 Task: Photo resume pink moder geometric.
Action: Mouse moved to (326, 179)
Screenshot: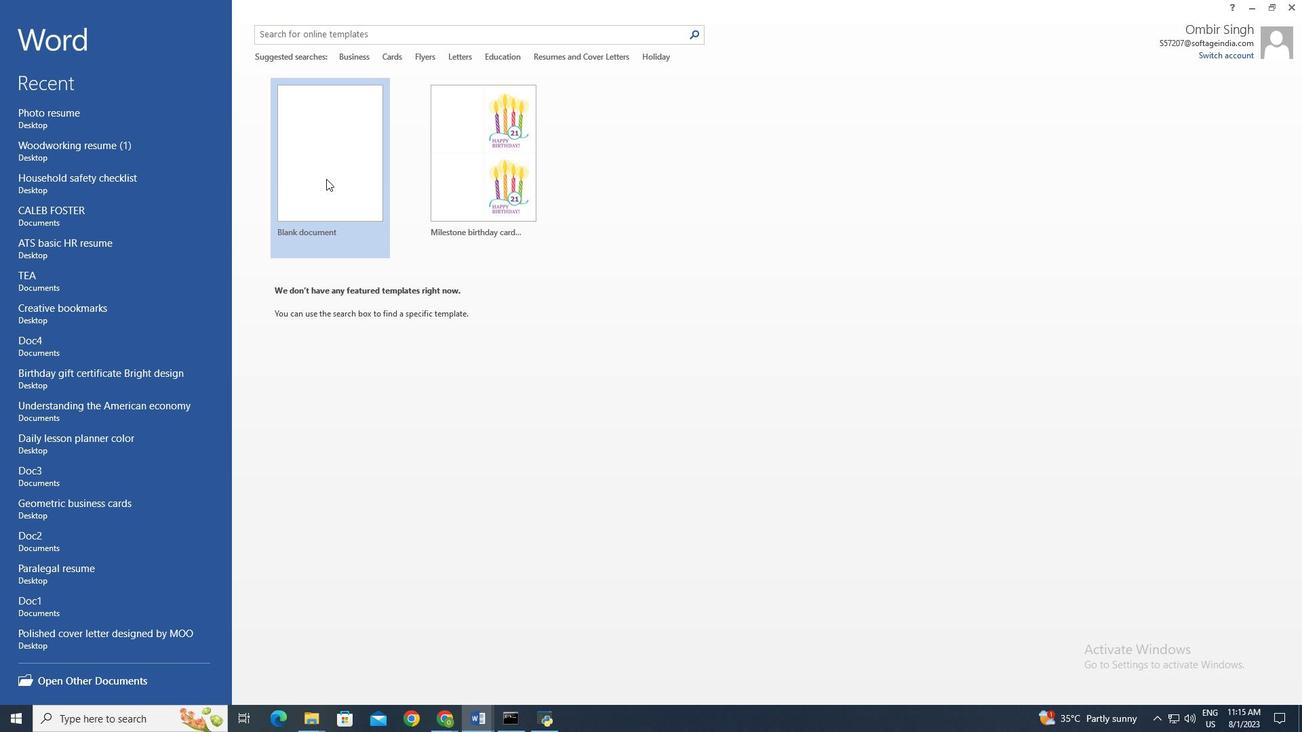 
Action: Mouse pressed left at (326, 179)
Screenshot: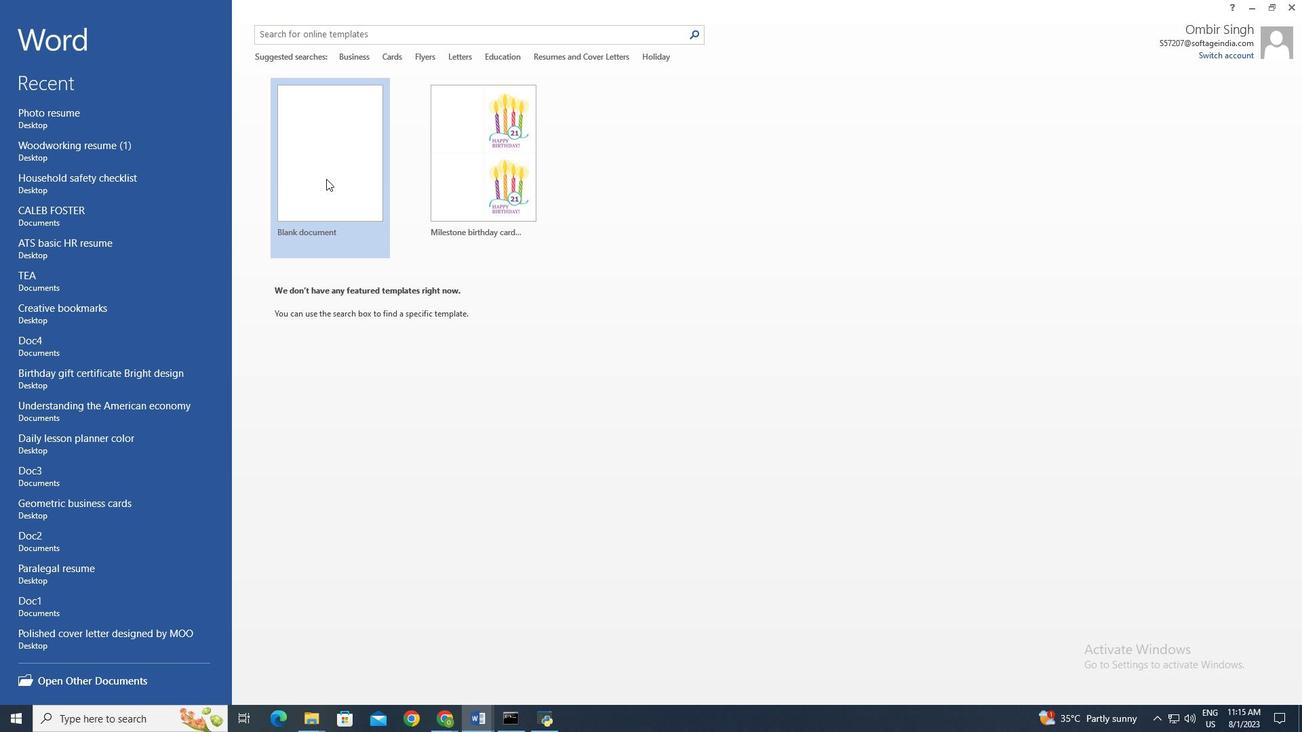 
Action: Mouse pressed left at (326, 179)
Screenshot: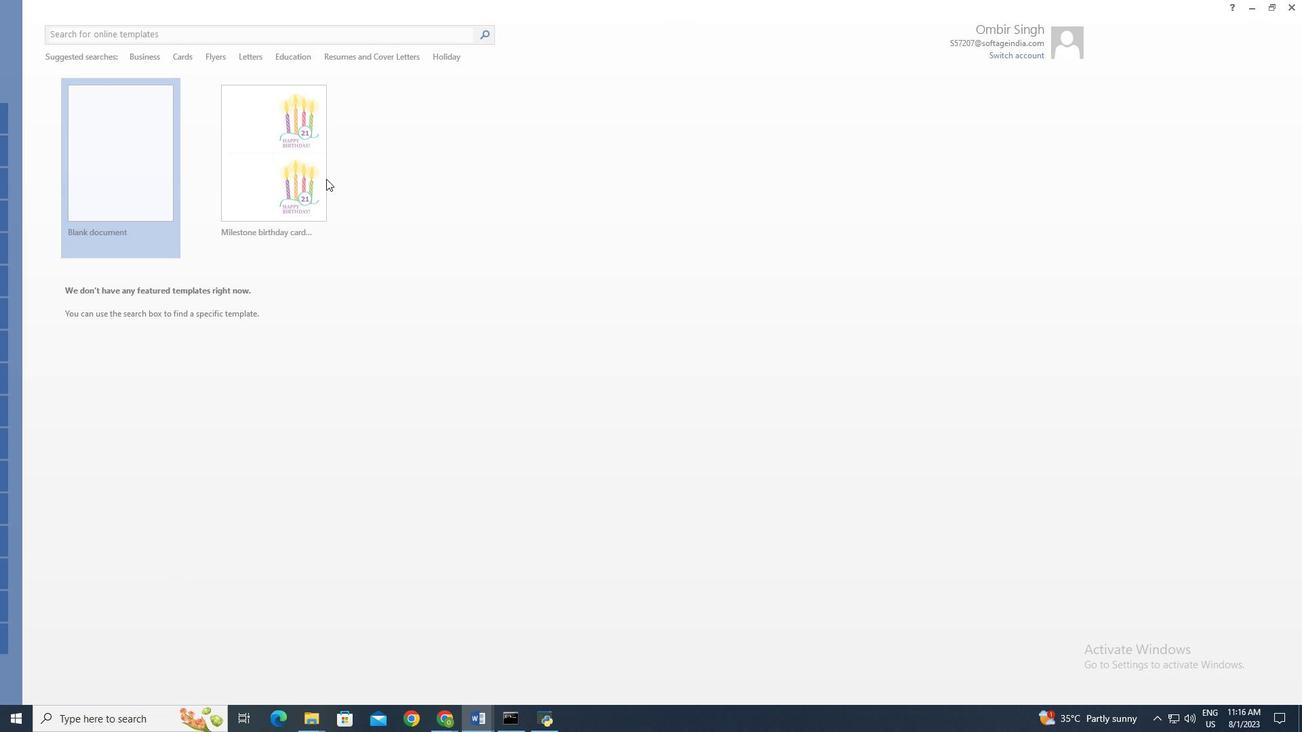 
Action: Mouse moved to (206, 21)
Screenshot: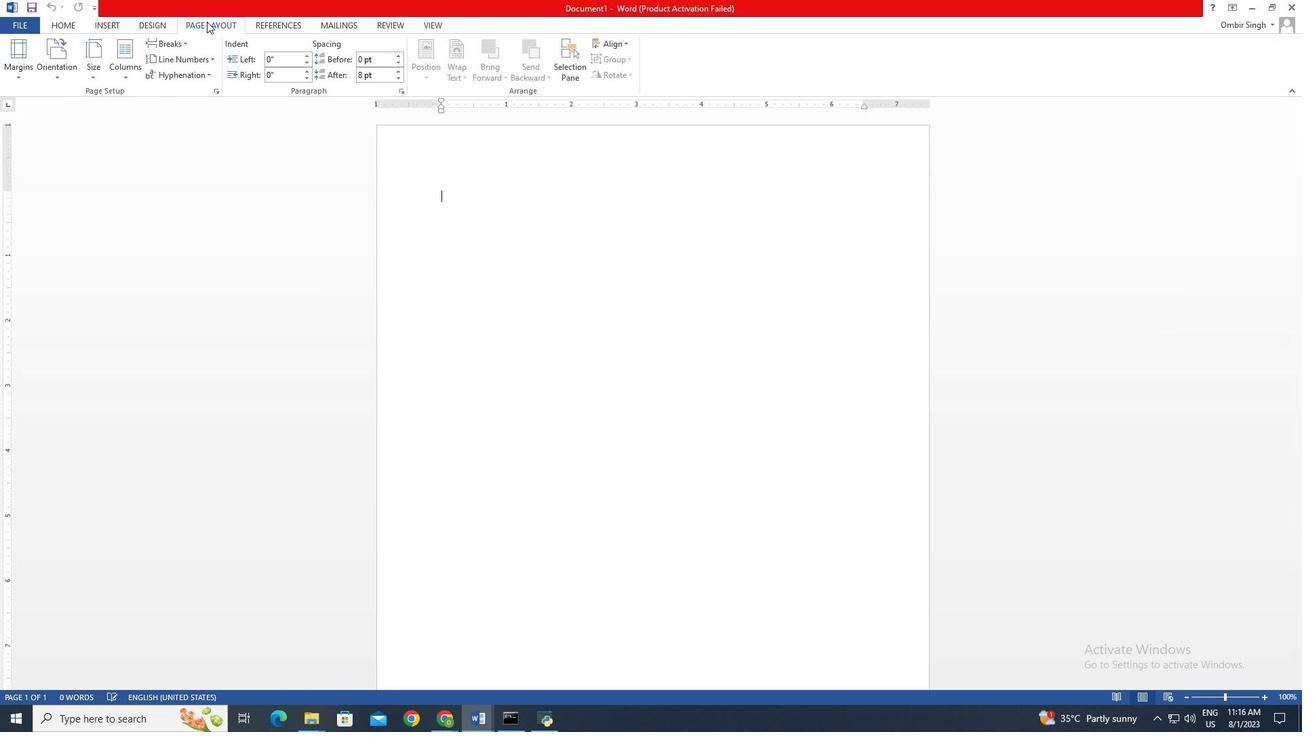 
Action: Mouse pressed left at (206, 21)
Screenshot: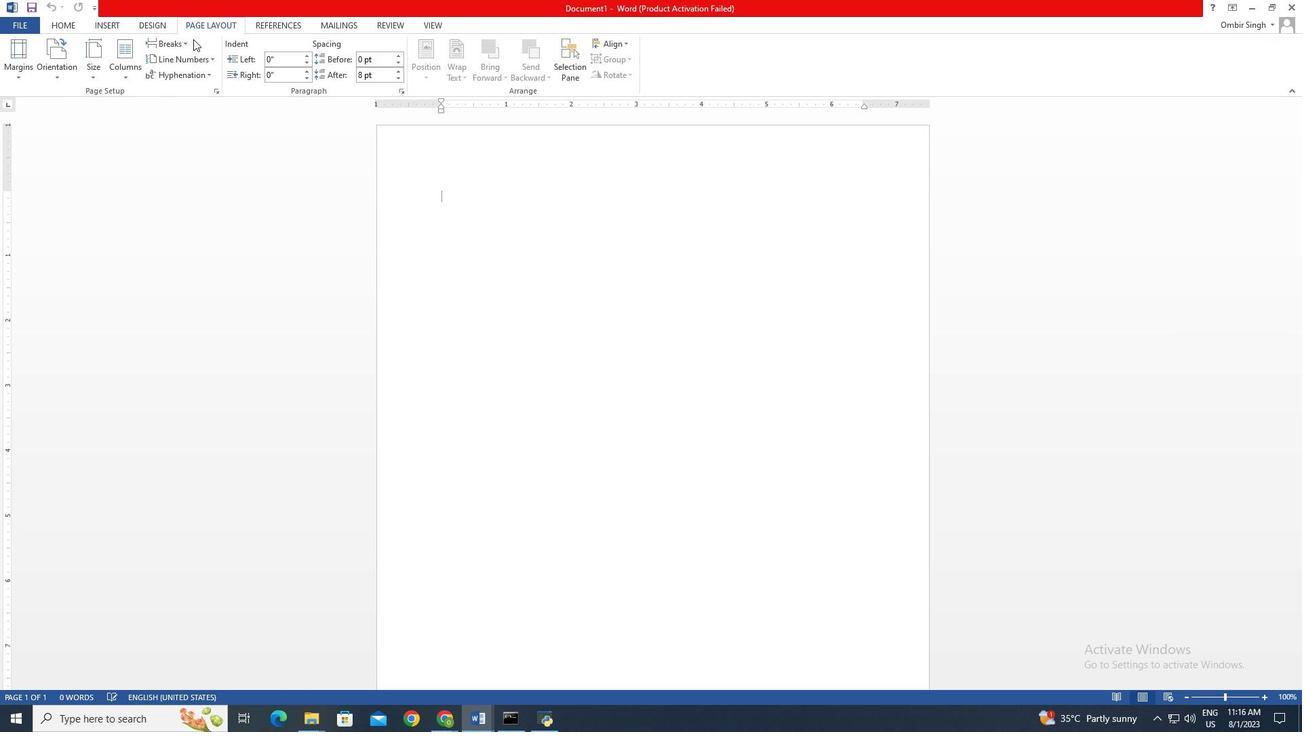 
Action: Mouse moved to (88, 72)
Screenshot: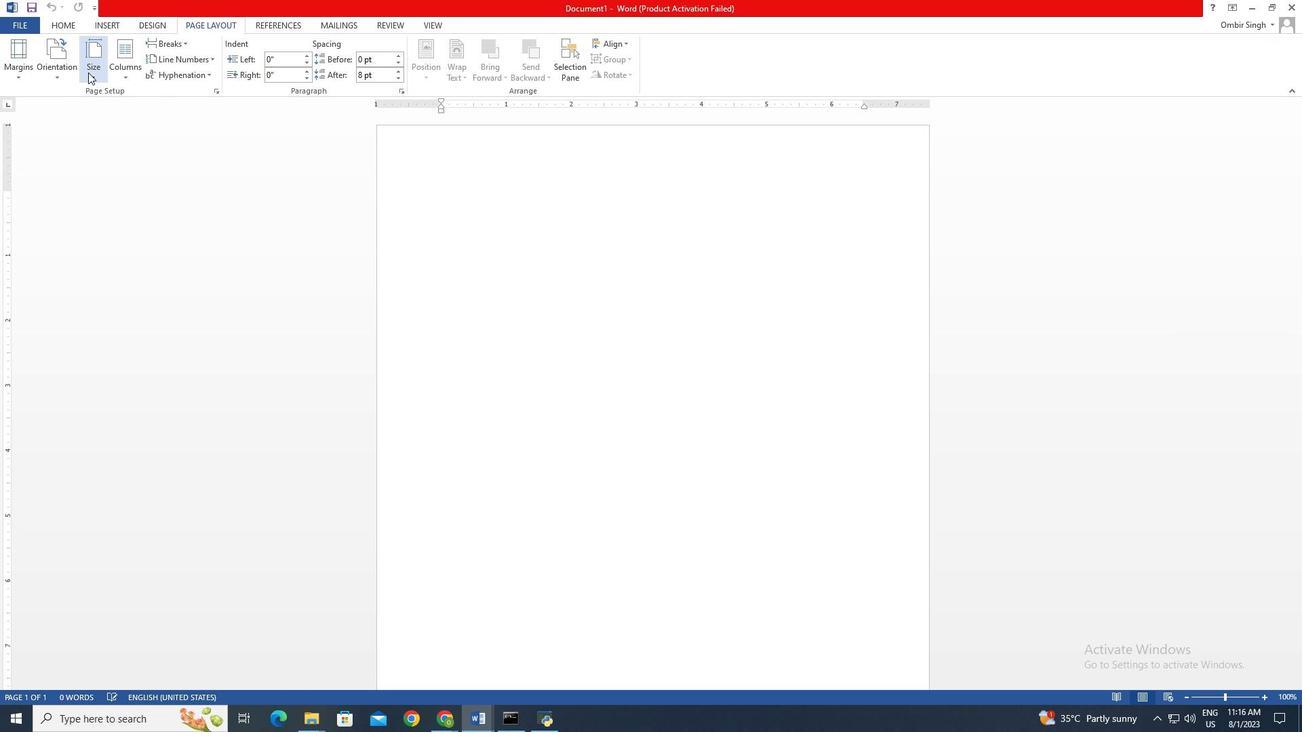 
Action: Mouse pressed left at (88, 72)
Screenshot: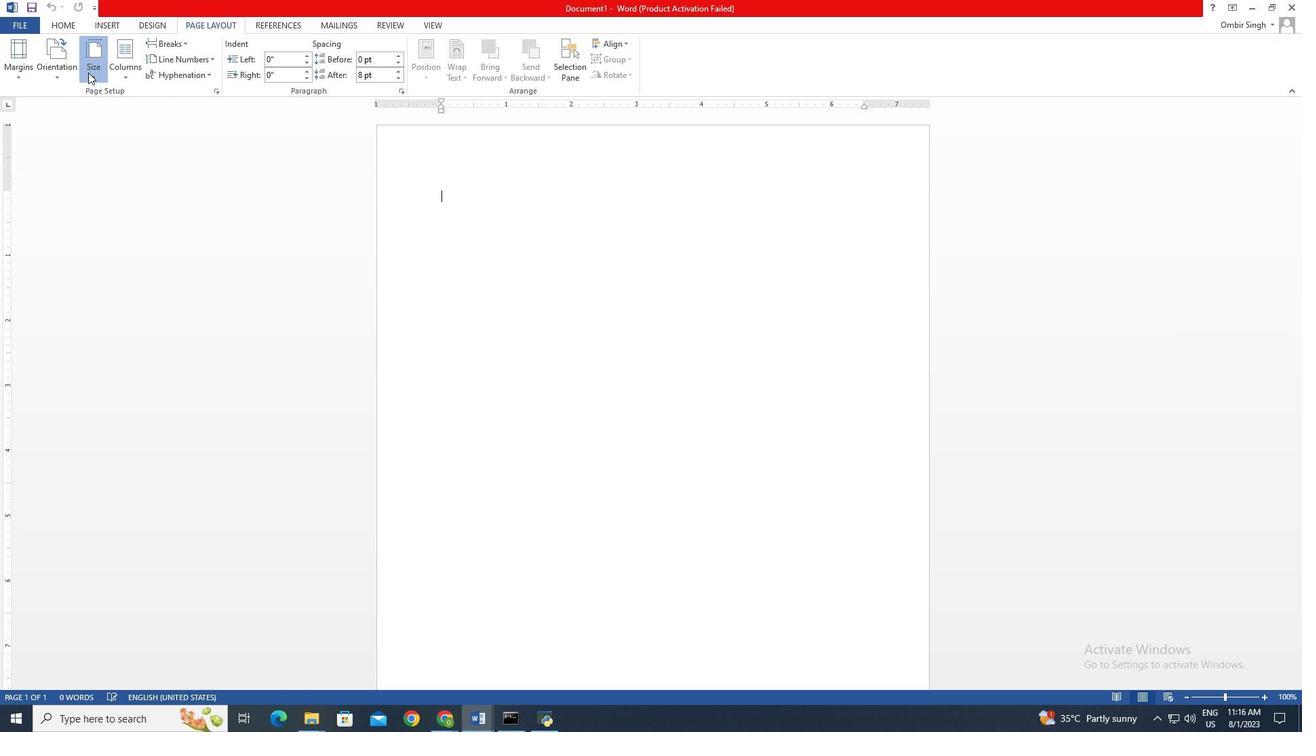 
Action: Mouse moved to (138, 244)
Screenshot: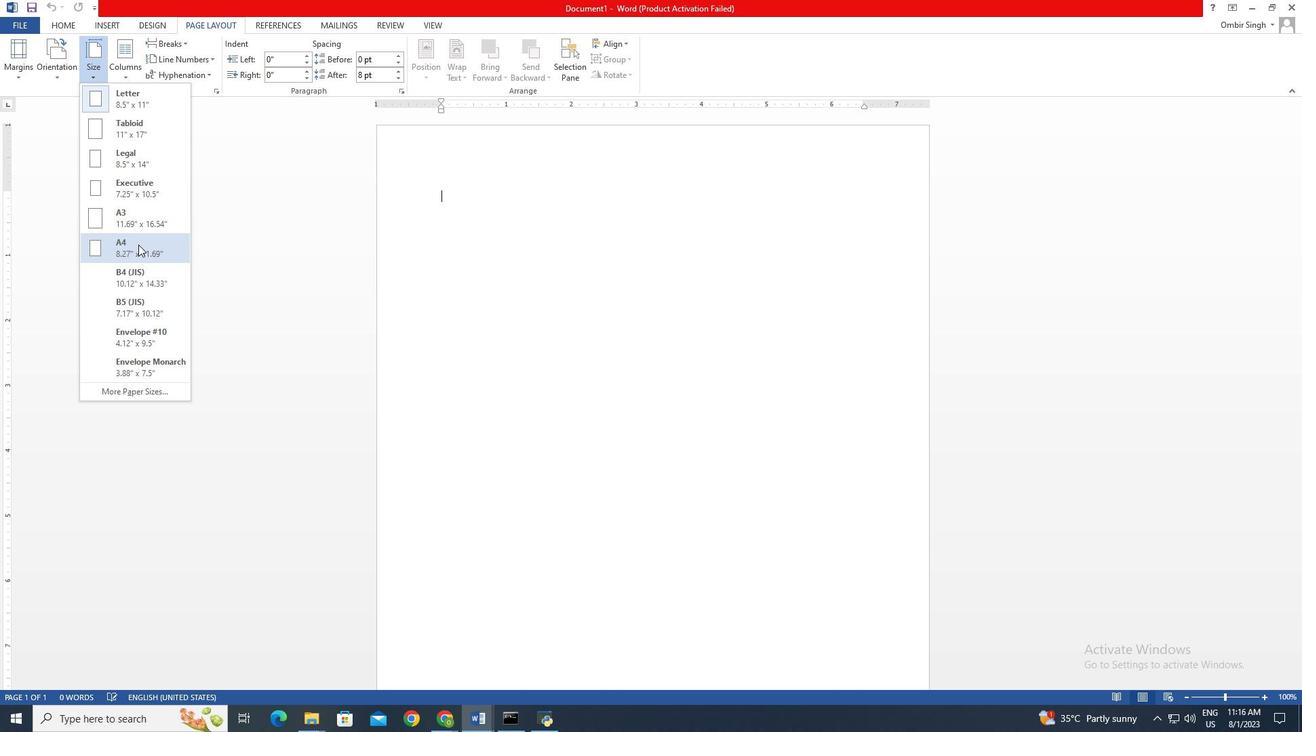 
Action: Mouse pressed left at (138, 244)
Screenshot: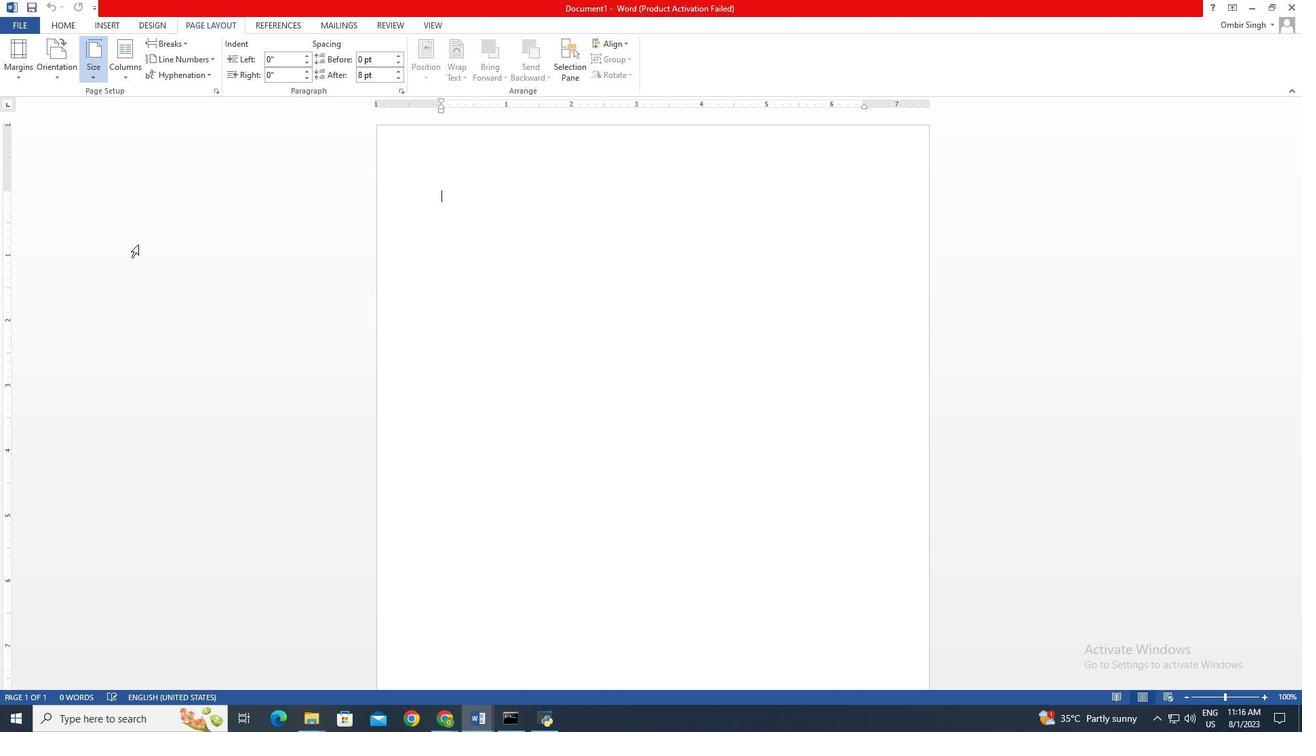 
Action: Mouse moved to (94, 69)
Screenshot: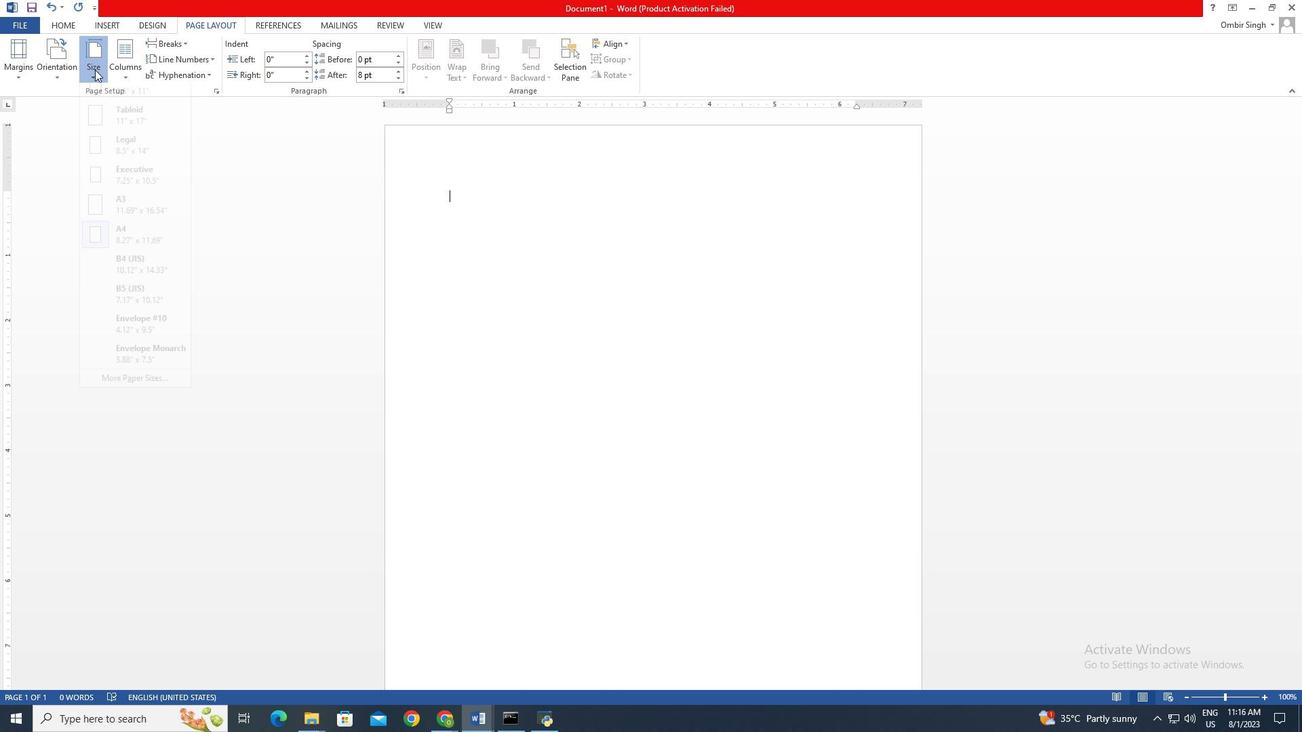 
Action: Mouse pressed left at (94, 69)
Screenshot: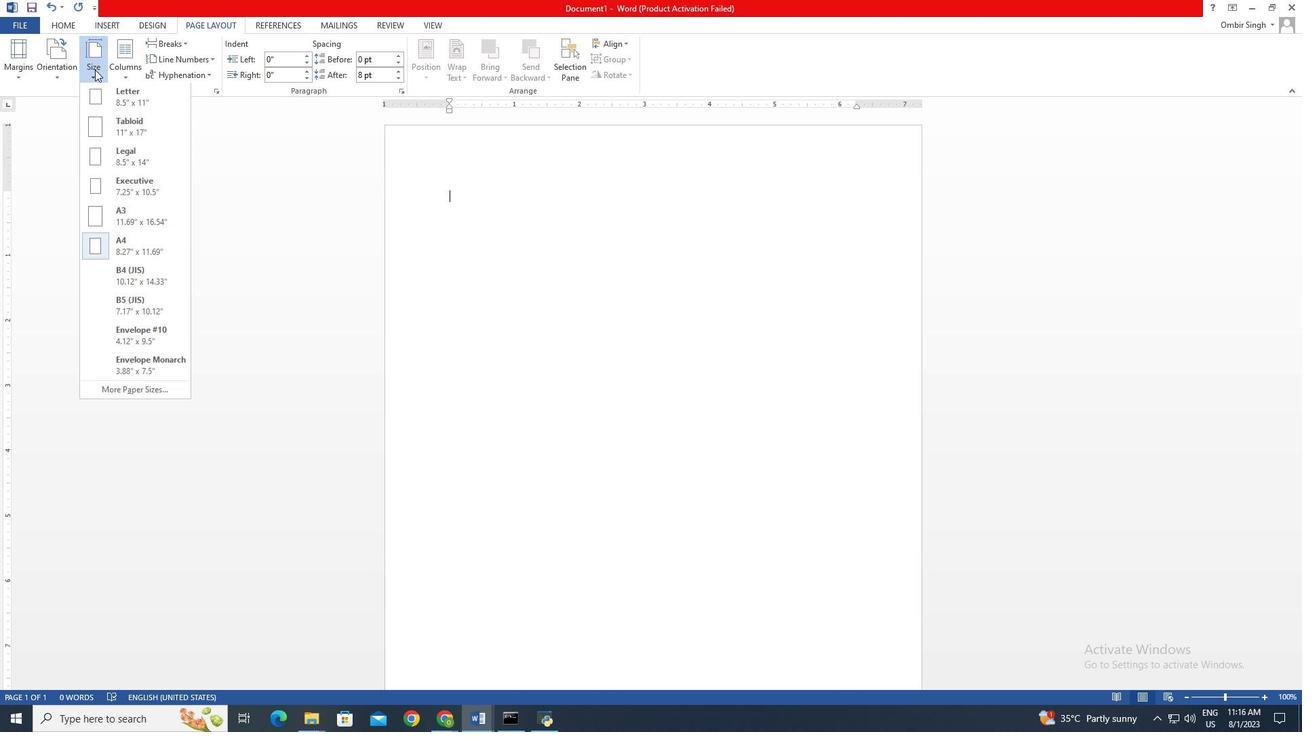
Action: Mouse pressed left at (94, 69)
Screenshot: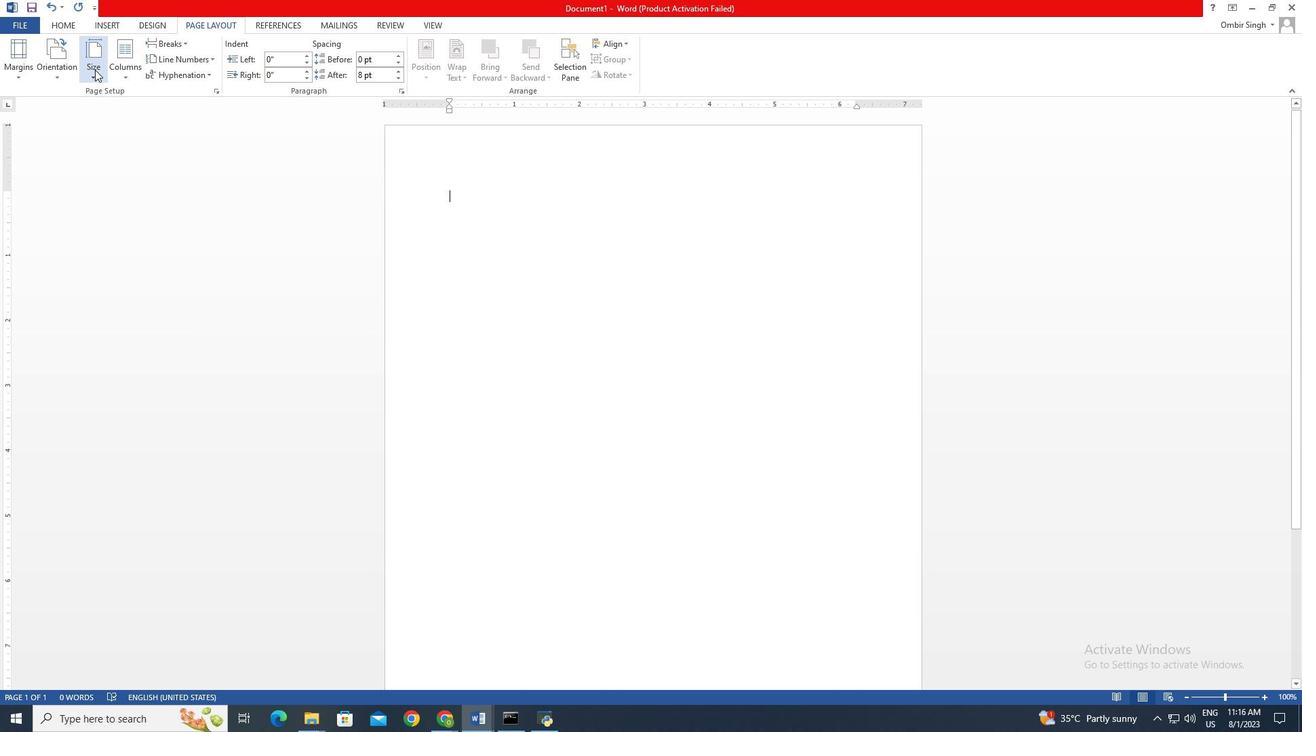
Action: Mouse moved to (19, 70)
Screenshot: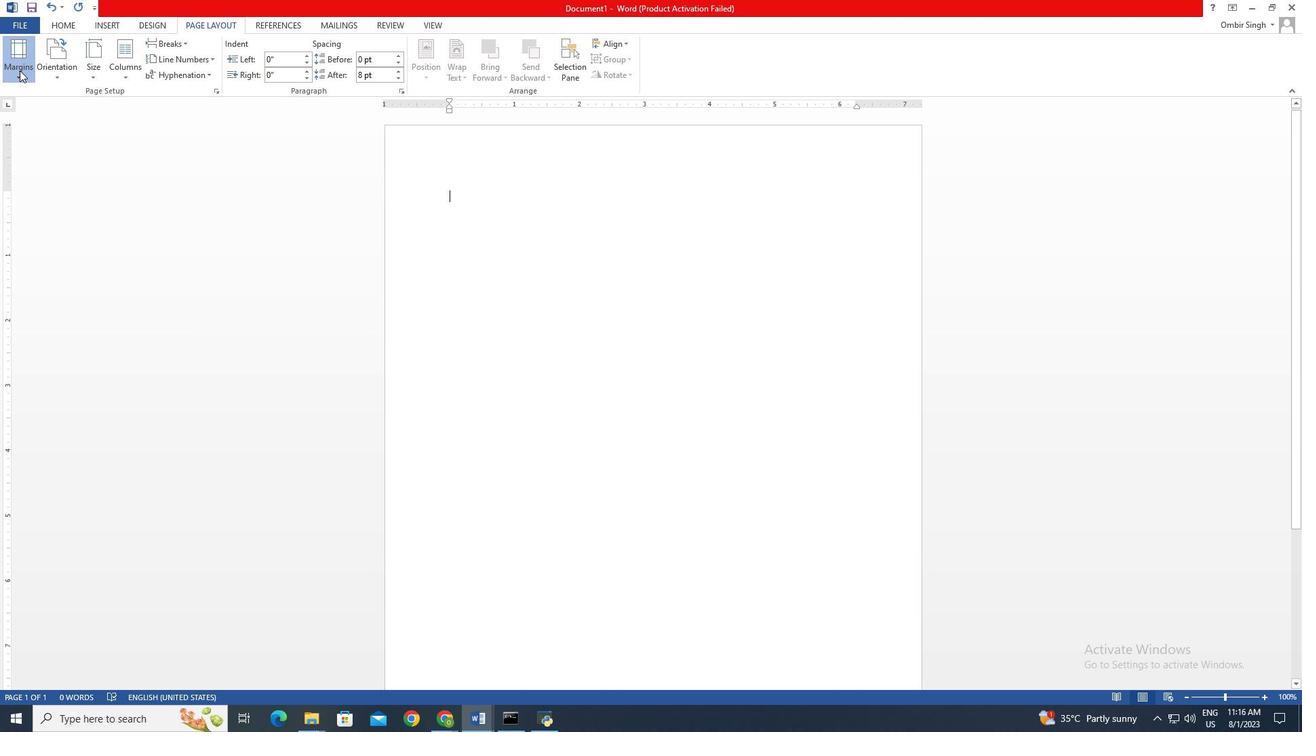 
Action: Mouse pressed left at (19, 70)
Screenshot: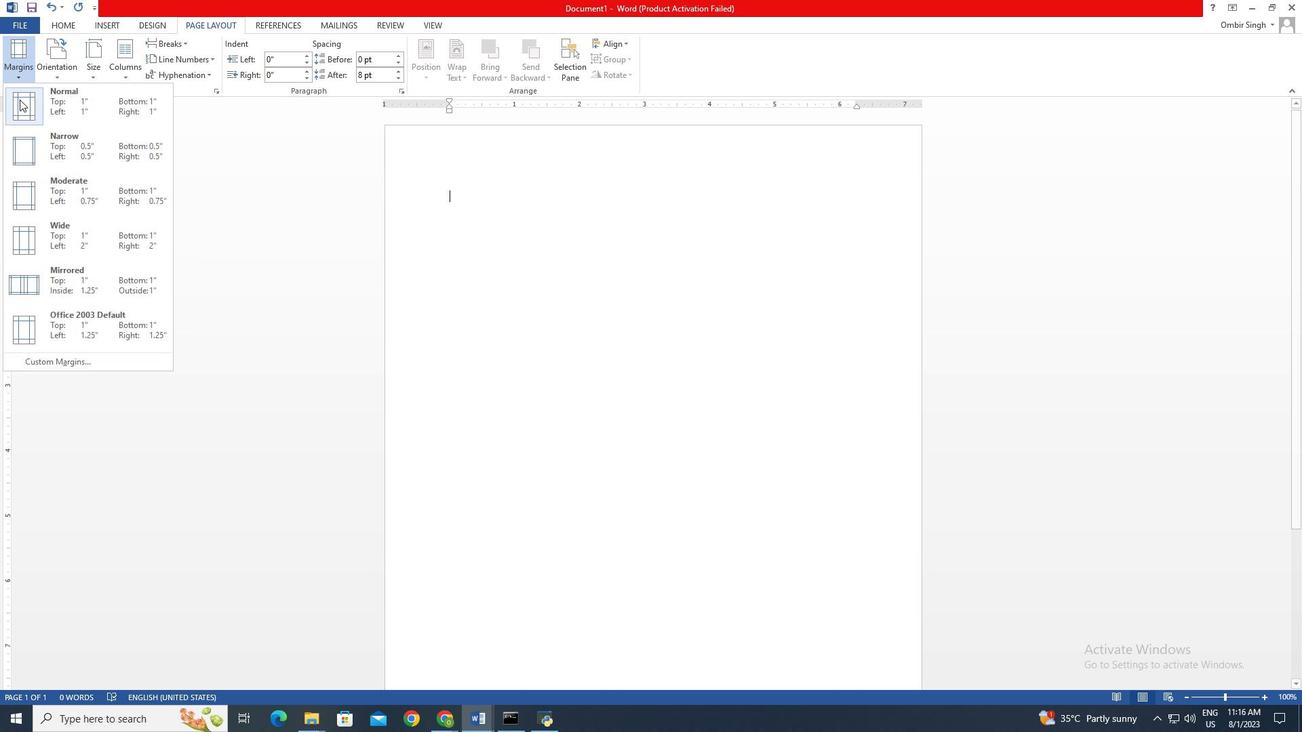 
Action: Mouse moved to (96, 145)
Screenshot: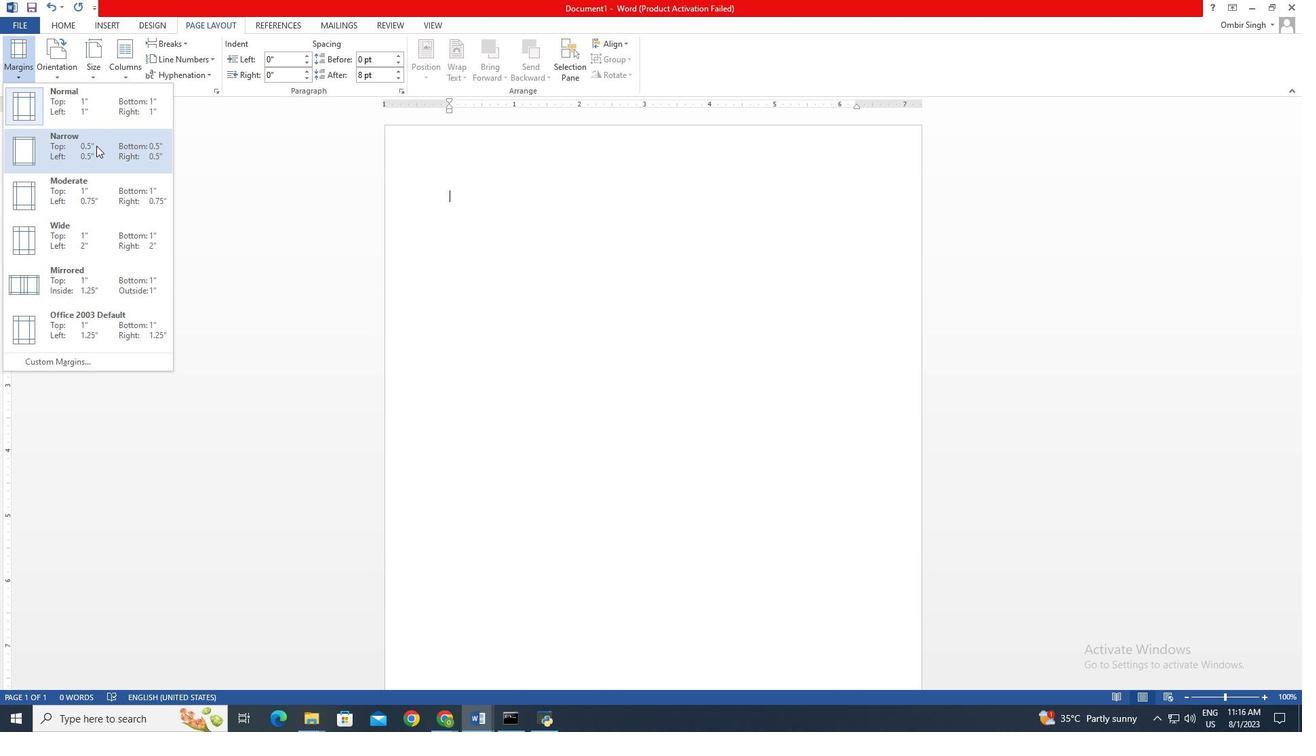 
Action: Mouse pressed left at (96, 145)
Screenshot: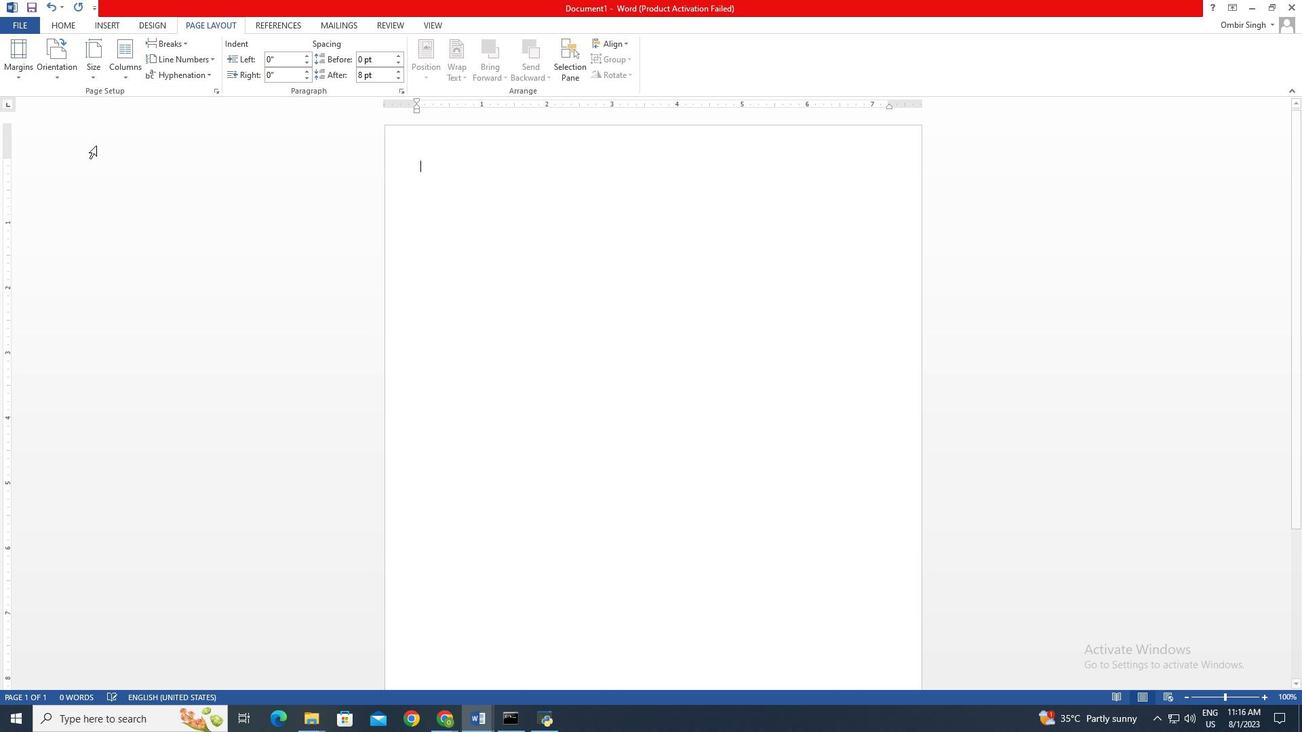 
Action: Mouse moved to (532, 191)
Screenshot: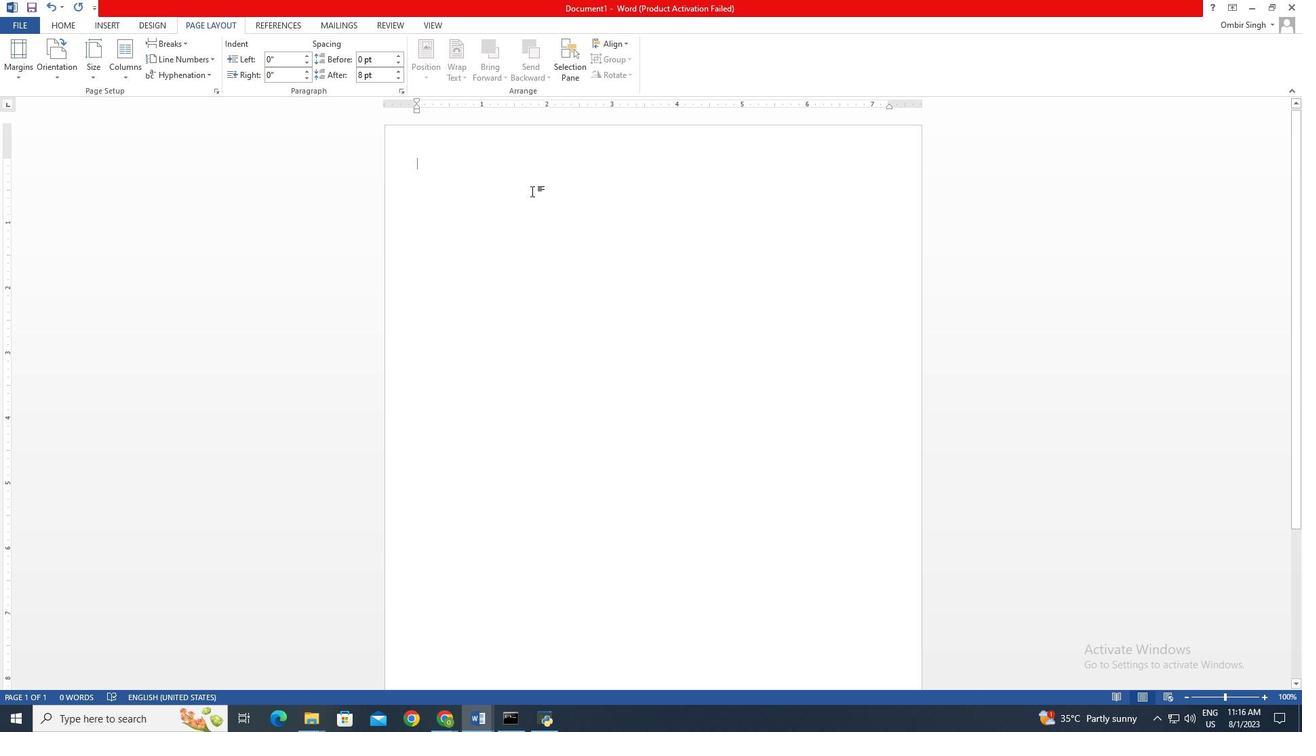
Action: Mouse pressed left at (532, 191)
Screenshot: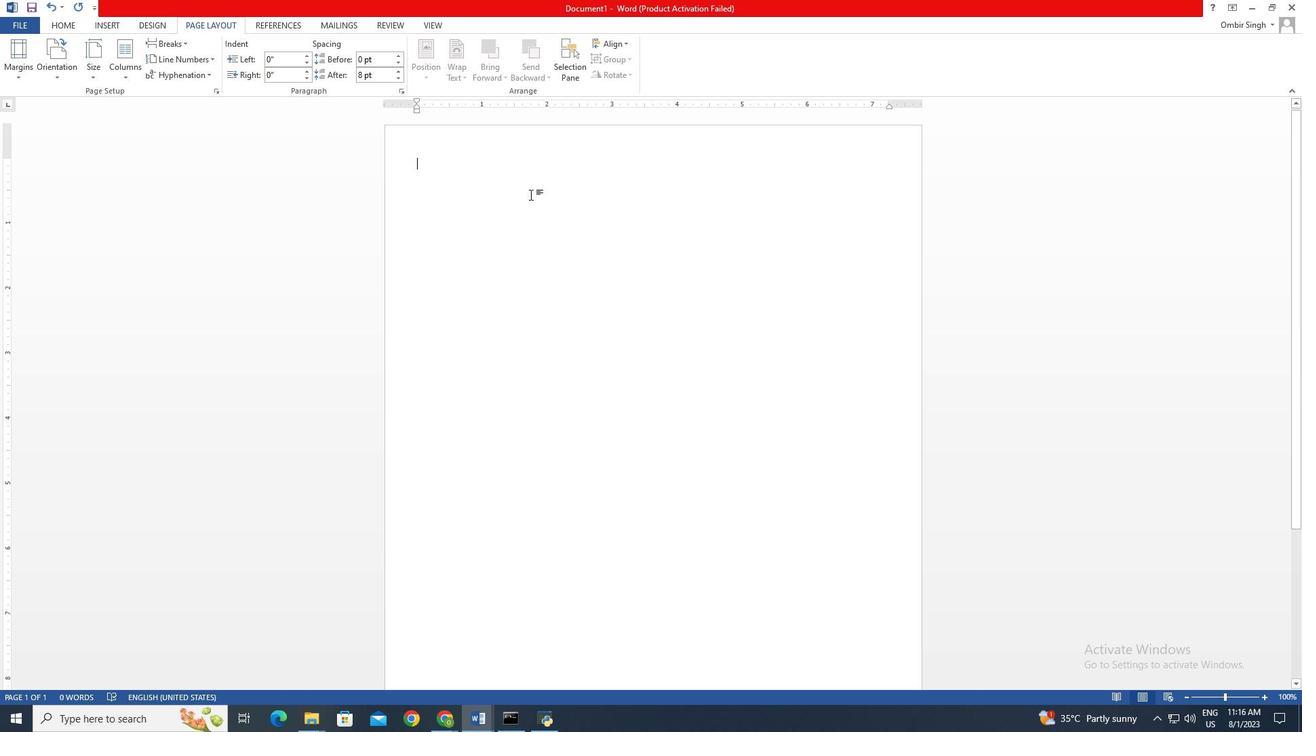 
Action: Mouse moved to (107, 21)
Screenshot: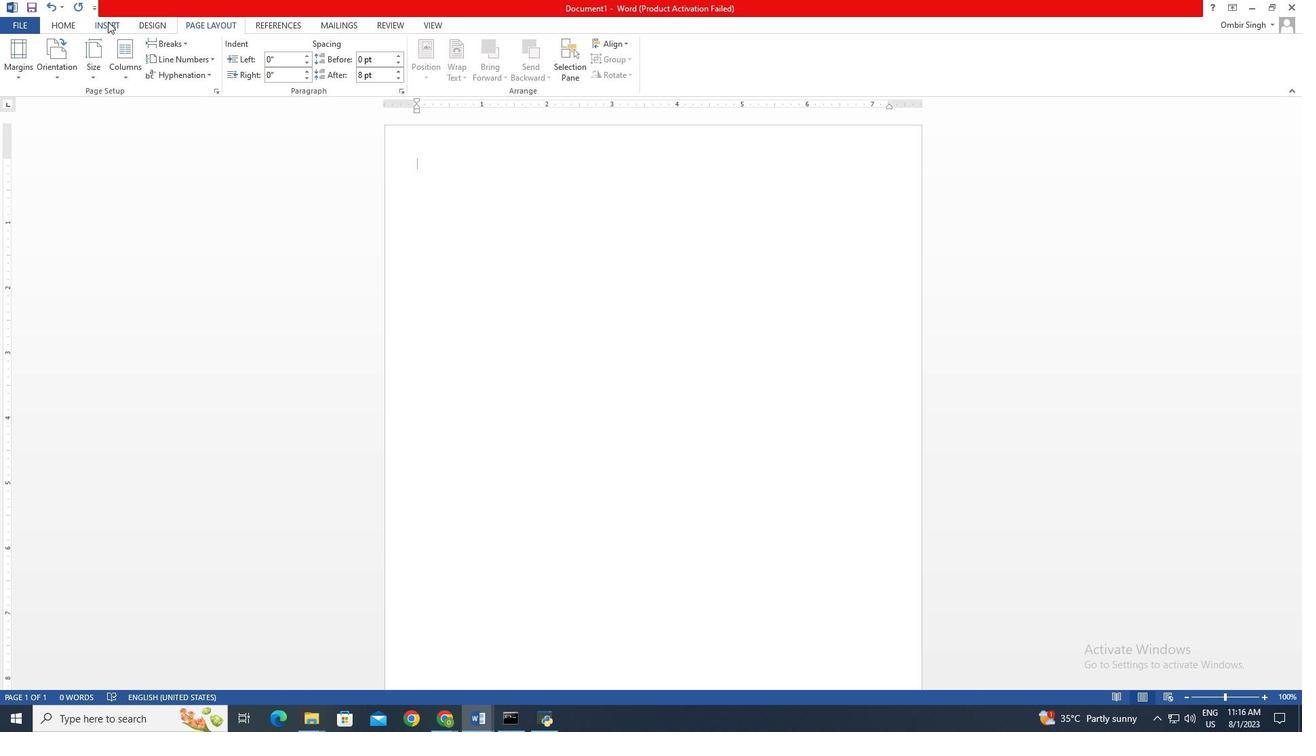 
Action: Mouse pressed left at (107, 21)
Screenshot: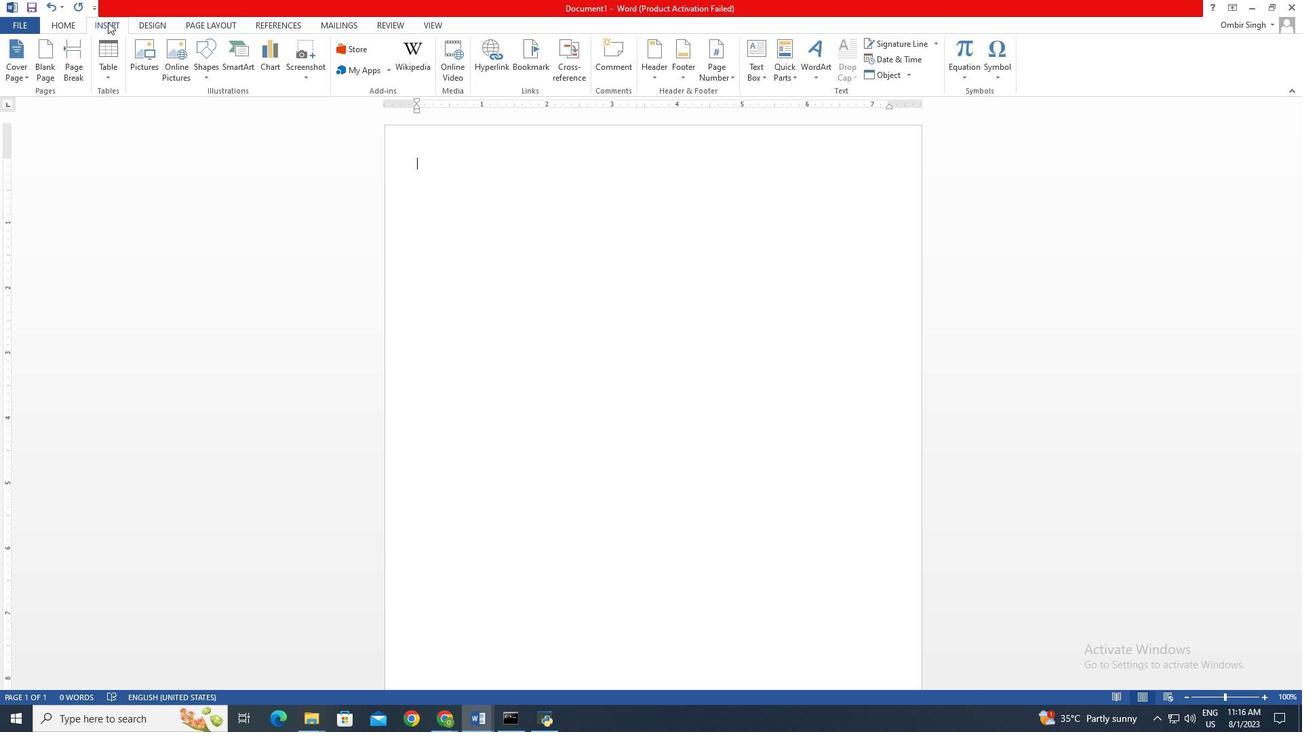
Action: Mouse moved to (203, 75)
Screenshot: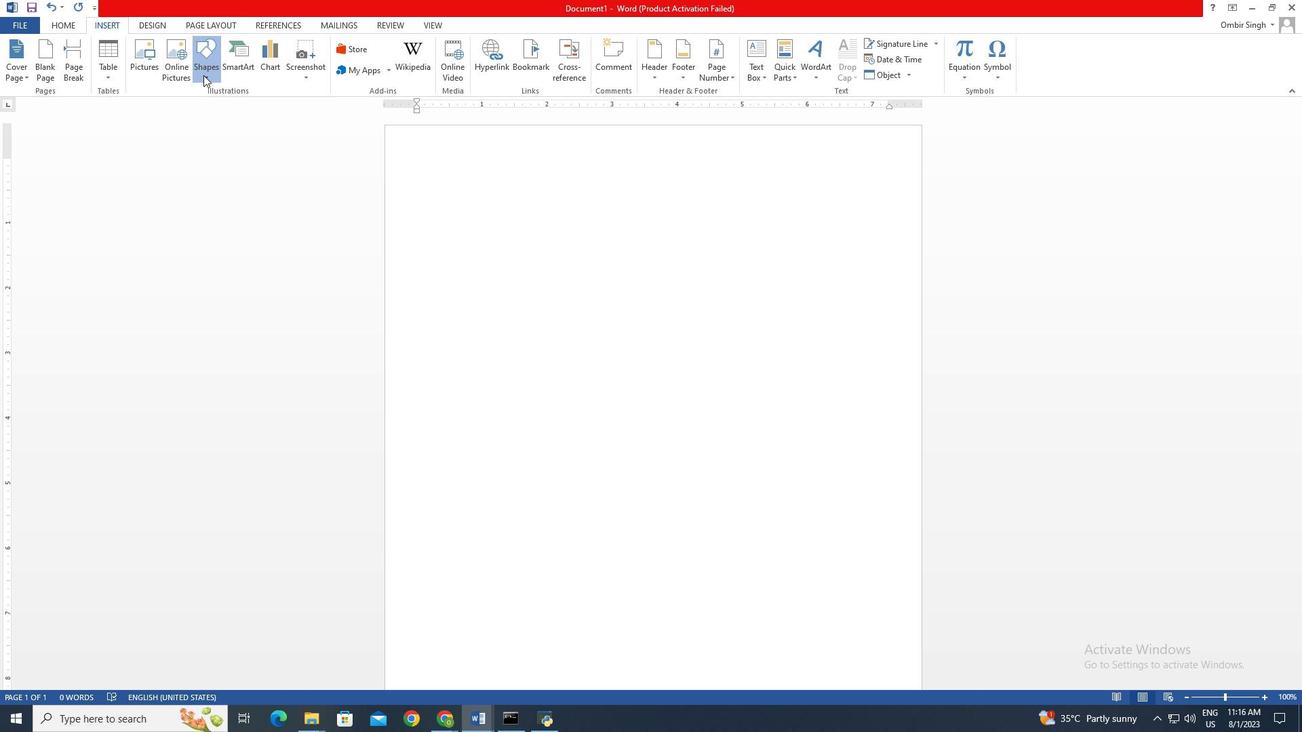 
Action: Mouse pressed left at (203, 75)
Screenshot: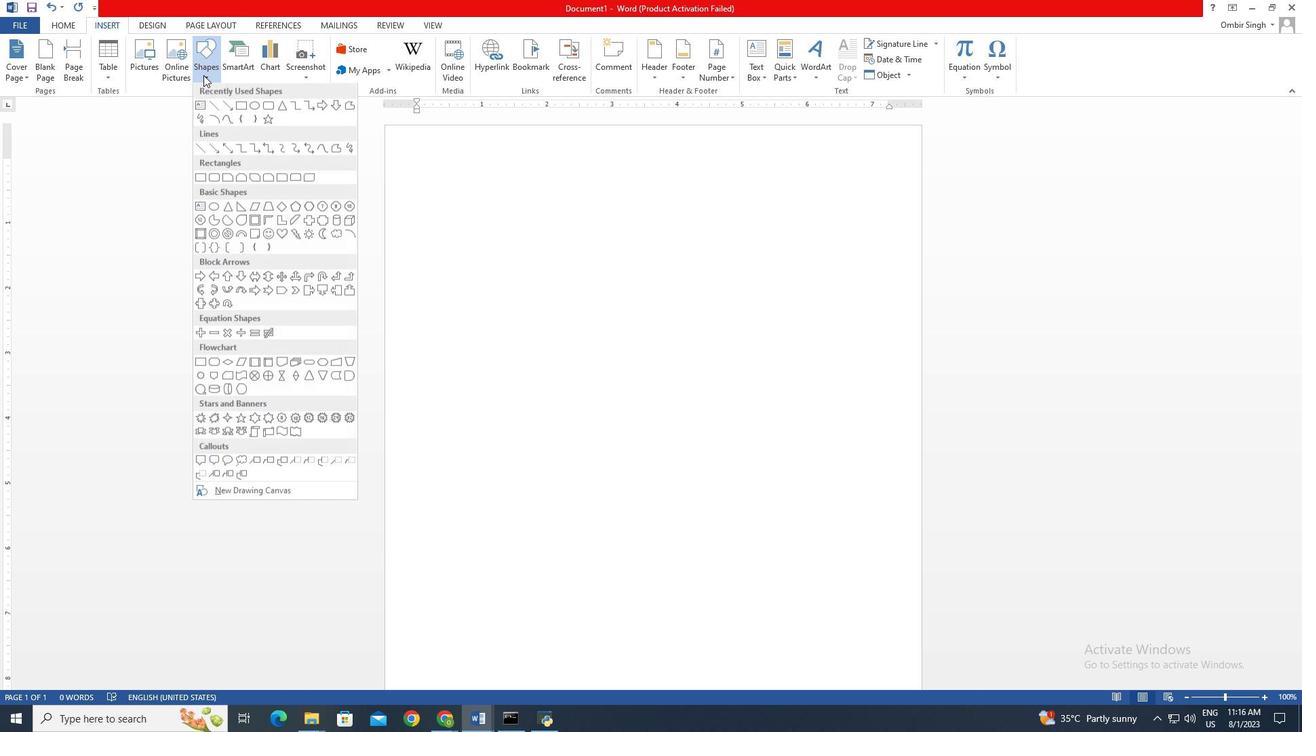 
Action: Mouse moved to (241, 107)
Screenshot: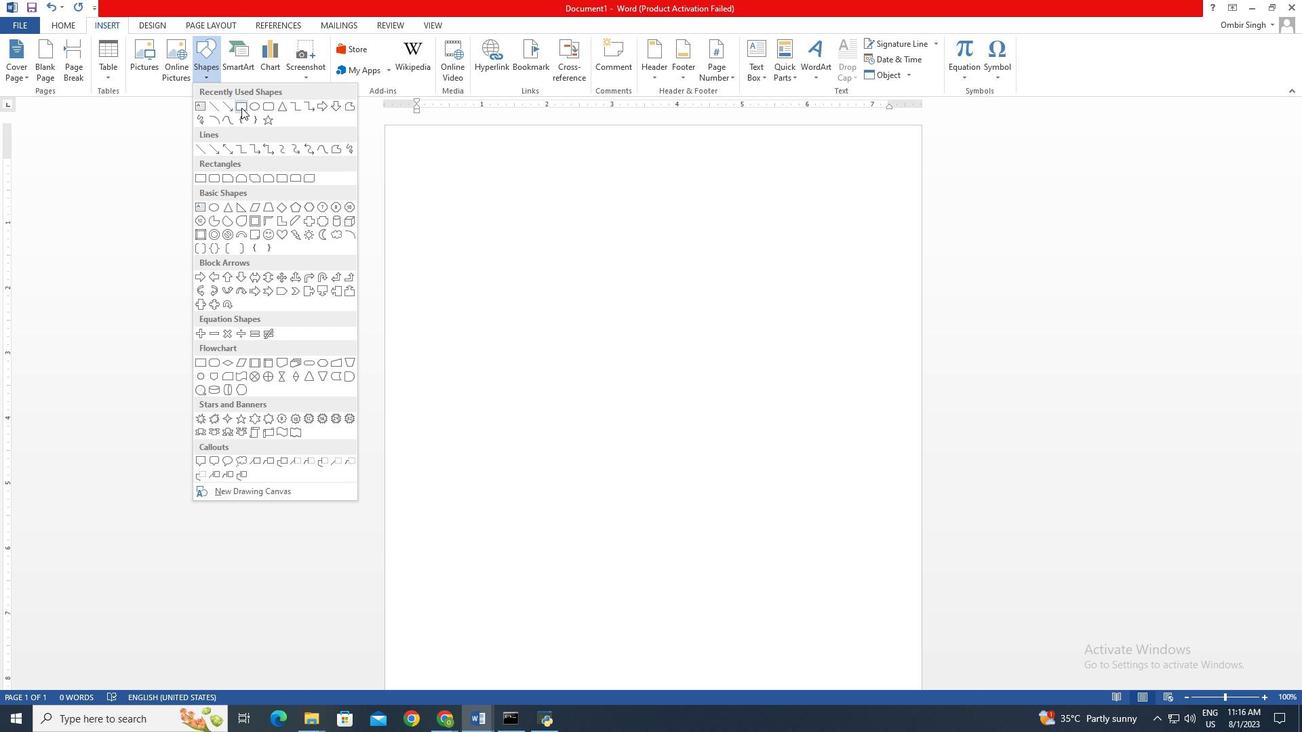 
Action: Mouse pressed left at (241, 107)
Screenshot: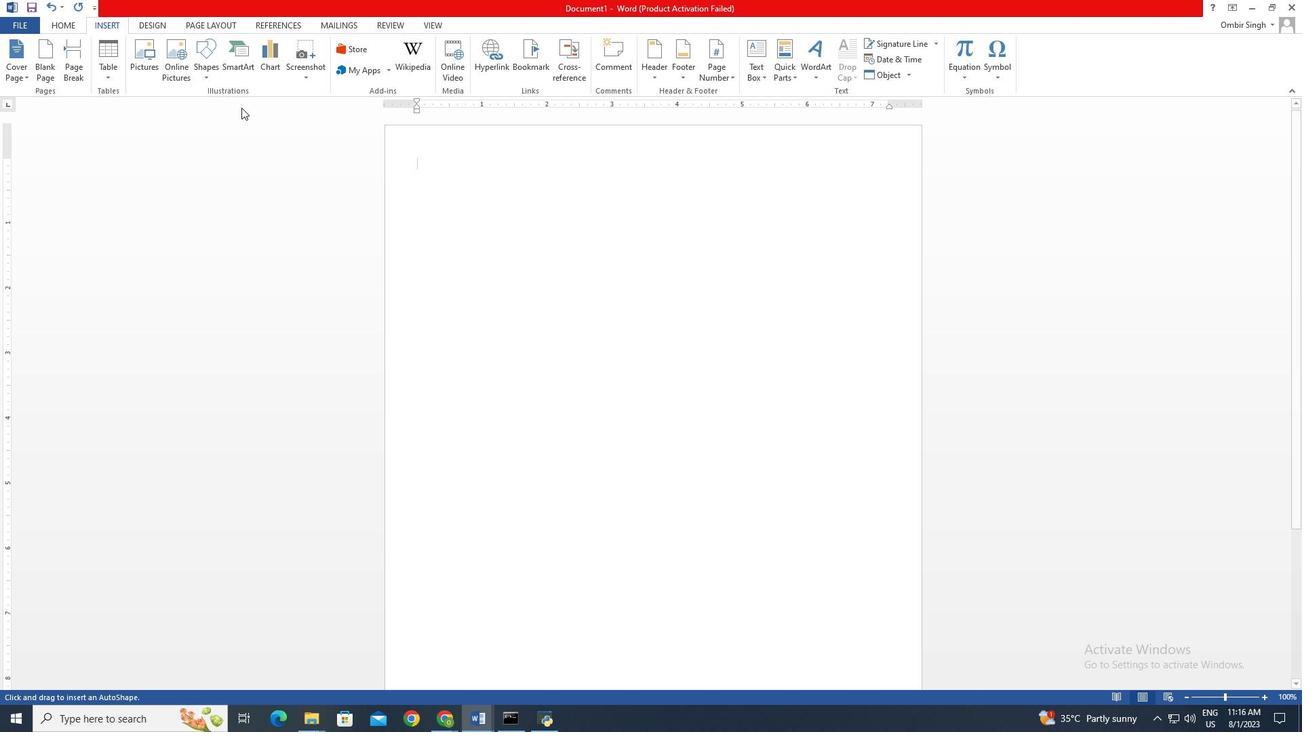 
Action: Mouse moved to (489, 124)
Screenshot: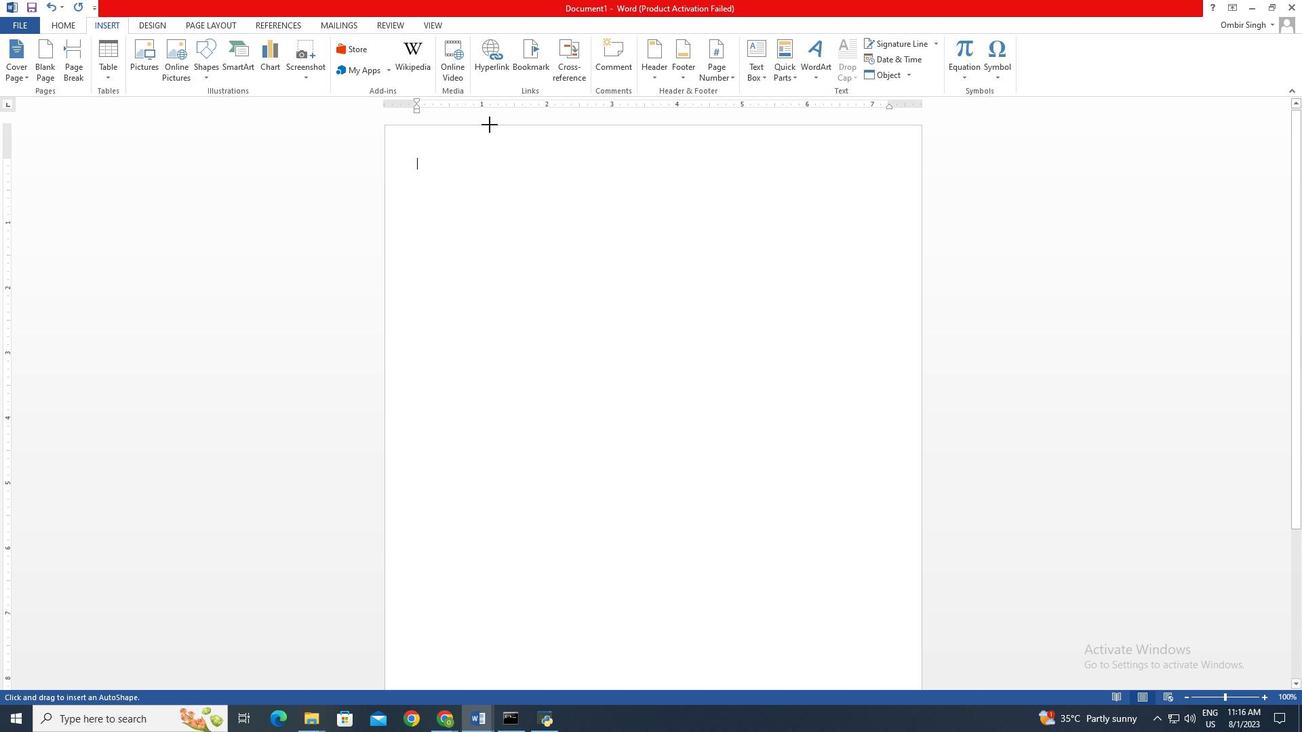
Action: Mouse pressed left at (489, 124)
Screenshot: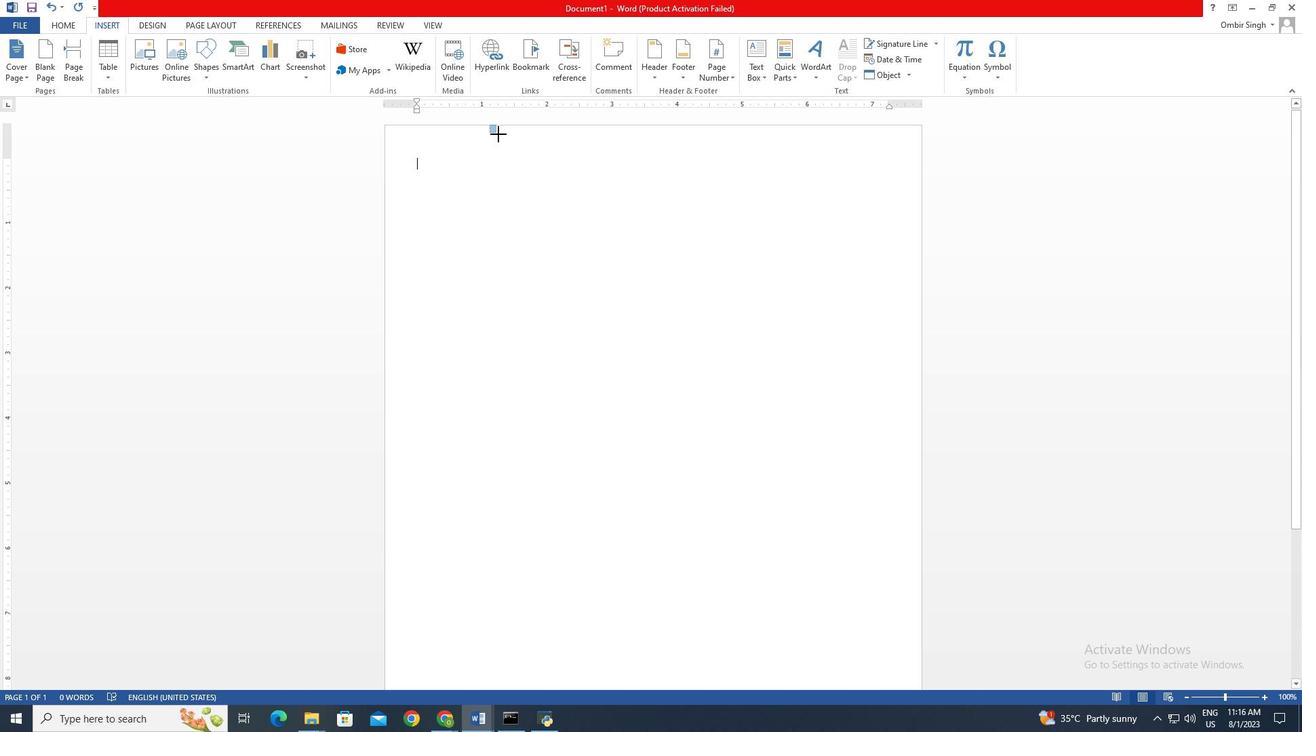 
Action: Mouse moved to (489, 38)
Screenshot: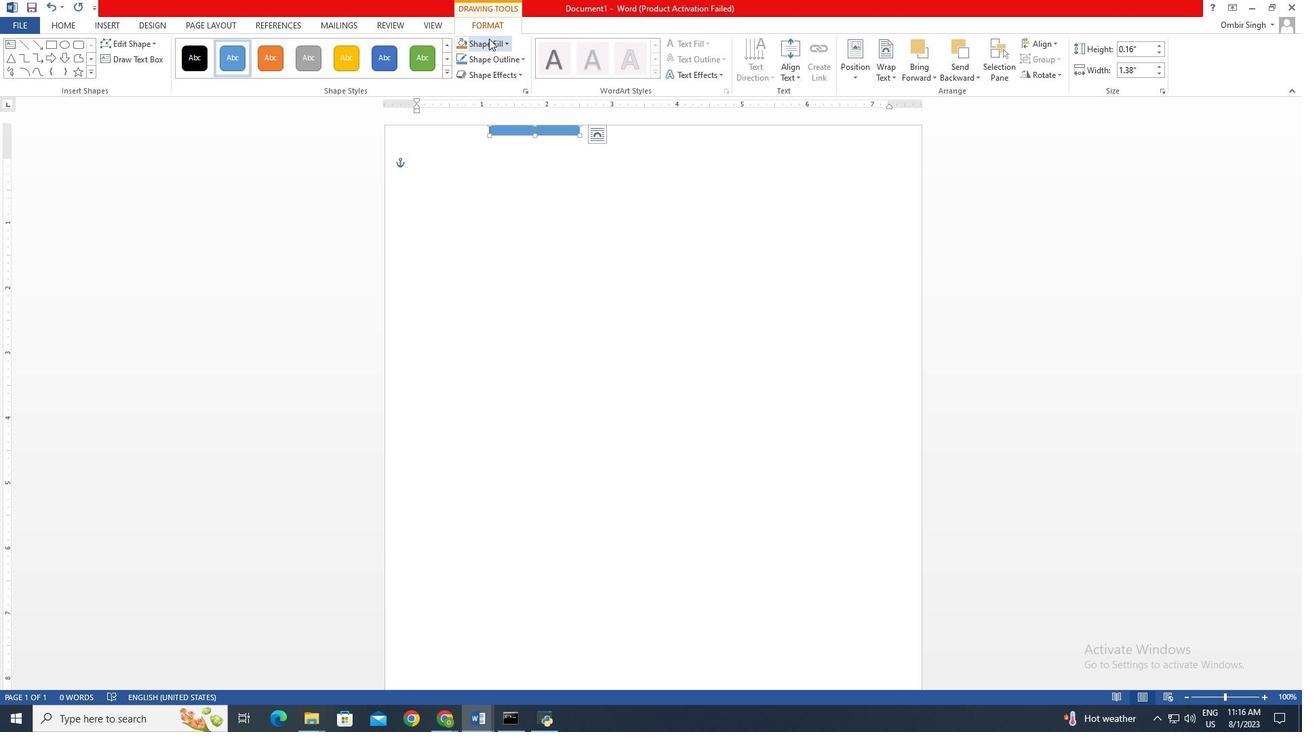 
Action: Mouse pressed left at (489, 38)
Screenshot: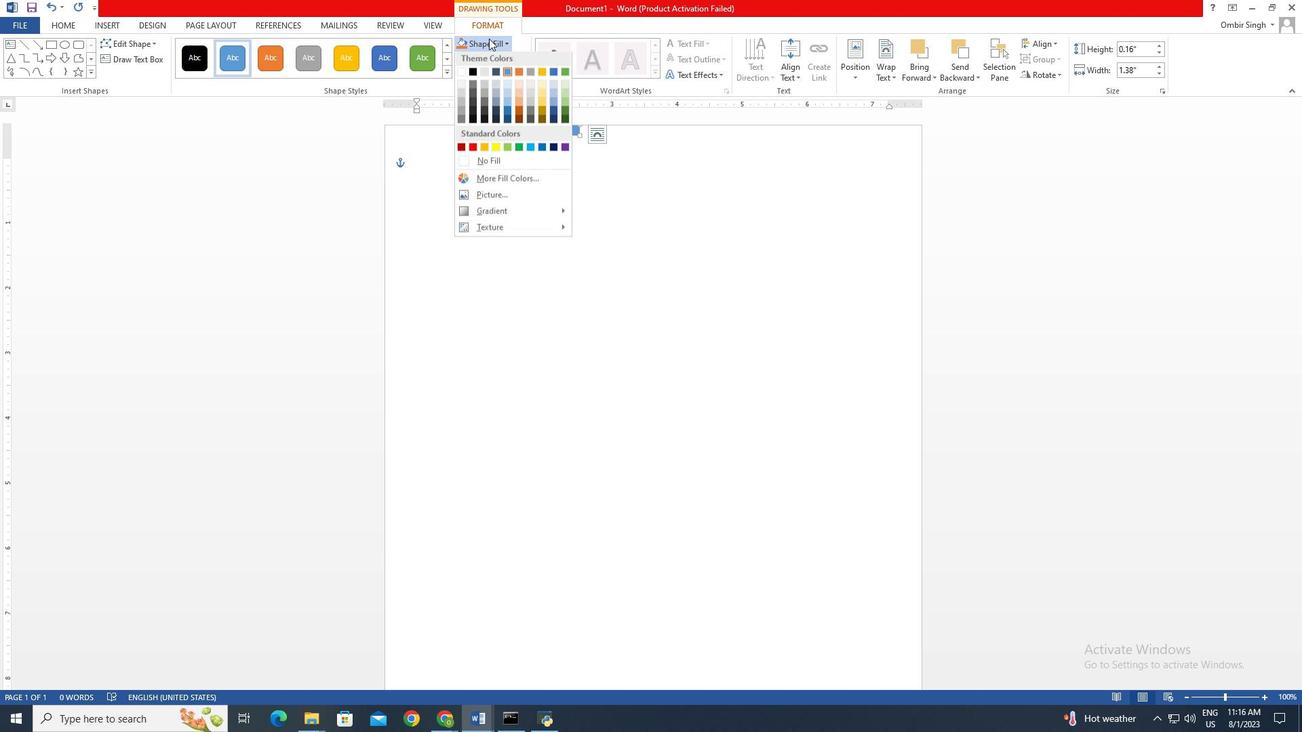 
Action: Mouse moved to (489, 180)
Screenshot: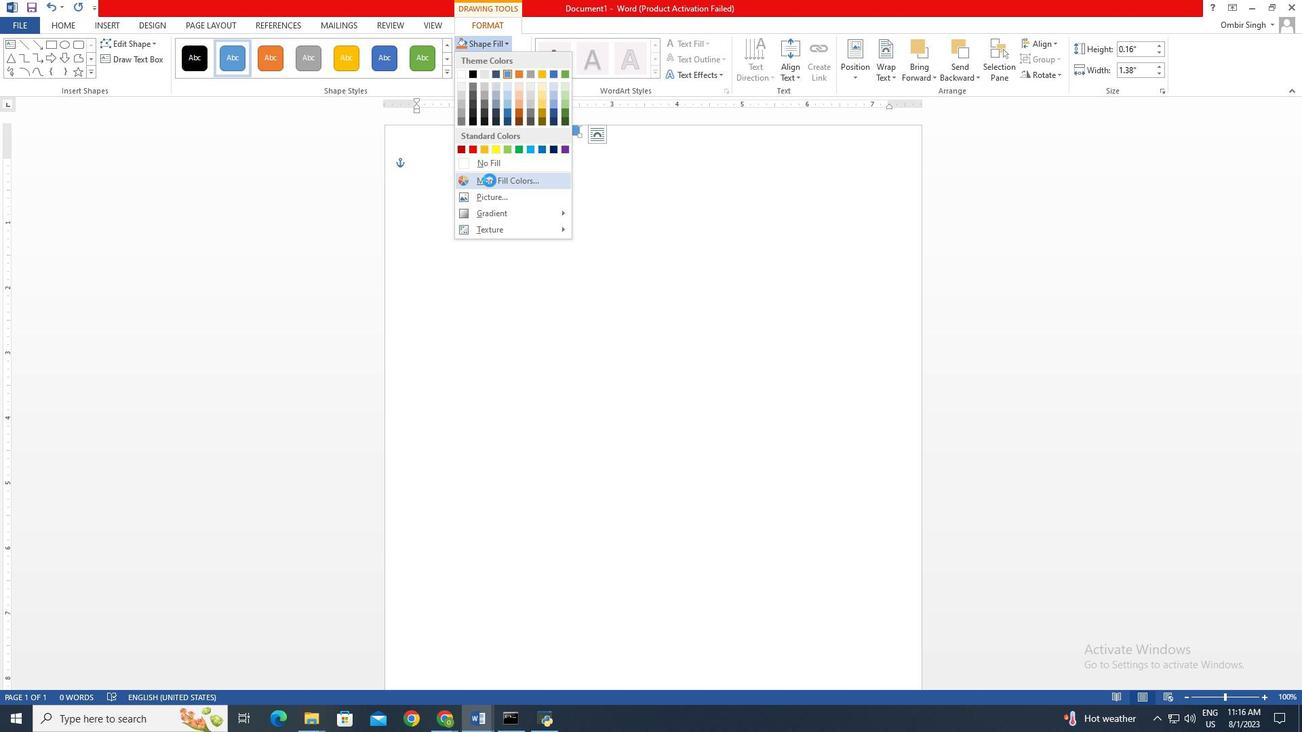 
Action: Mouse pressed left at (489, 180)
Screenshot: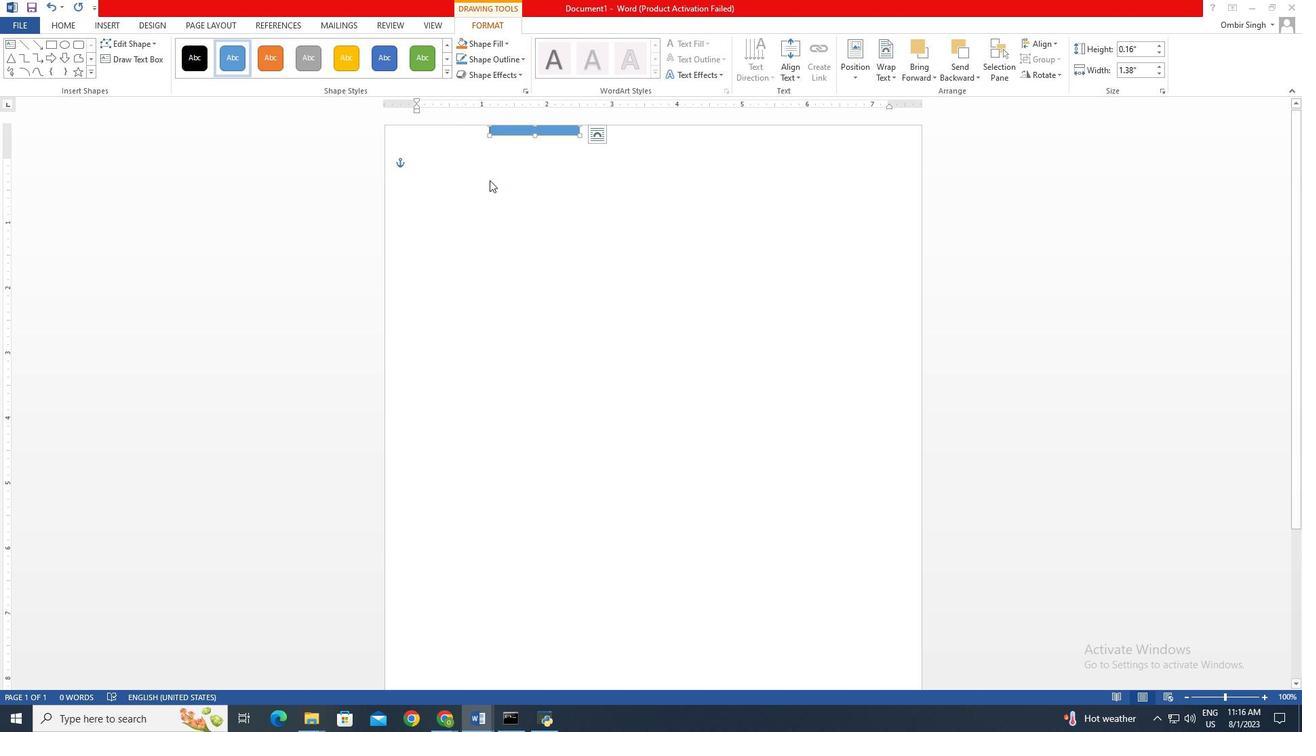 
Action: Mouse moved to (653, 298)
Screenshot: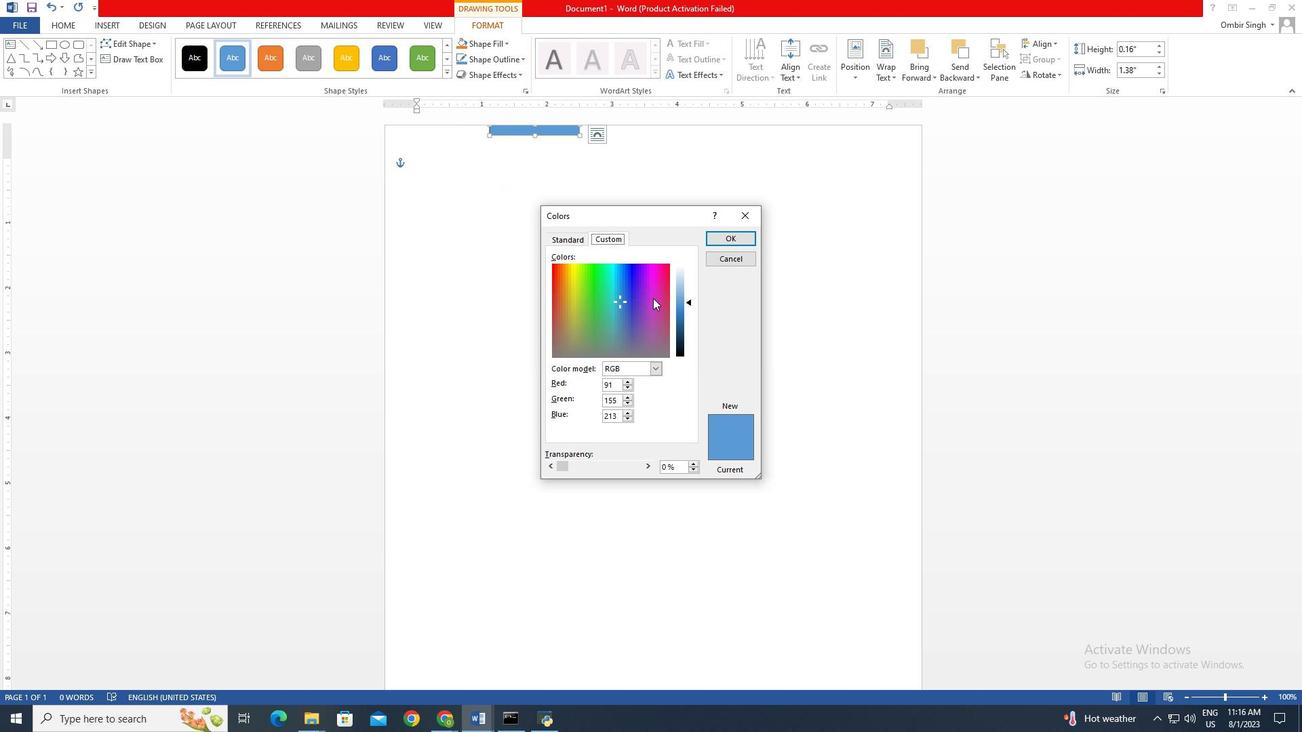 
Action: Mouse pressed left at (653, 298)
Screenshot: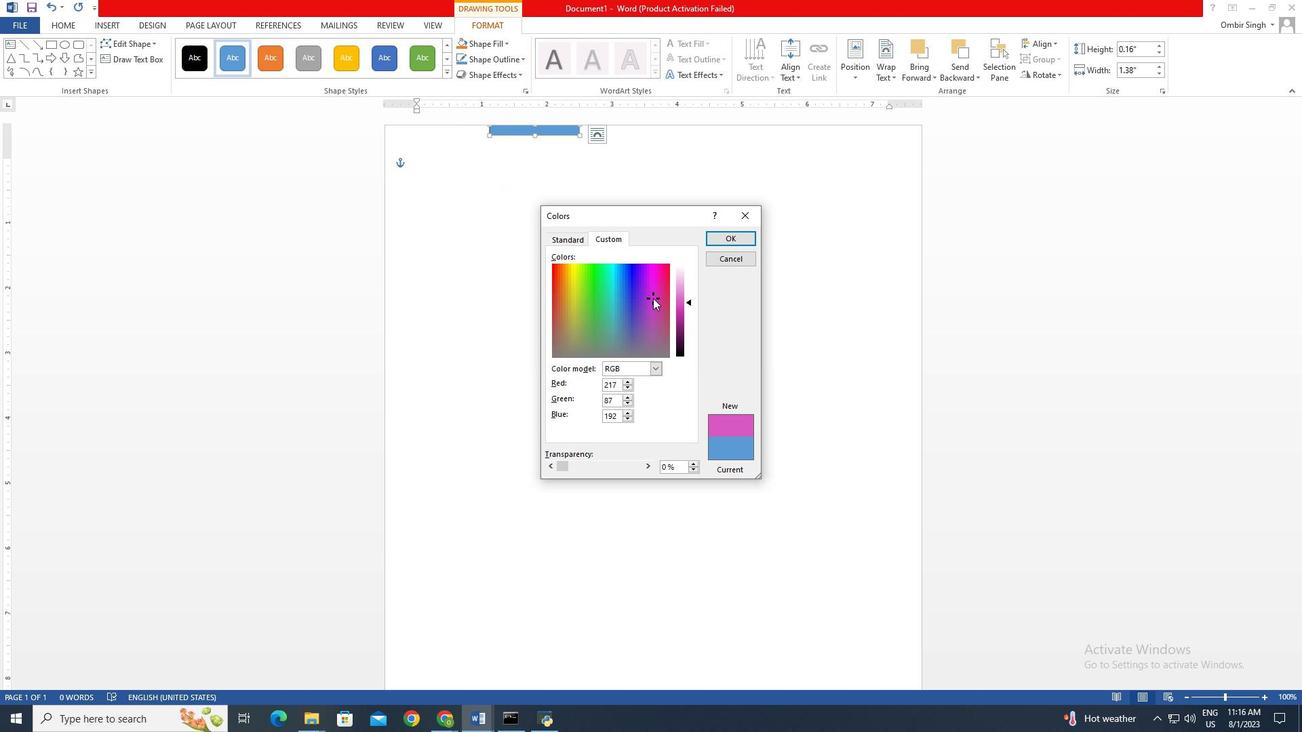 
Action: Mouse moved to (688, 300)
Screenshot: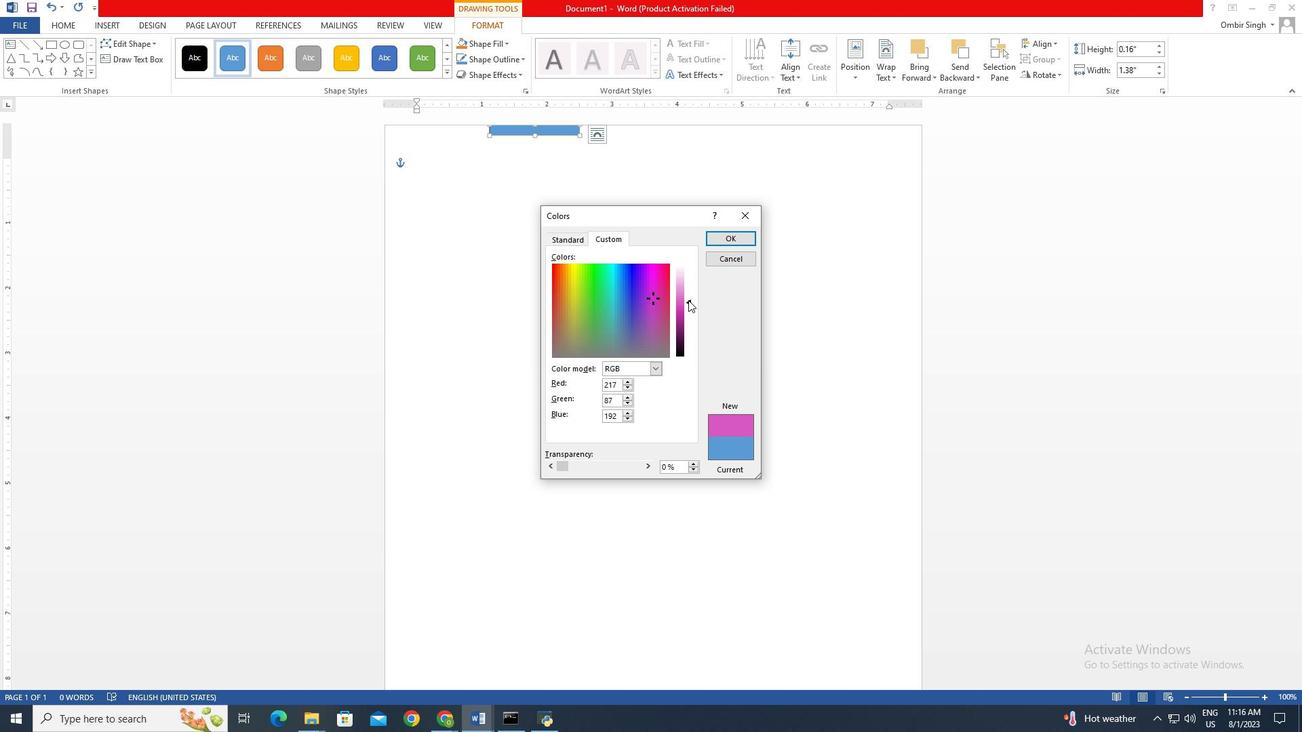 
Action: Mouse pressed left at (688, 300)
Screenshot: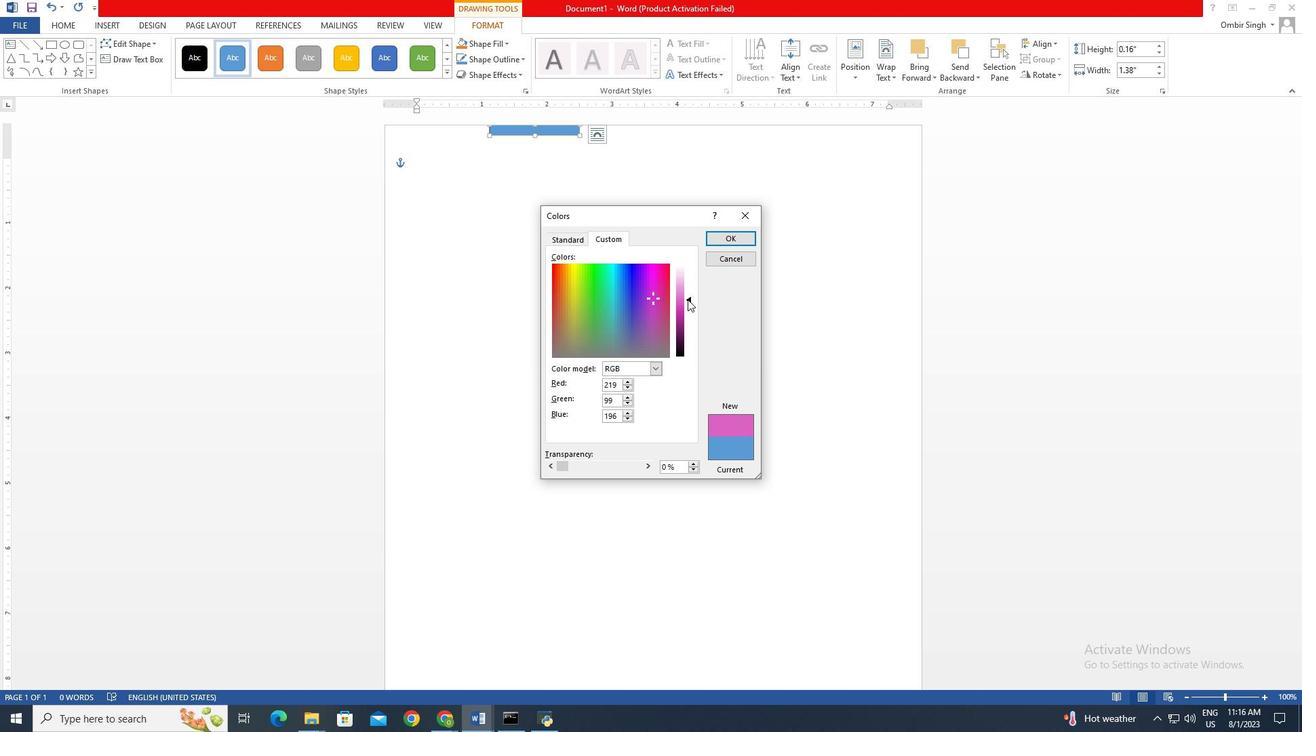 
Action: Mouse moved to (731, 238)
Screenshot: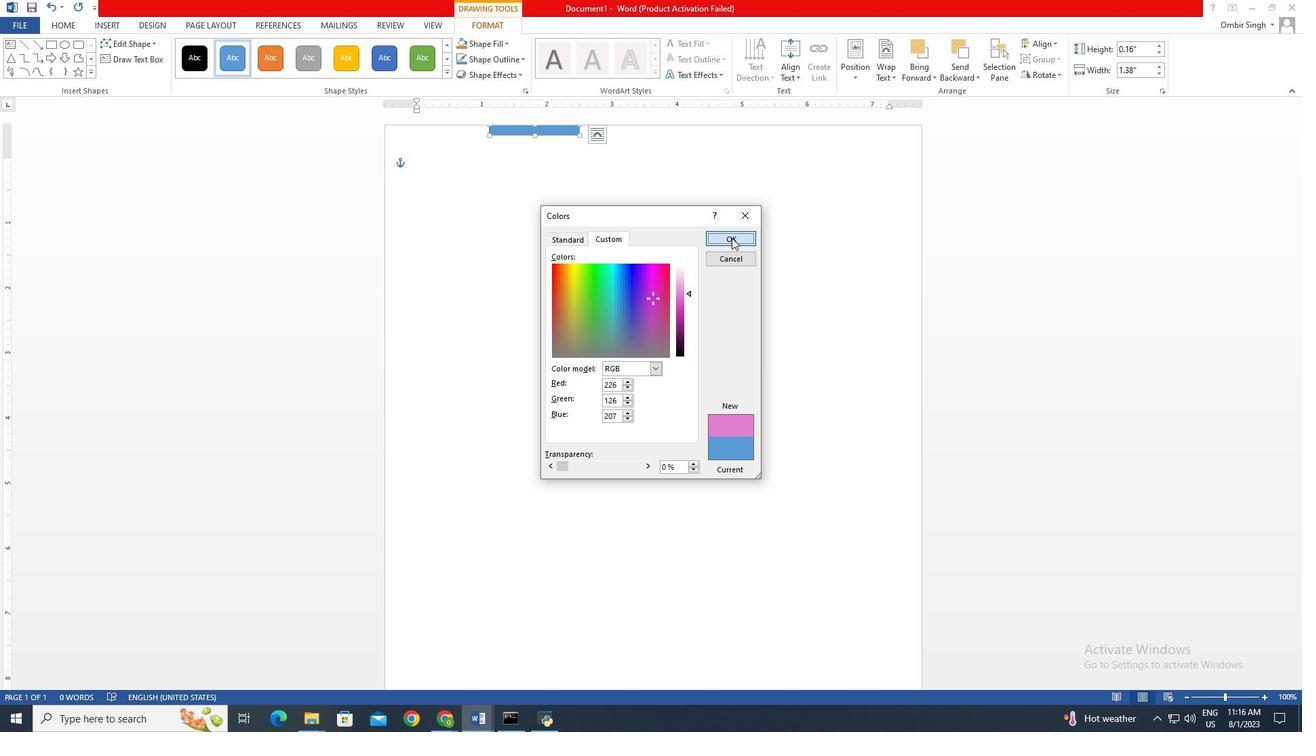 
Action: Mouse pressed left at (731, 238)
Screenshot: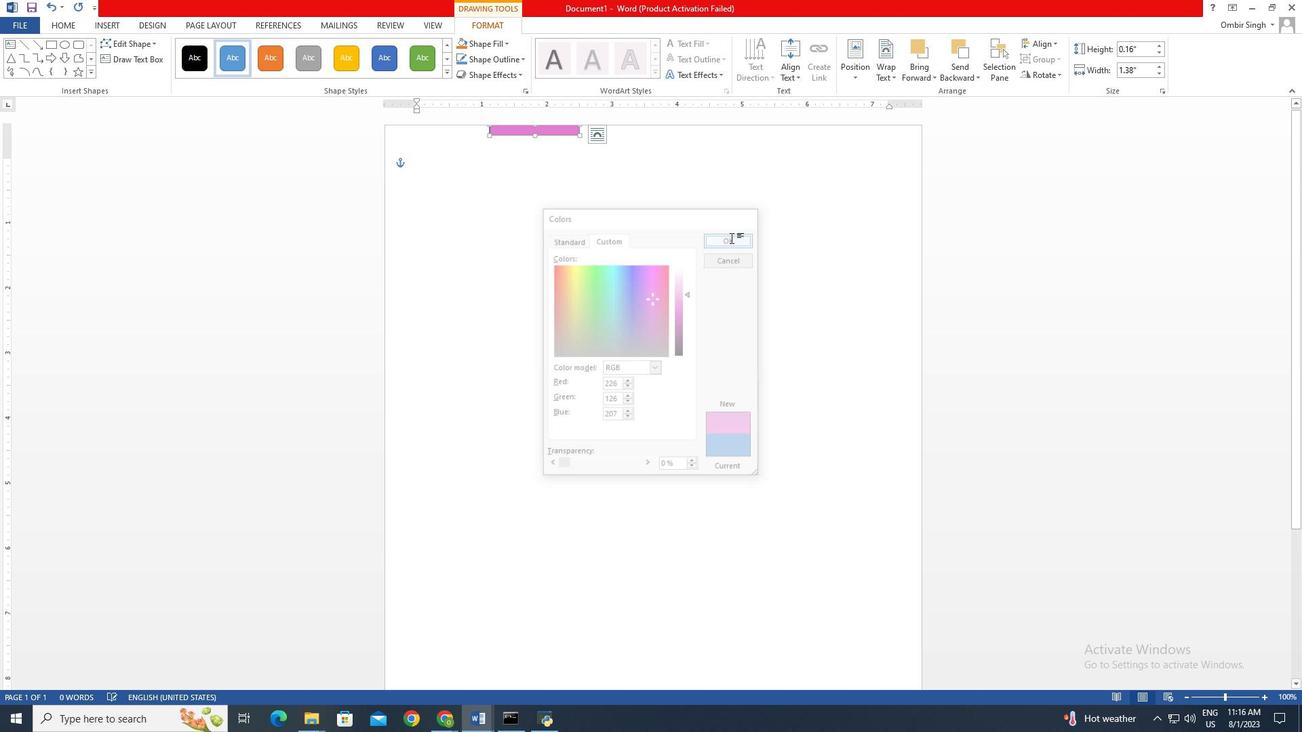 
Action: Mouse moved to (535, 176)
Screenshot: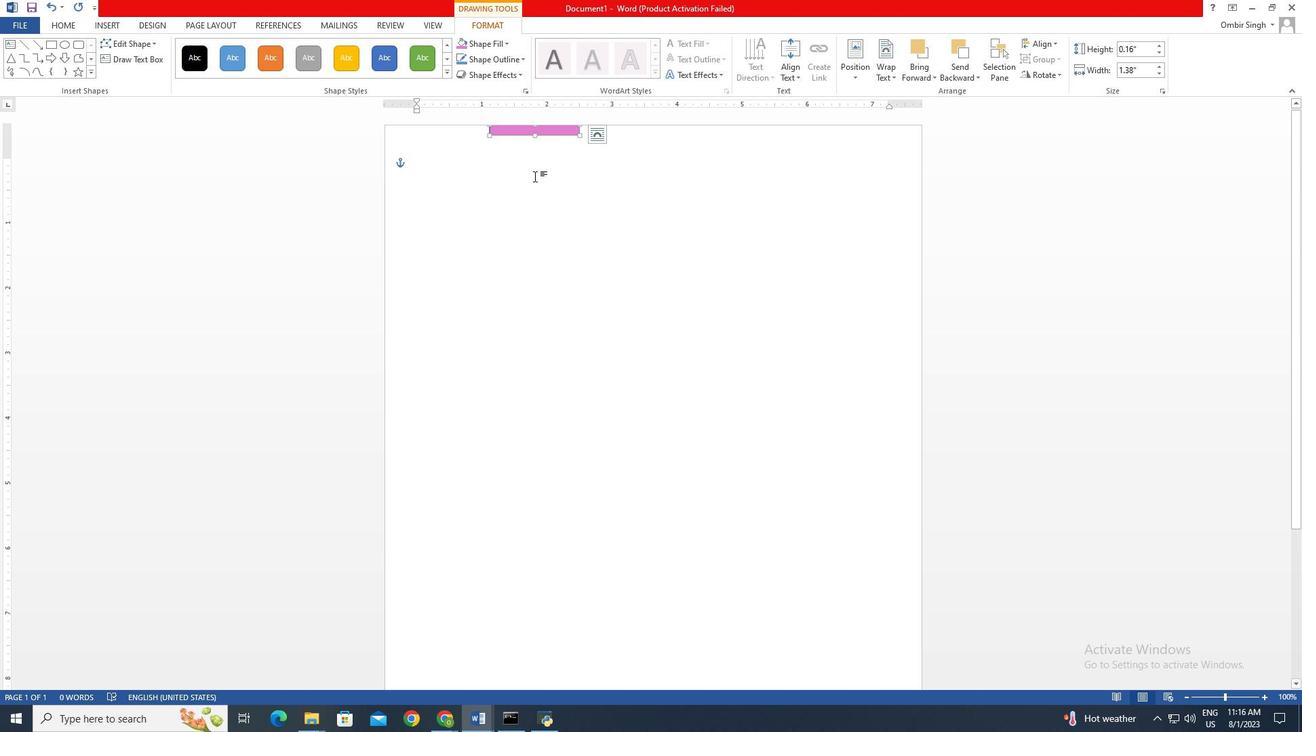 
Action: Mouse pressed left at (535, 176)
Screenshot: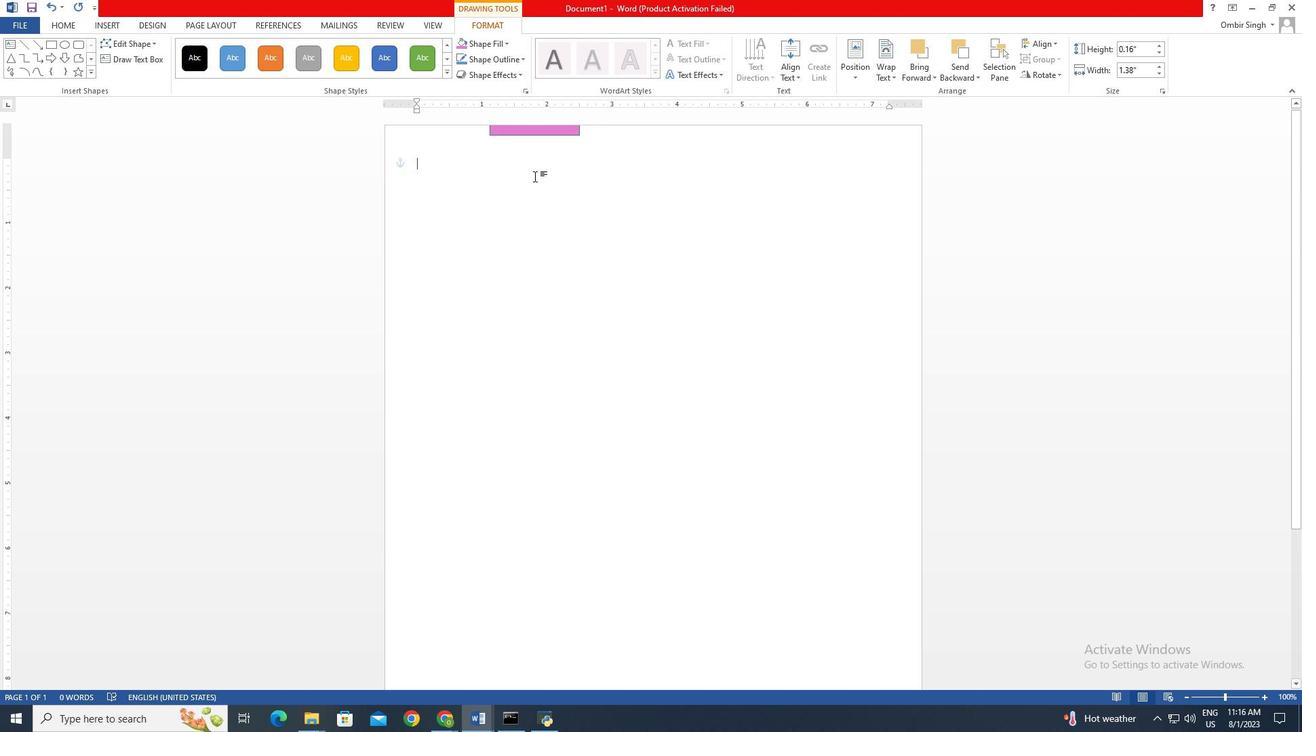
Action: Mouse moved to (559, 128)
Screenshot: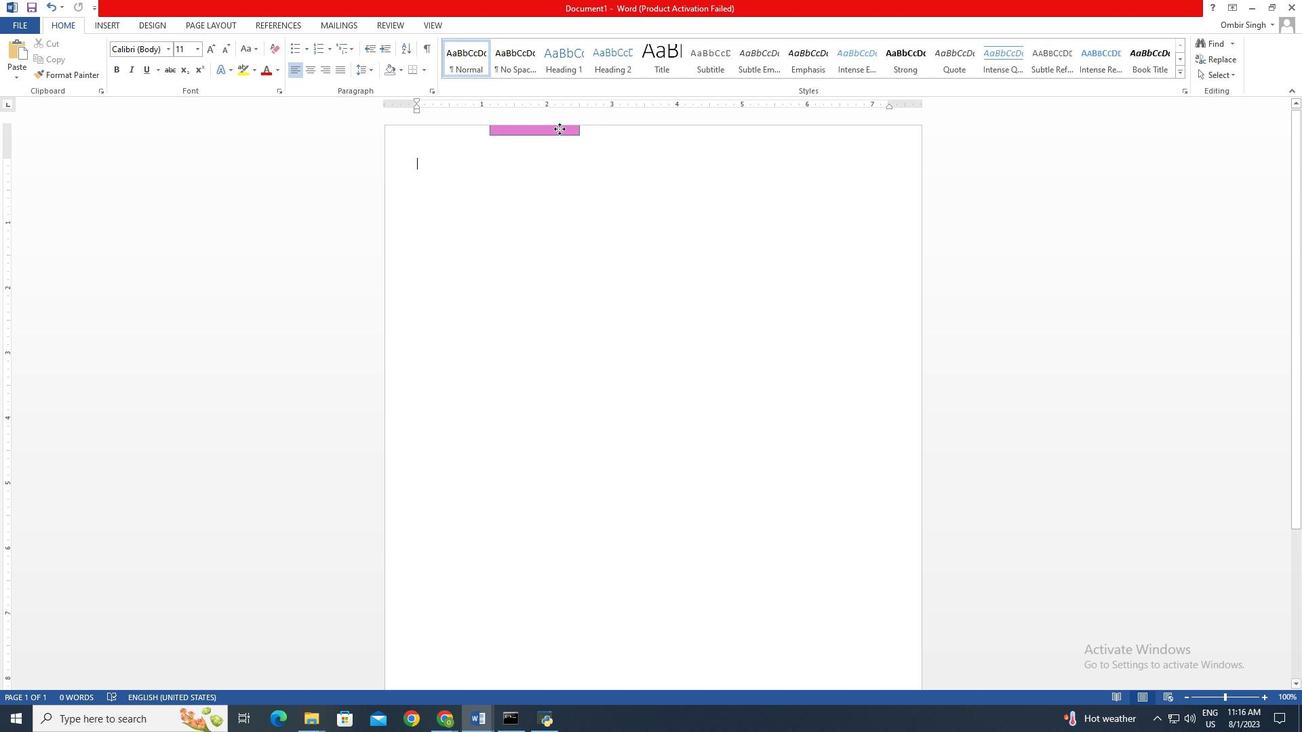
Action: Mouse pressed left at (559, 128)
Screenshot: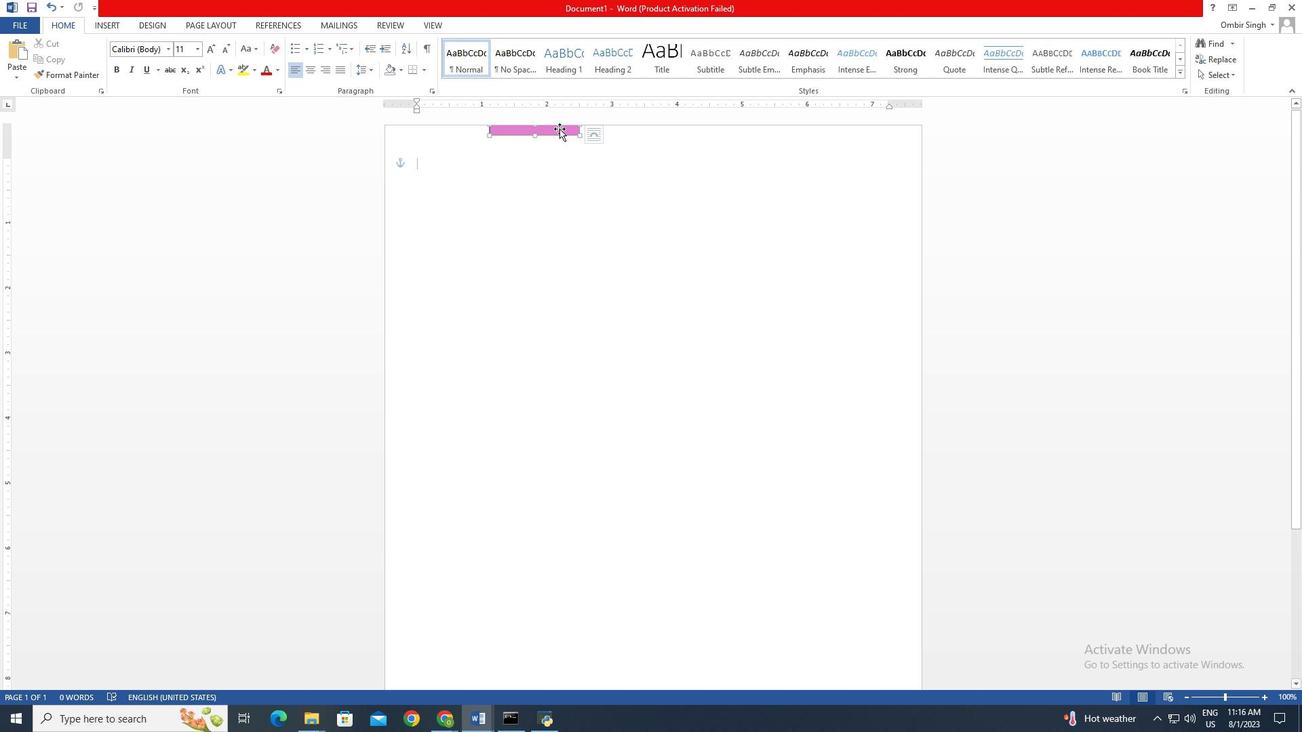 
Action: Mouse moved to (495, 55)
Screenshot: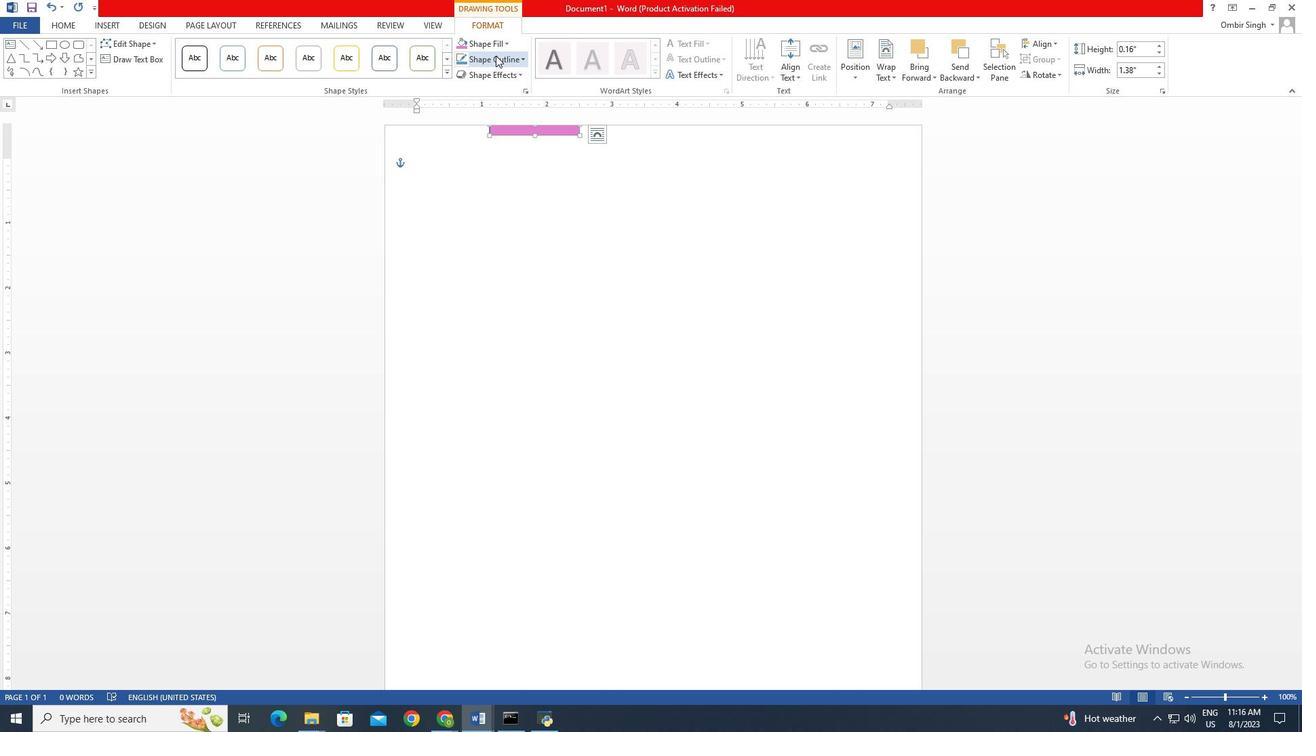 
Action: Mouse pressed left at (495, 55)
Screenshot: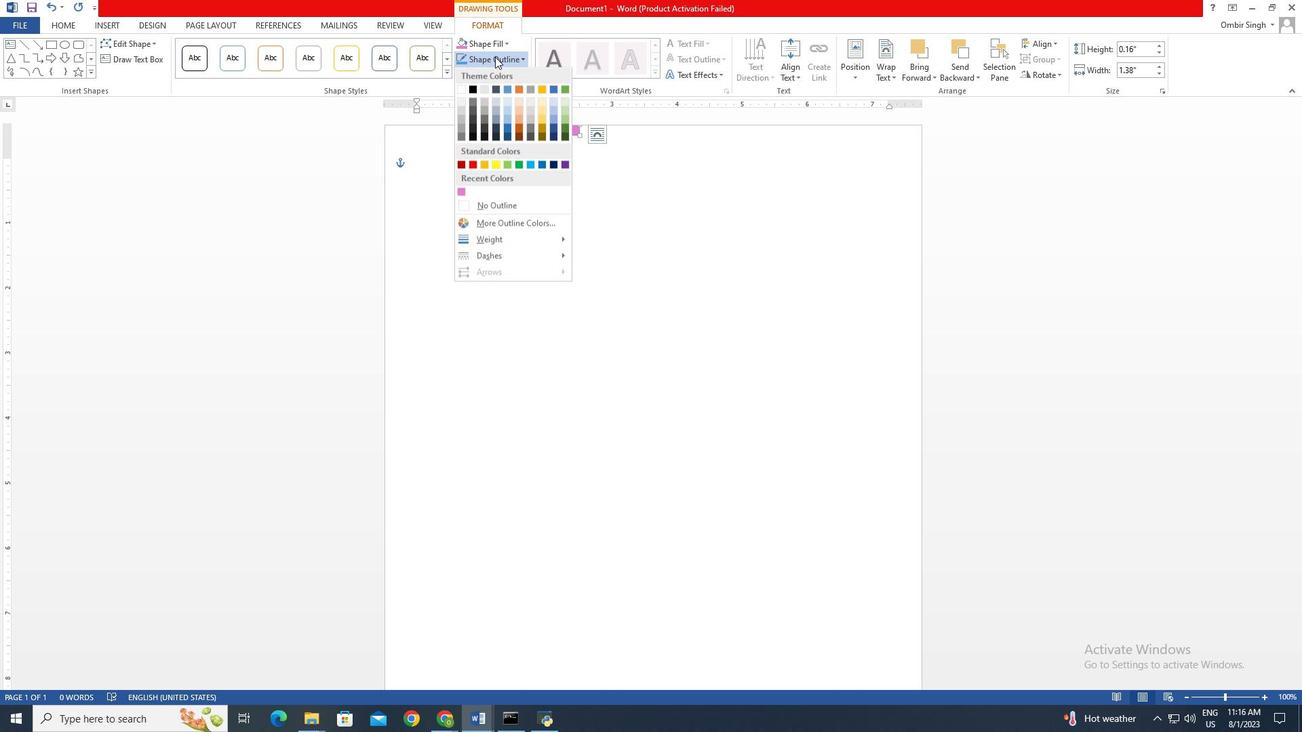 
Action: Mouse moved to (504, 205)
Screenshot: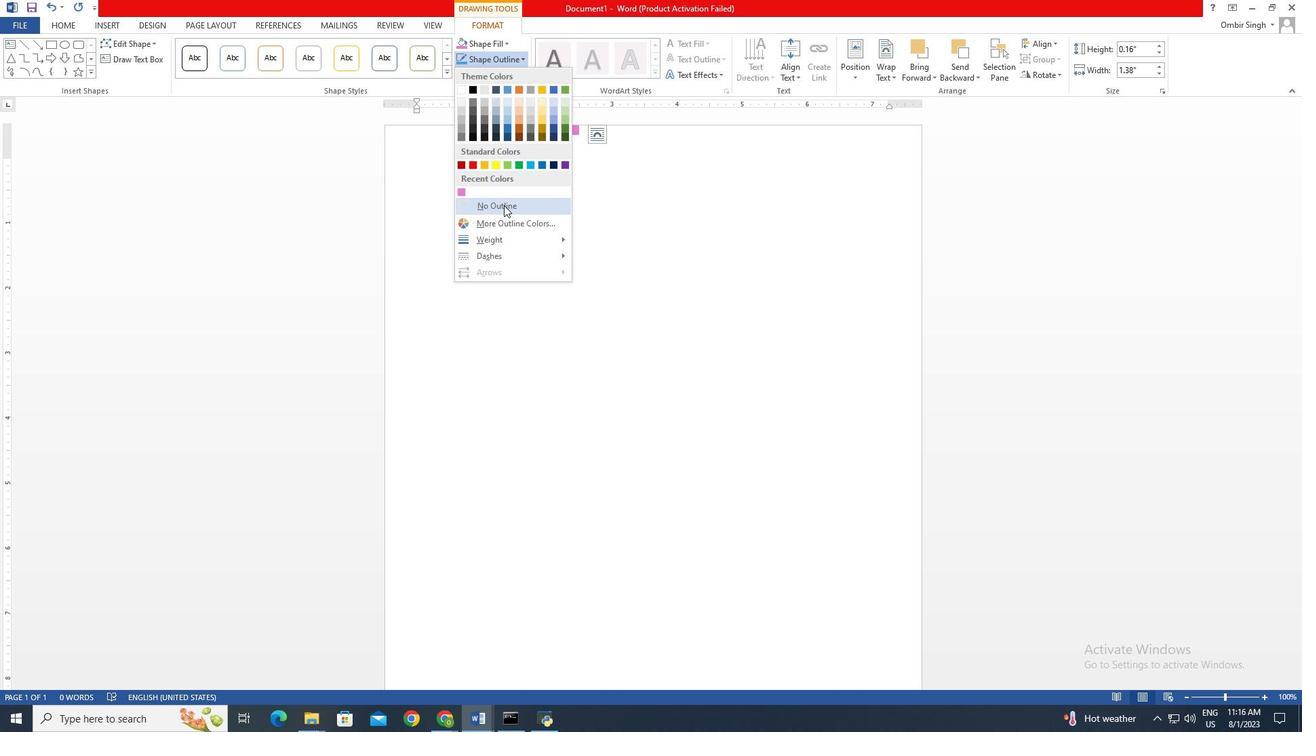 
Action: Mouse pressed left at (504, 205)
Screenshot: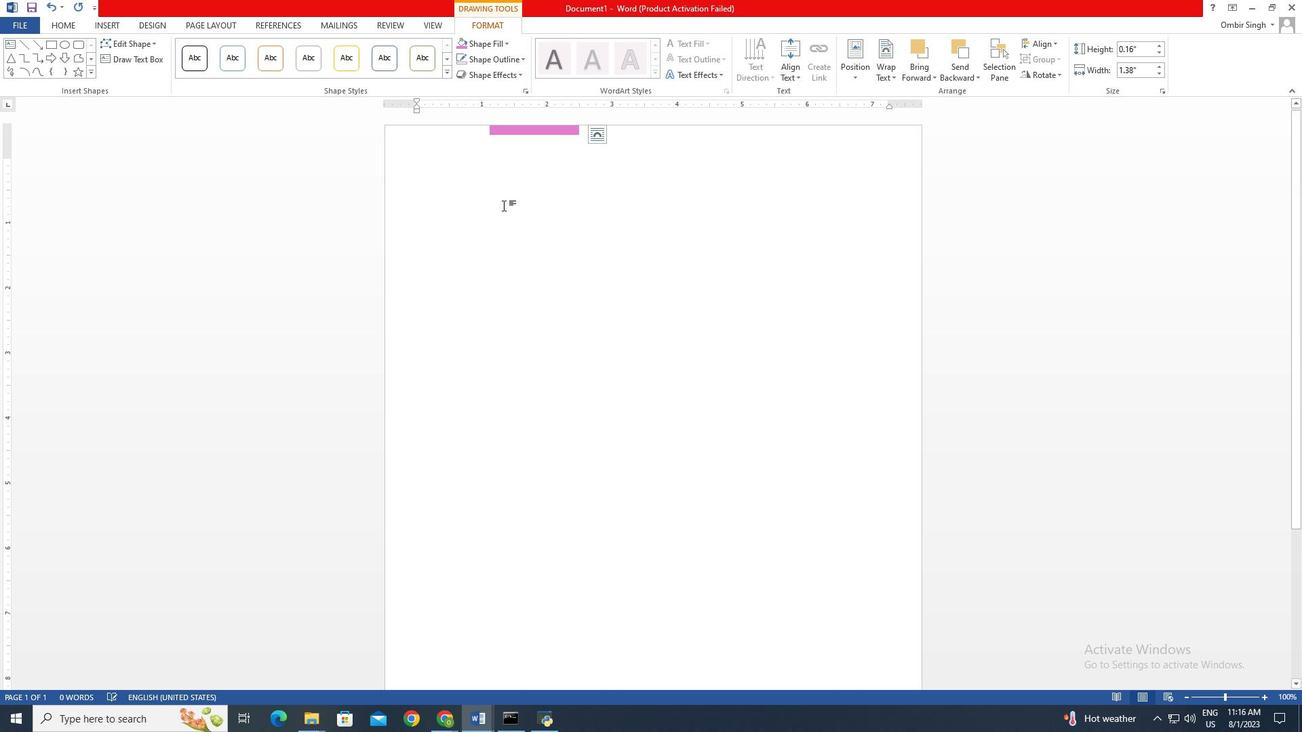 
Action: Mouse moved to (490, 44)
Screenshot: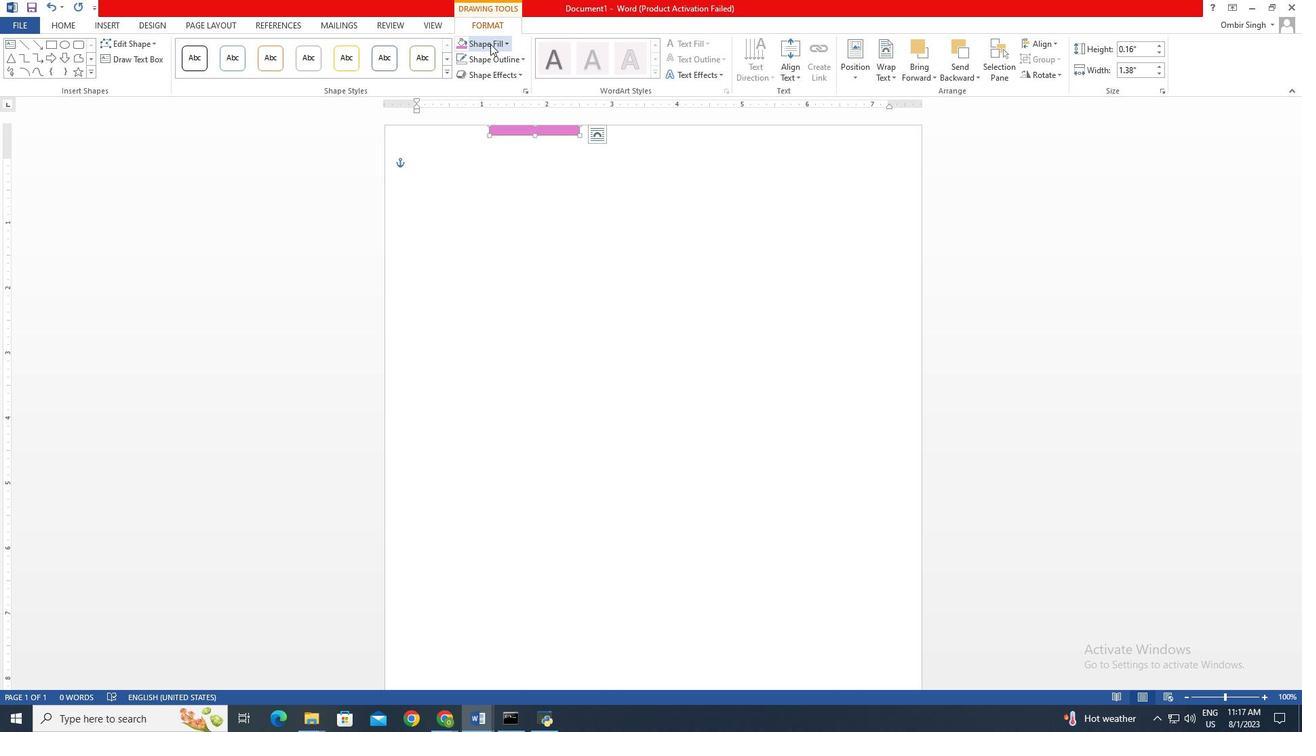 
Action: Mouse pressed left at (490, 44)
Screenshot: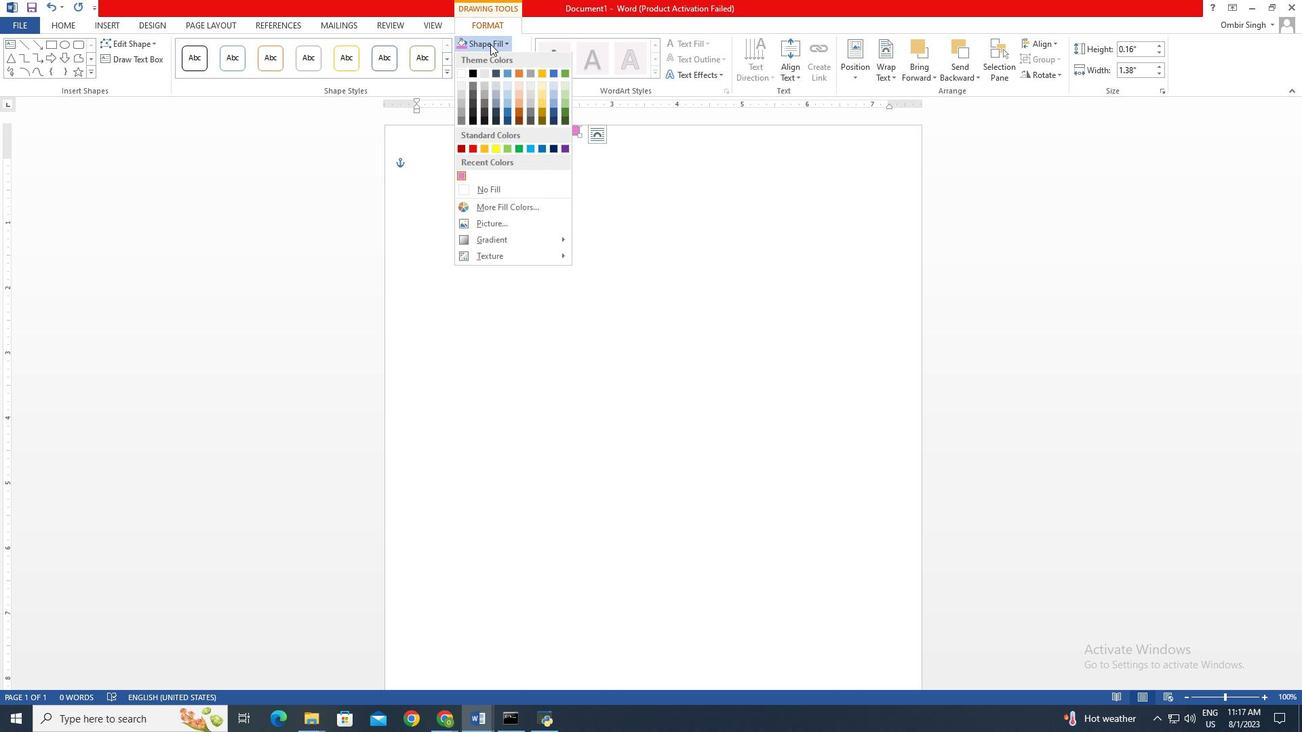 
Action: Mouse moved to (509, 206)
Screenshot: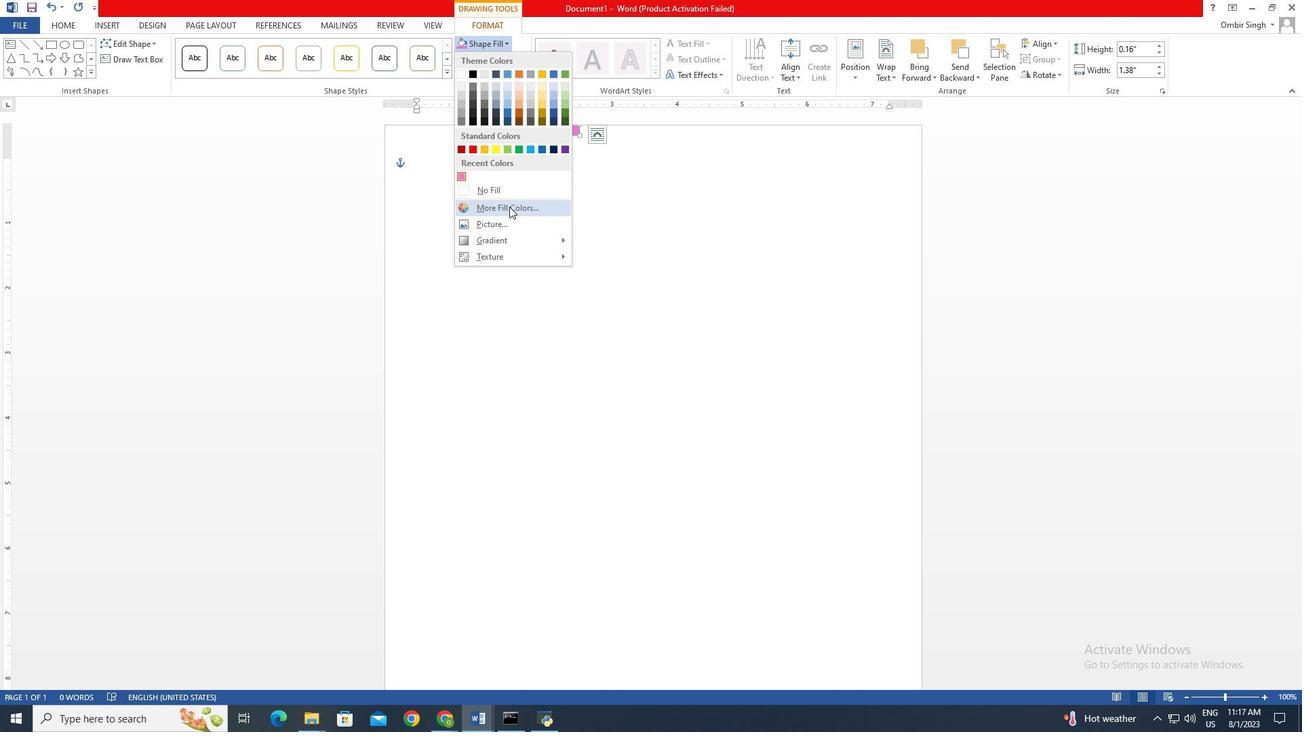 
Action: Mouse pressed left at (509, 206)
Screenshot: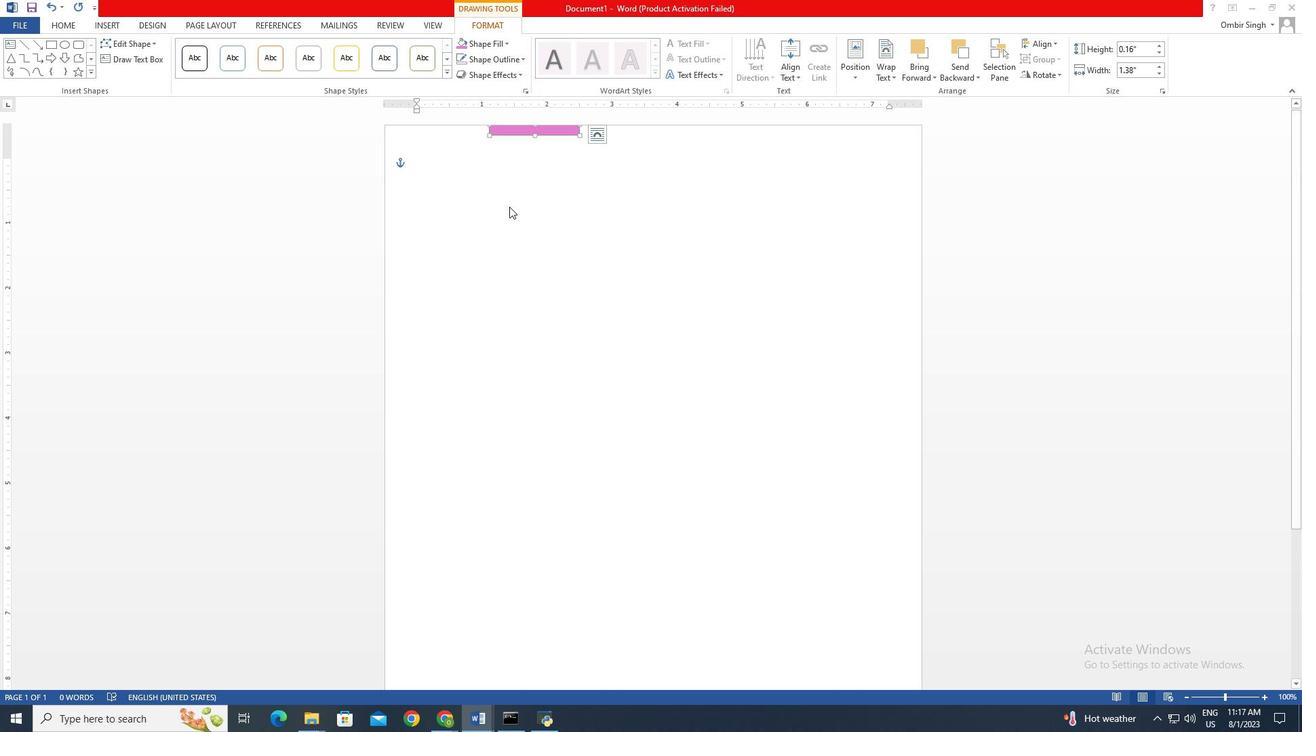 
Action: Mouse moved to (688, 294)
Screenshot: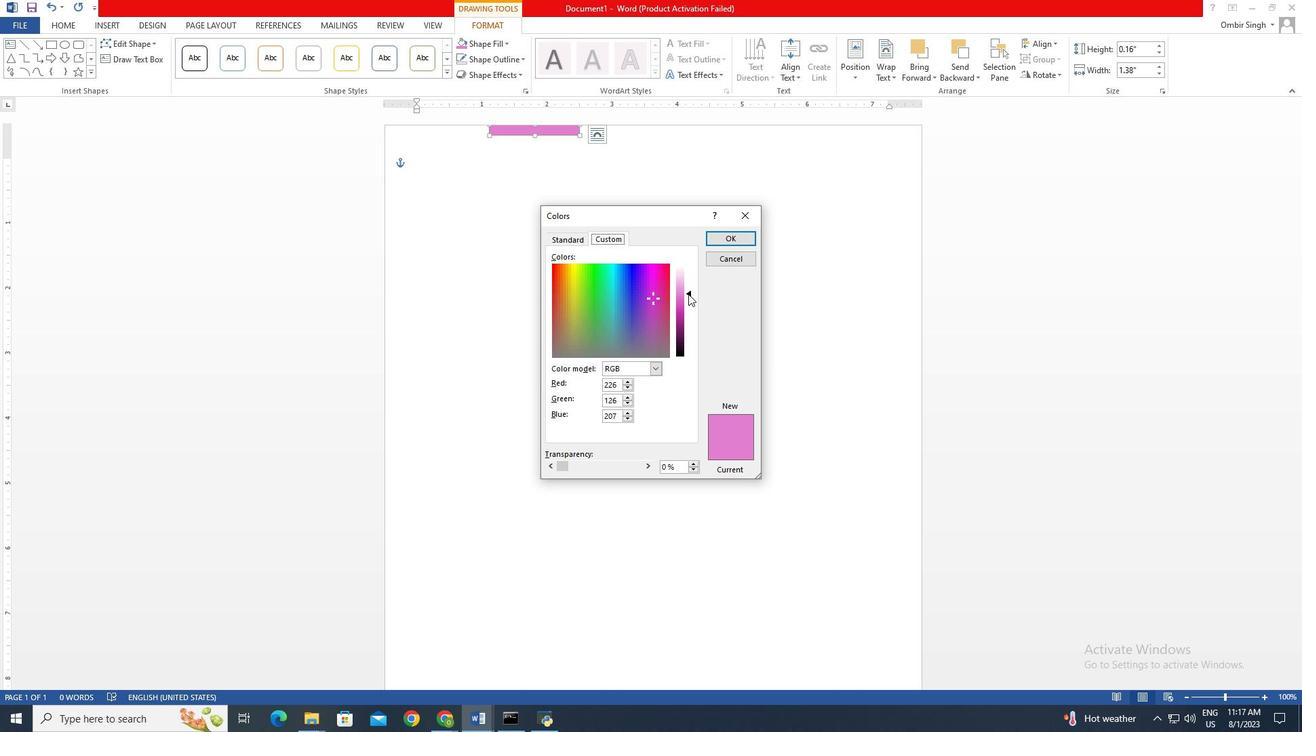 
Action: Mouse pressed left at (688, 294)
Screenshot: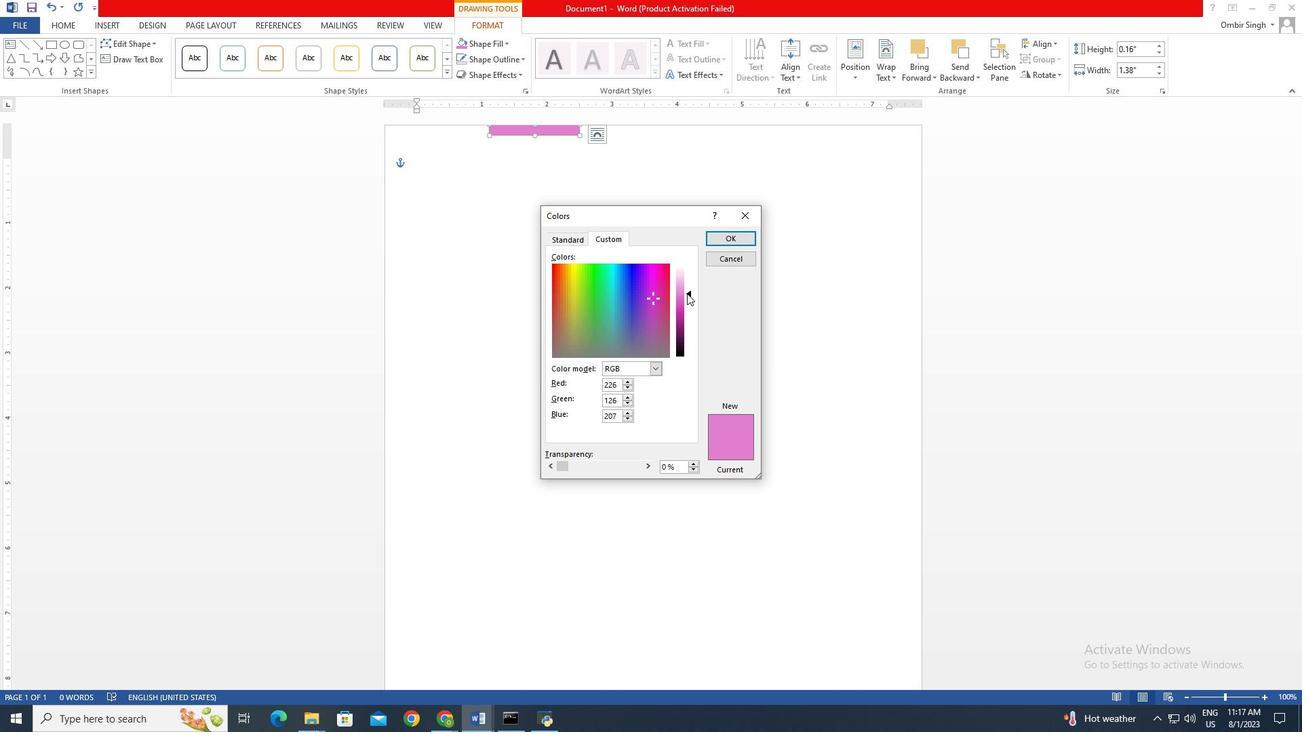 
Action: Mouse moved to (732, 233)
Screenshot: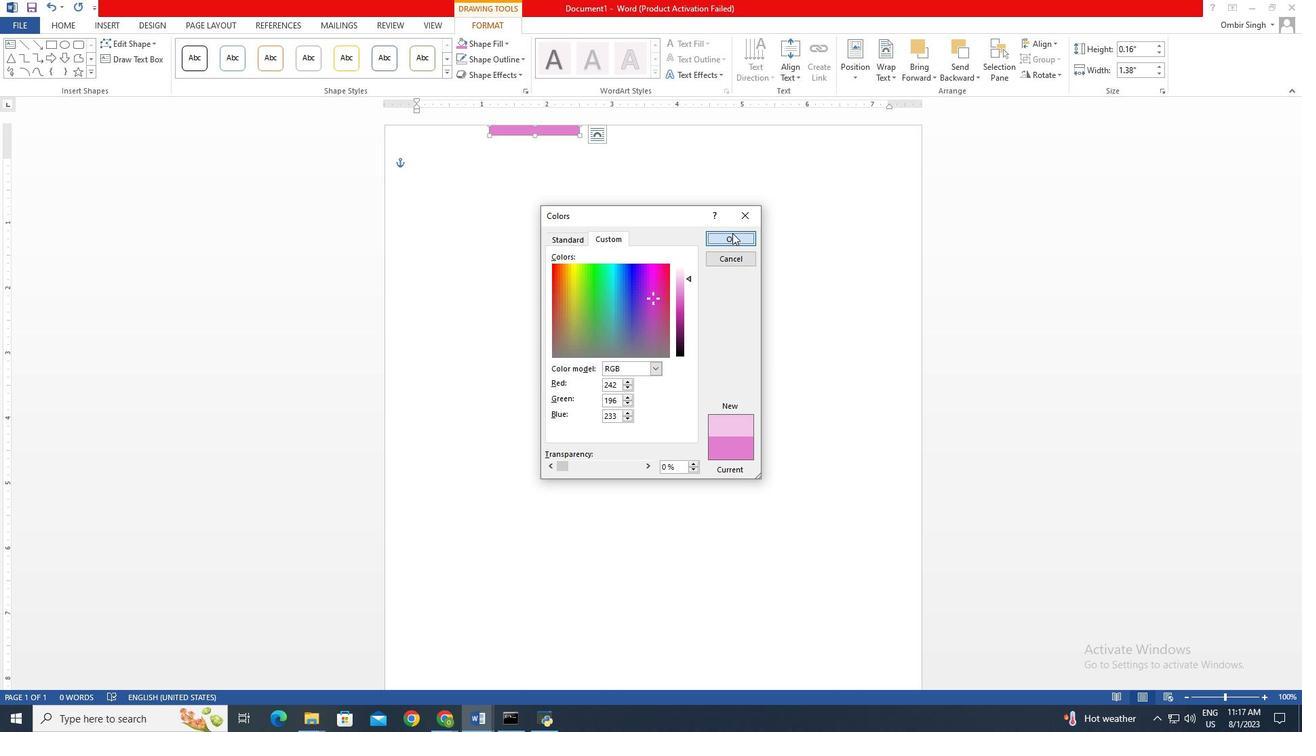 
Action: Mouse pressed left at (732, 233)
Screenshot: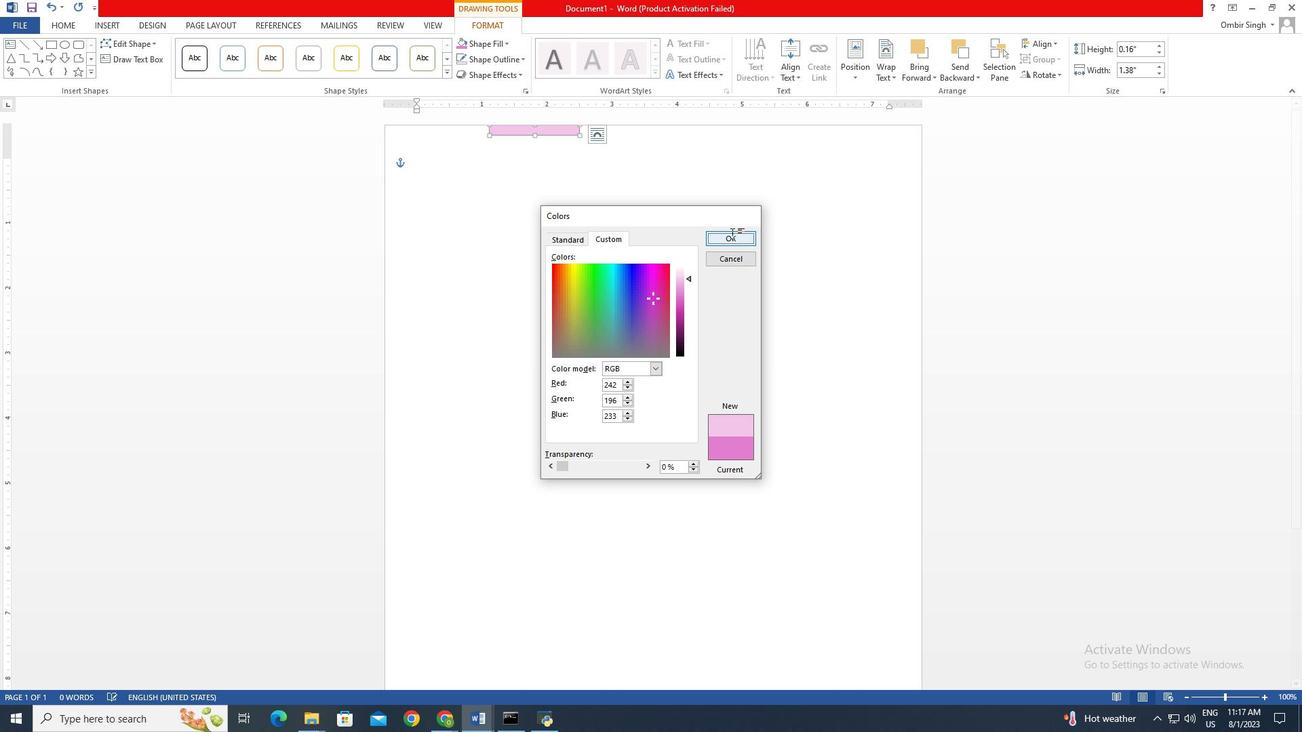 
Action: Mouse moved to (483, 212)
Screenshot: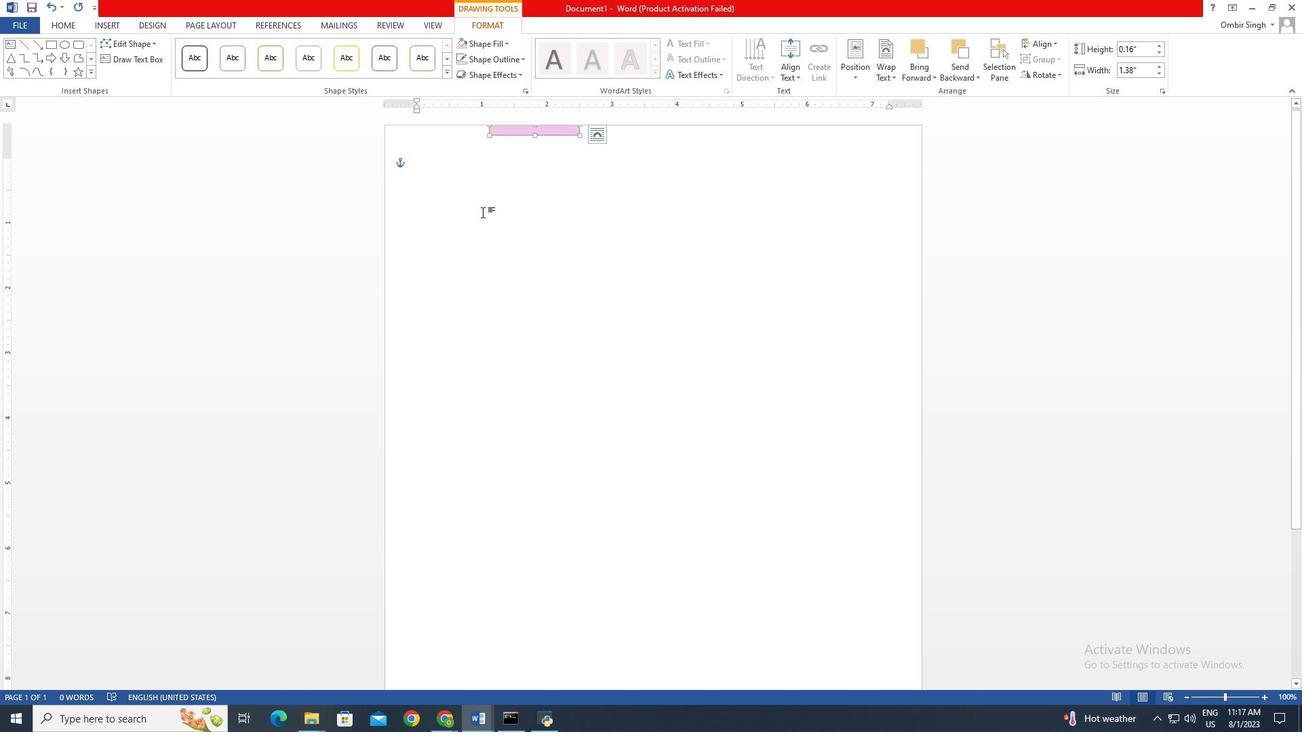 
Action: Mouse pressed left at (483, 212)
Screenshot: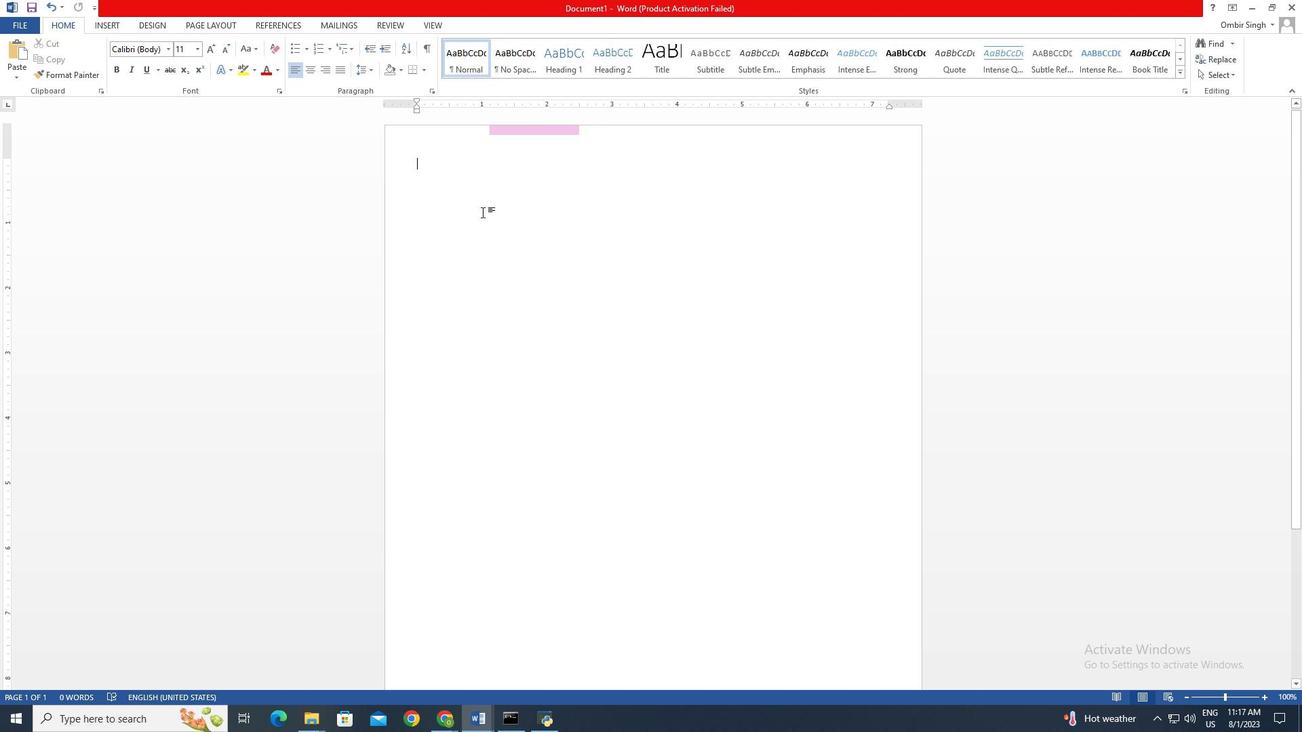 
Action: Mouse moved to (209, 24)
Screenshot: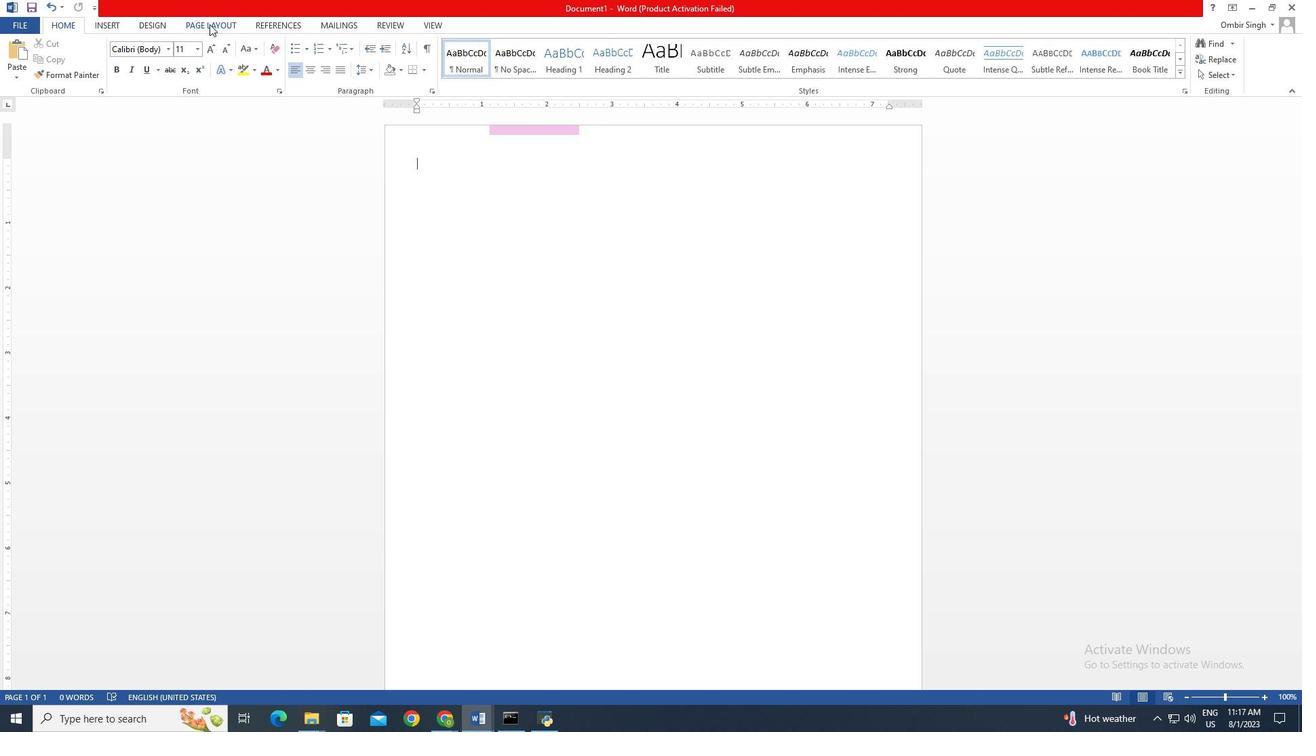 
Action: Mouse pressed left at (209, 24)
Screenshot: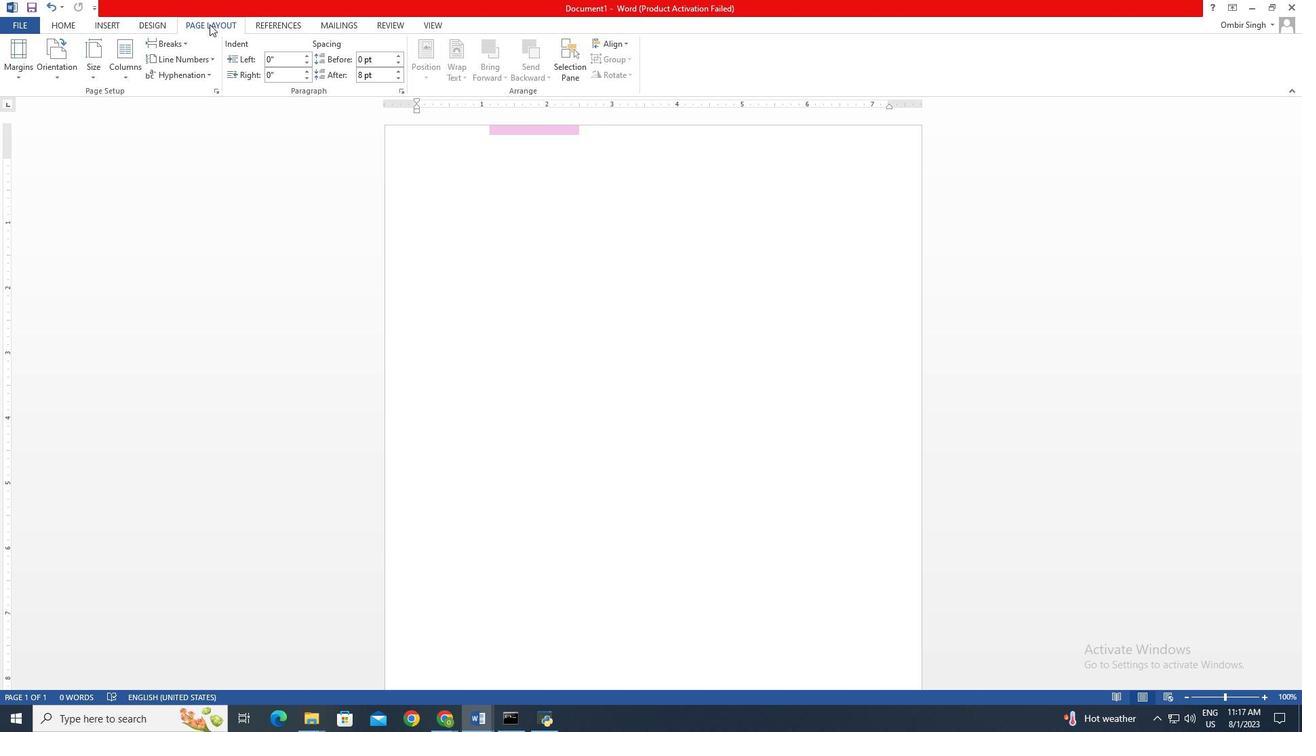
Action: Mouse moved to (108, 23)
Screenshot: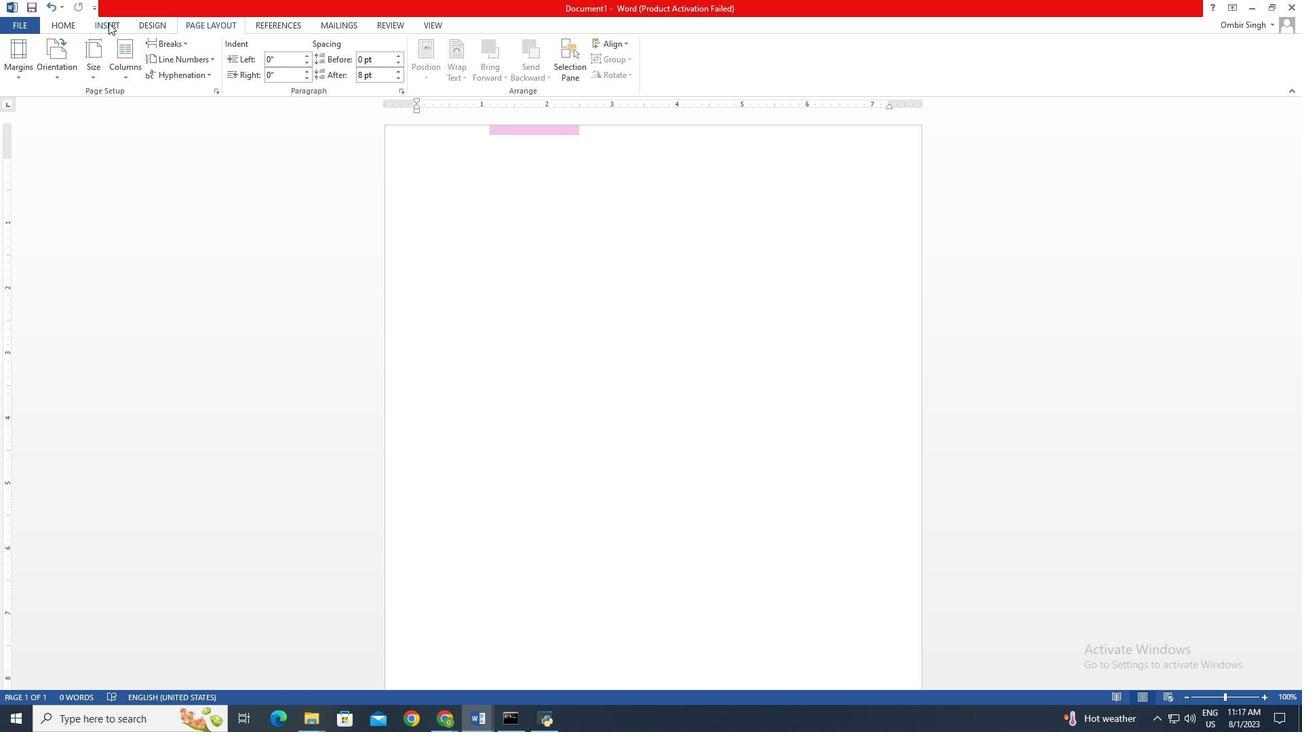 
Action: Mouse pressed left at (108, 23)
Screenshot: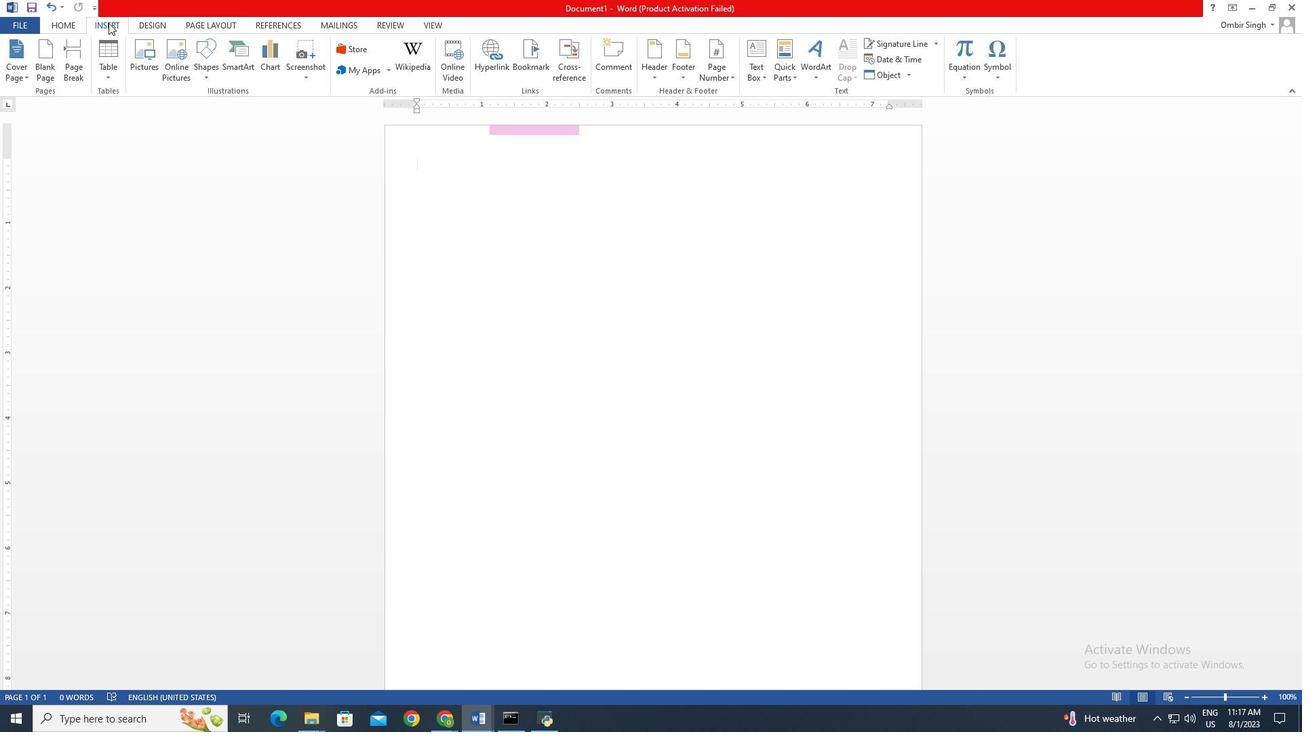 
Action: Mouse moved to (209, 66)
Screenshot: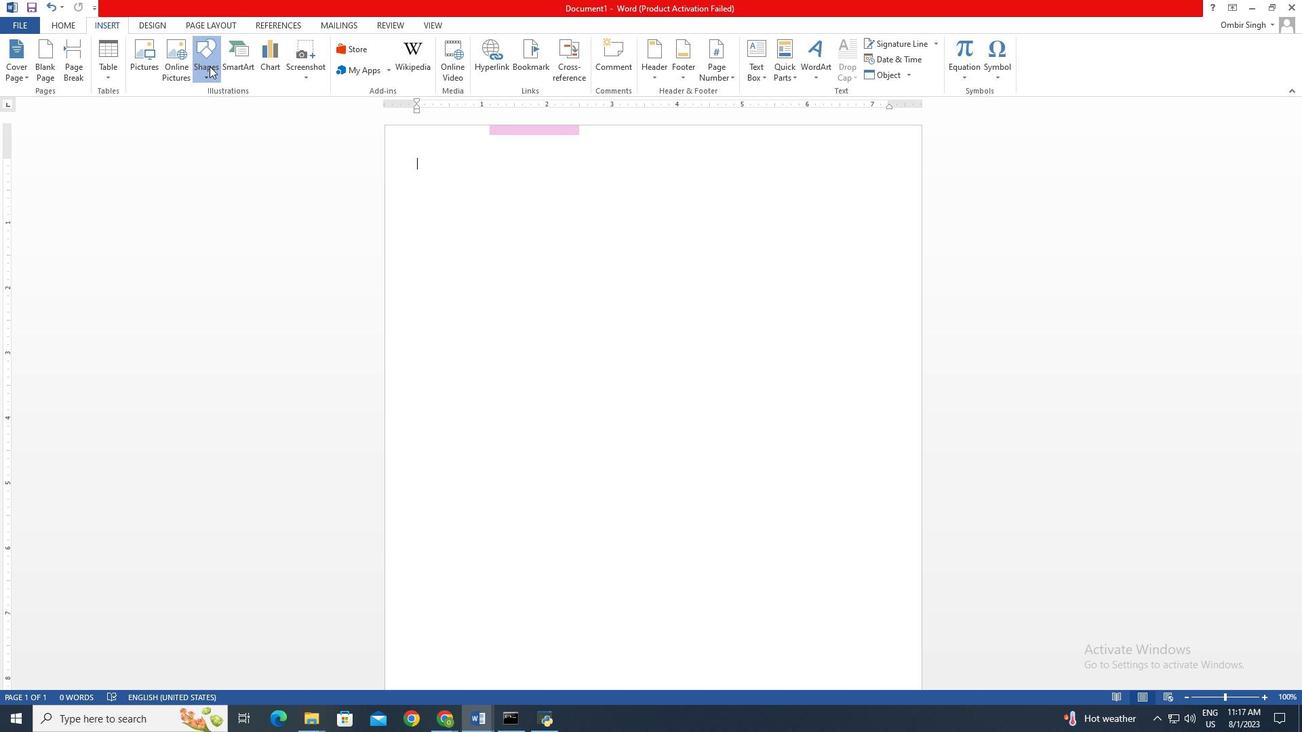 
Action: Mouse pressed left at (209, 66)
Screenshot: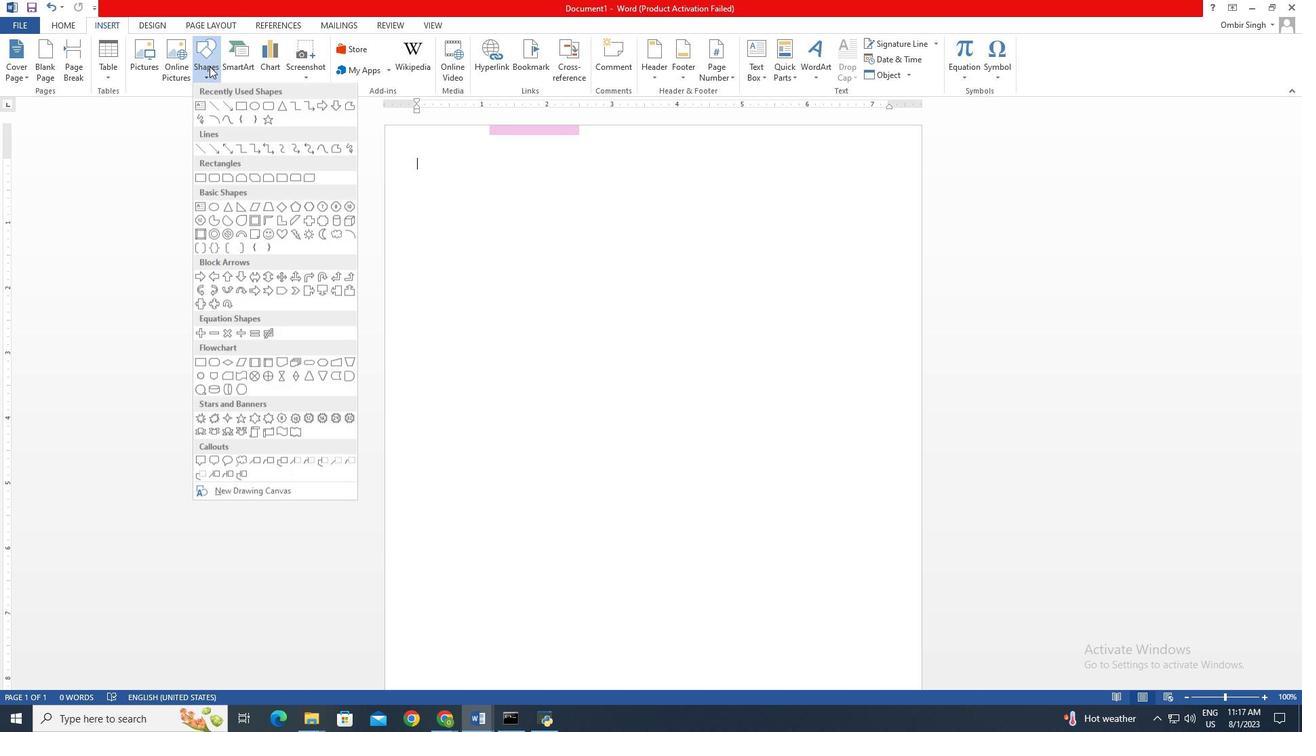 
Action: Mouse moved to (245, 245)
Screenshot: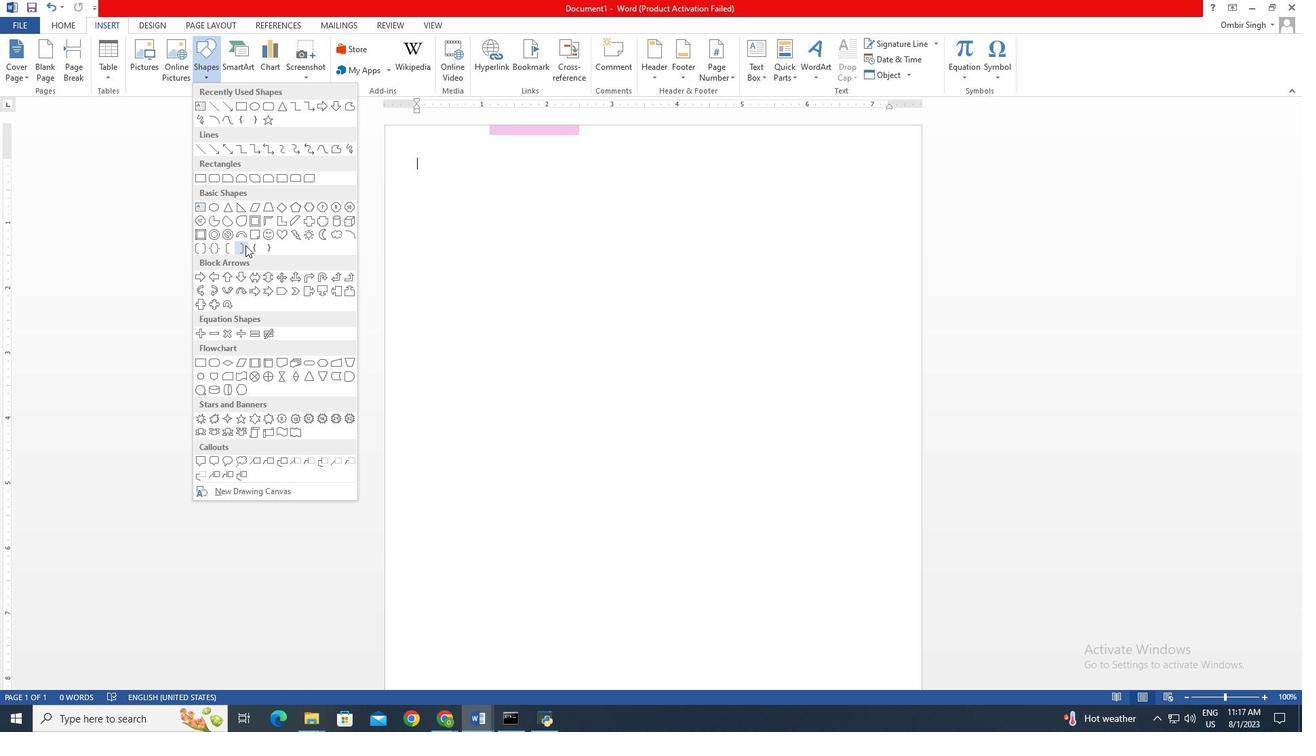 
Action: Mouse scrolled (245, 244) with delta (0, 0)
Screenshot: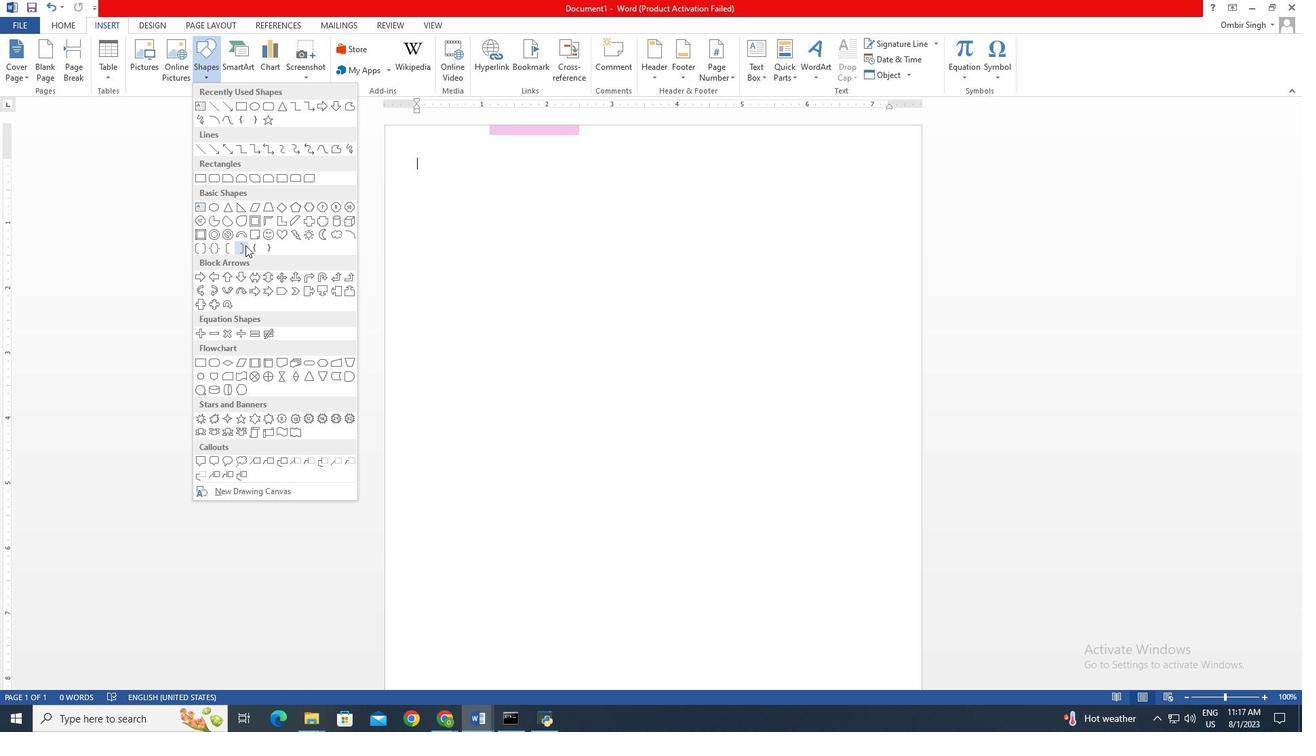 
Action: Mouse moved to (199, 374)
Screenshot: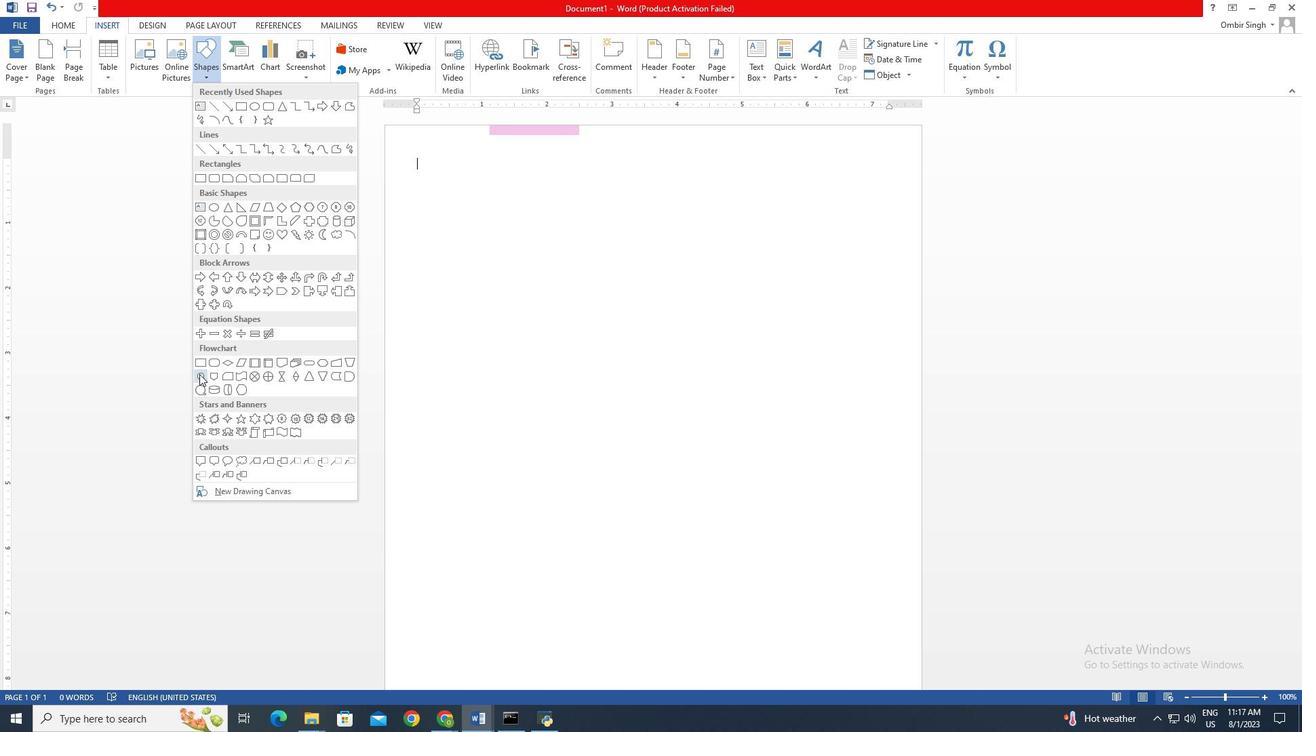 
Action: Mouse pressed left at (199, 374)
Screenshot: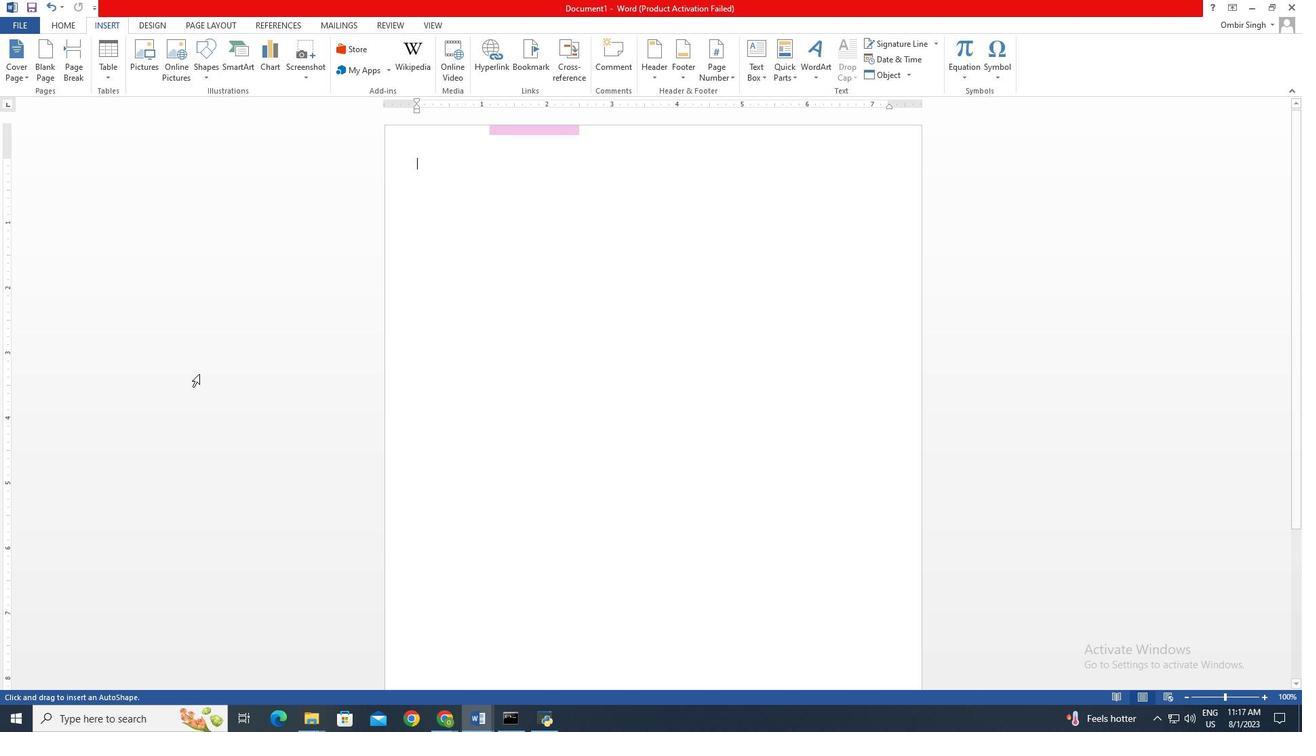 
Action: Mouse moved to (833, 187)
Screenshot: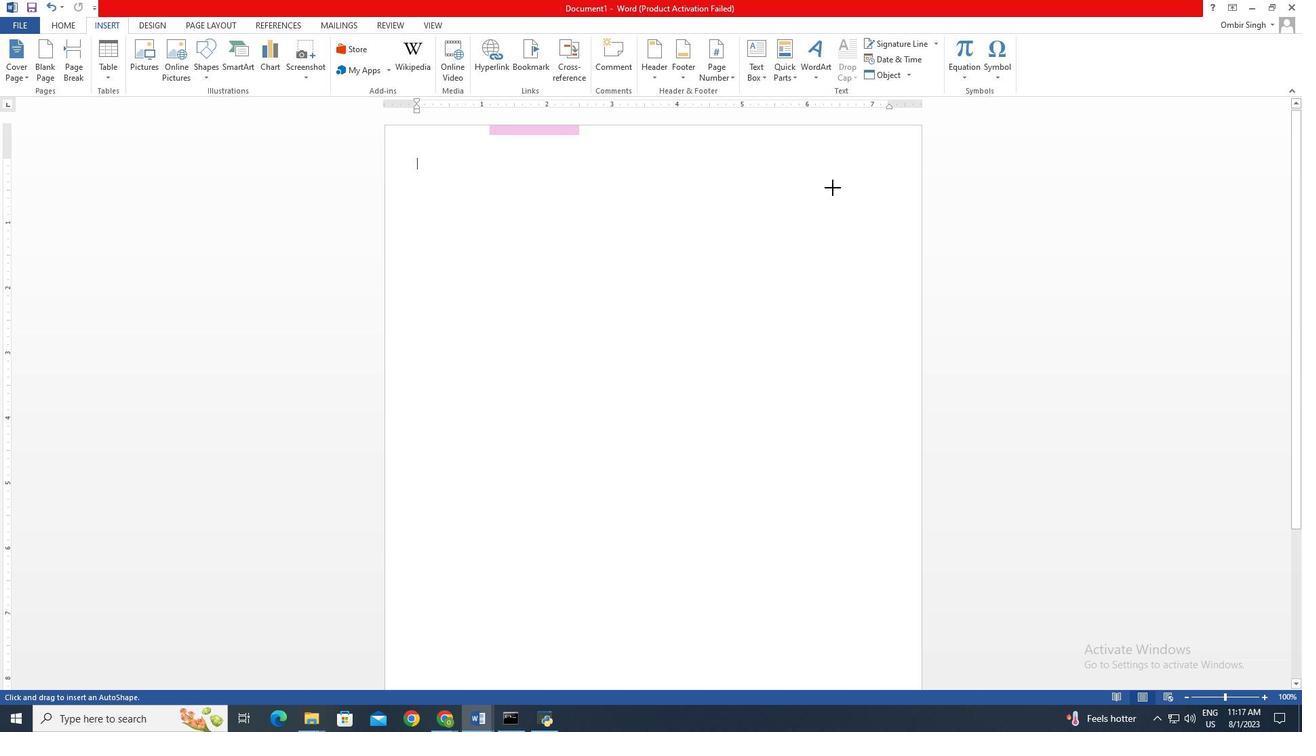 
Action: Mouse pressed left at (833, 187)
Screenshot: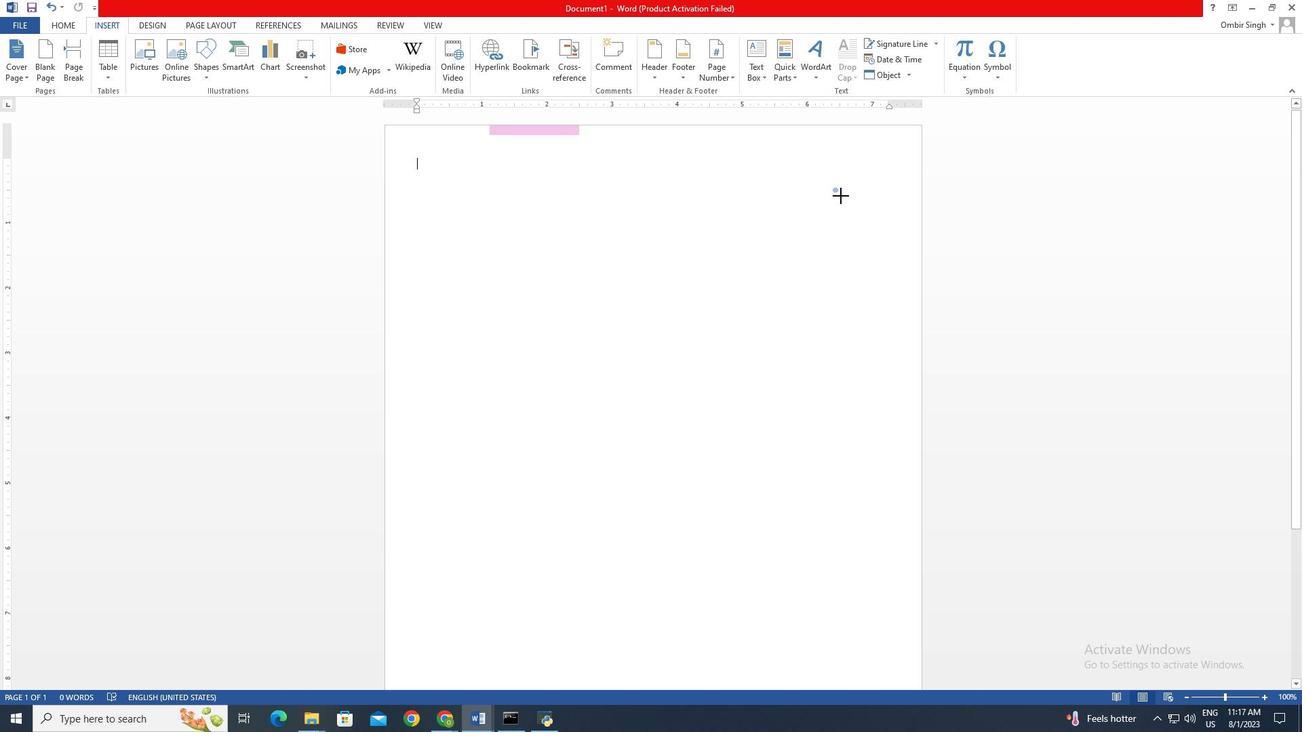 
Action: Mouse moved to (854, 215)
Screenshot: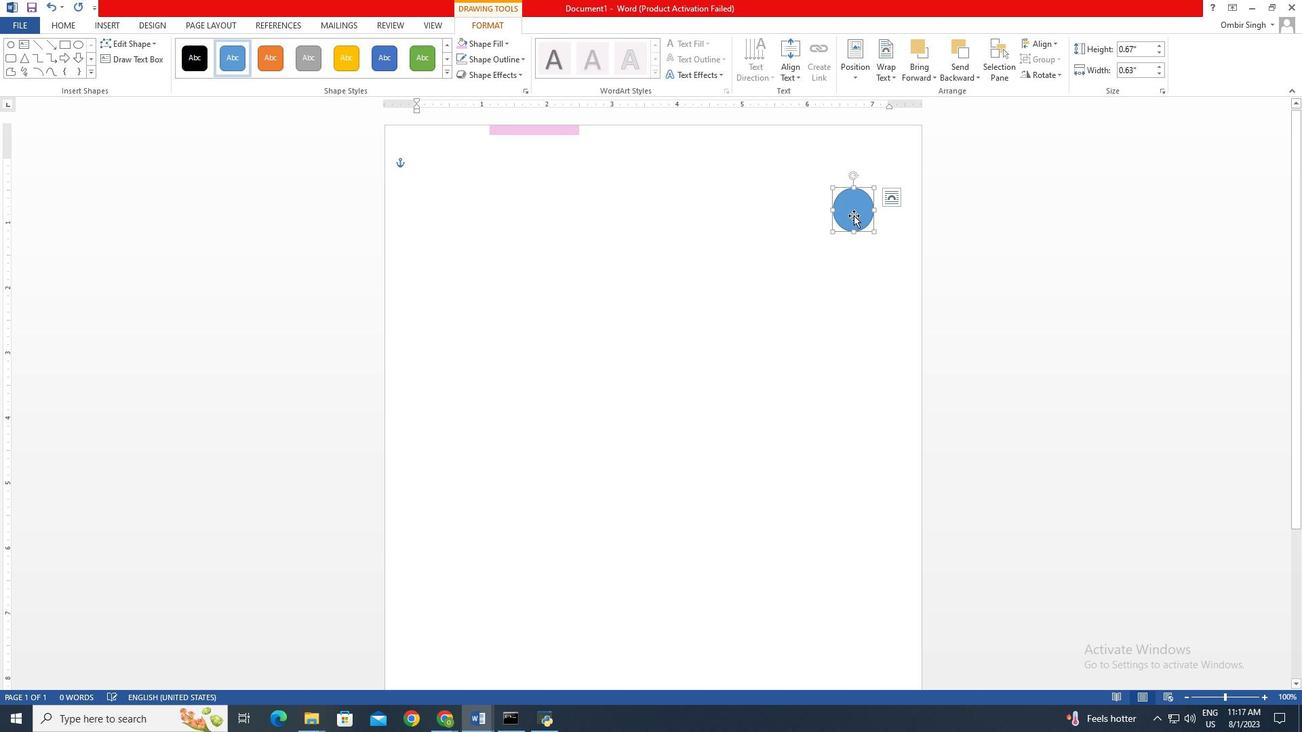 
Action: Mouse pressed left at (854, 215)
Screenshot: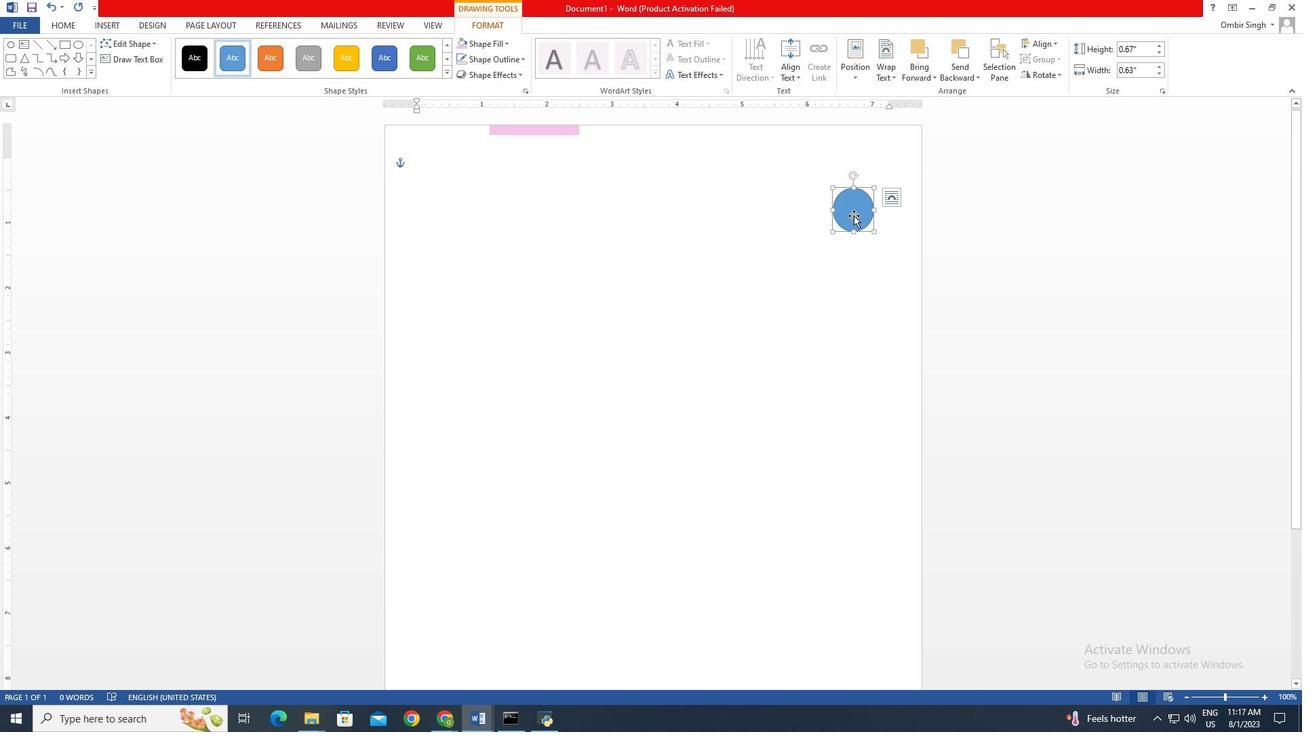 
Action: Mouse moved to (487, 42)
Screenshot: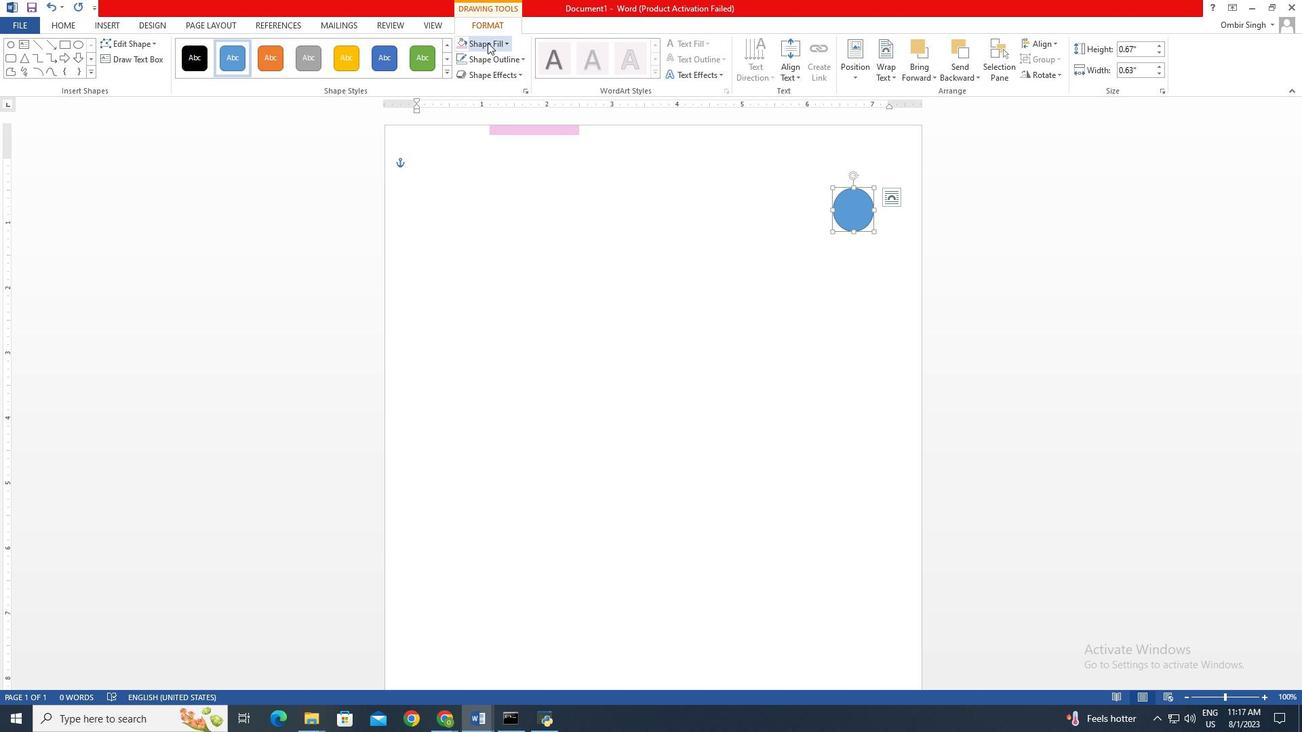 
Action: Mouse pressed left at (487, 42)
Screenshot: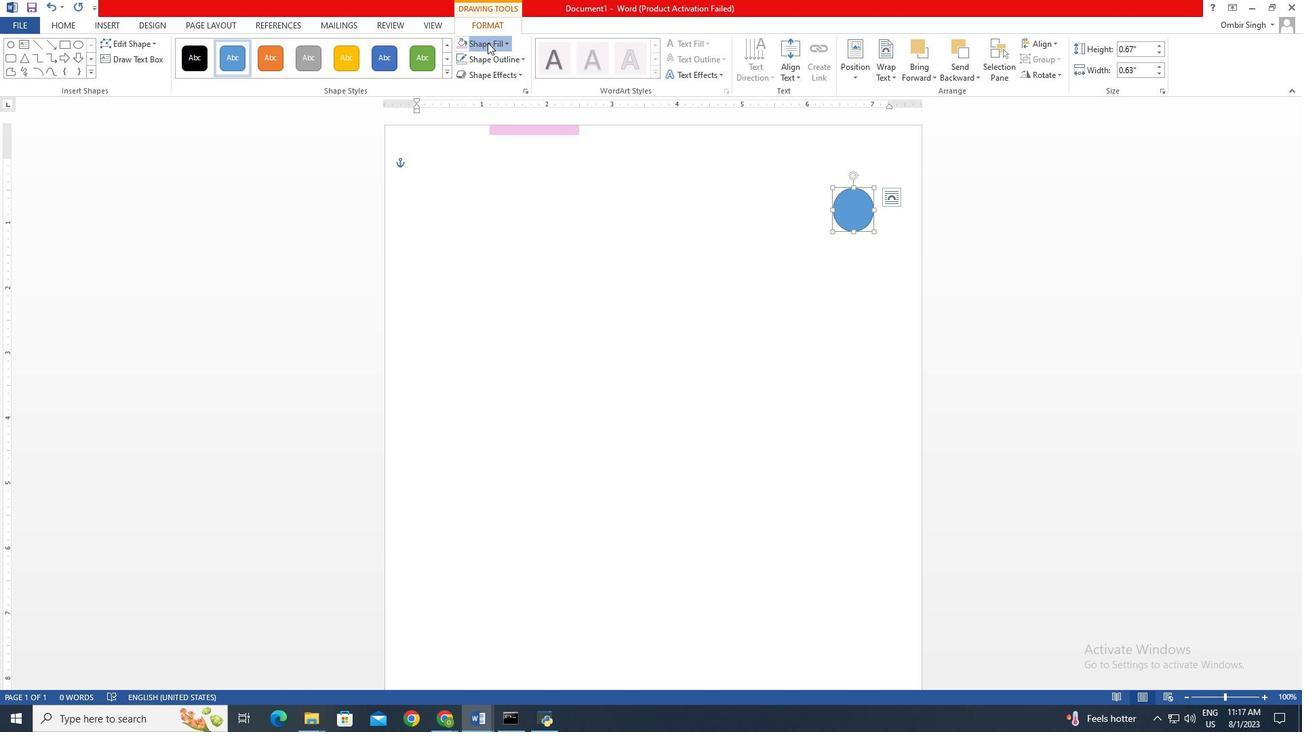 
Action: Mouse moved to (459, 178)
Screenshot: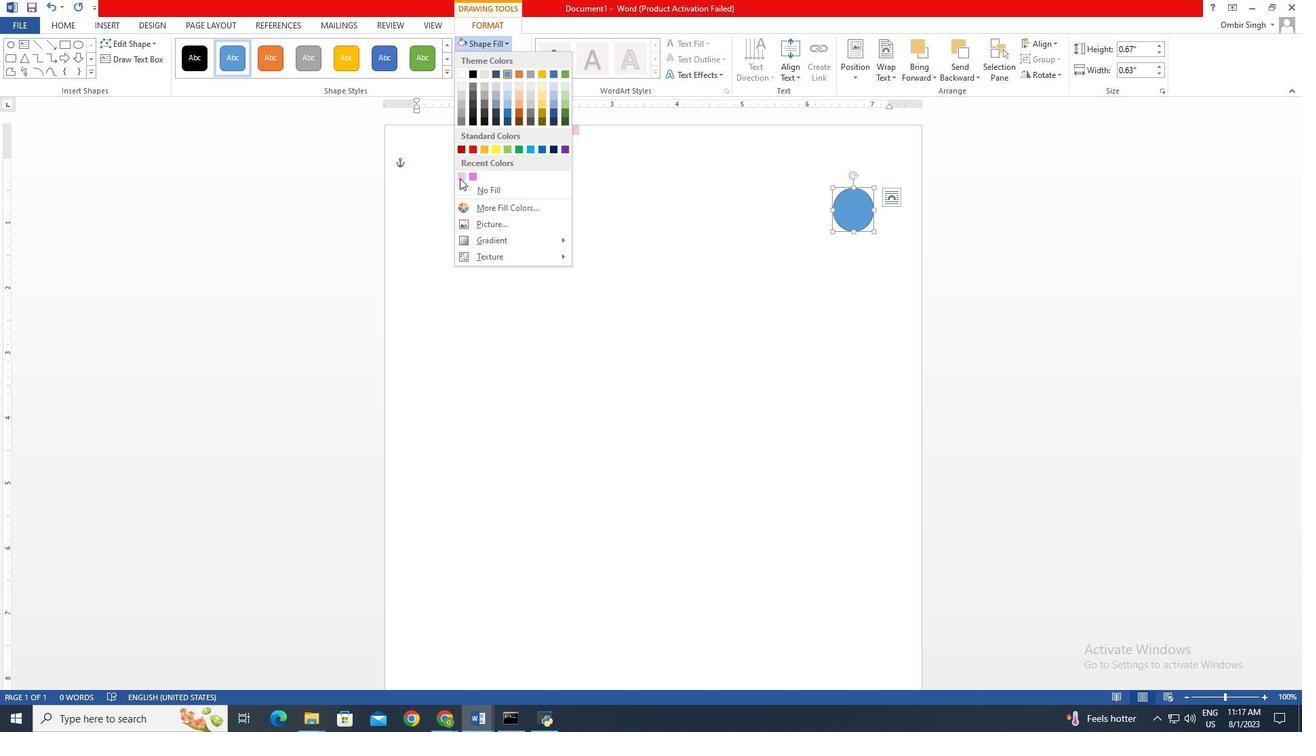 
Action: Mouse pressed left at (459, 178)
Screenshot: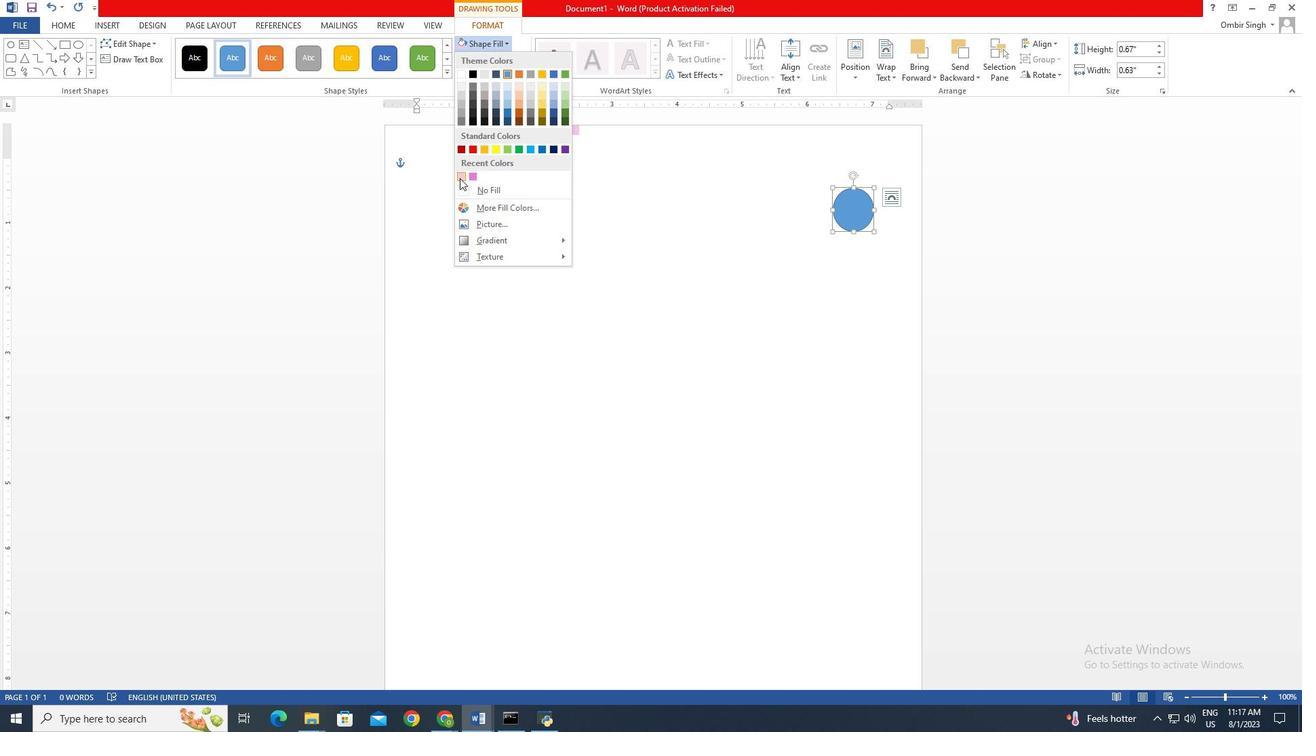 
Action: Mouse moved to (460, 175)
Screenshot: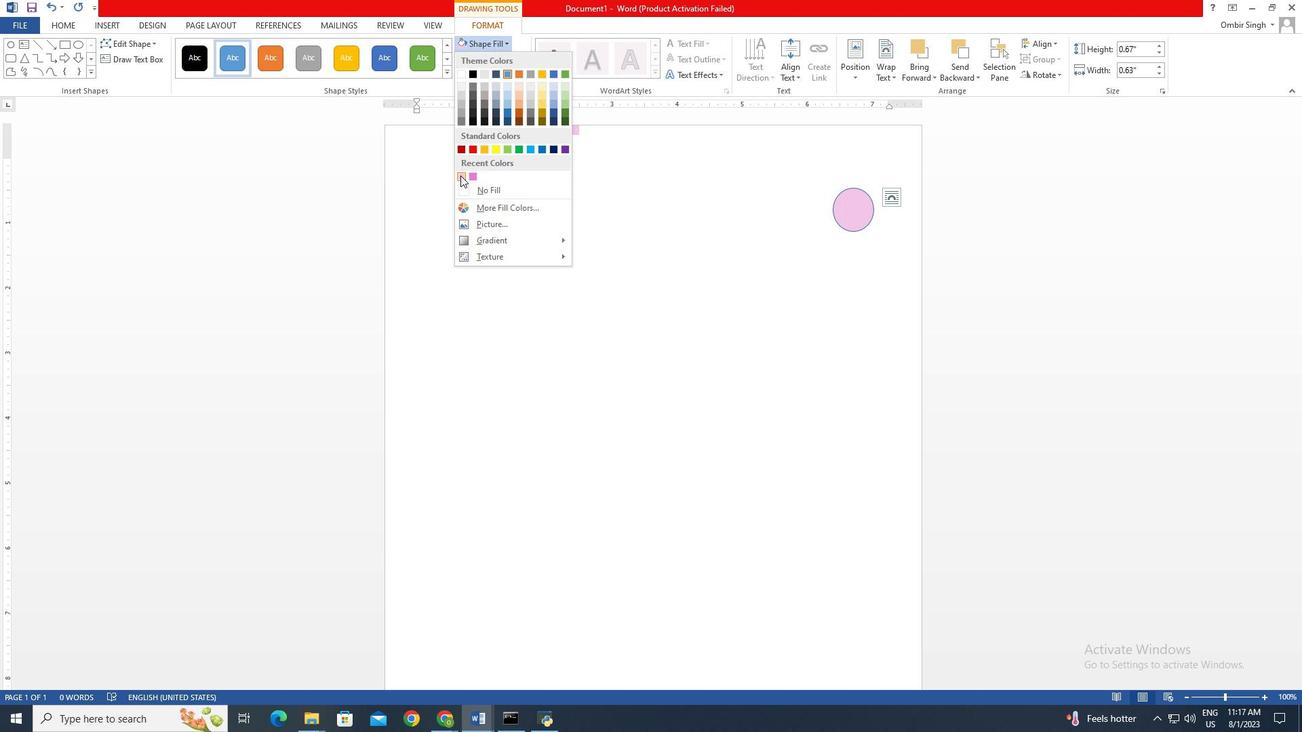 
Action: Mouse pressed left at (460, 175)
Screenshot: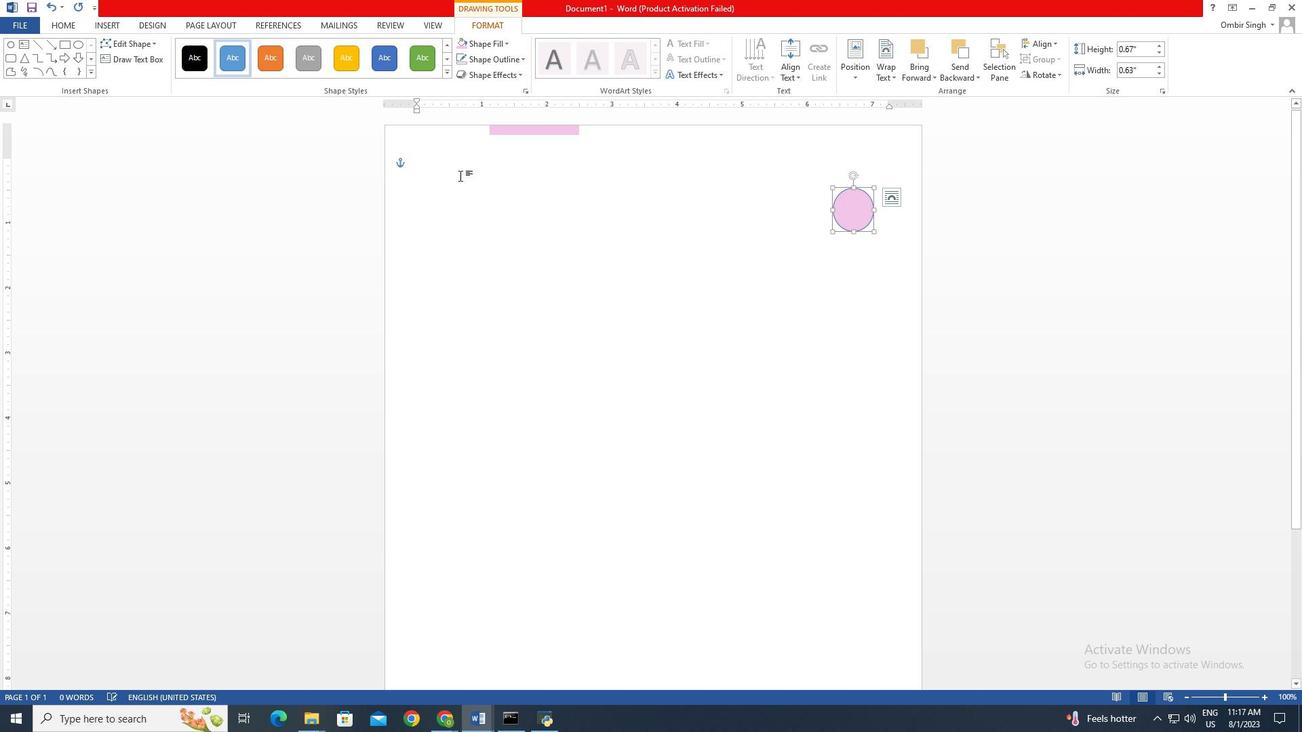 
Action: Mouse moved to (498, 54)
Screenshot: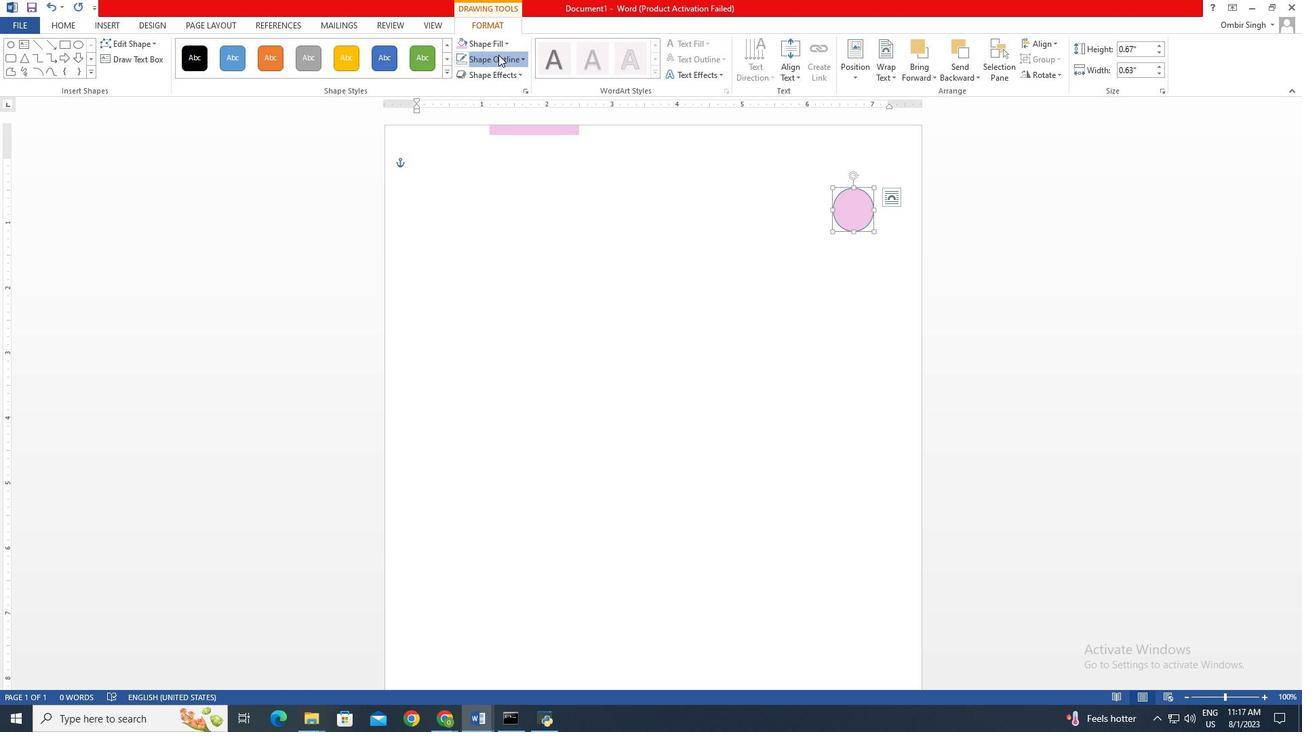 
Action: Mouse pressed left at (498, 54)
Screenshot: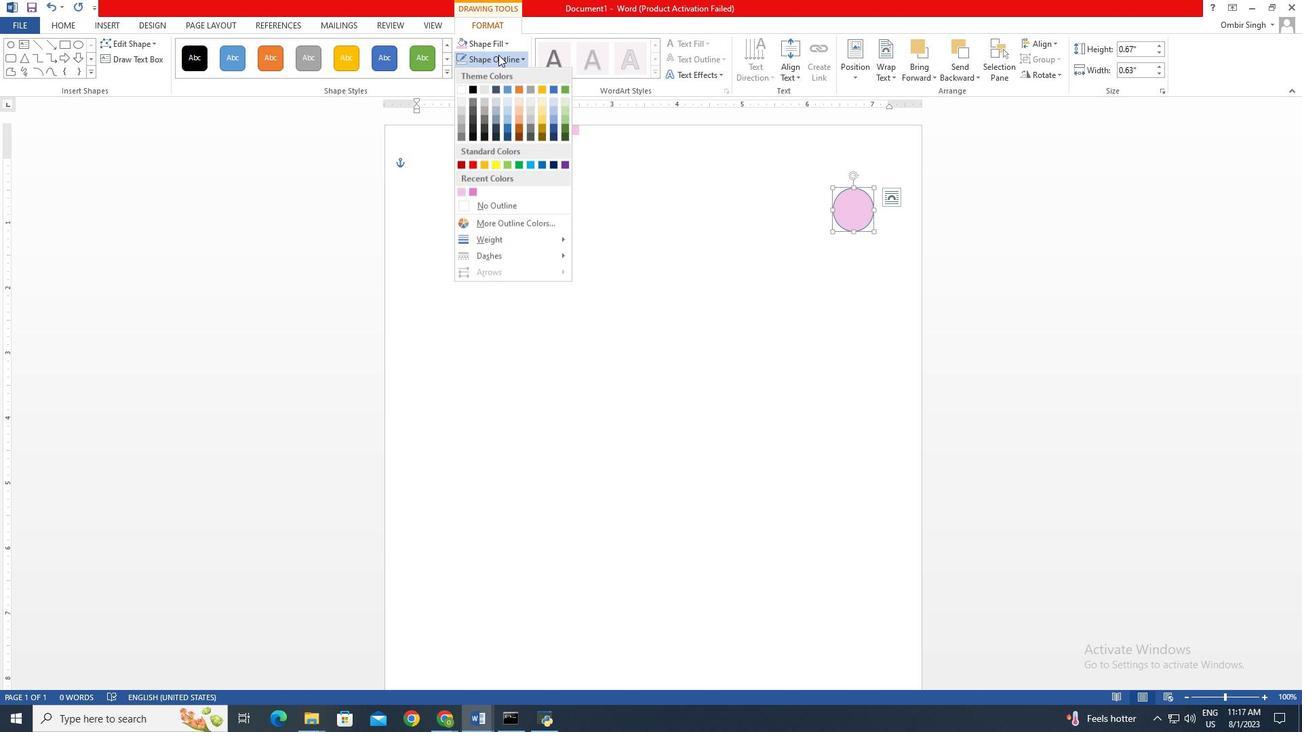 
Action: Mouse moved to (499, 205)
Screenshot: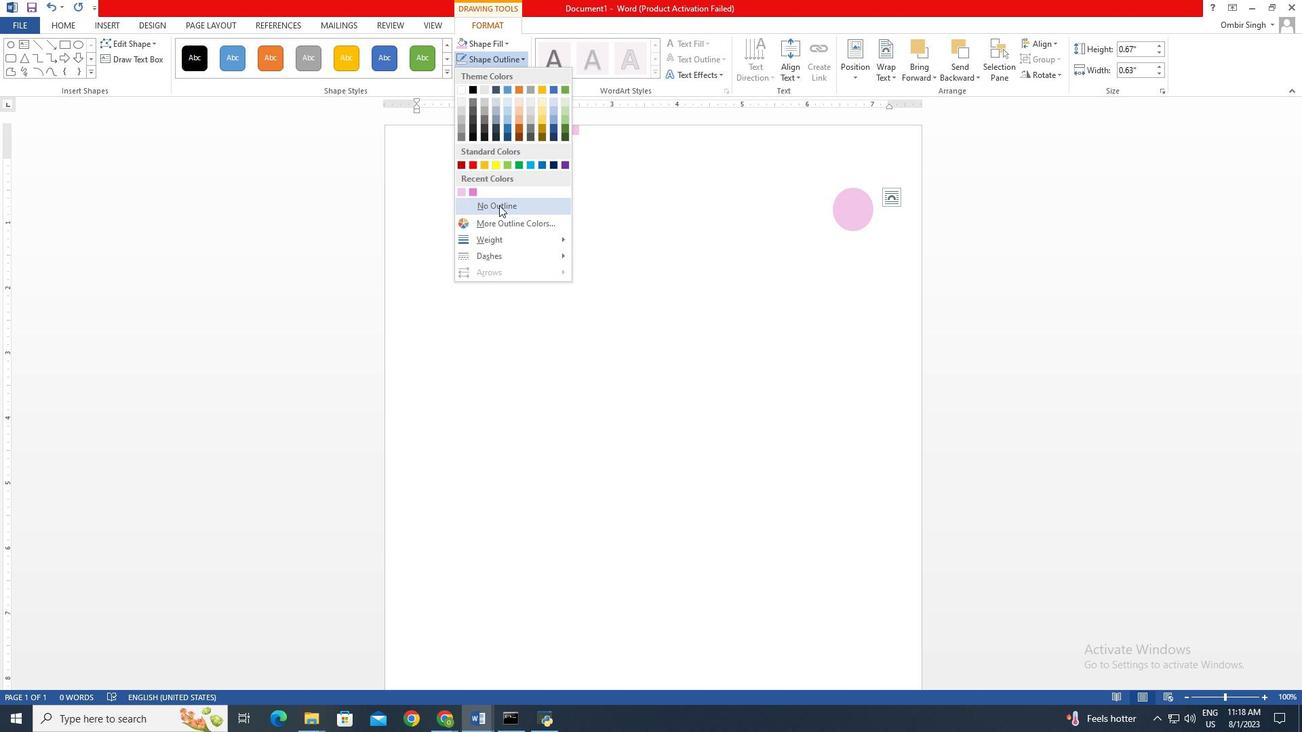 
Action: Mouse pressed left at (499, 205)
Screenshot: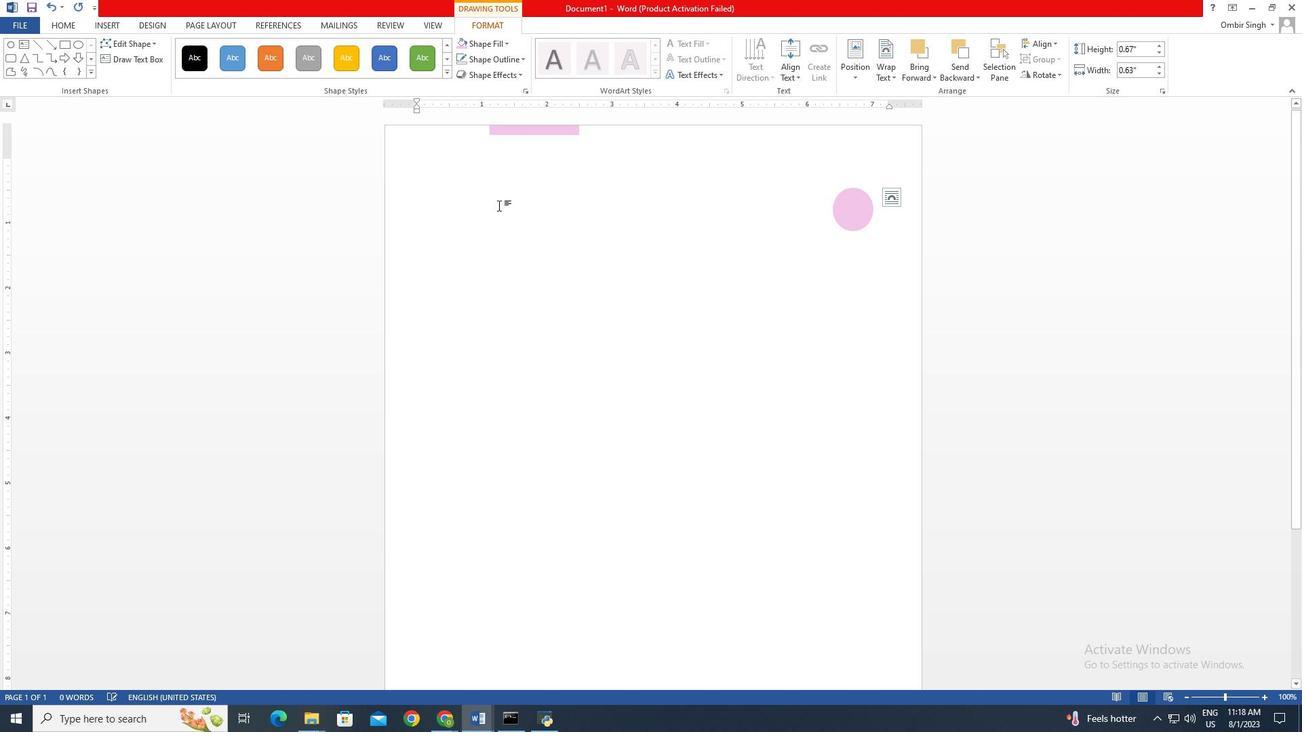 
Action: Mouse moved to (850, 211)
Screenshot: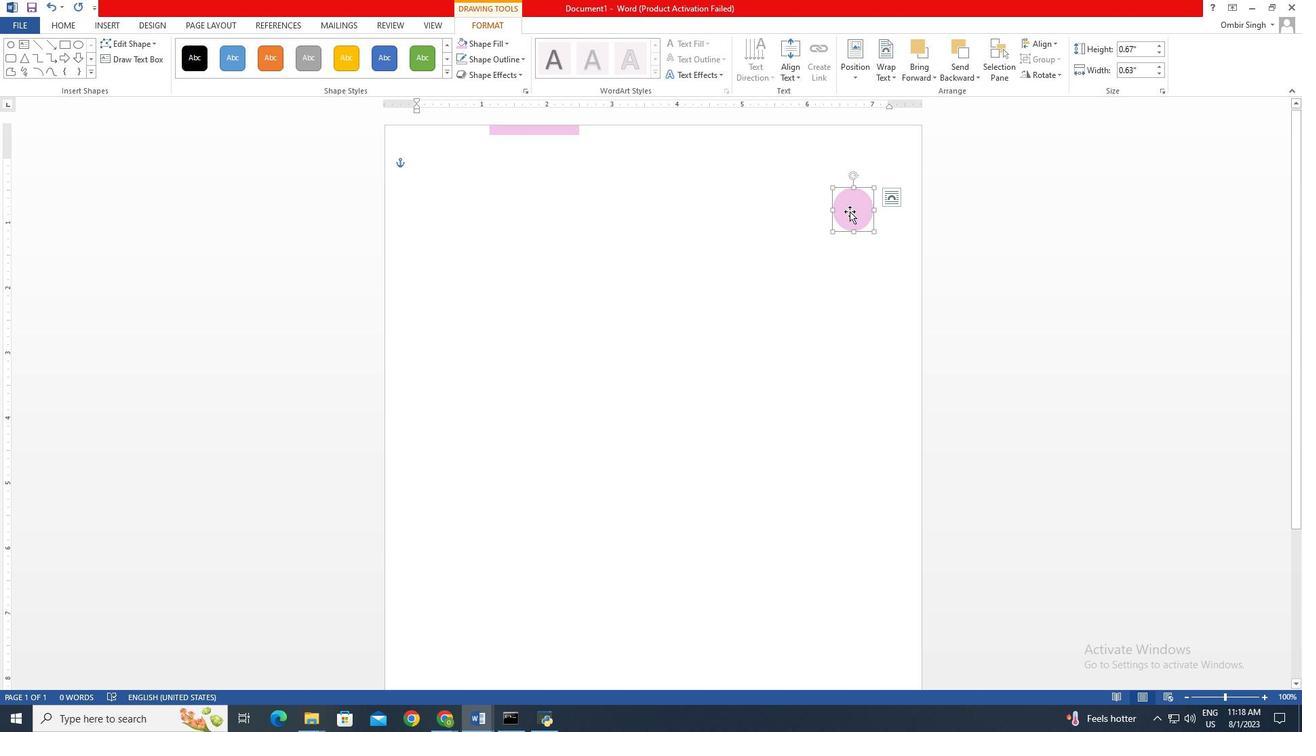 
Action: Mouse pressed left at (850, 211)
Screenshot: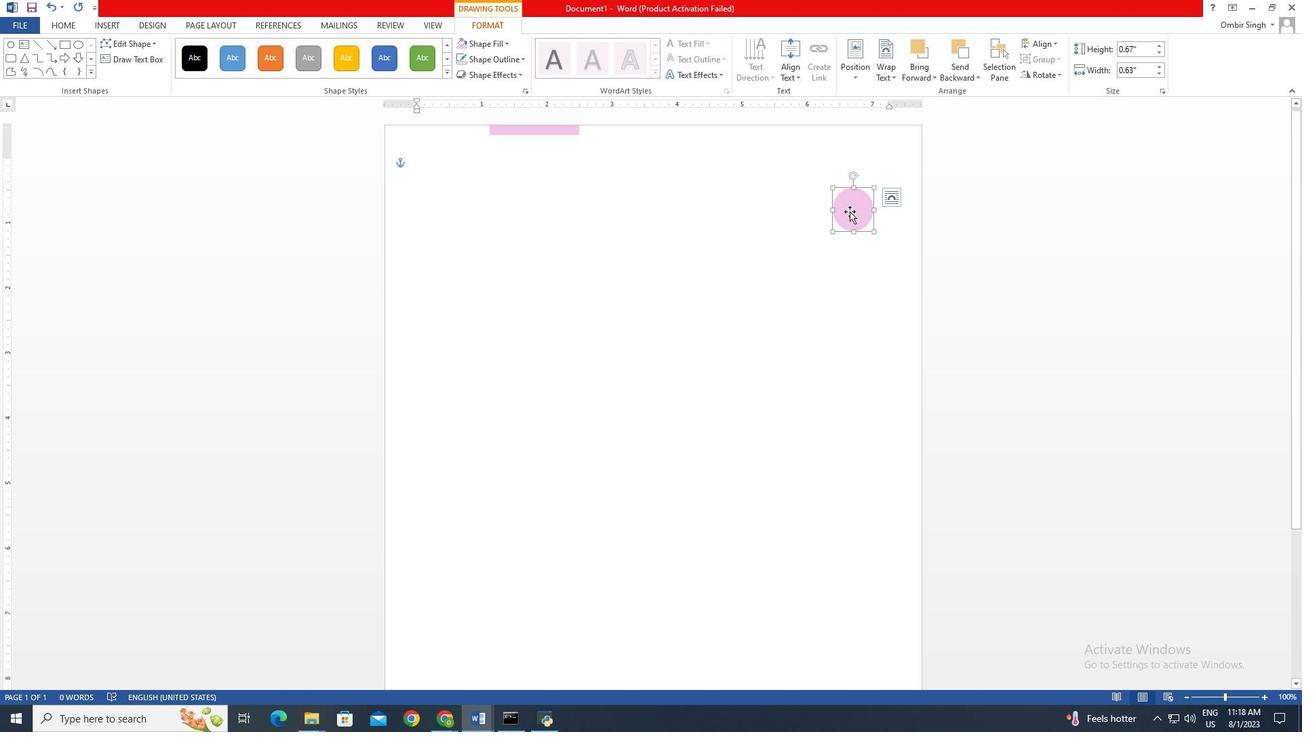 
Action: Mouse moved to (961, 75)
Screenshot: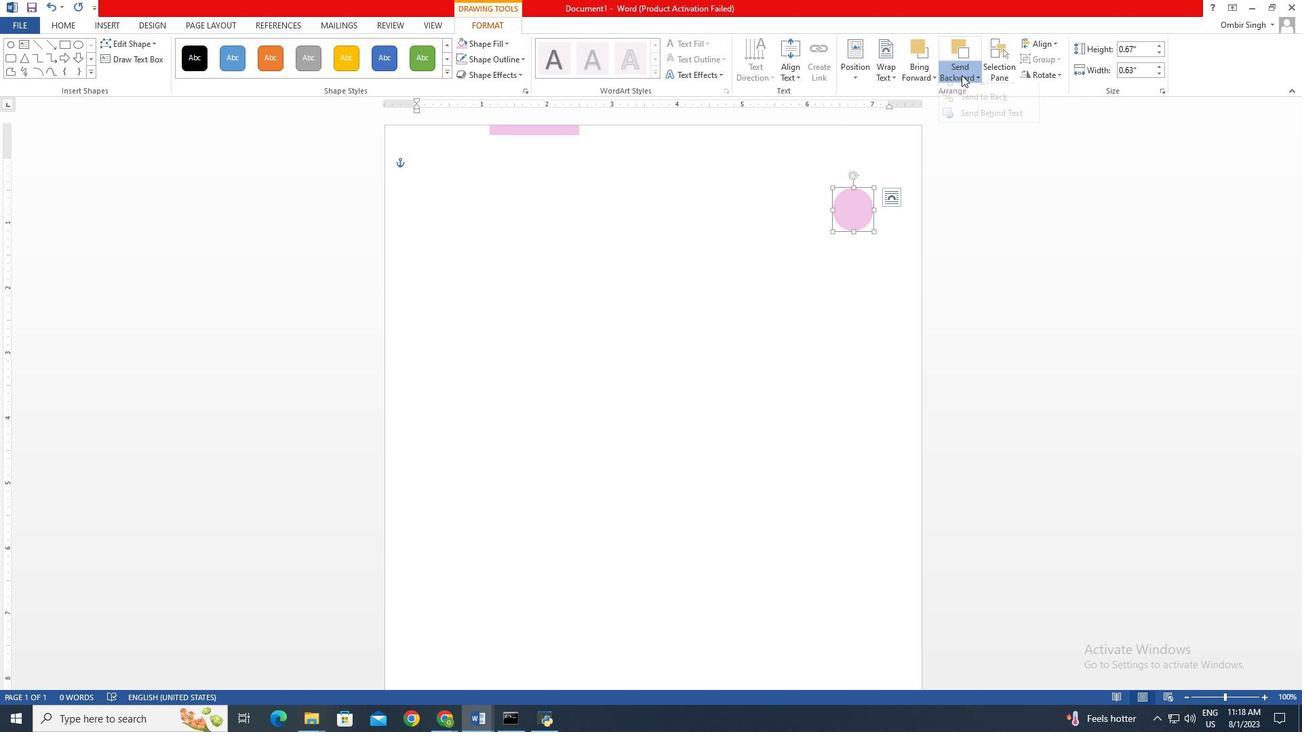
Action: Mouse pressed left at (961, 75)
Screenshot: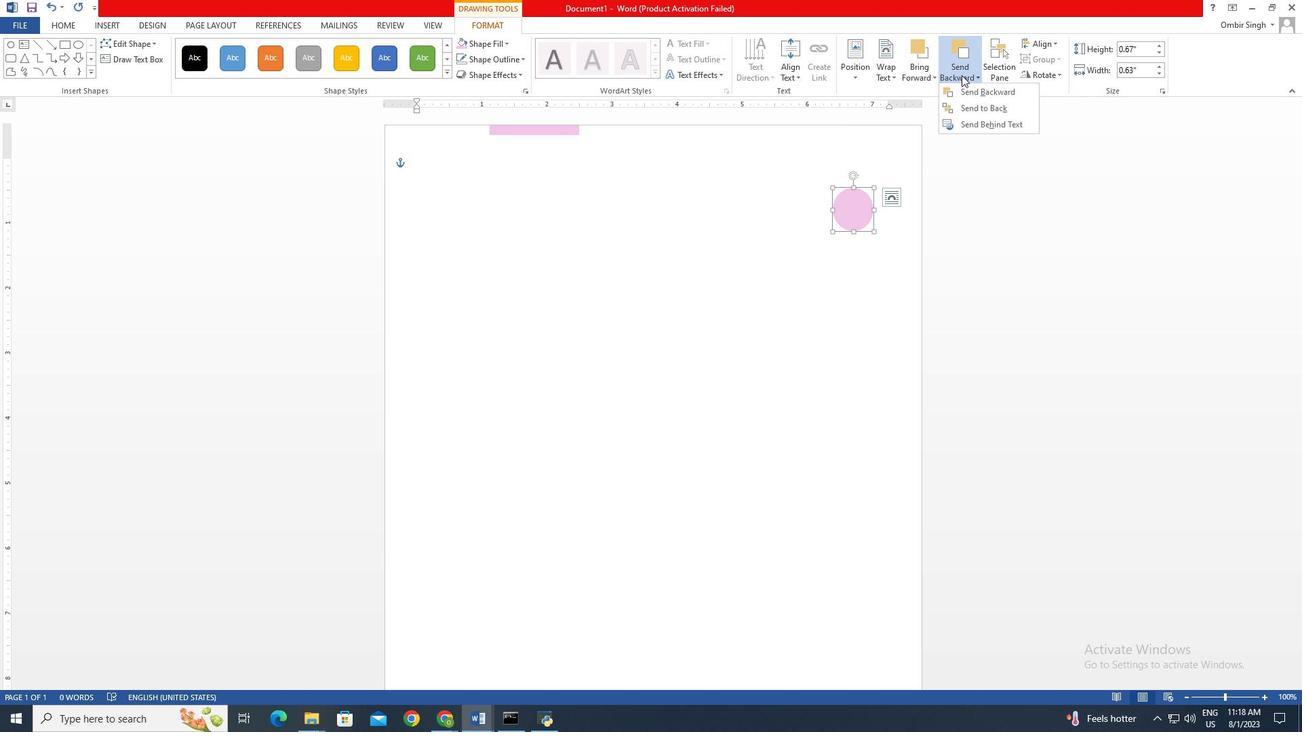 
Action: Mouse moved to (976, 113)
Screenshot: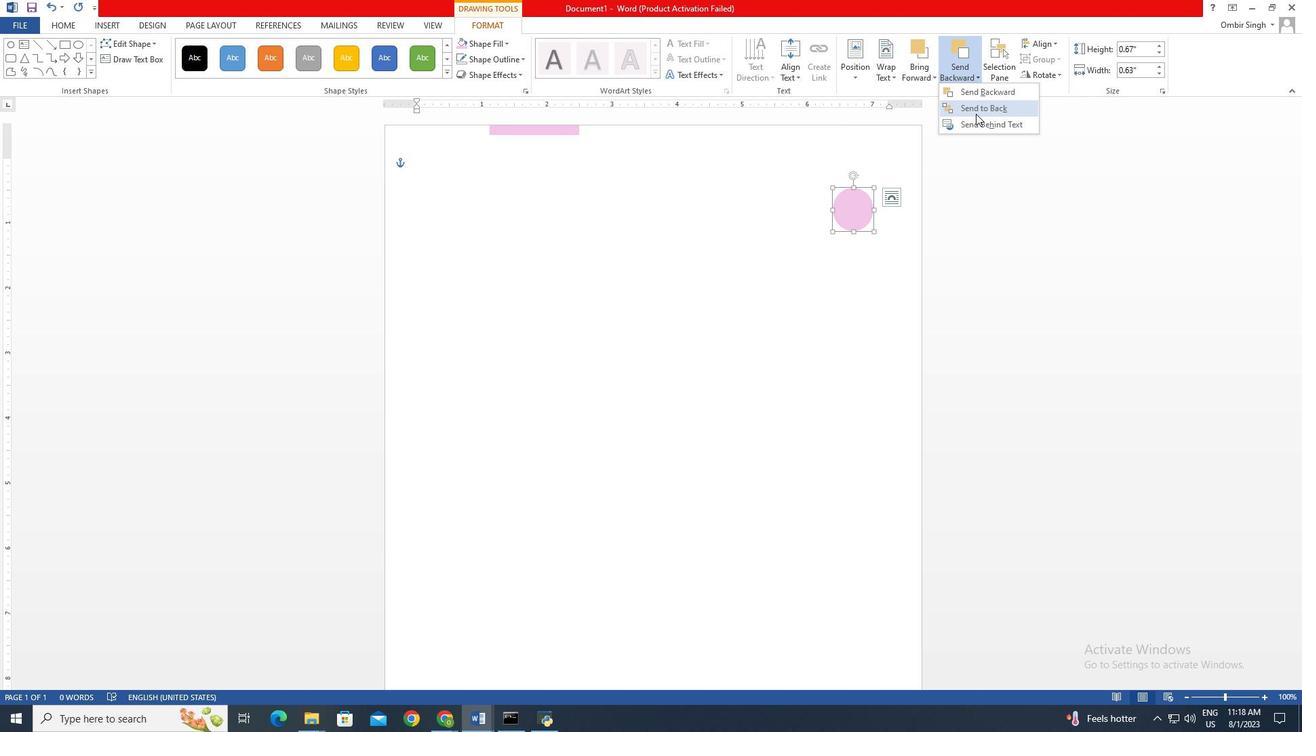 
Action: Mouse pressed left at (976, 113)
Screenshot: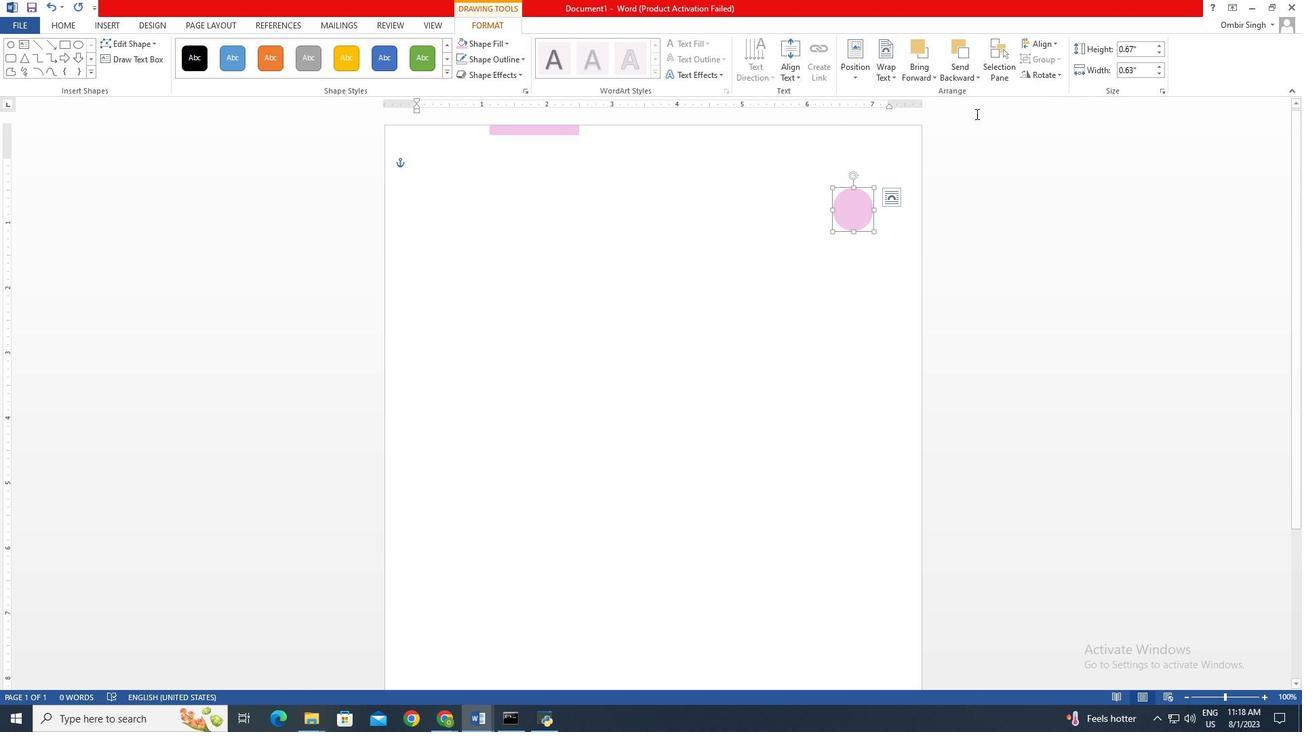 
Action: Mouse moved to (786, 185)
Screenshot: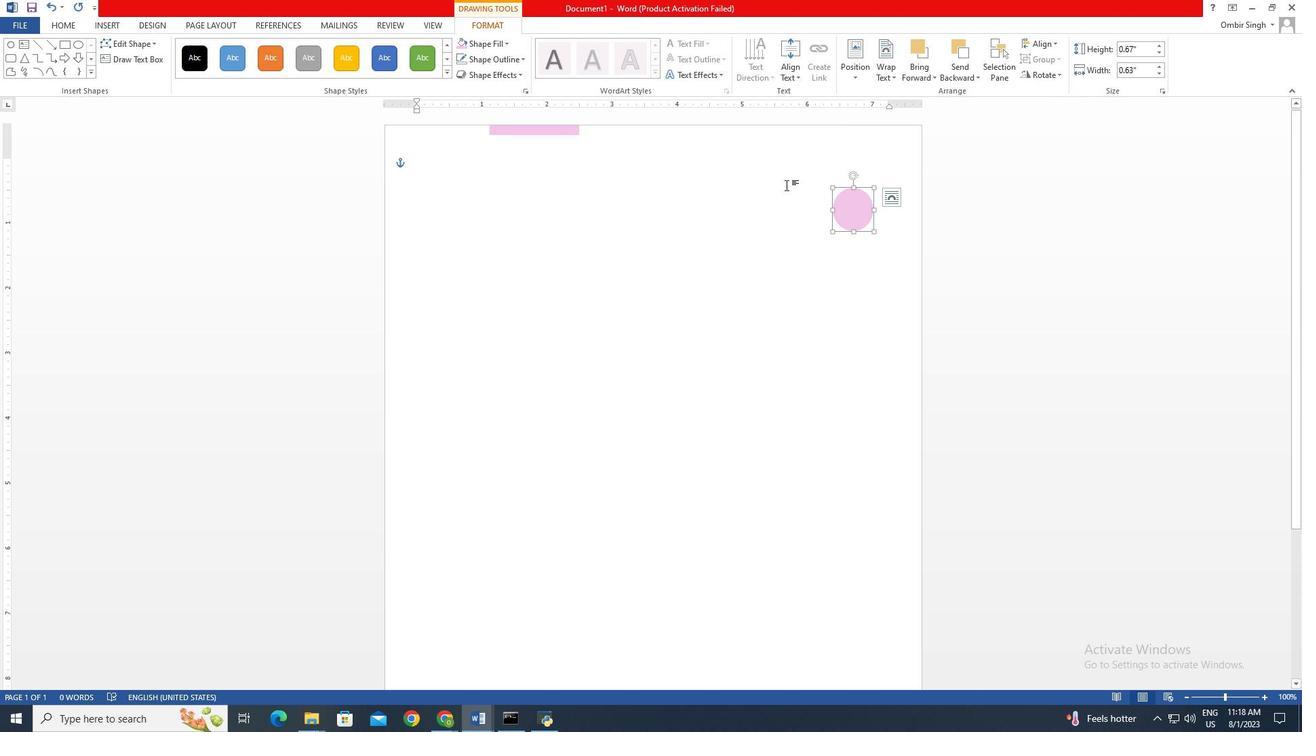 
Action: Mouse pressed left at (786, 185)
Screenshot: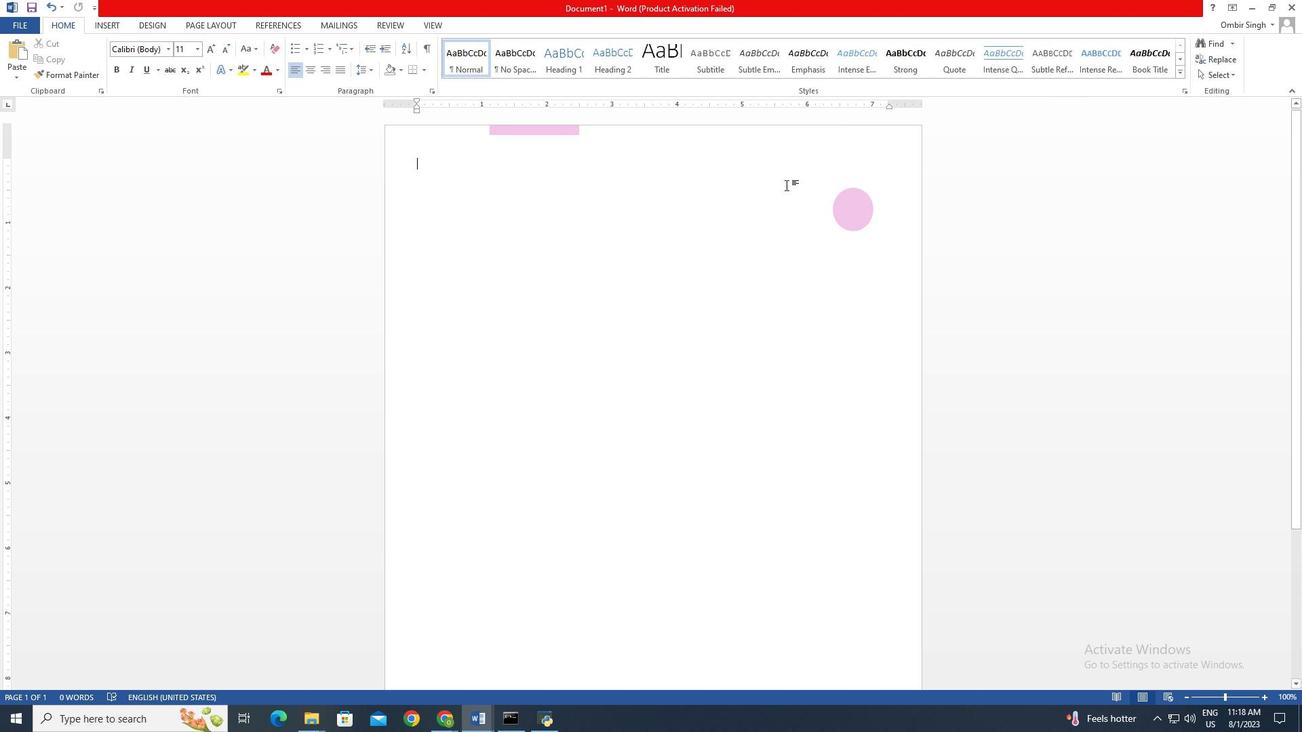 
Action: Mouse moved to (523, 130)
Screenshot: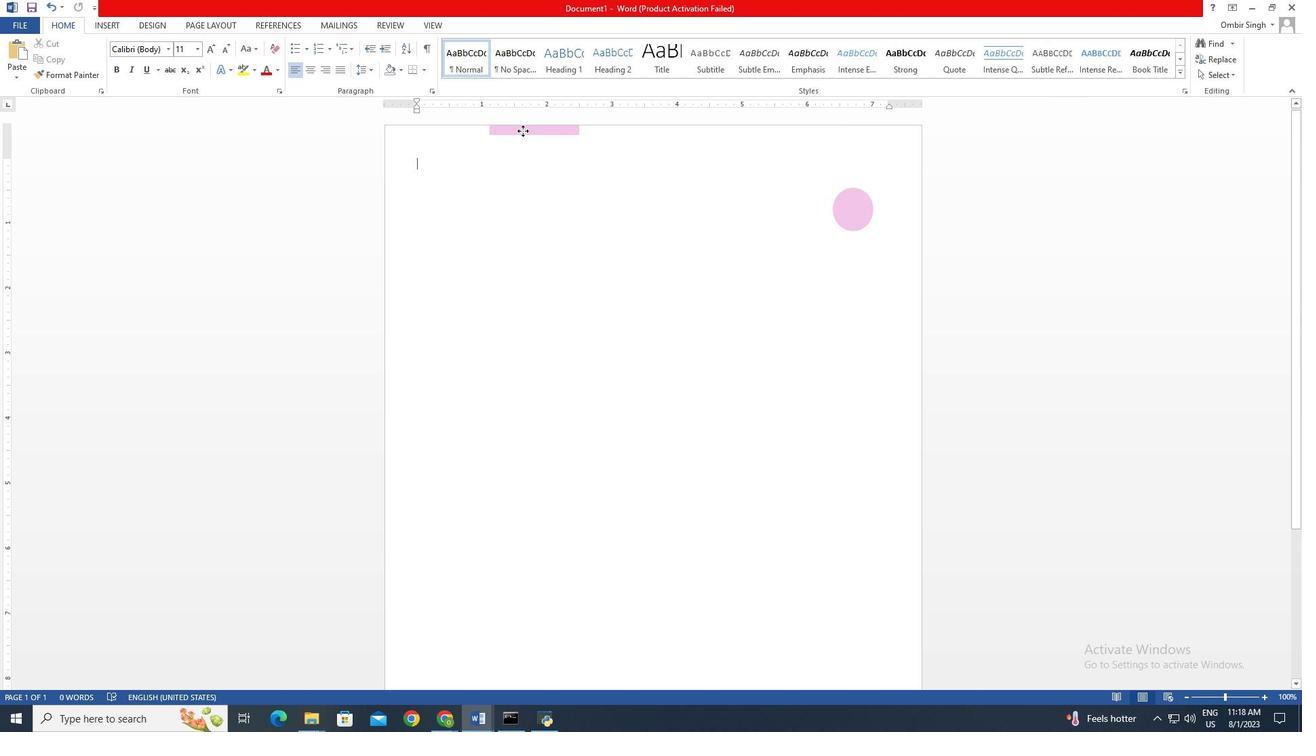 
Action: Mouse pressed left at (523, 130)
Screenshot: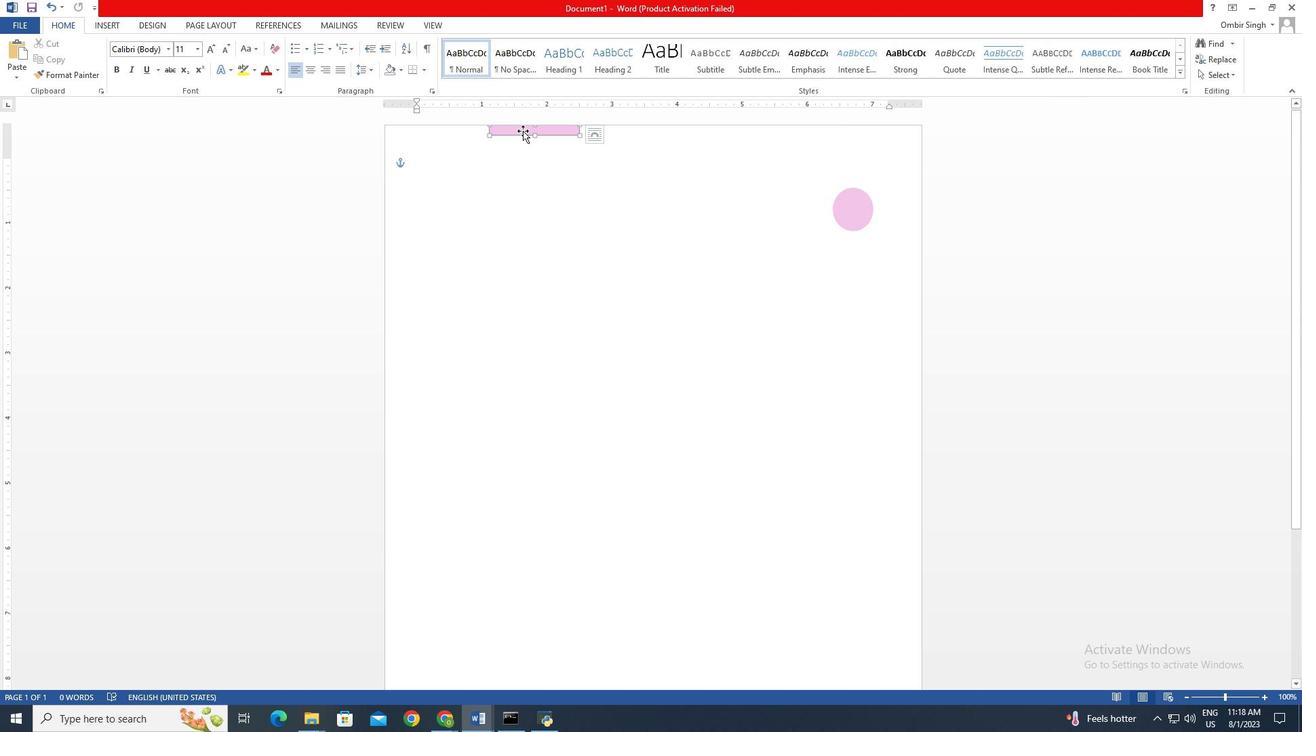 
Action: Mouse moved to (958, 74)
Screenshot: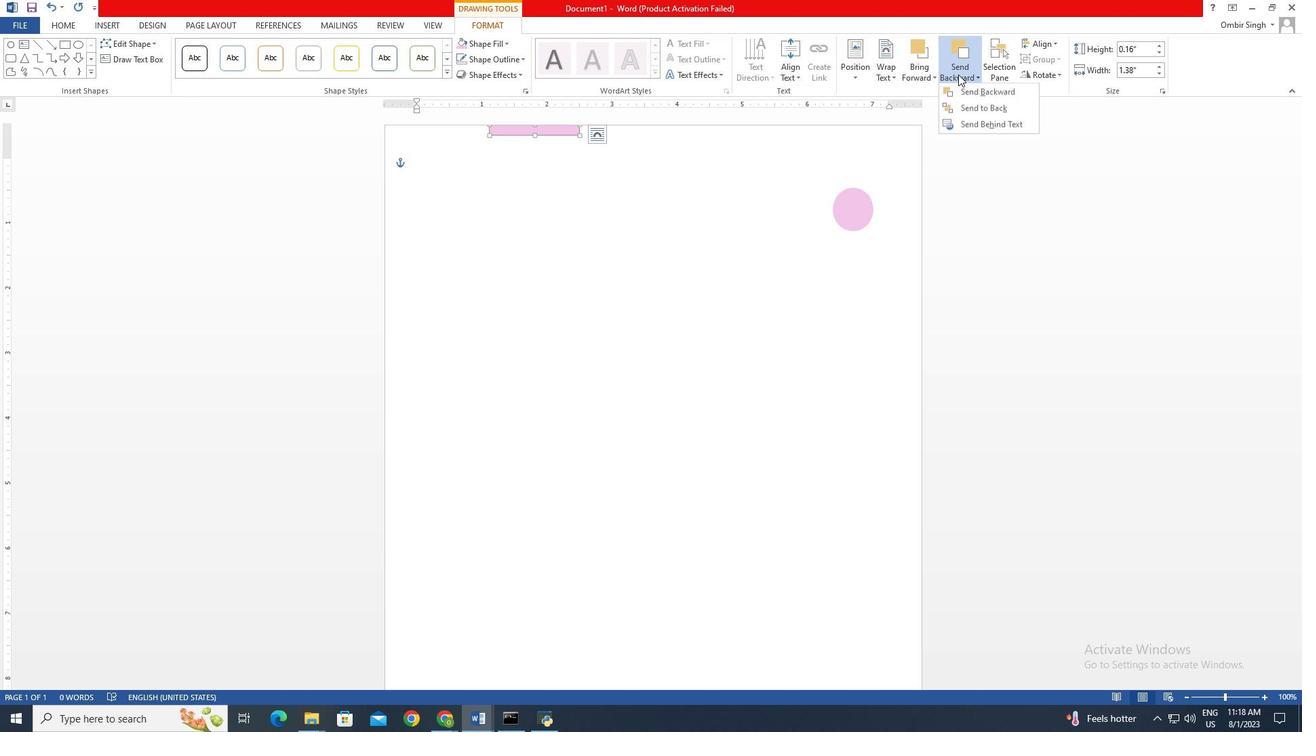 
Action: Mouse pressed left at (958, 74)
Screenshot: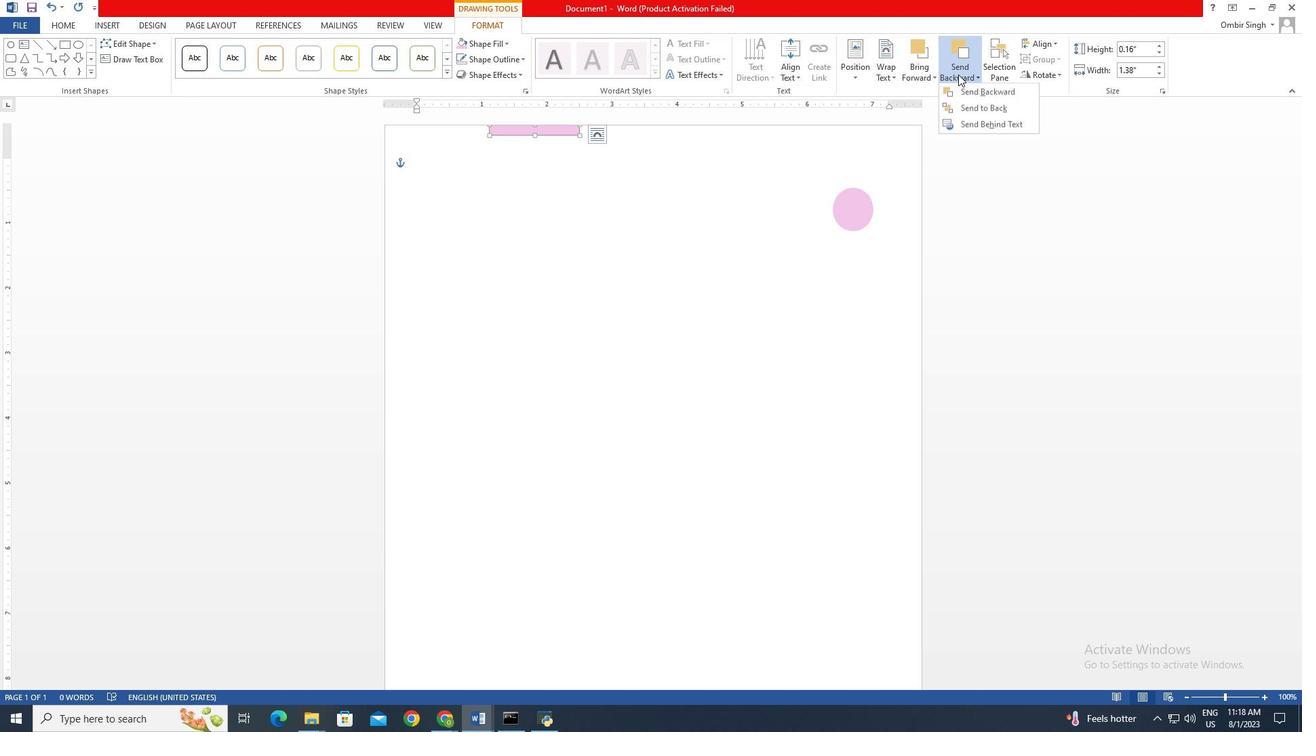 
Action: Mouse moved to (969, 109)
Screenshot: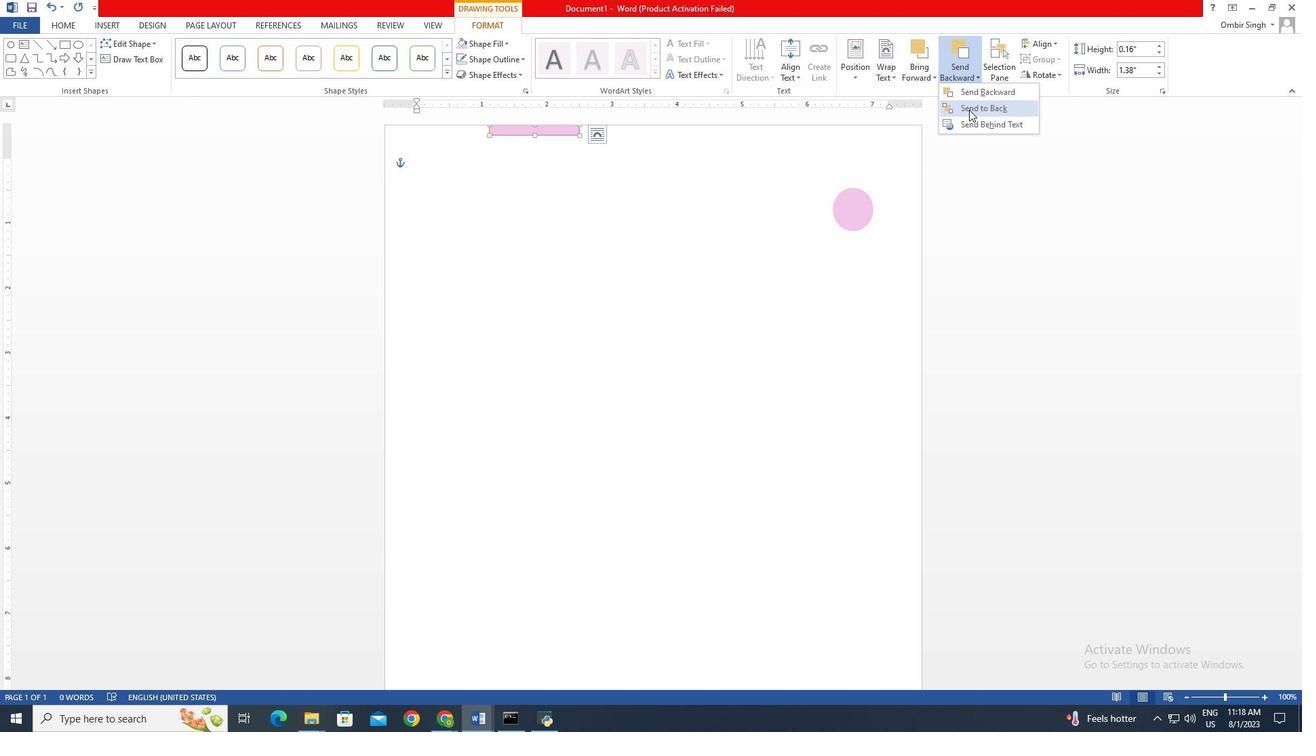
Action: Mouse pressed left at (969, 109)
Screenshot: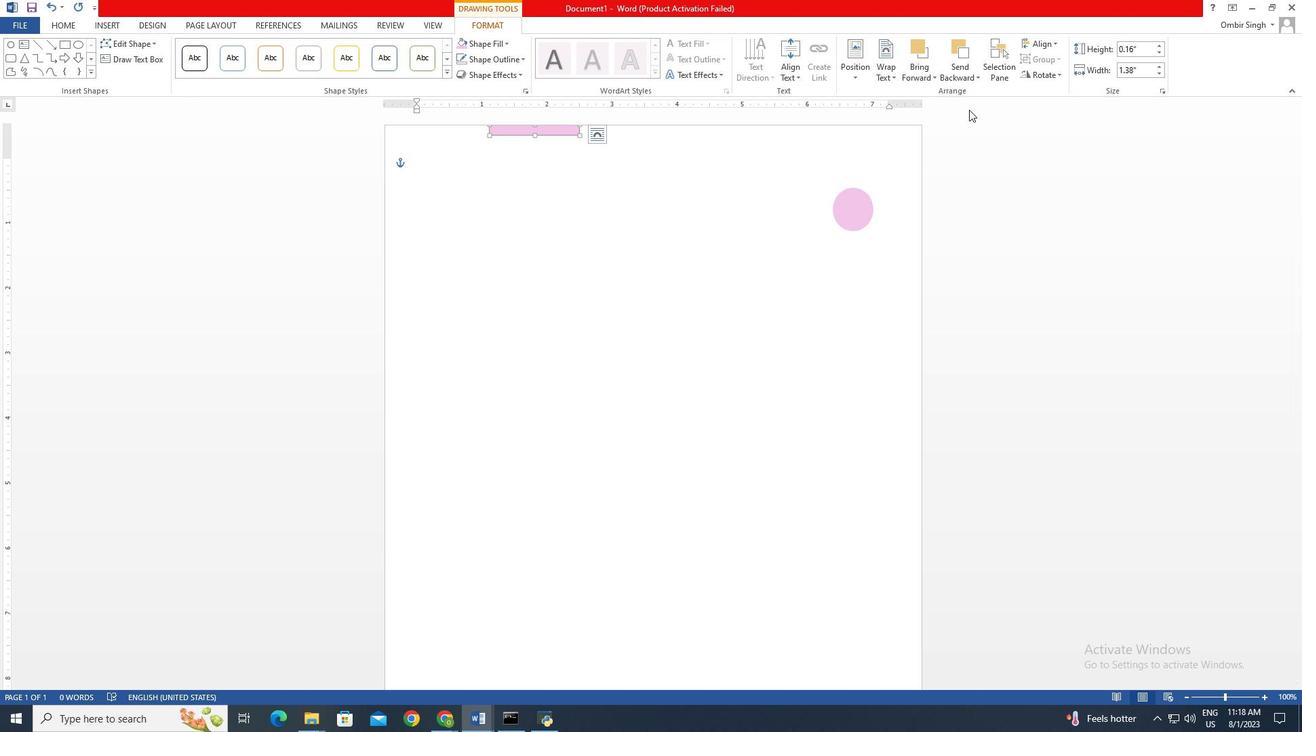 
Action: Mouse moved to (680, 204)
Screenshot: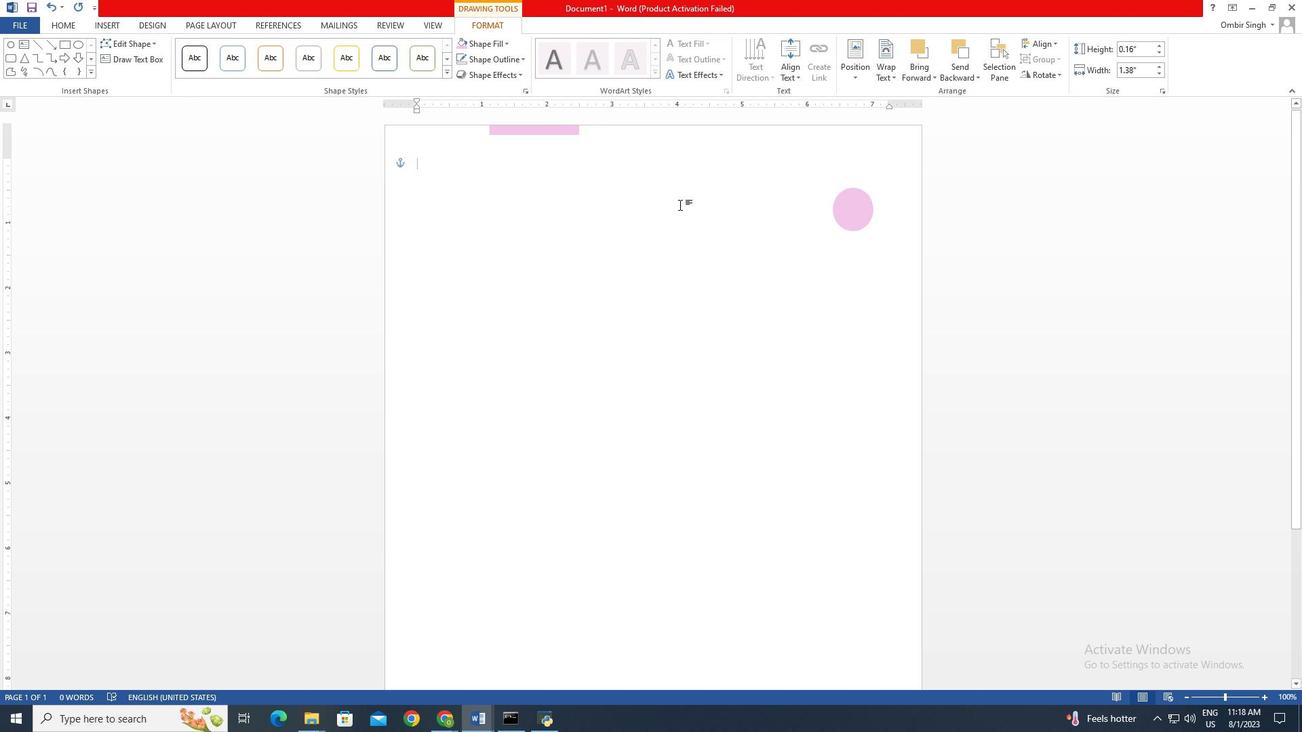 
Action: Mouse pressed left at (680, 204)
Screenshot: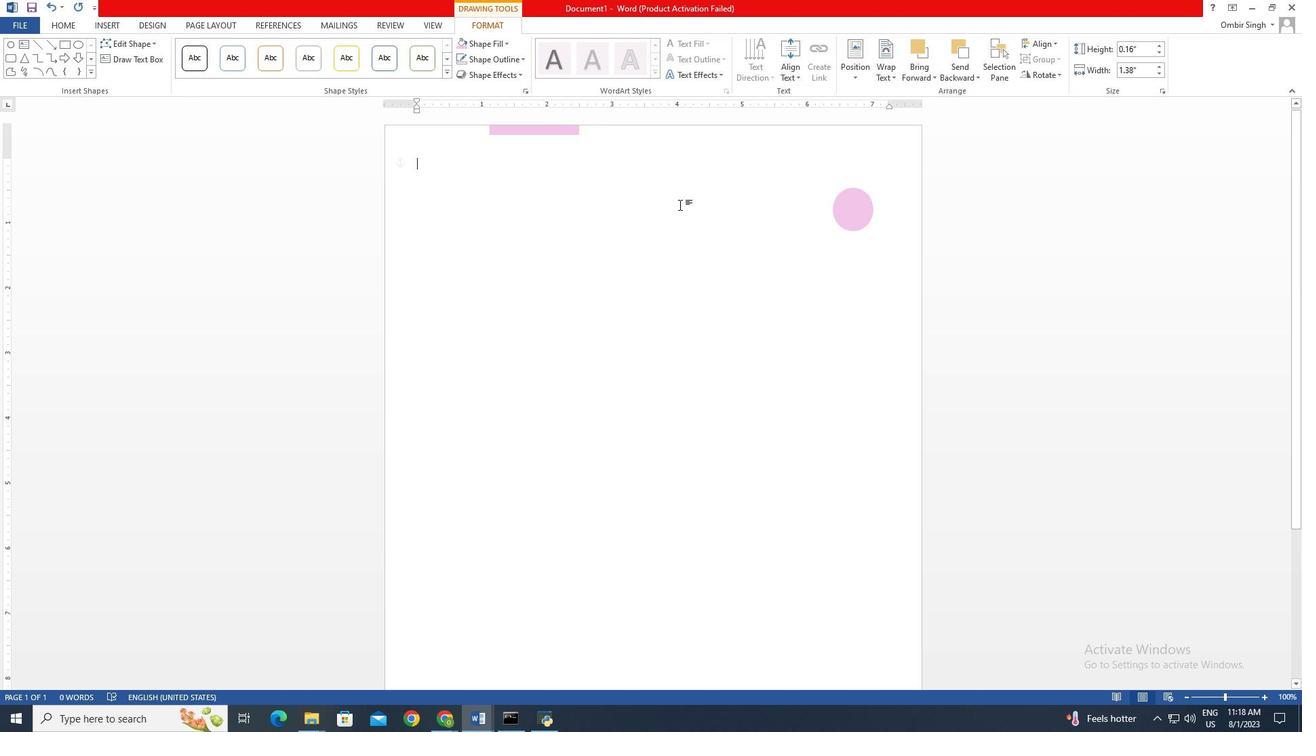 
Action: Mouse moved to (854, 212)
Screenshot: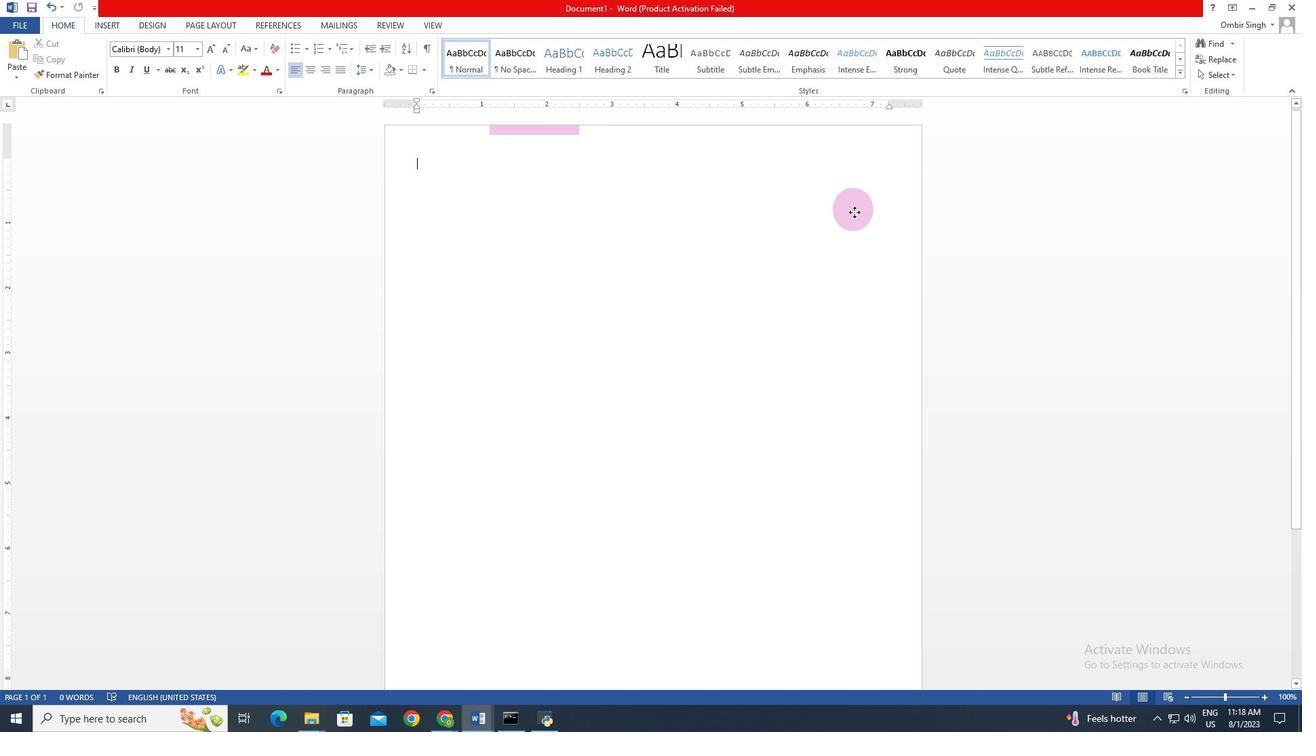 
Action: Mouse pressed left at (854, 212)
Screenshot: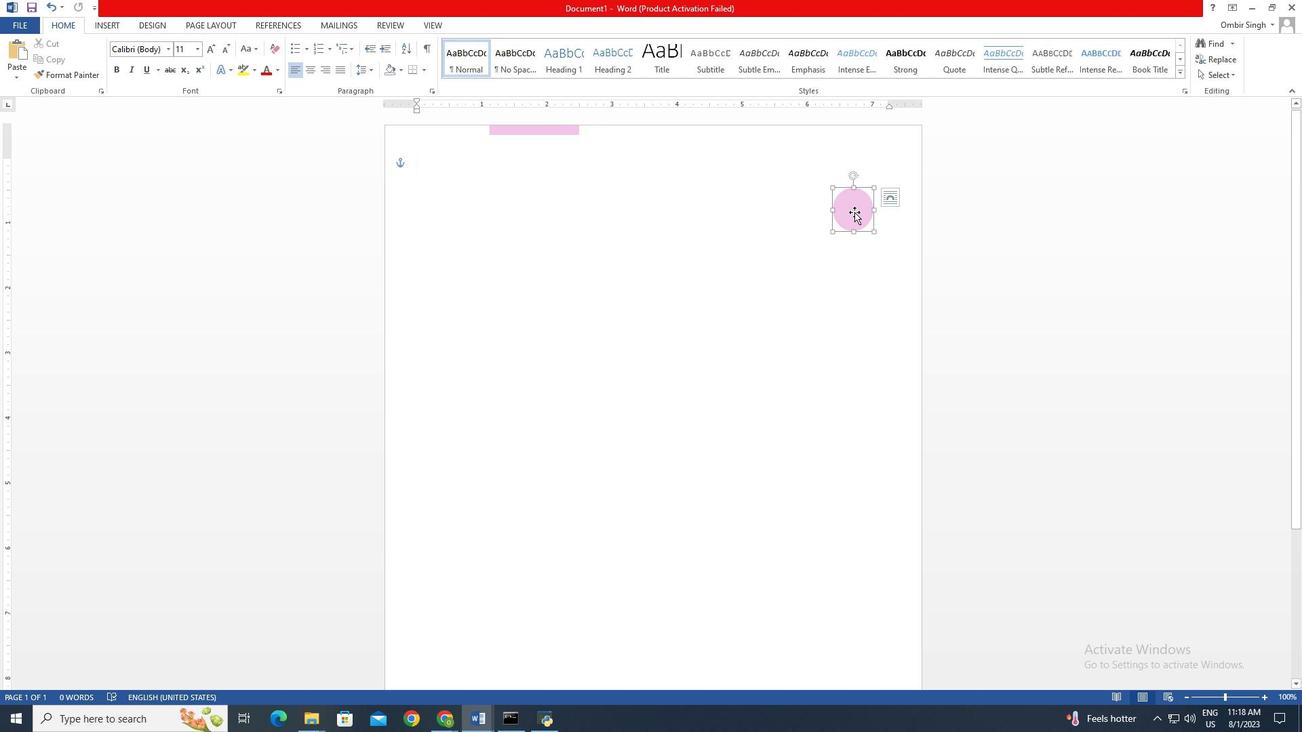 
Action: Mouse moved to (504, 42)
Screenshot: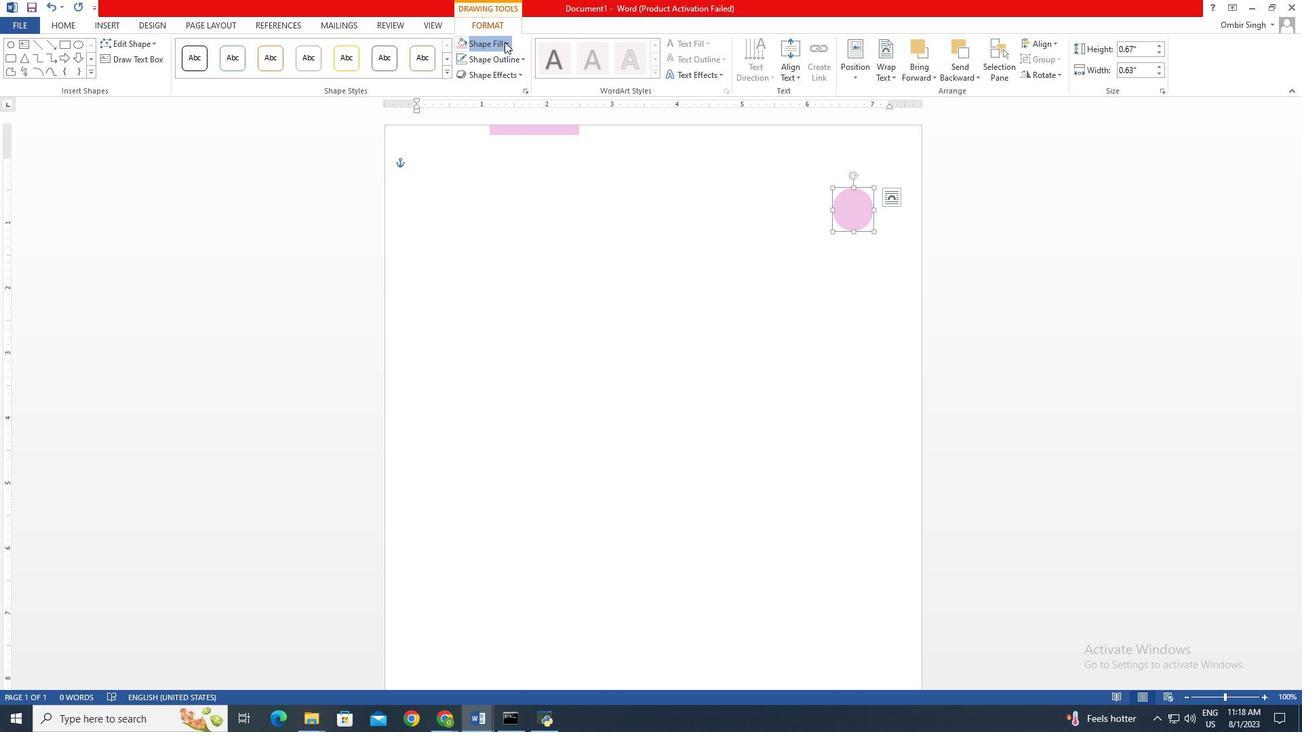 
Action: Mouse pressed left at (504, 42)
Screenshot: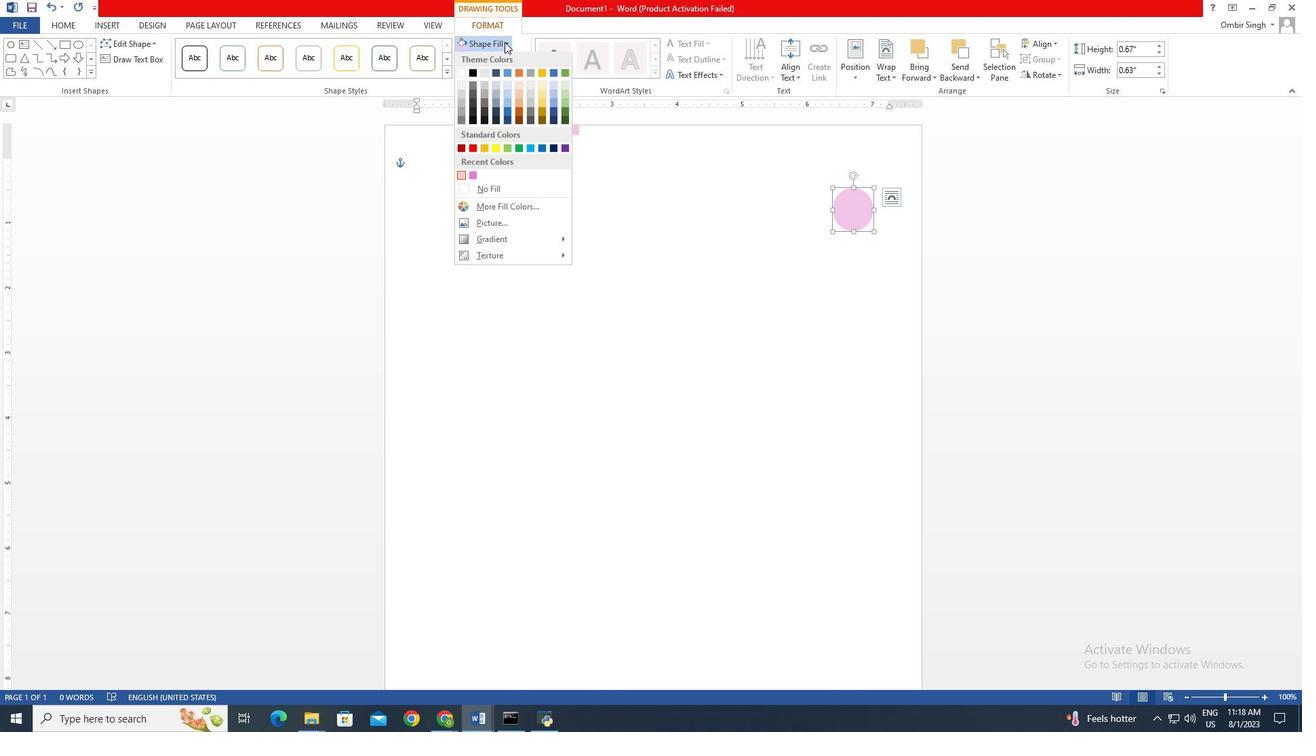 
Action: Mouse moved to (496, 208)
Screenshot: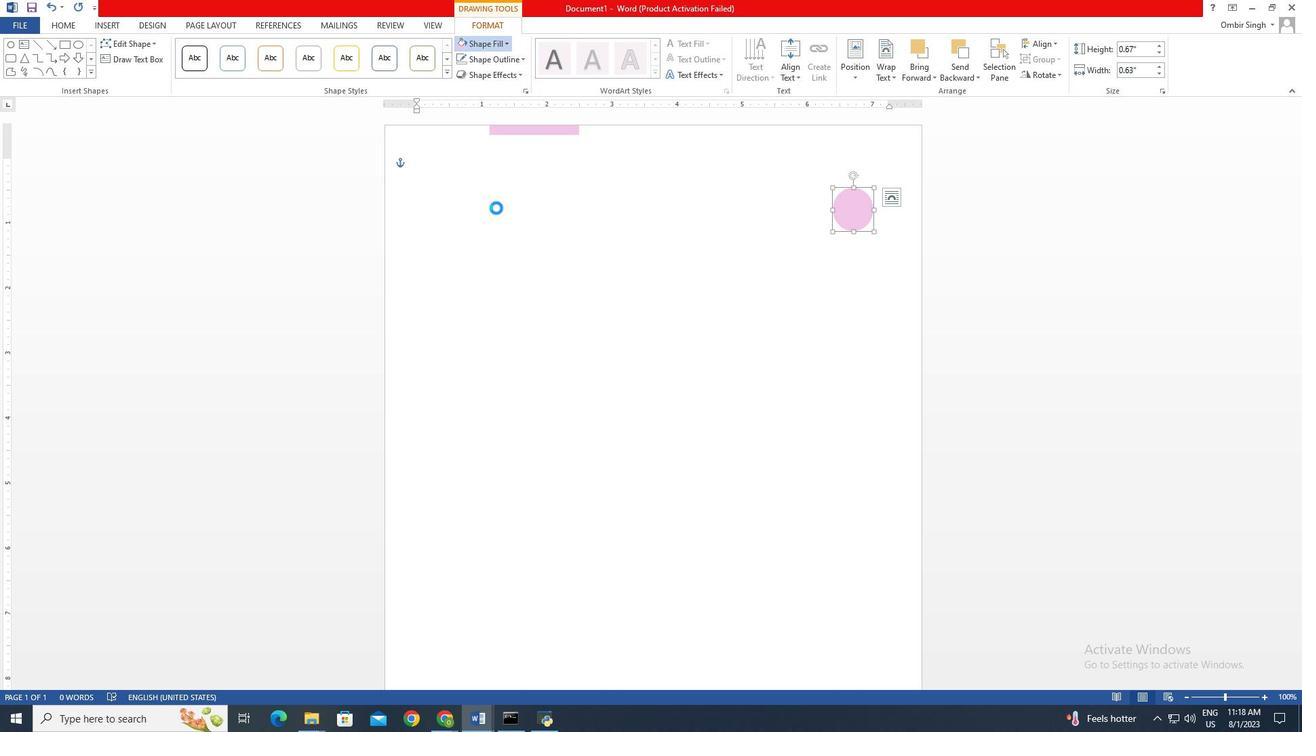 
Action: Mouse pressed left at (496, 208)
Screenshot: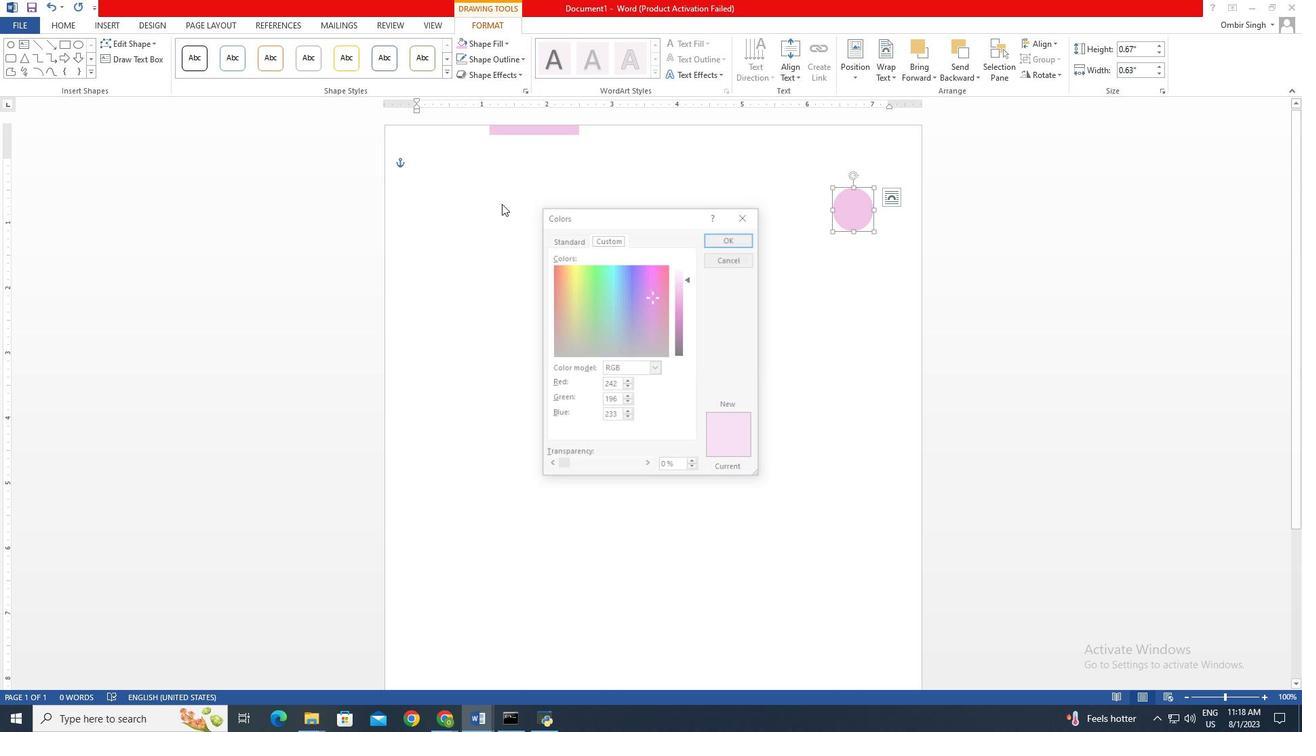 
Action: Mouse moved to (688, 276)
Screenshot: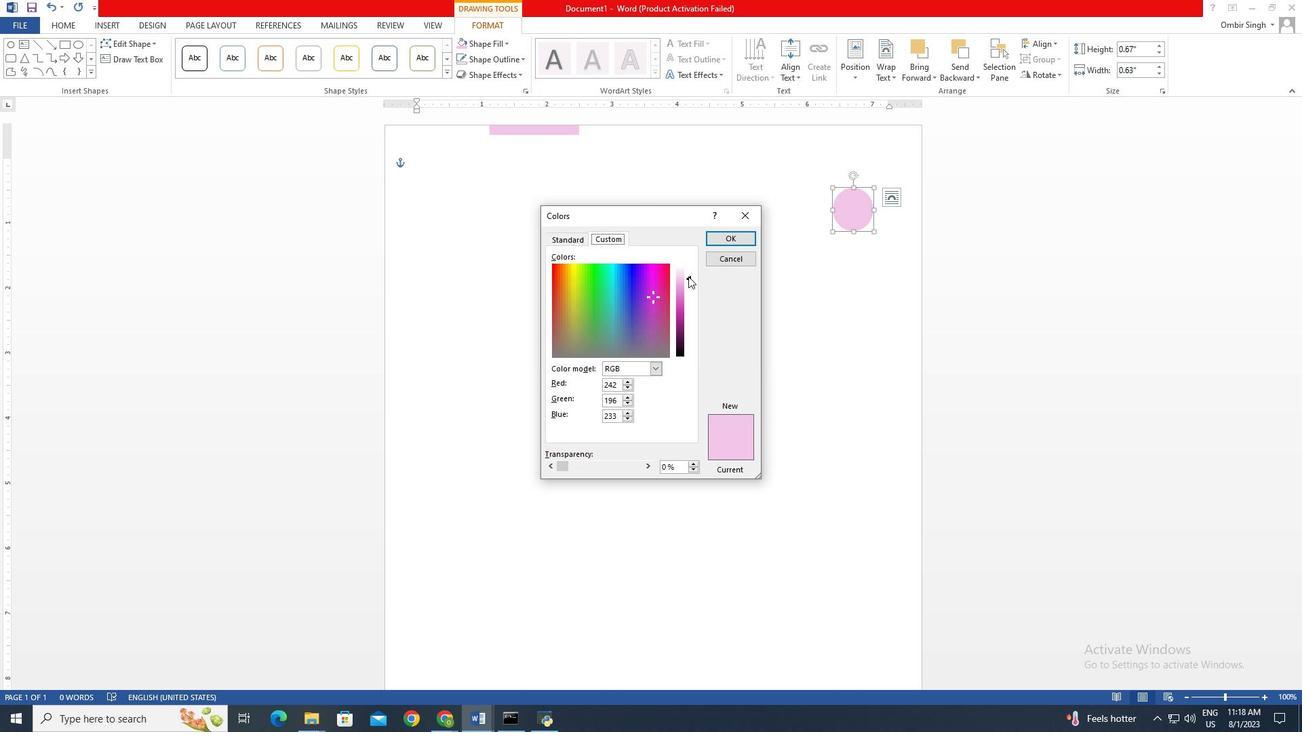 
Action: Mouse pressed left at (688, 276)
Screenshot: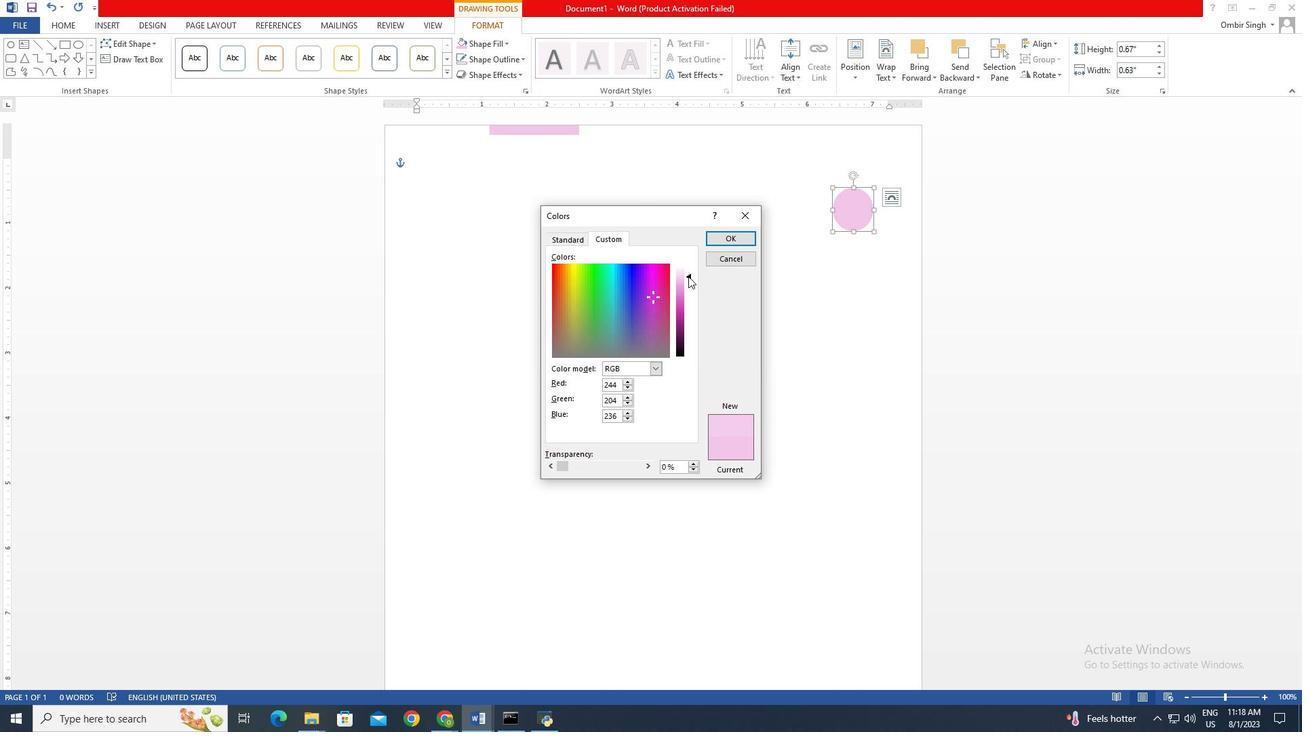 
Action: Mouse moved to (719, 232)
Screenshot: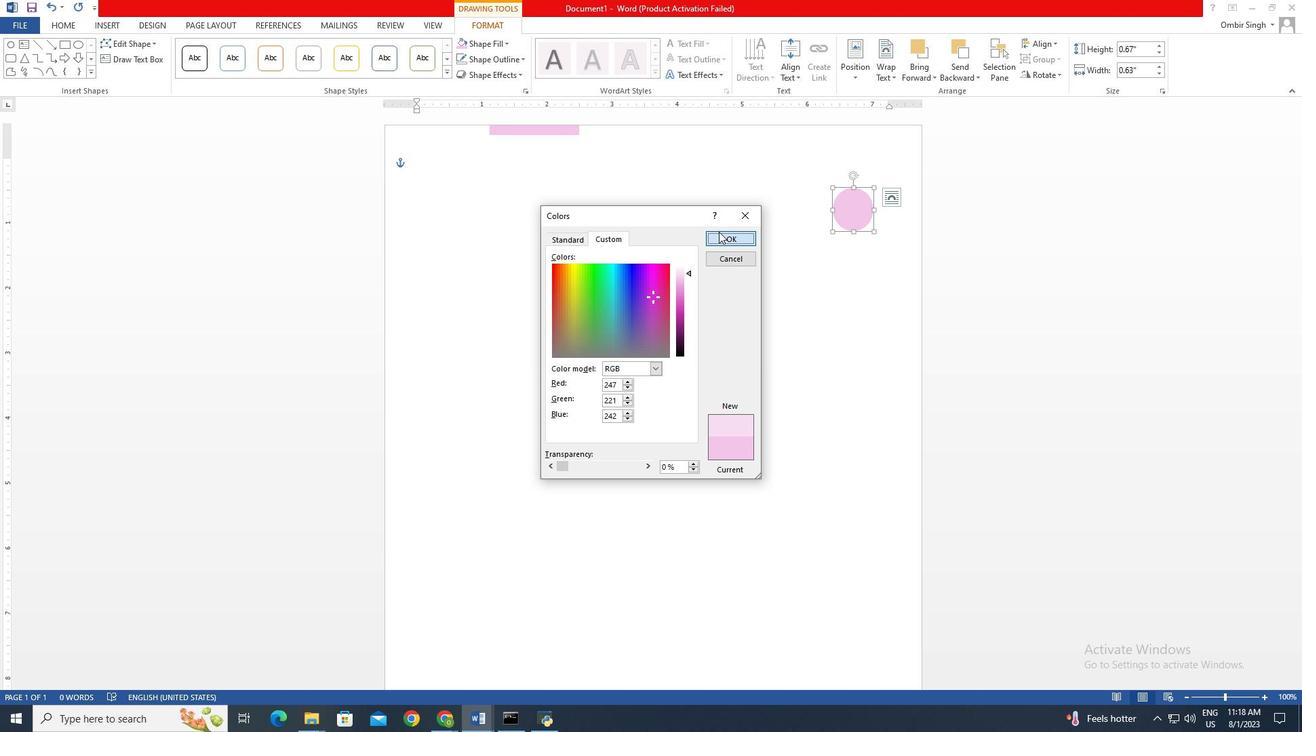 
Action: Mouse pressed left at (719, 232)
Screenshot: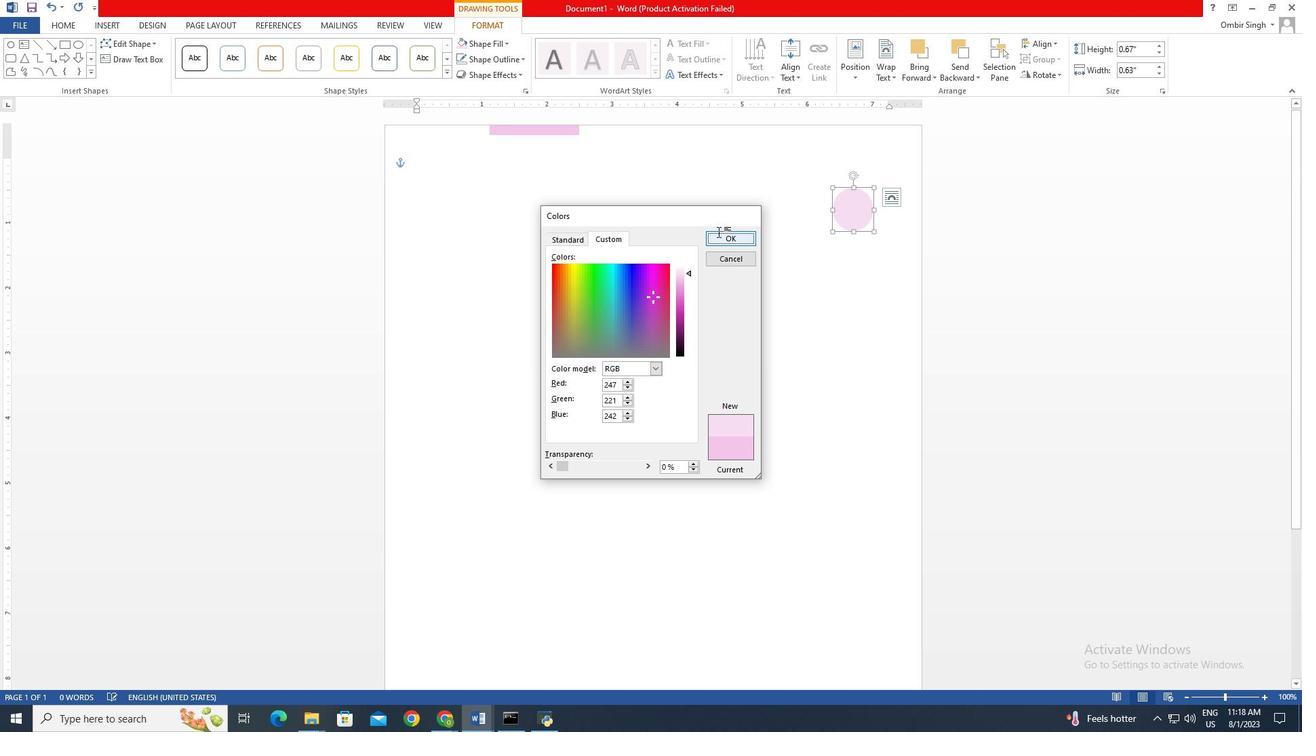 
Action: Mouse moved to (782, 265)
Screenshot: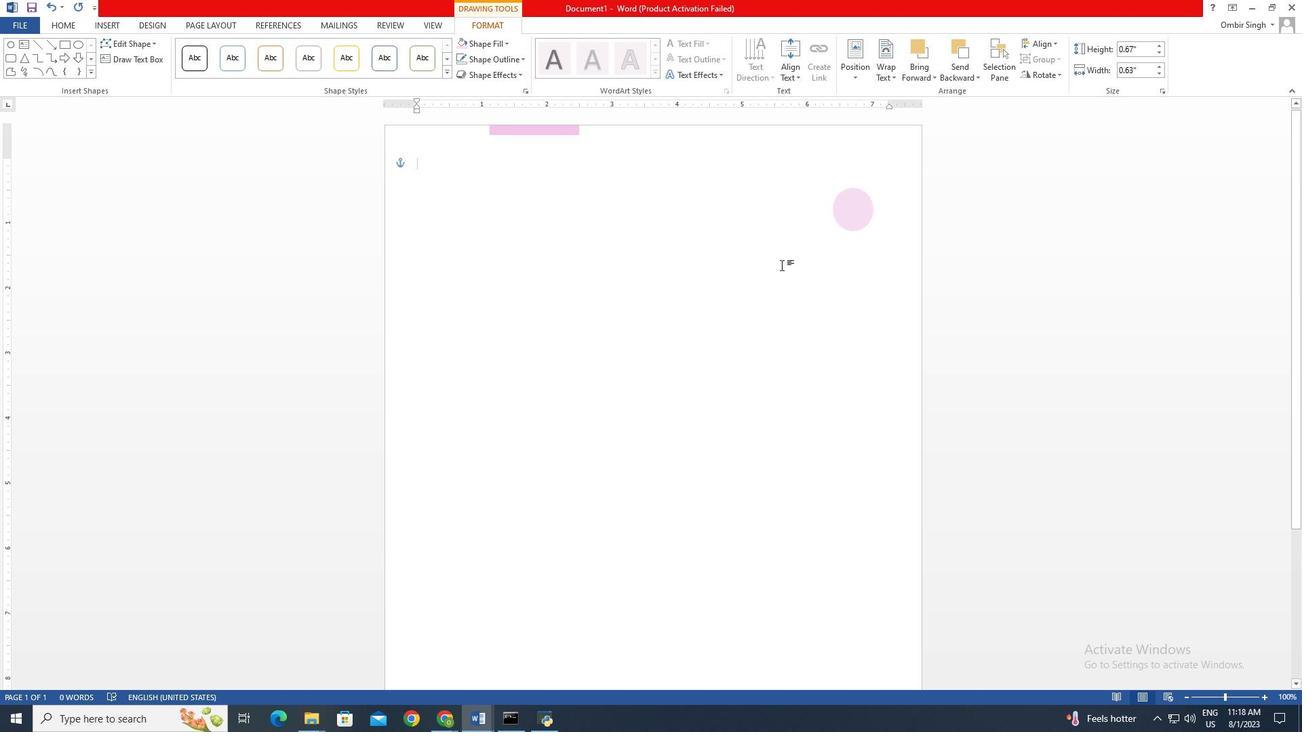 
Action: Mouse pressed left at (782, 265)
Screenshot: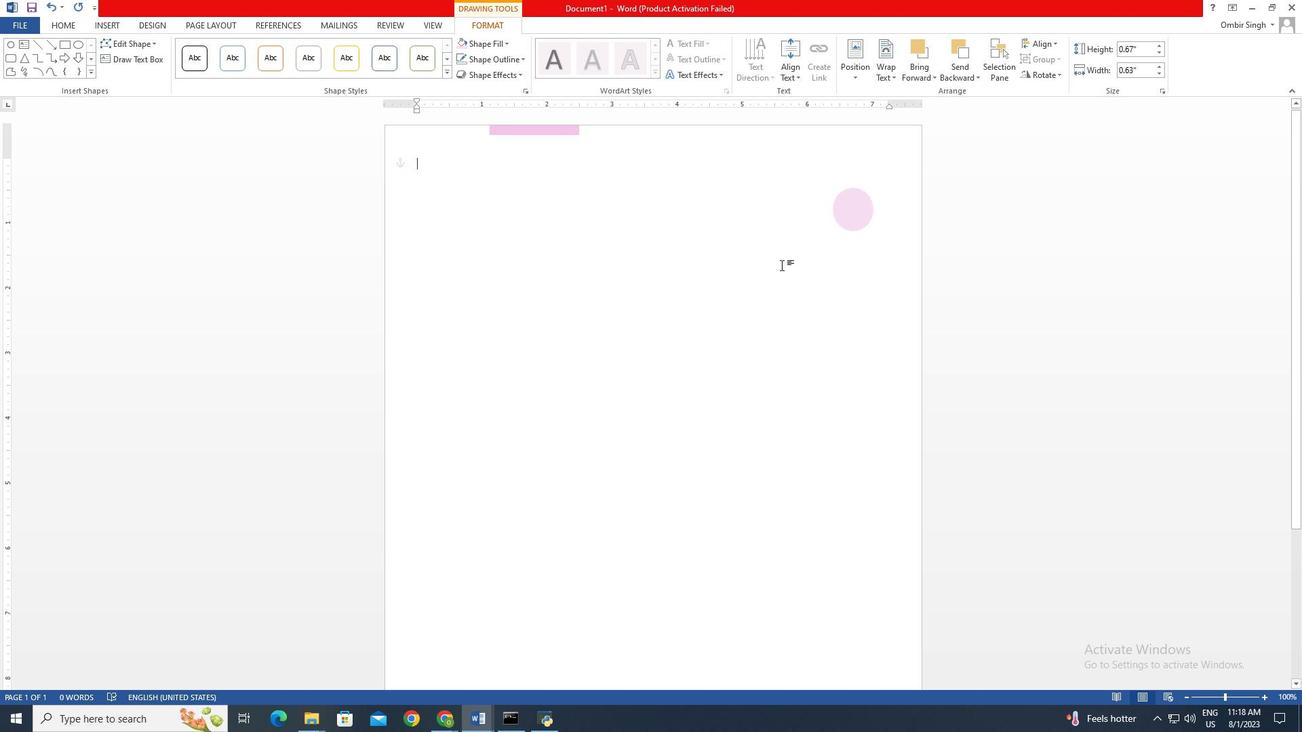 
Action: Mouse moved to (551, 132)
Screenshot: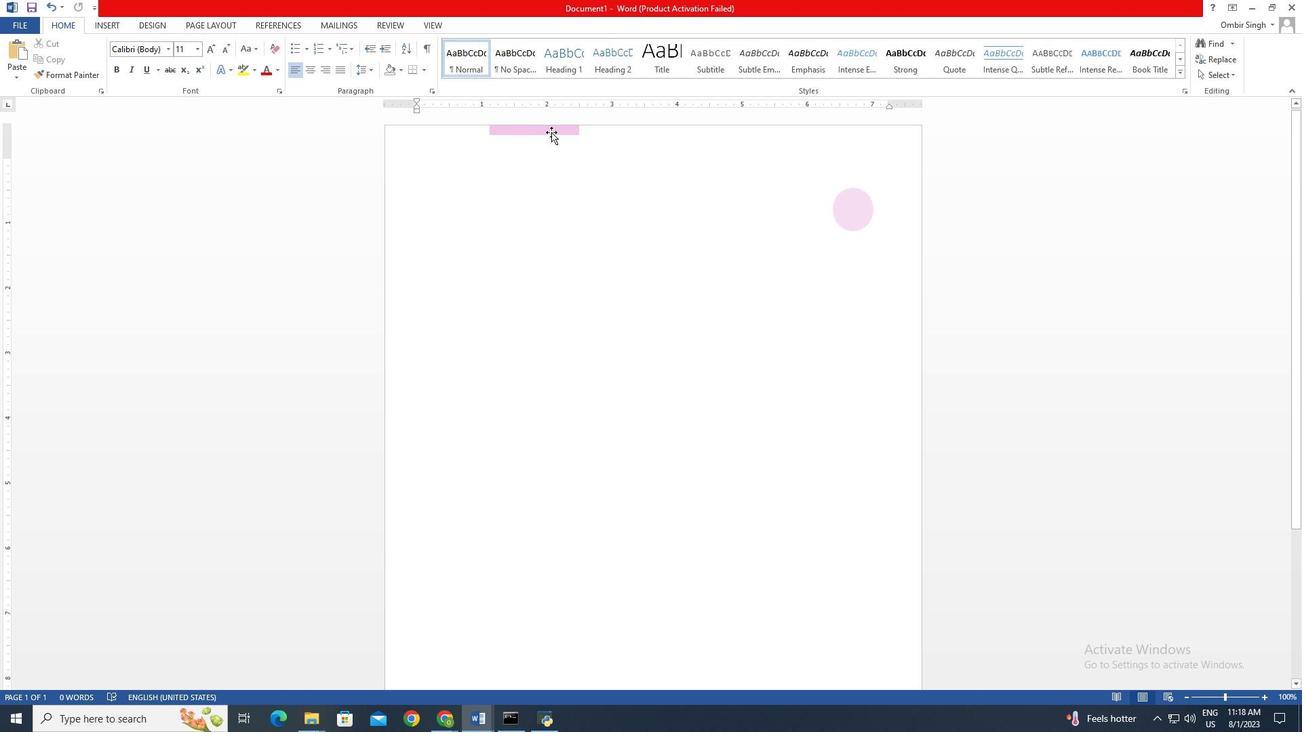 
Action: Mouse pressed left at (551, 132)
Screenshot: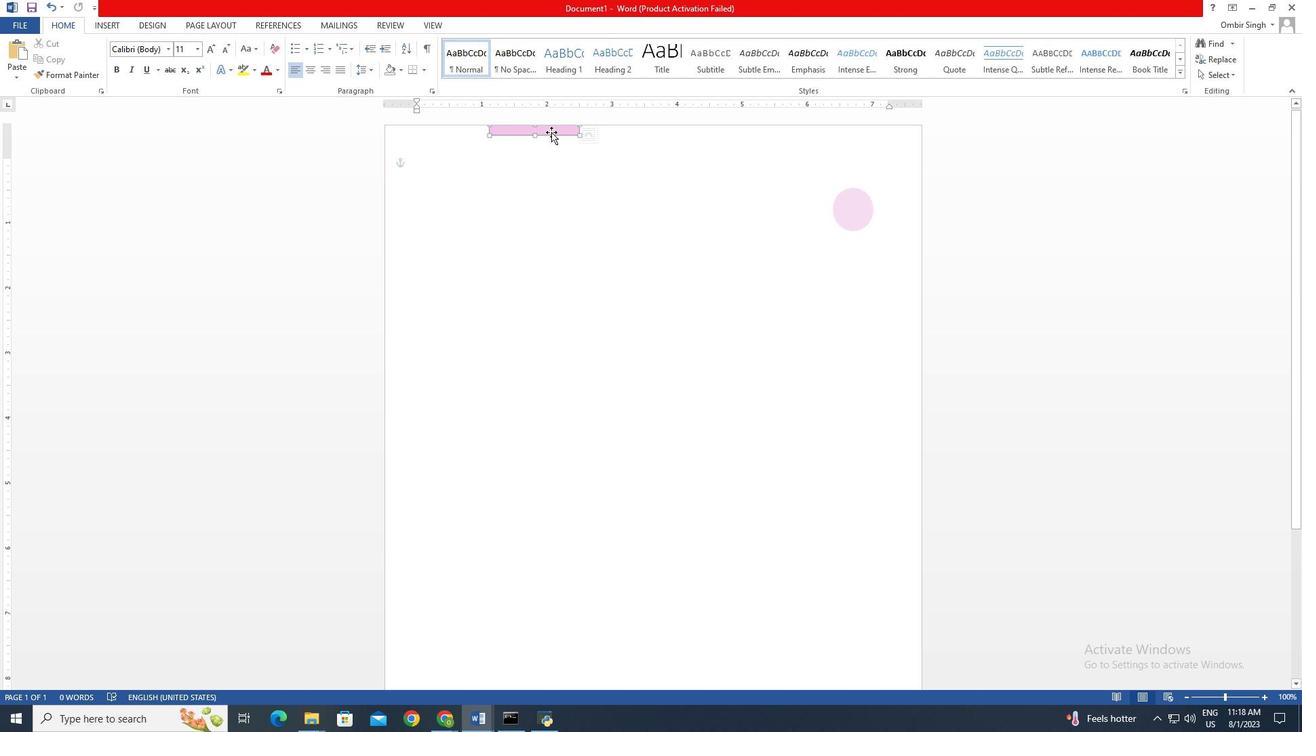 
Action: Mouse moved to (482, 44)
Screenshot: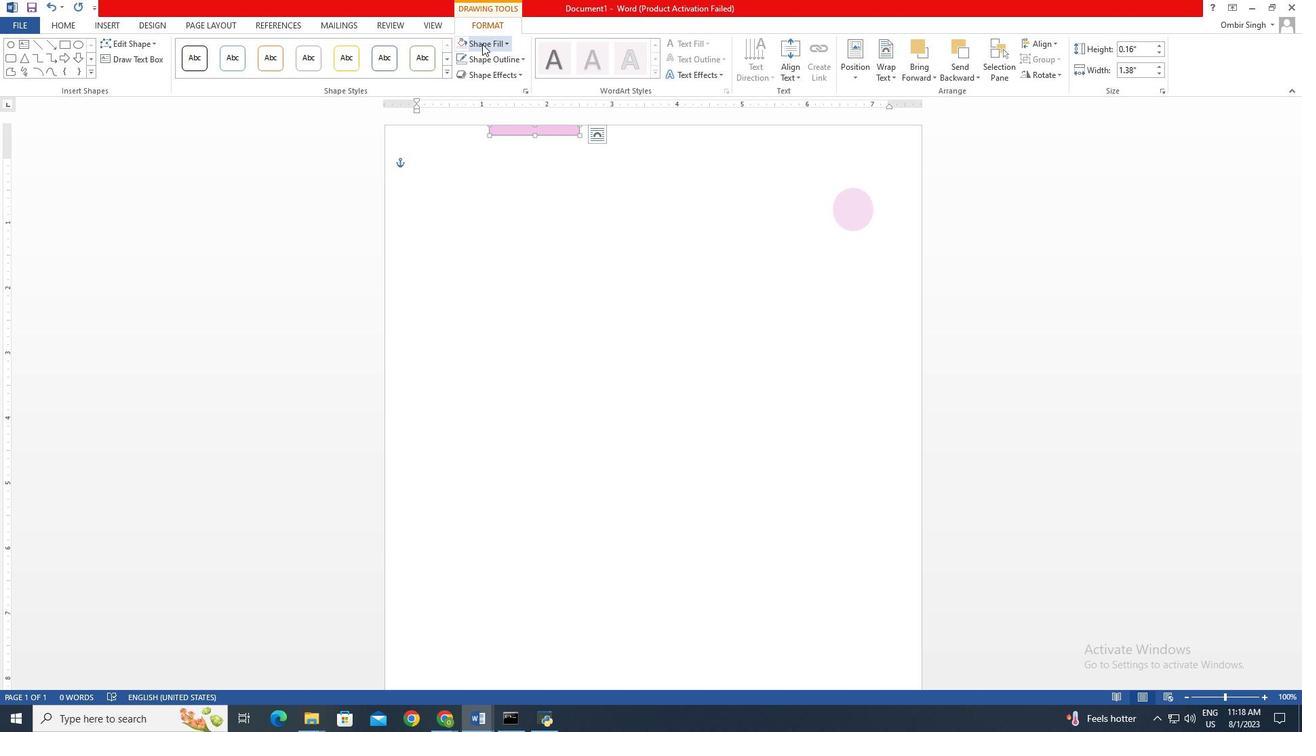 
Action: Mouse pressed left at (482, 44)
Screenshot: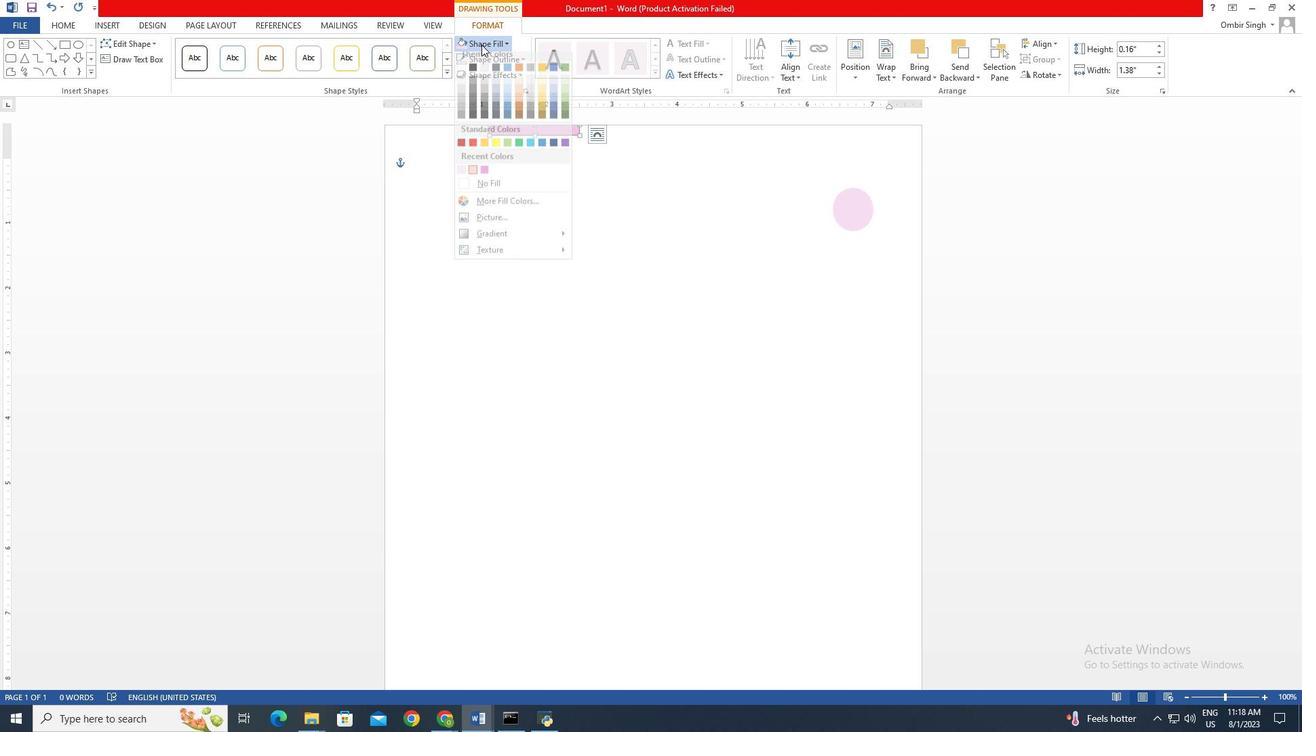 
Action: Mouse moved to (463, 175)
Screenshot: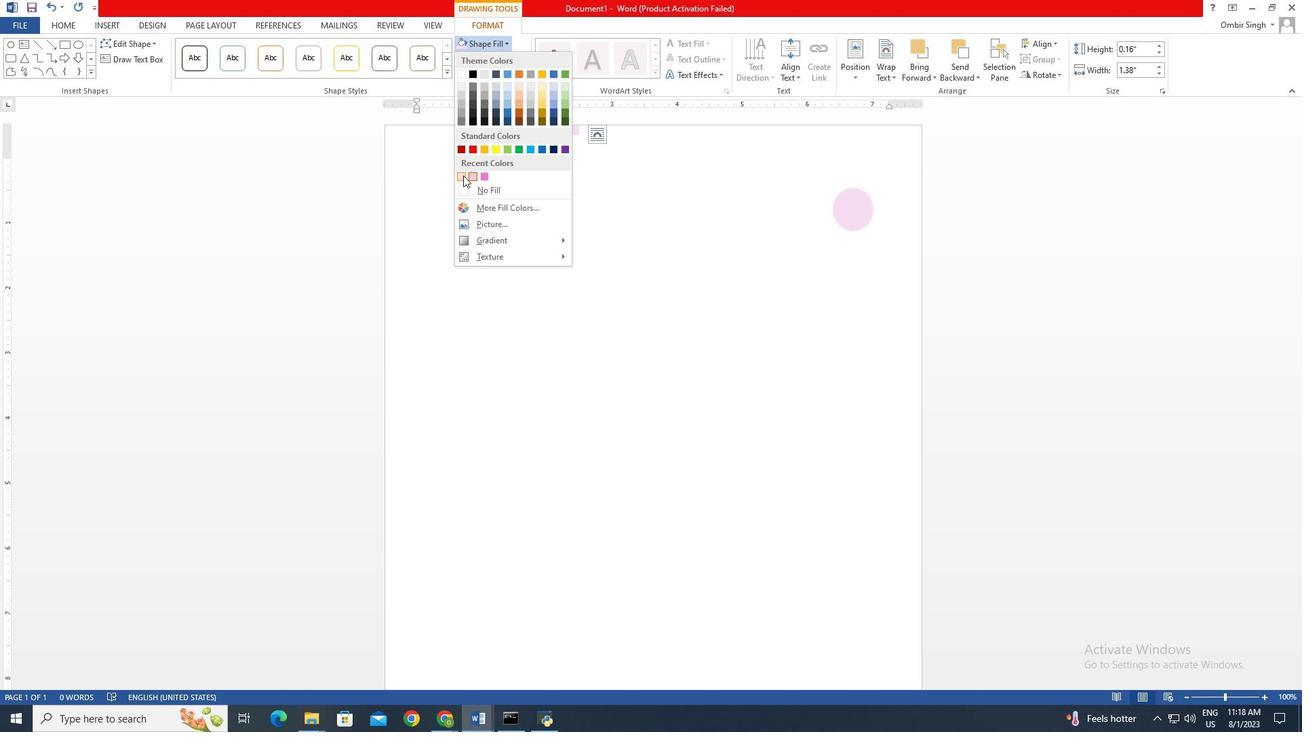 
Action: Mouse pressed left at (463, 175)
Screenshot: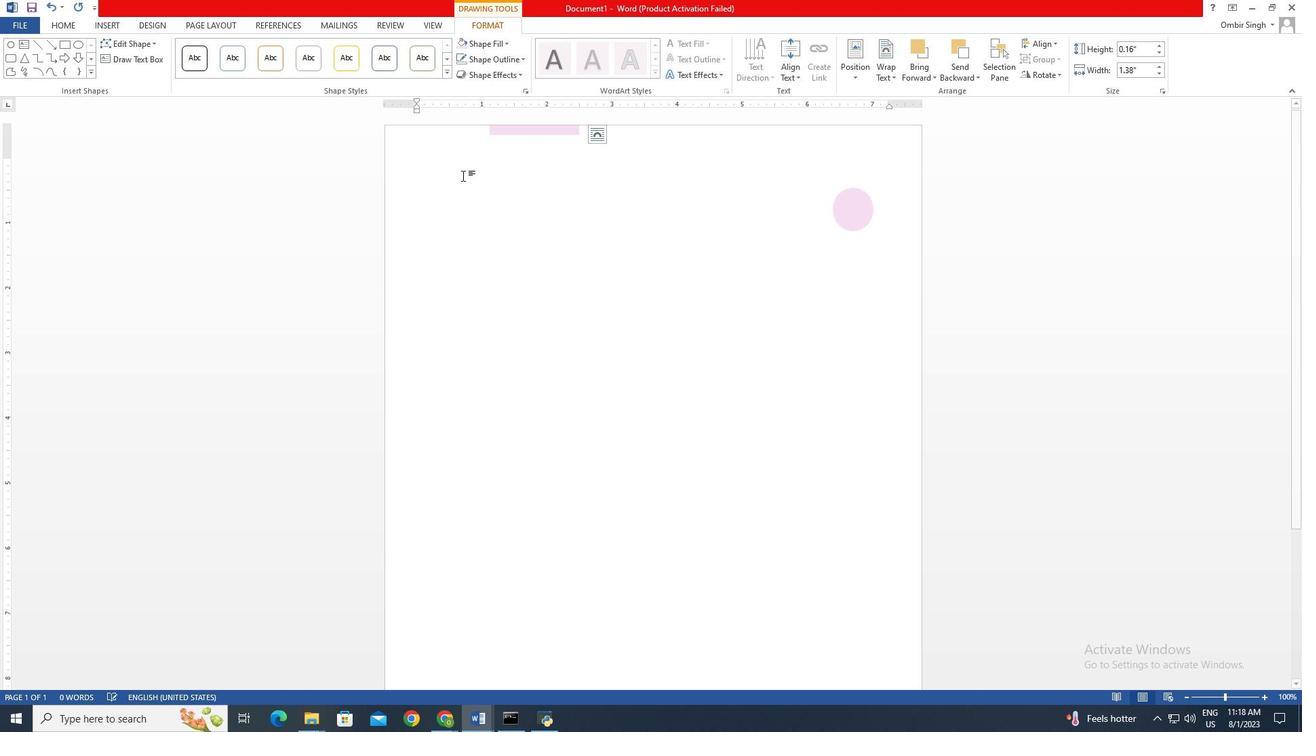 
Action: Mouse moved to (615, 233)
Screenshot: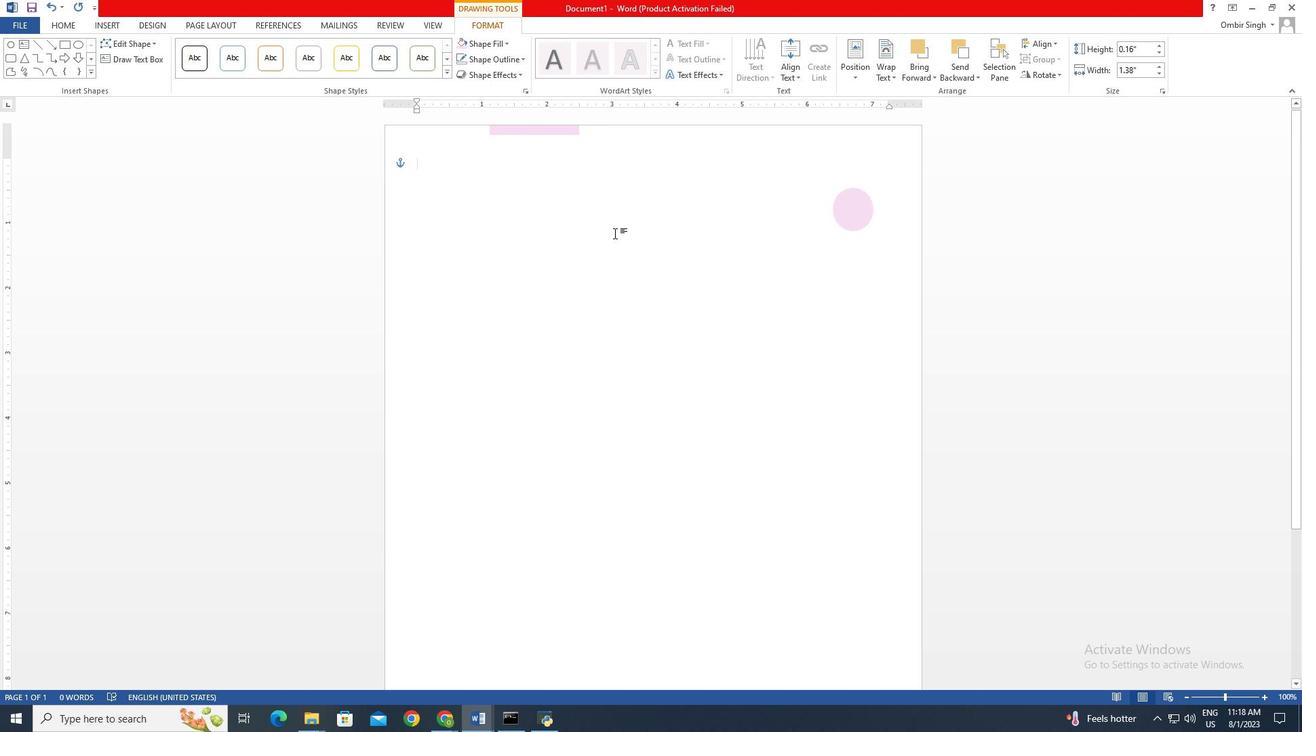 
Action: Mouse pressed left at (615, 233)
Screenshot: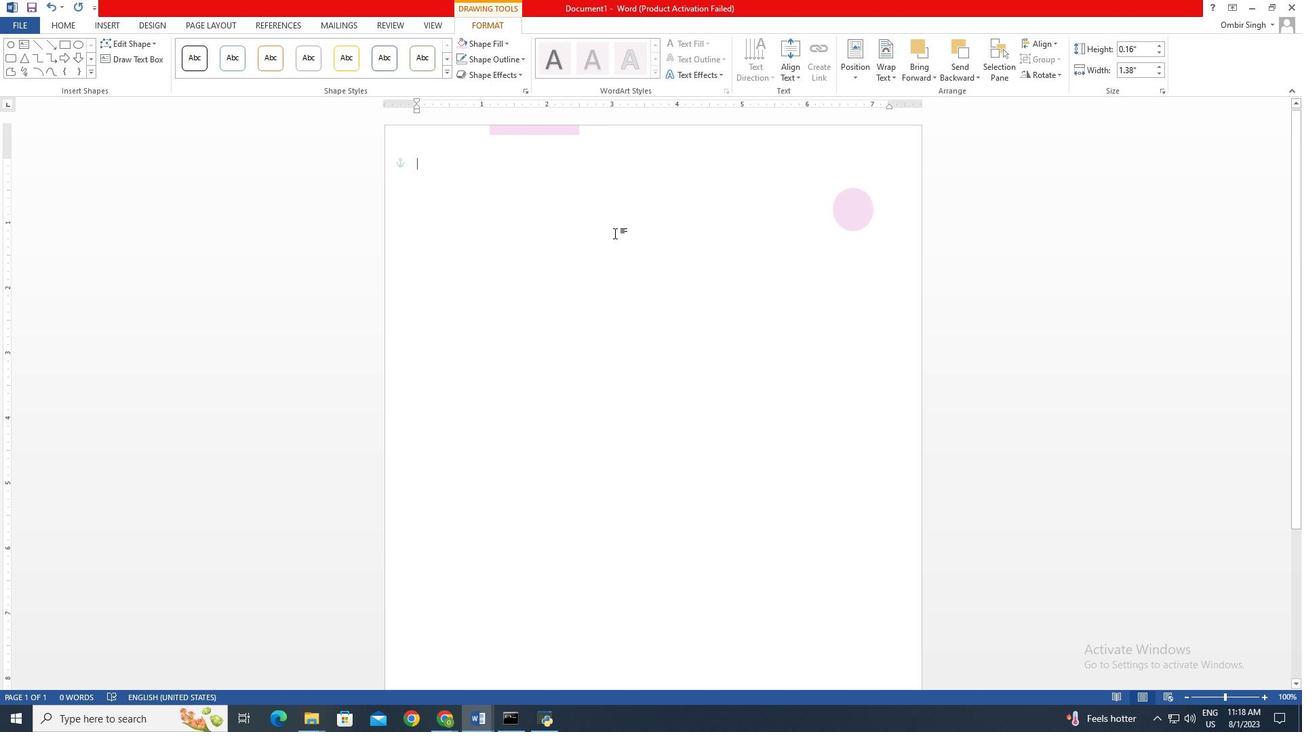 
Action: Mouse moved to (105, 23)
Screenshot: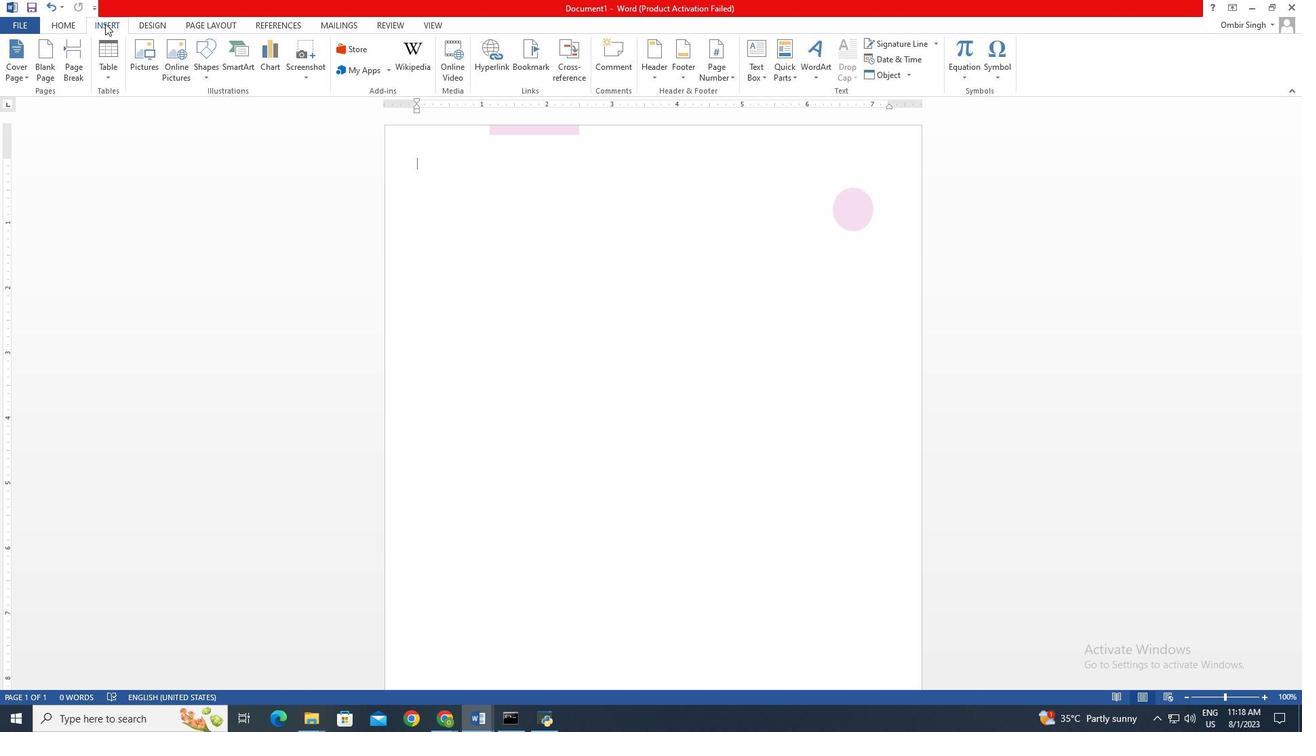
Action: Mouse pressed left at (105, 23)
Screenshot: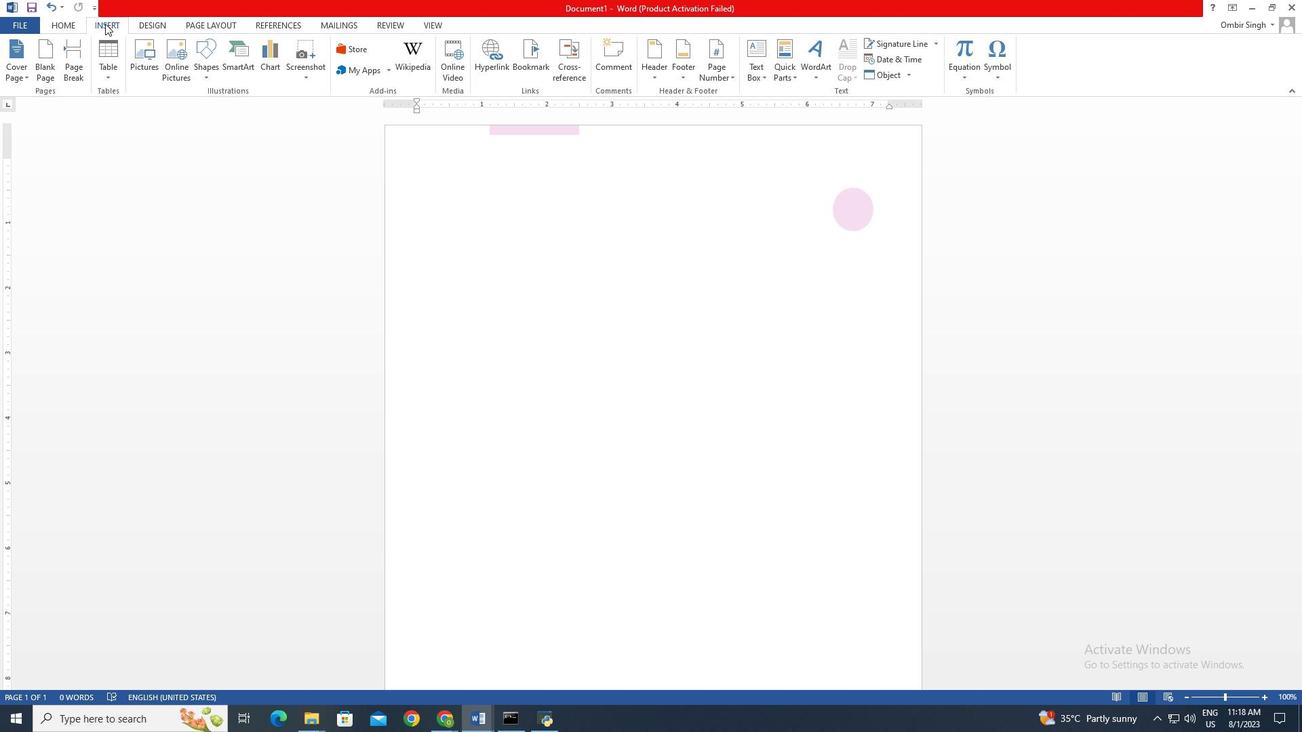 
Action: Mouse moved to (111, 73)
Screenshot: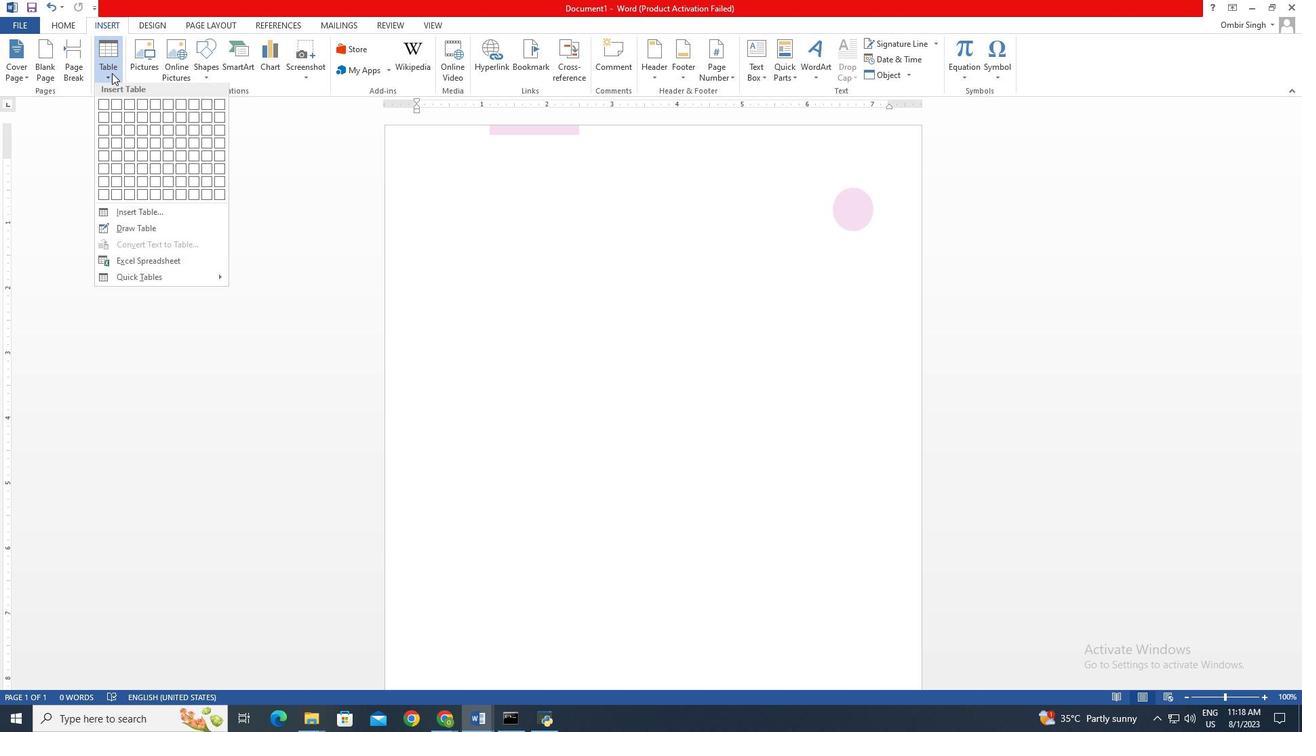 
Action: Mouse pressed left at (111, 73)
Screenshot: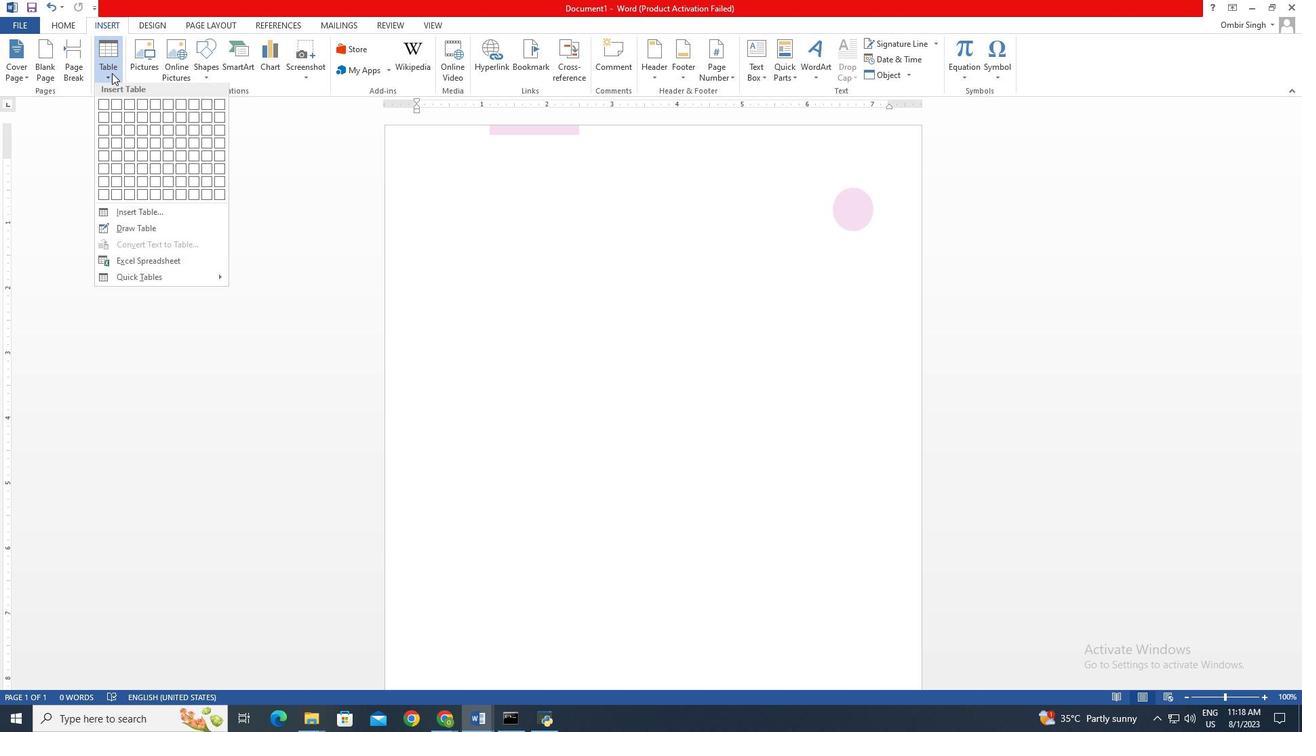 
Action: Mouse moved to (115, 109)
Screenshot: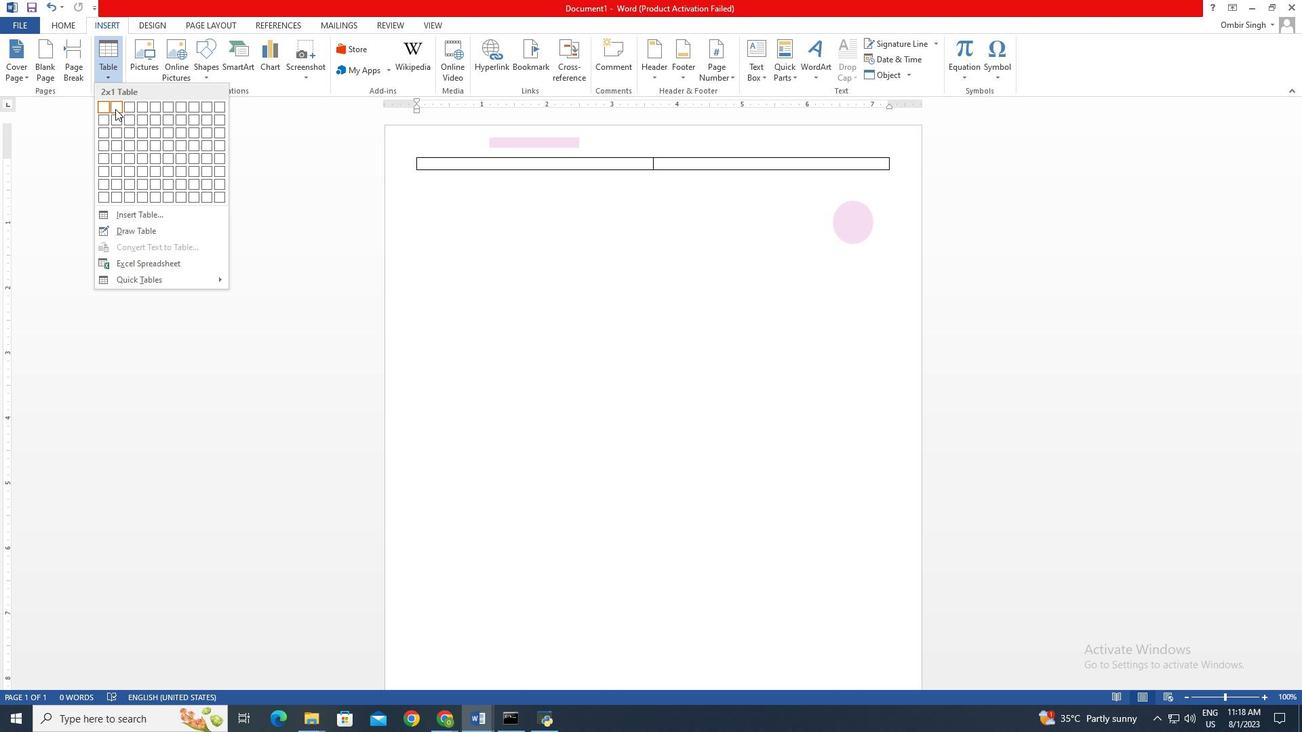 
Action: Mouse pressed left at (115, 109)
Screenshot: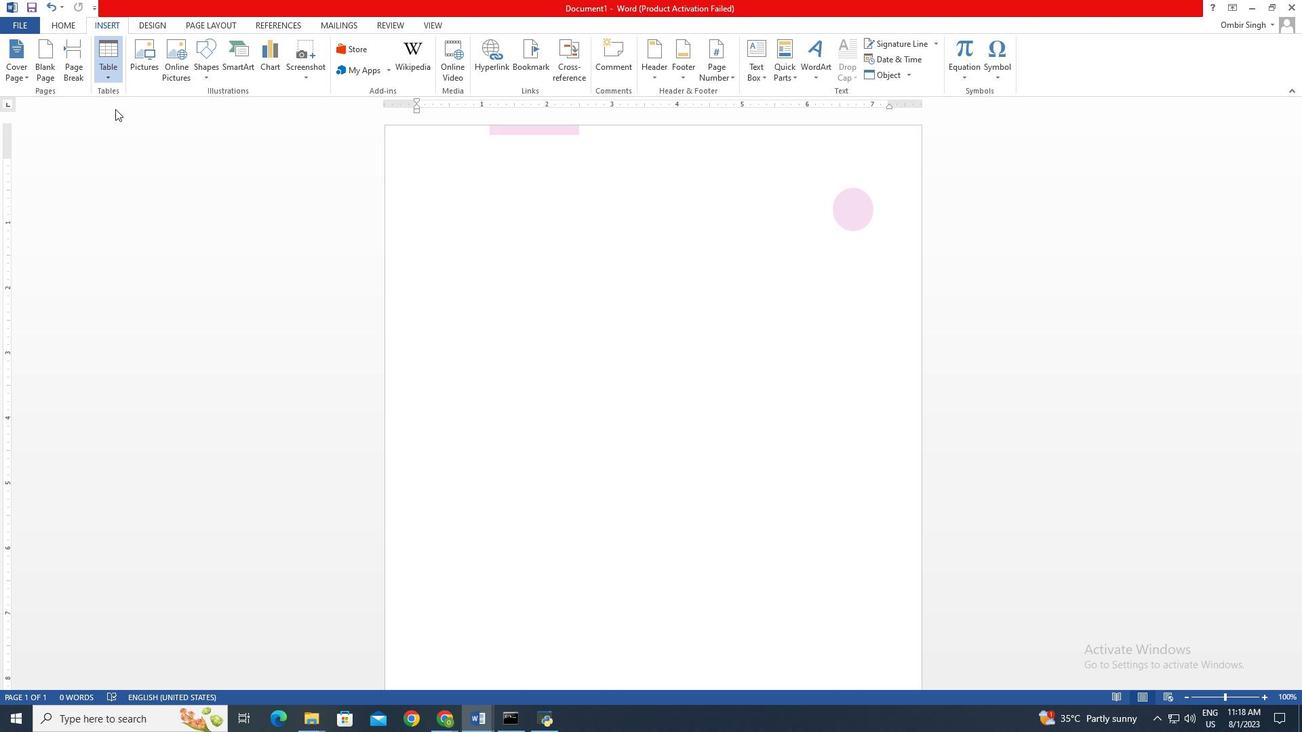 
Action: Mouse moved to (499, 170)
Screenshot: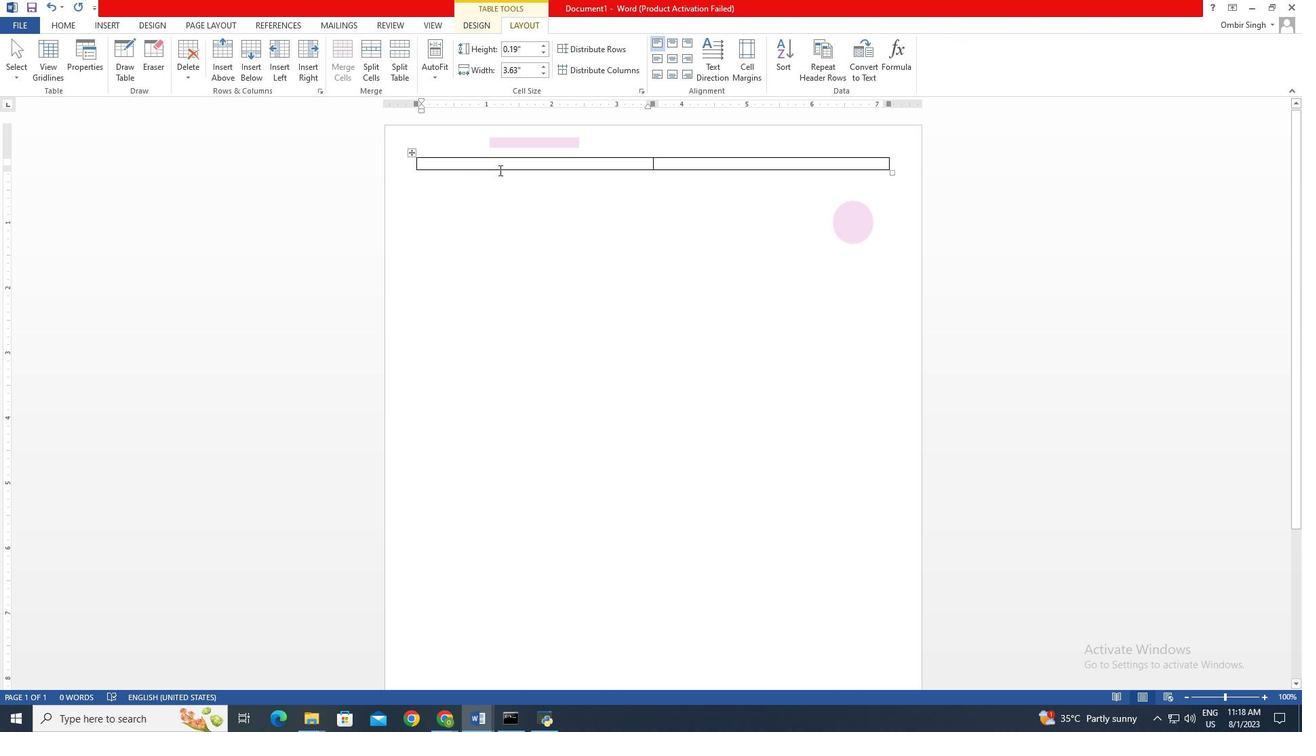 
Action: Key pressed <Key.tab><Key.tab><Key.tab><Key.tab><Key.tab><Key.tab><Key.tab>
Screenshot: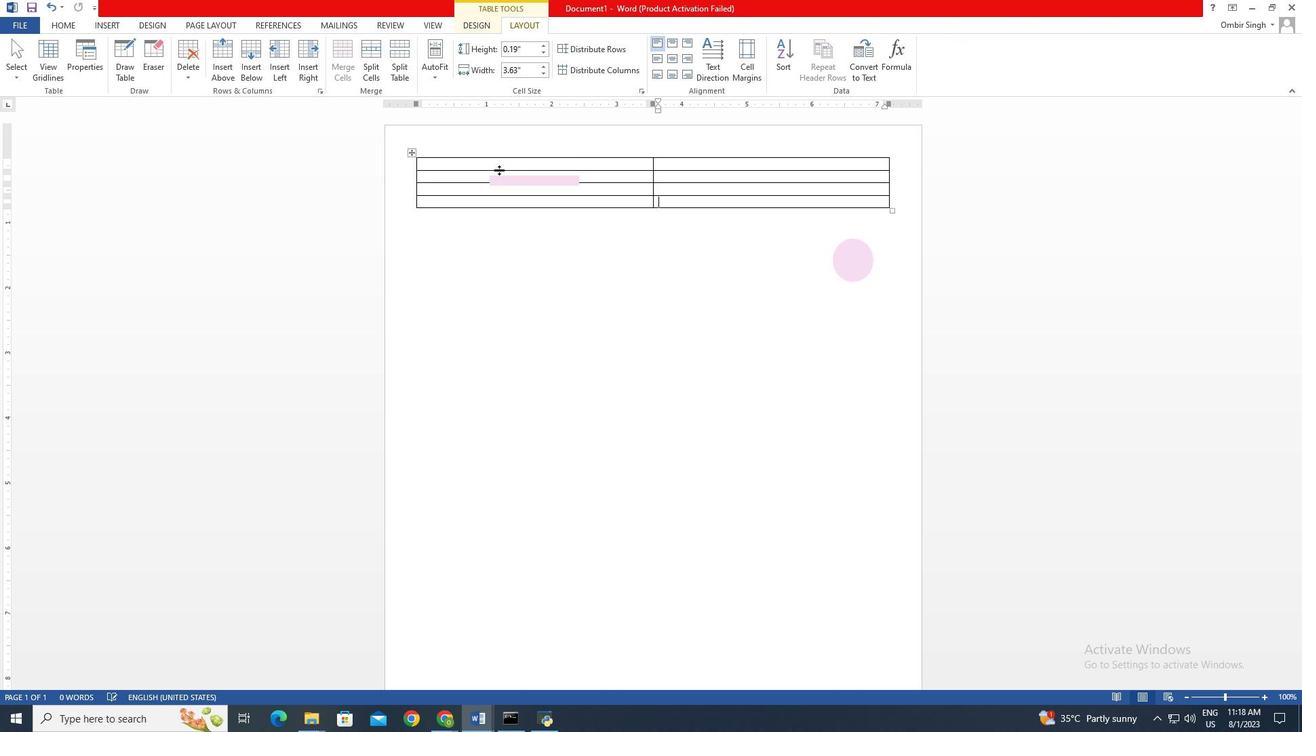 
Action: Mouse moved to (865, 255)
Screenshot: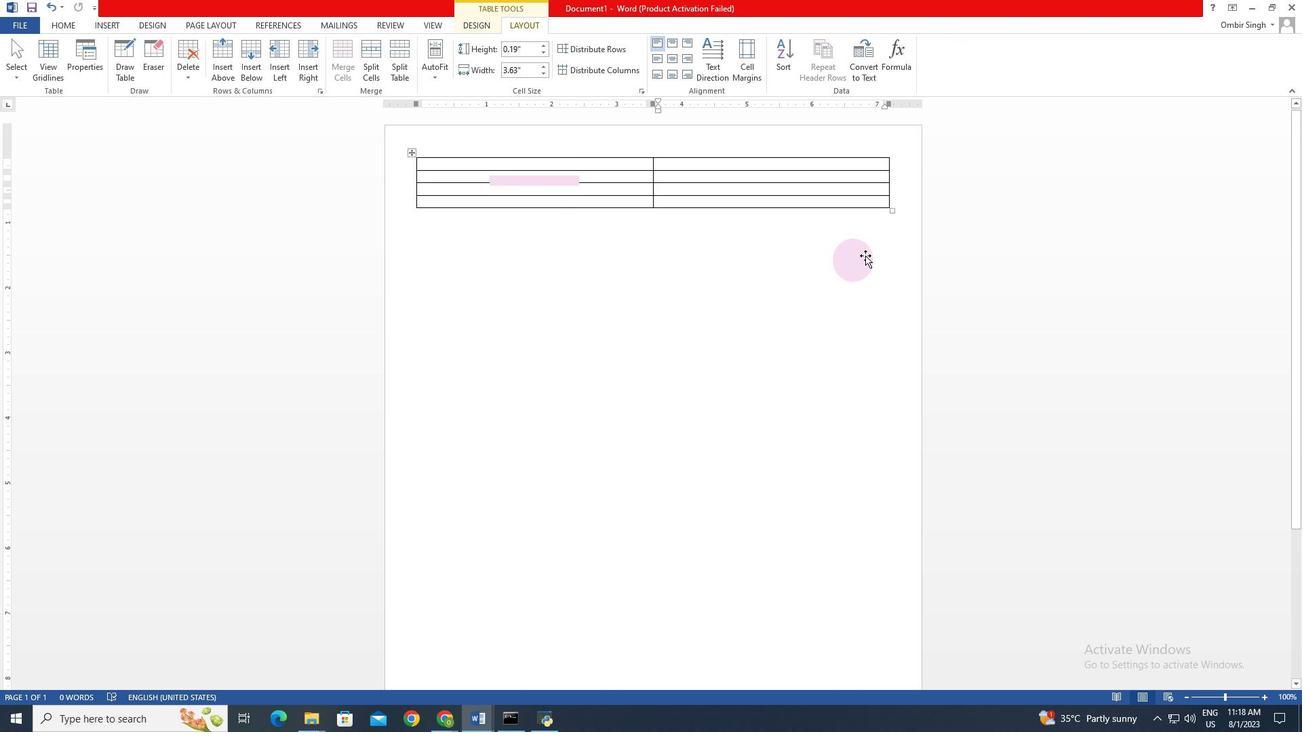 
Action: Mouse pressed left at (865, 255)
Screenshot: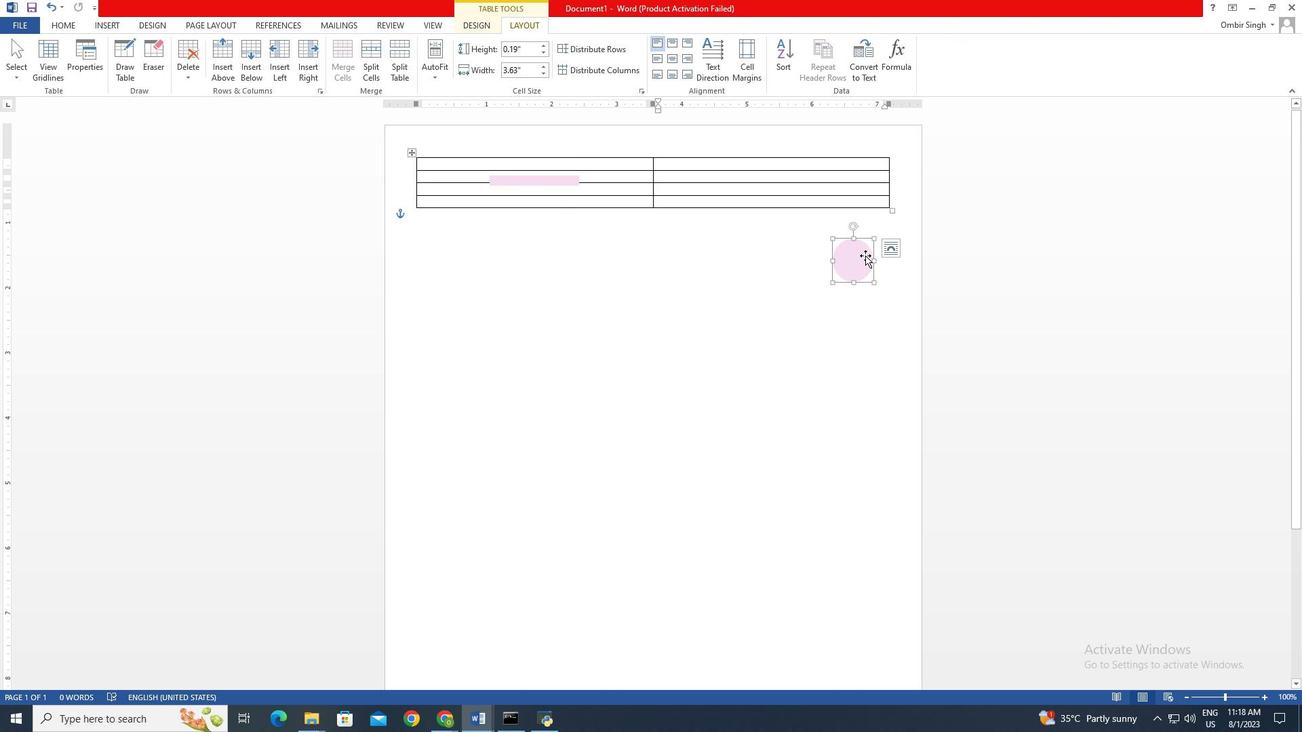 
Action: Mouse moved to (862, 257)
Screenshot: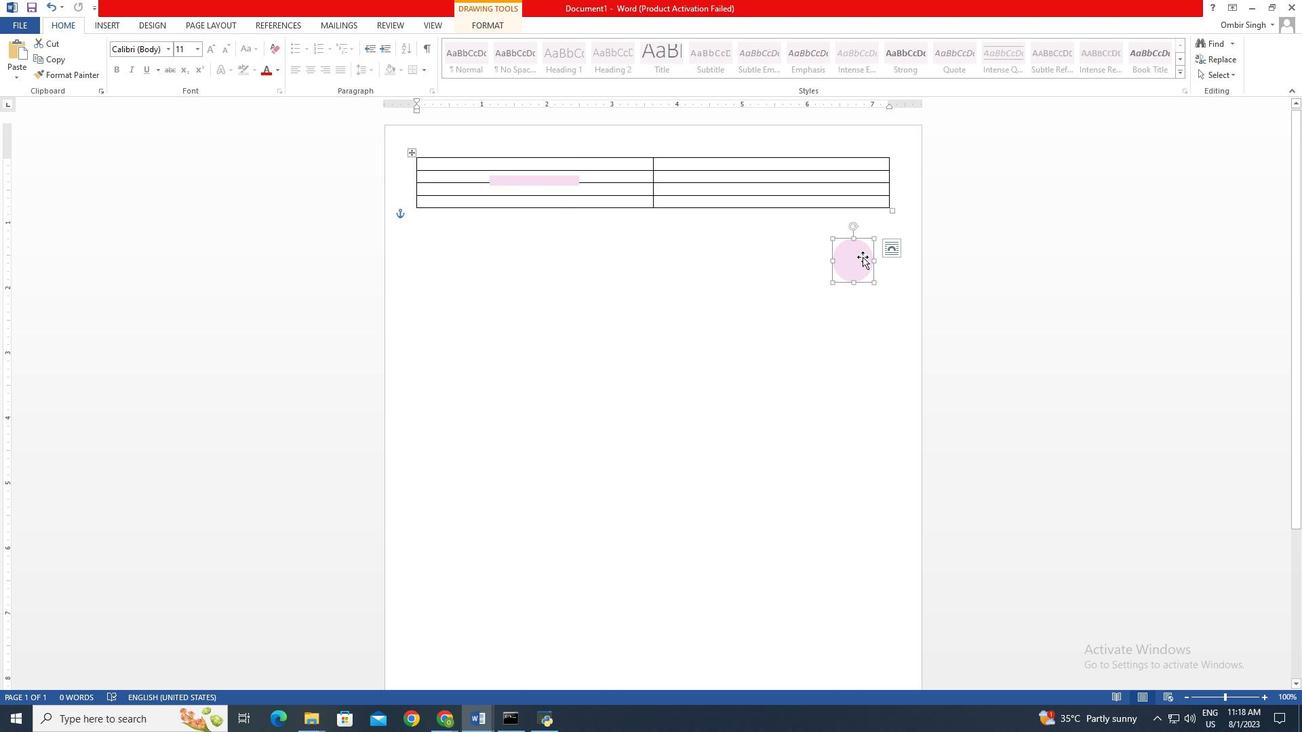 
Action: Mouse pressed left at (862, 257)
Screenshot: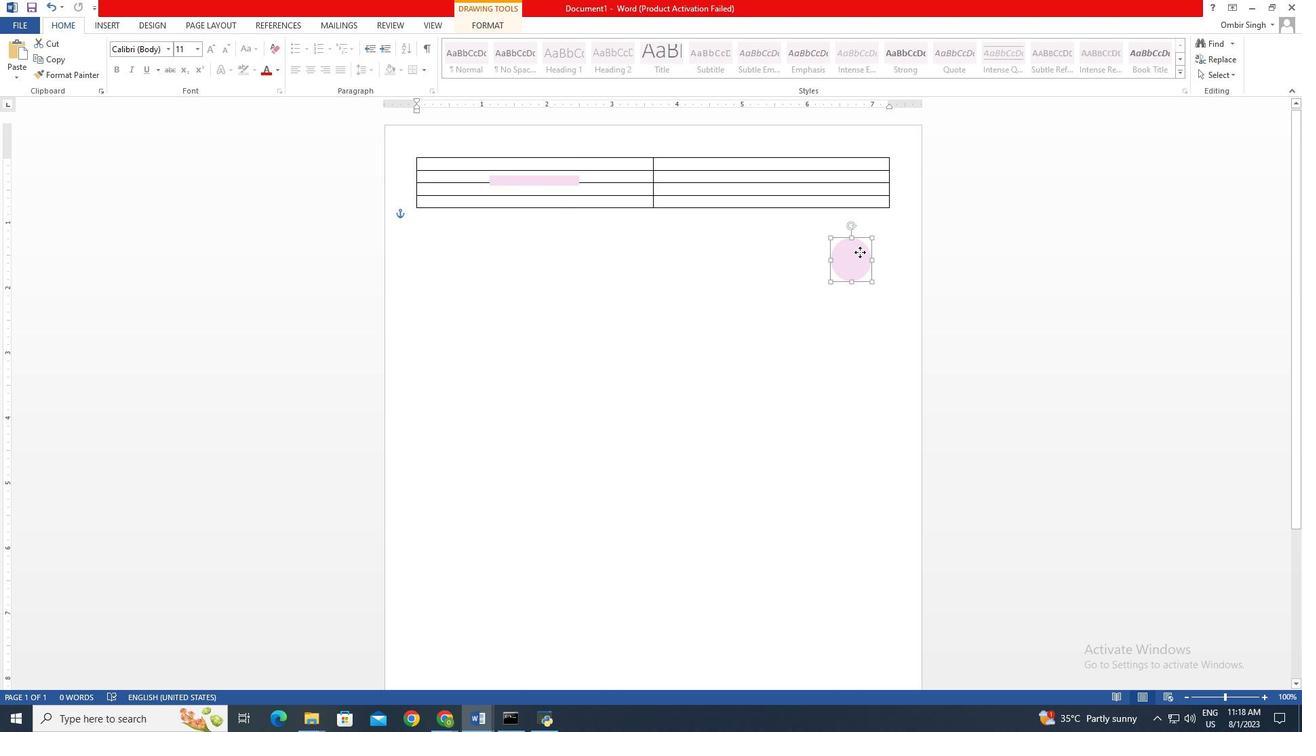 
Action: Mouse moved to (481, 23)
Screenshot: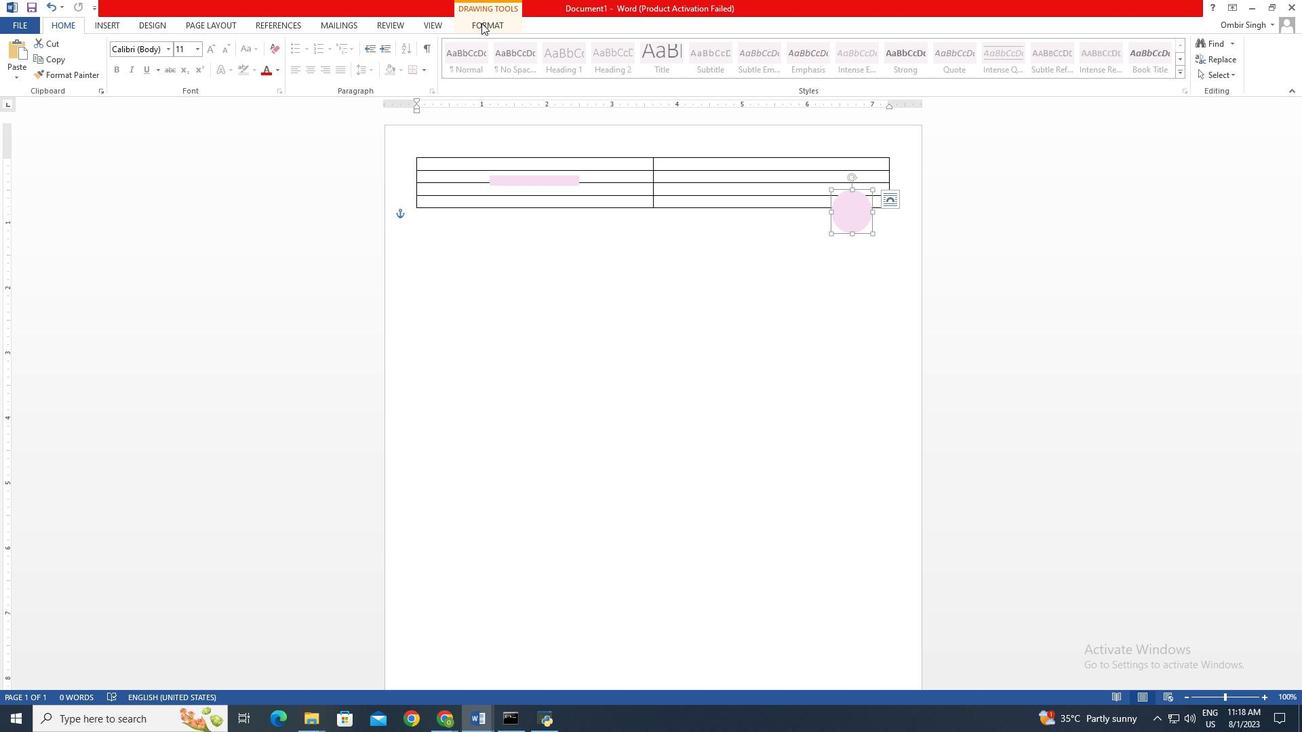 
Action: Mouse pressed left at (481, 23)
Screenshot: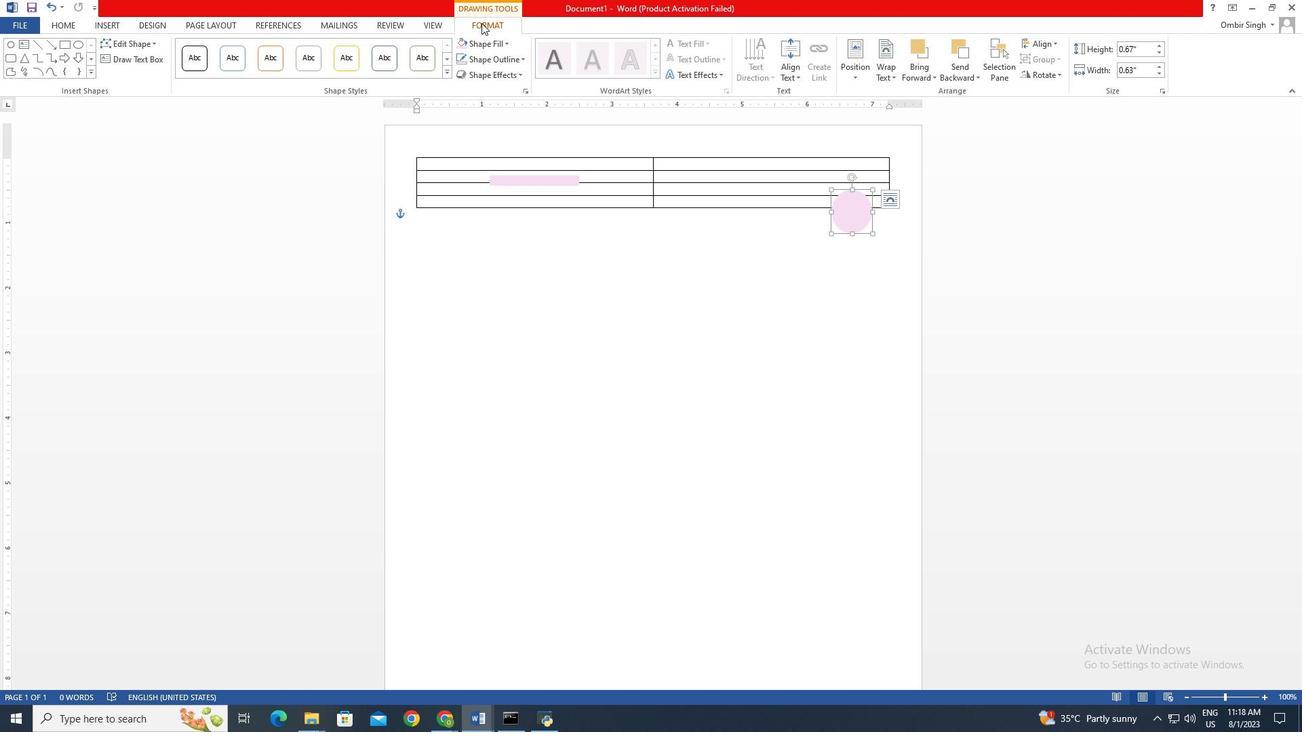
Action: Mouse moved to (957, 75)
Screenshot: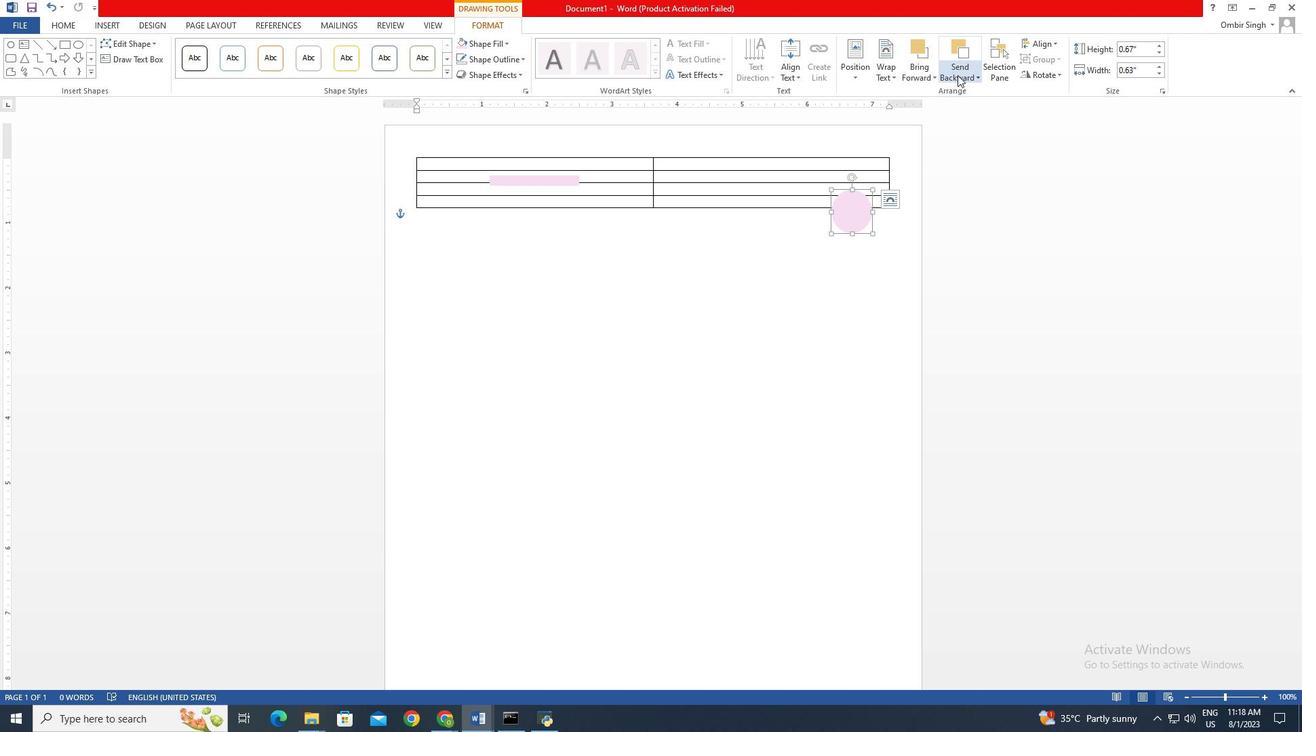 
Action: Mouse pressed left at (957, 75)
Screenshot: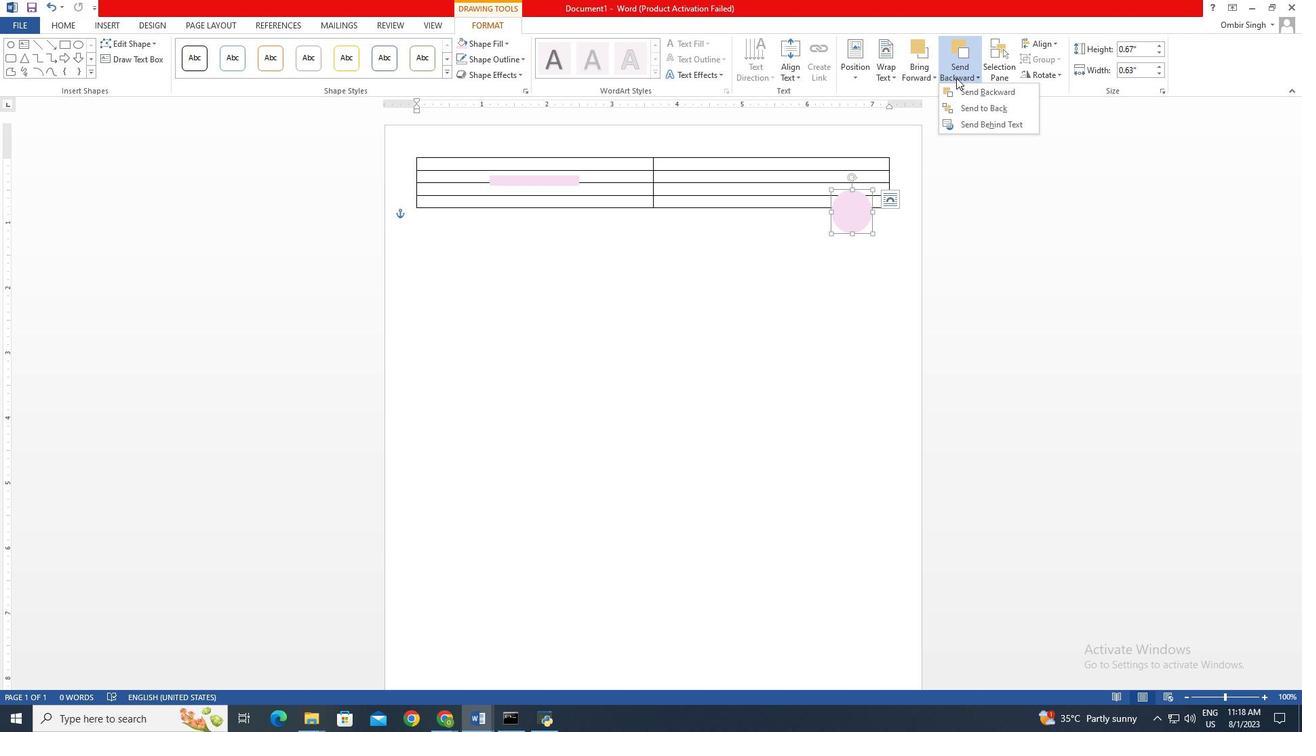 
Action: Mouse moved to (968, 107)
Screenshot: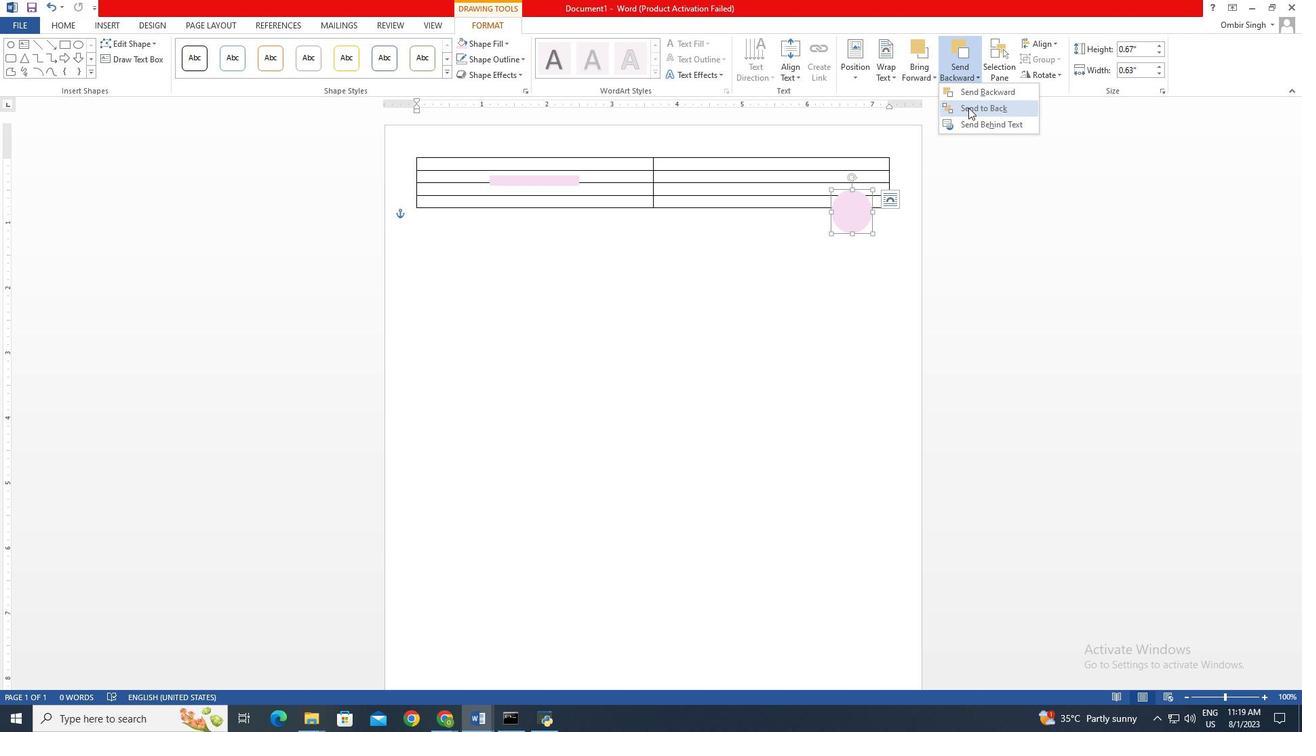 
Action: Mouse pressed left at (968, 107)
Screenshot: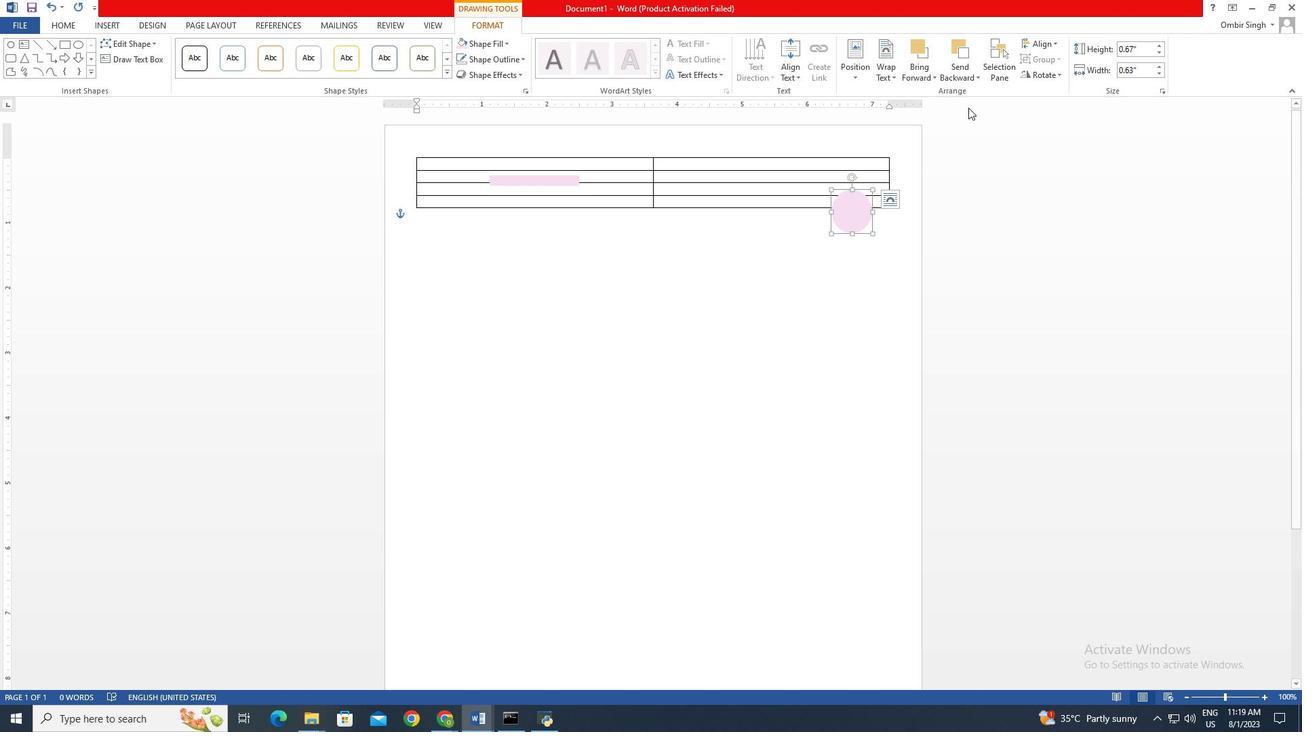 
Action: Mouse moved to (812, 184)
Screenshot: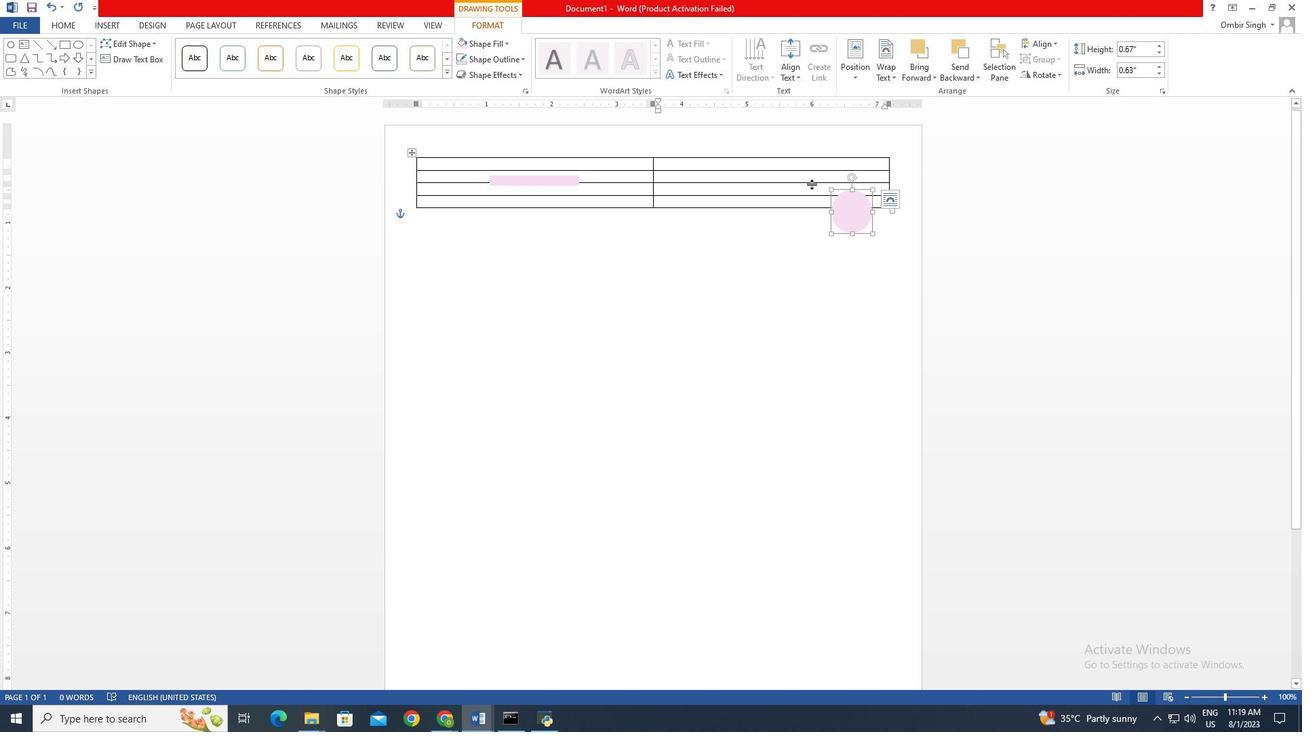 
Action: Mouse pressed left at (812, 184)
Screenshot: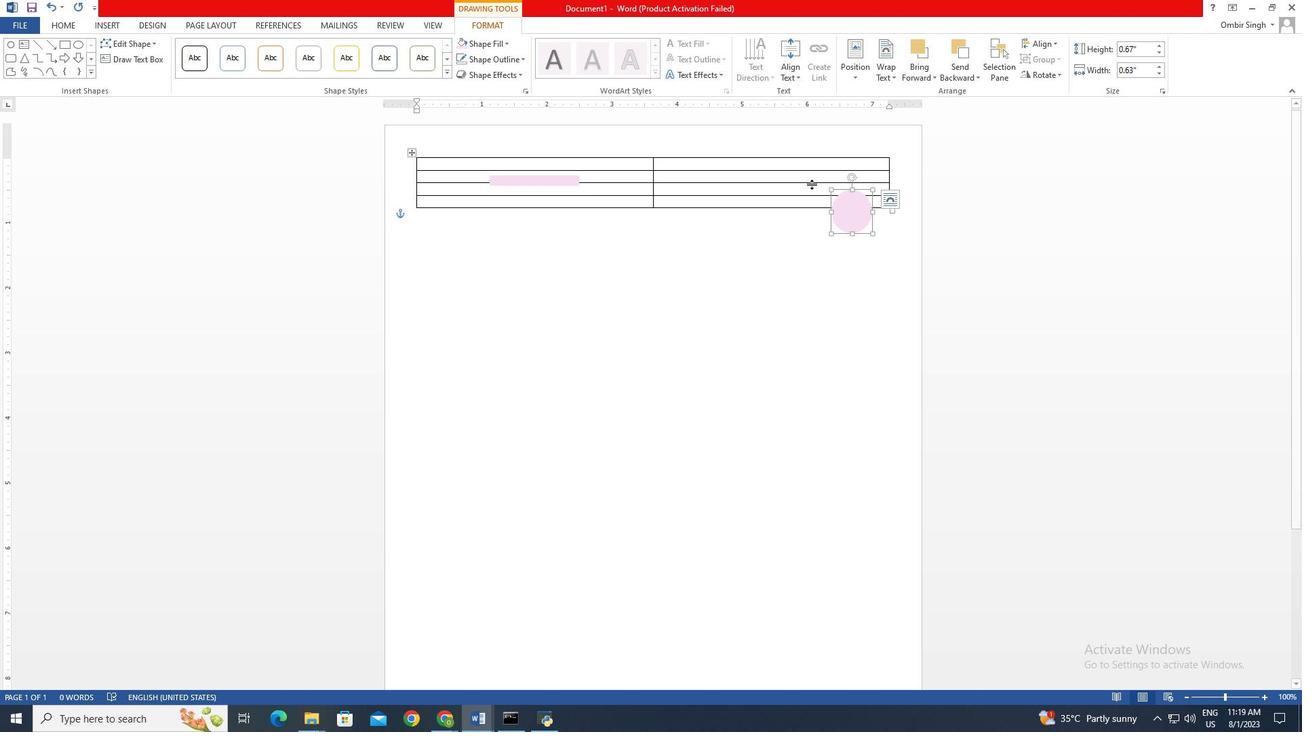
Action: Mouse moved to (858, 221)
Screenshot: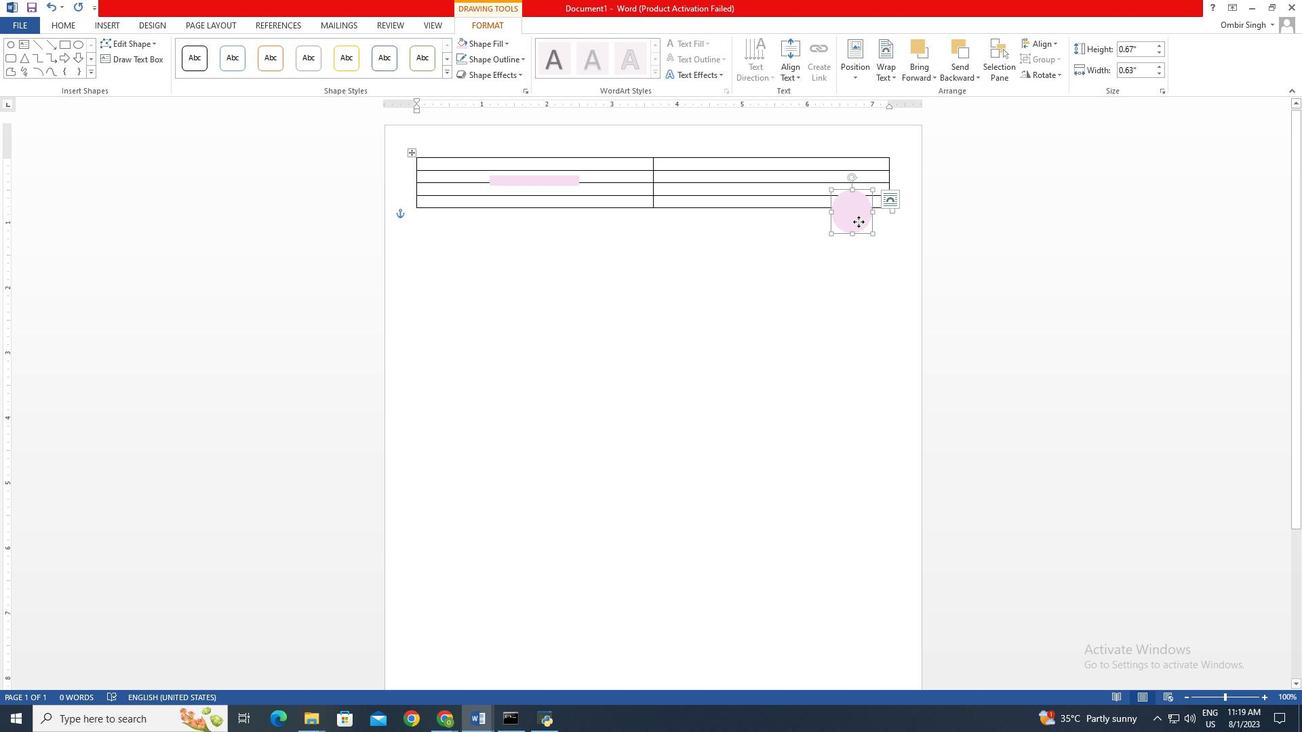 
Action: Mouse pressed left at (858, 221)
Screenshot: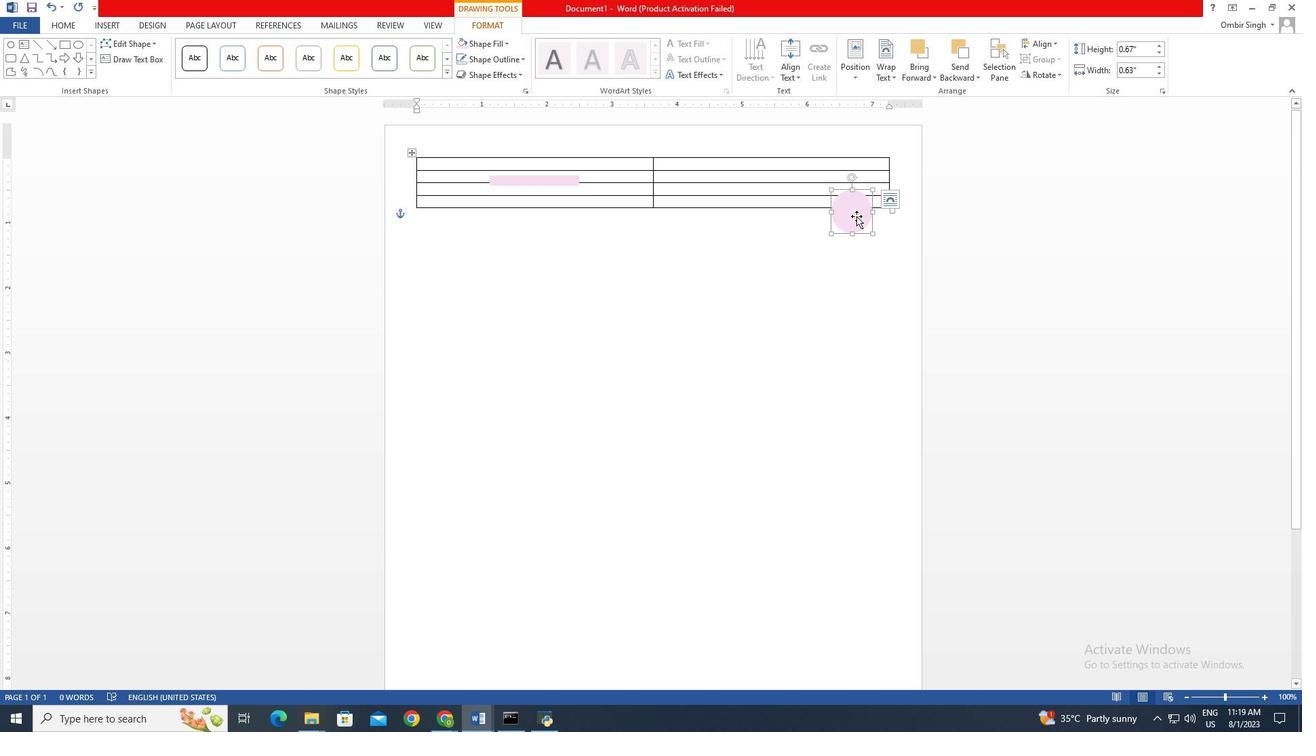 
Action: Mouse moved to (793, 190)
Screenshot: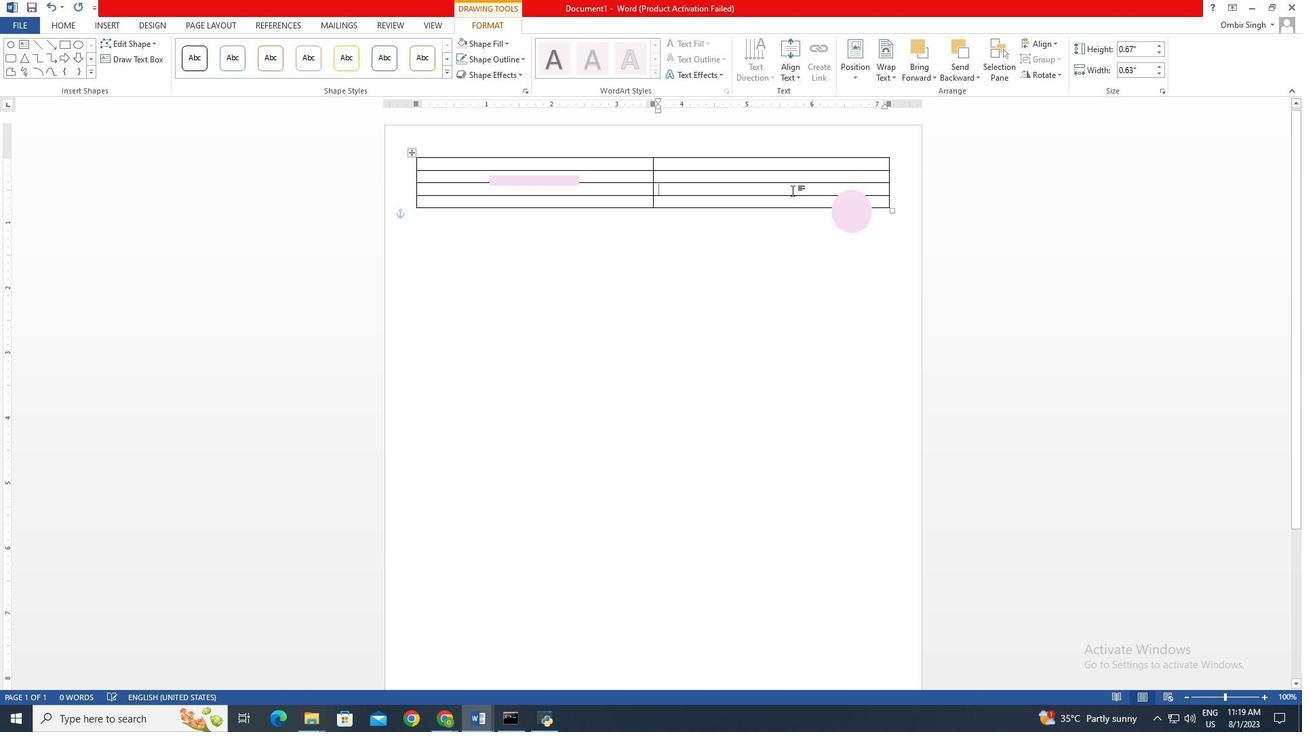 
Action: Mouse pressed left at (793, 190)
Screenshot: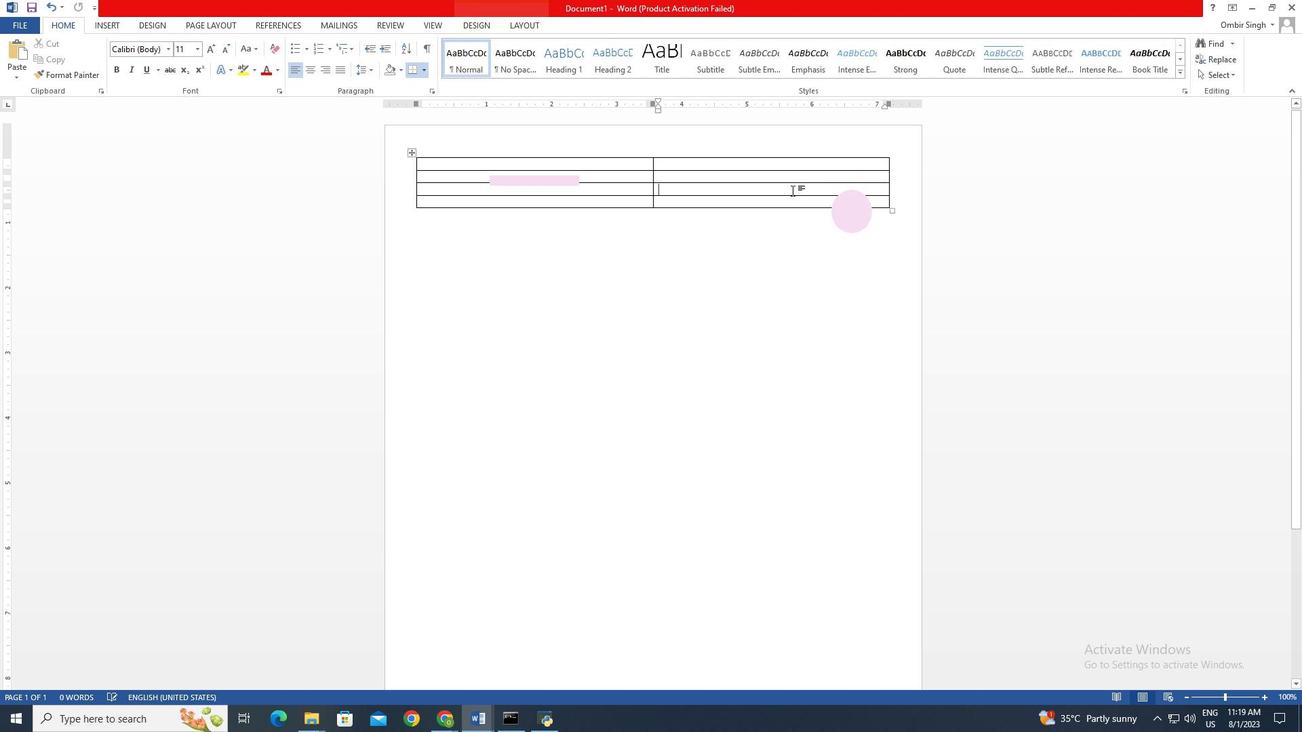 
Action: Mouse moved to (793, 202)
Screenshot: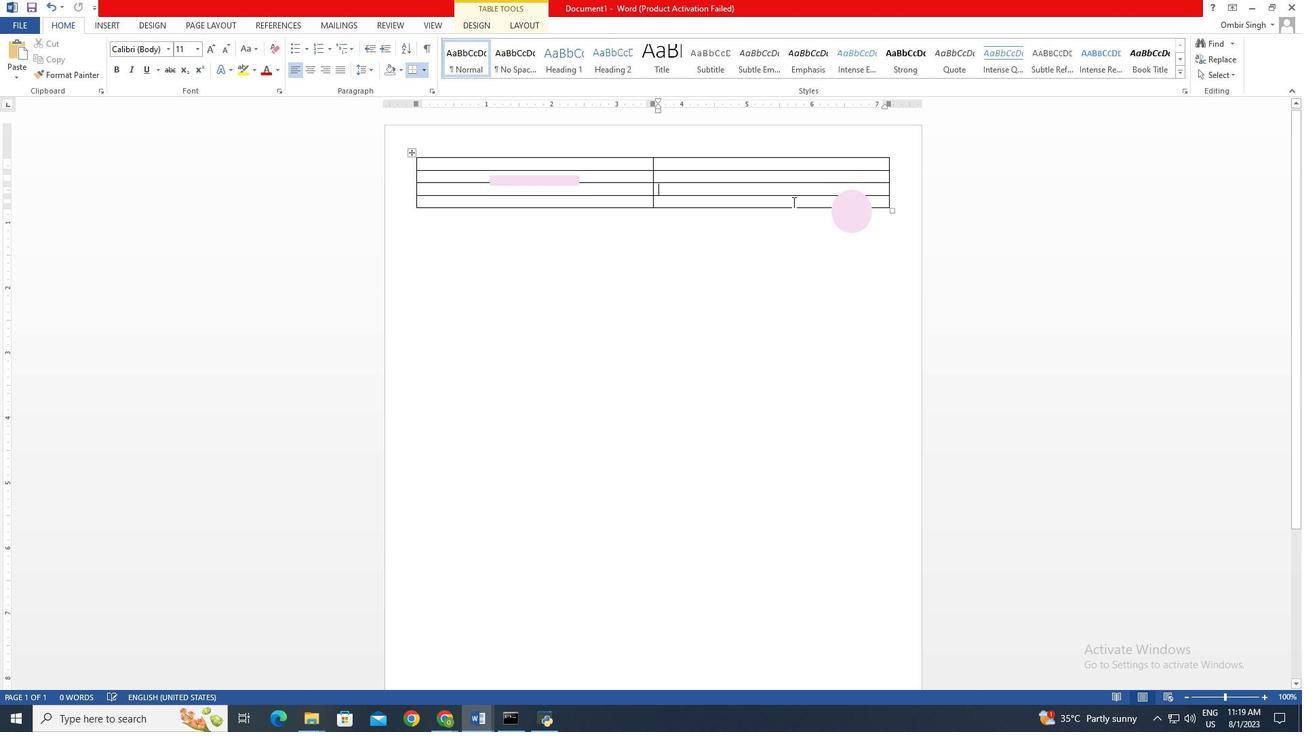 
Action: Key pressed <Key.tab><Key.tab><Key.tab><Key.tab><Key.tab>
Screenshot: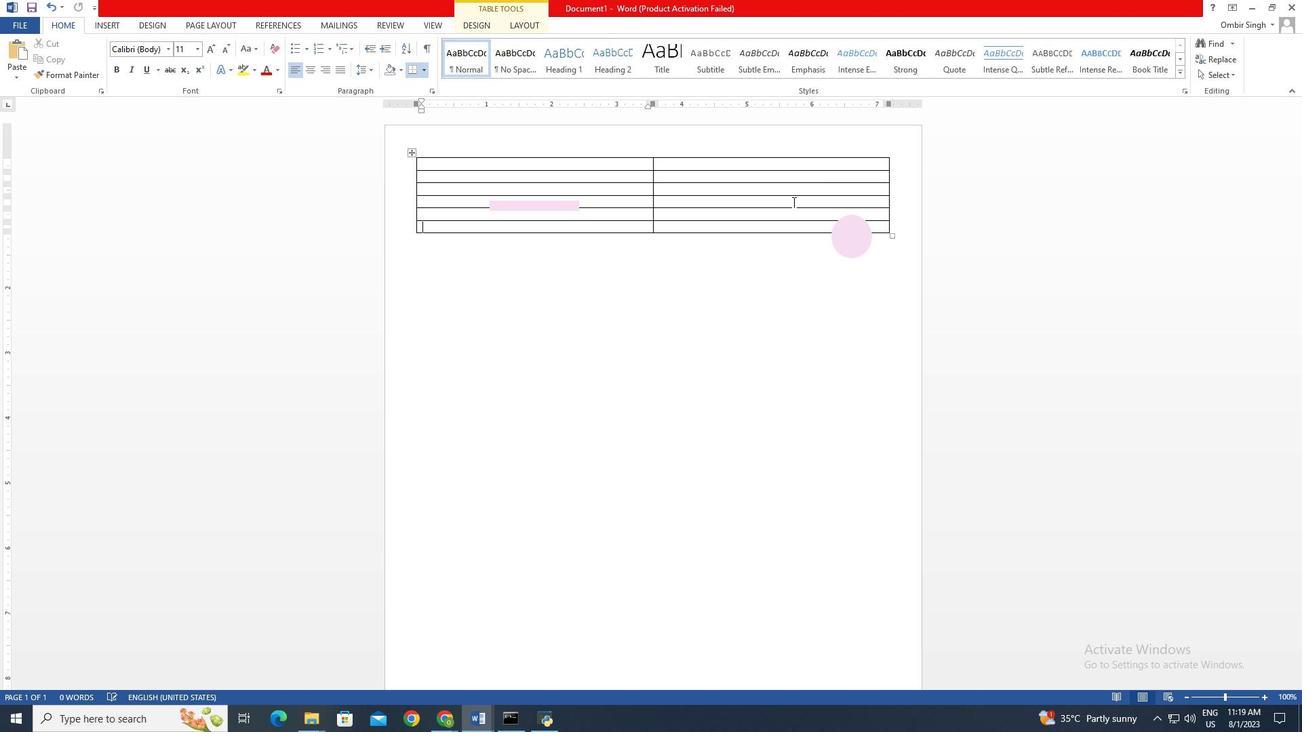 
Action: Mouse moved to (859, 237)
Screenshot: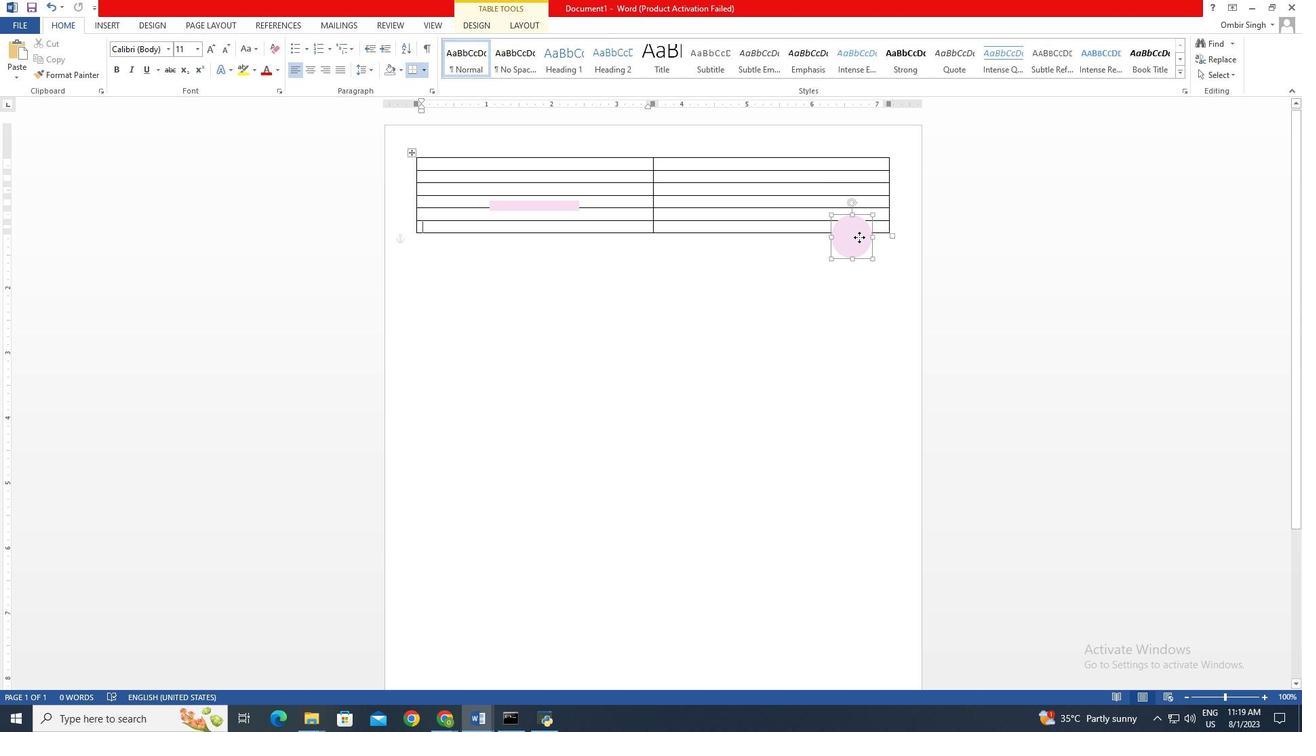 
Action: Mouse pressed left at (859, 237)
Screenshot: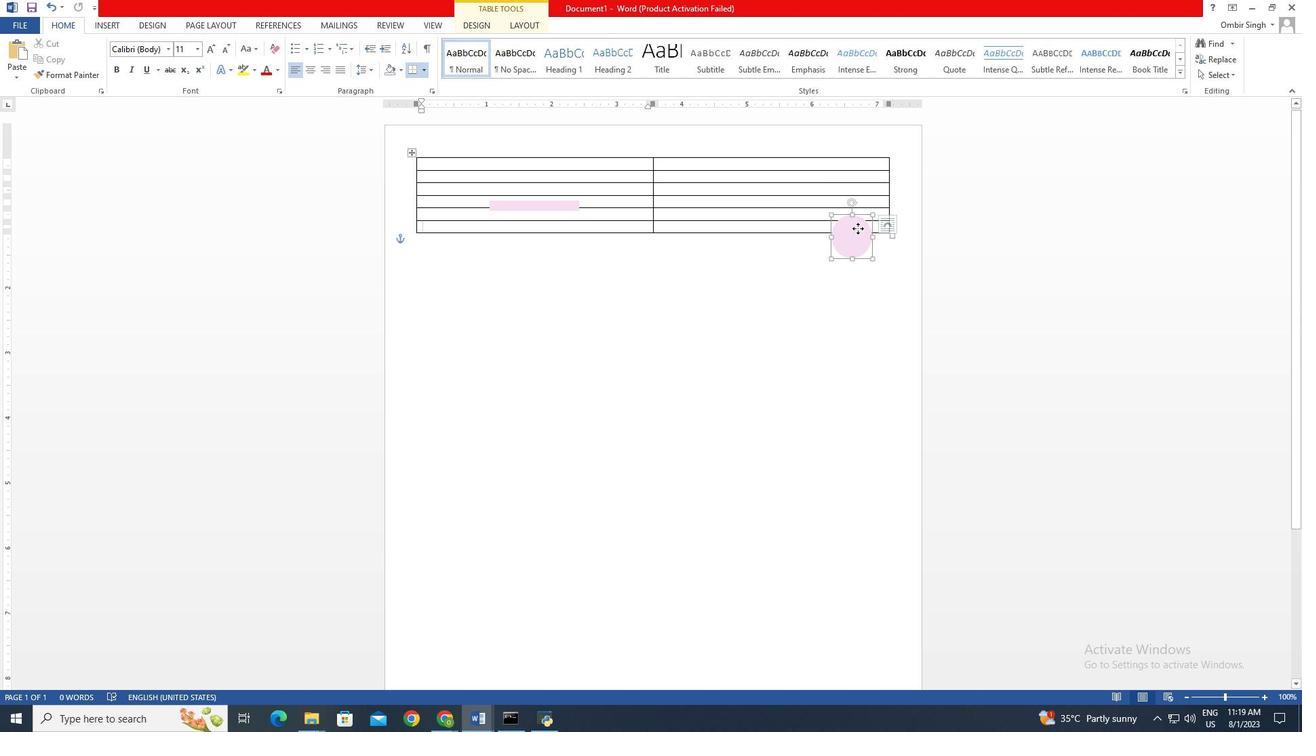 
Action: Mouse moved to (546, 25)
Screenshot: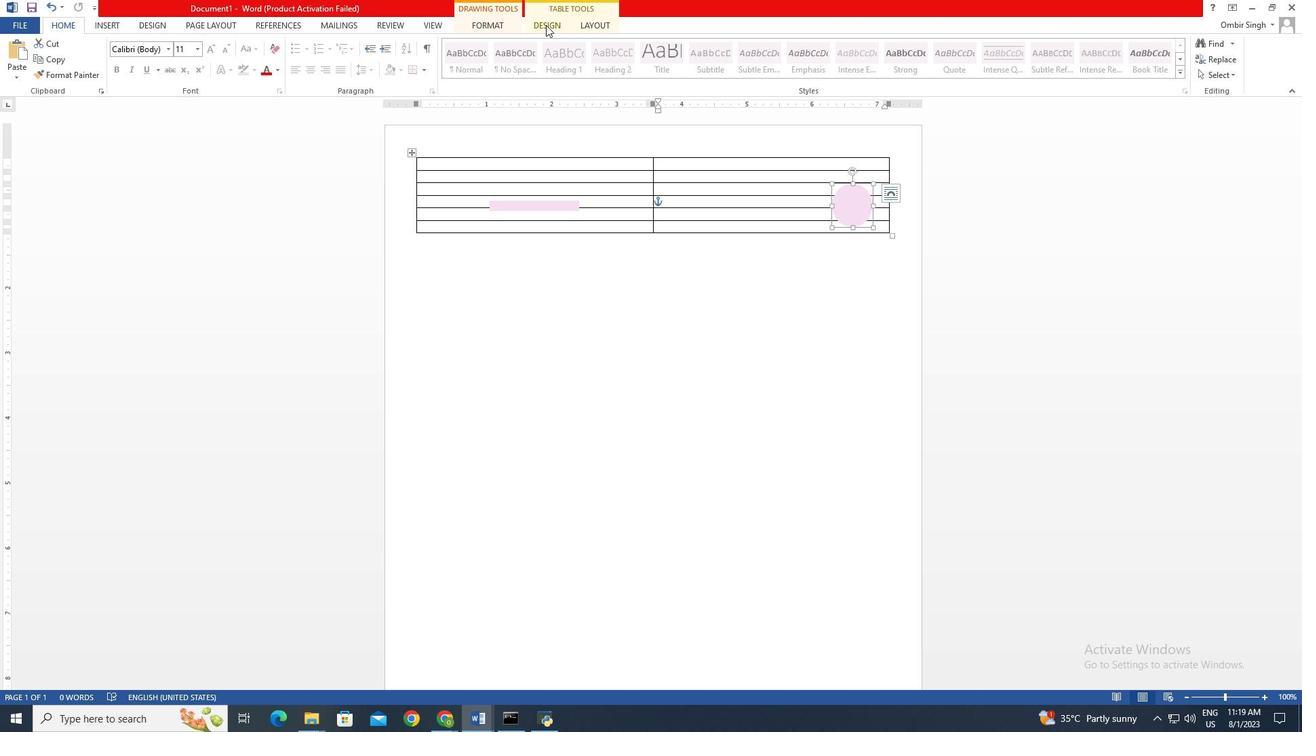 
Action: Mouse pressed left at (546, 25)
Screenshot: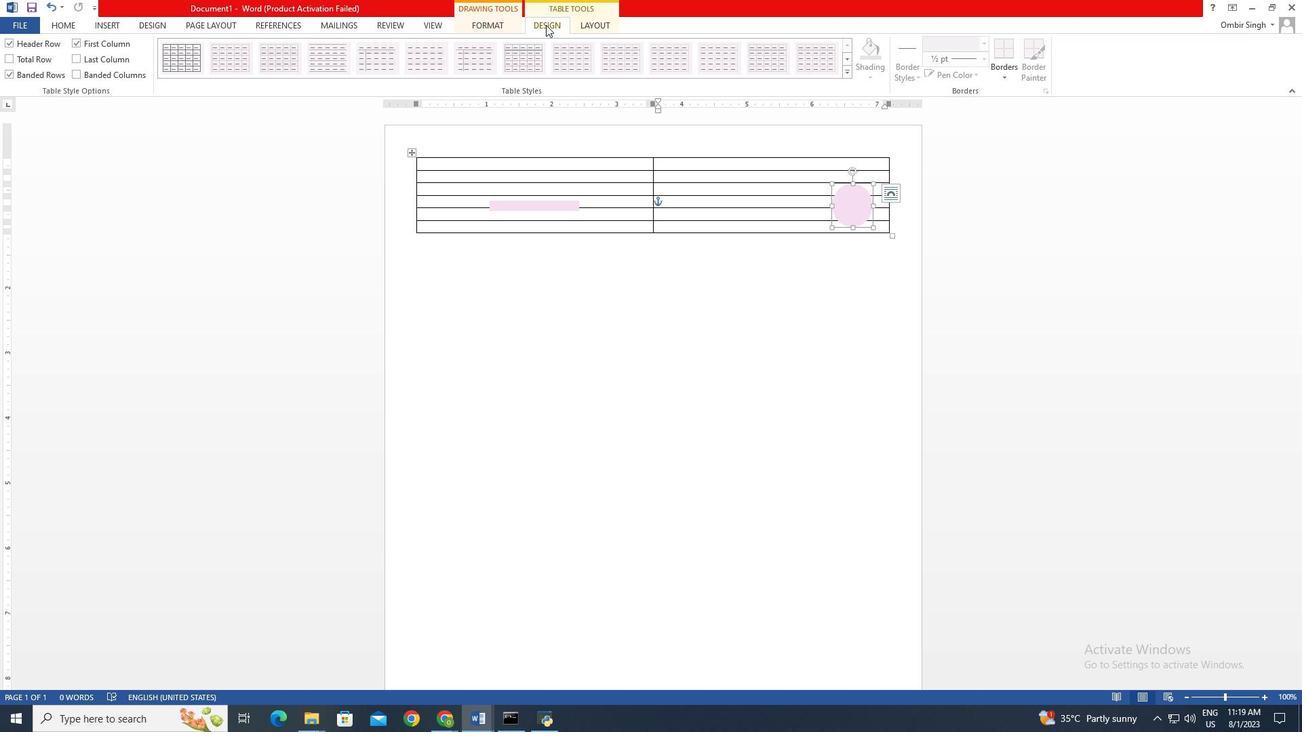 
Action: Mouse moved to (493, 27)
Screenshot: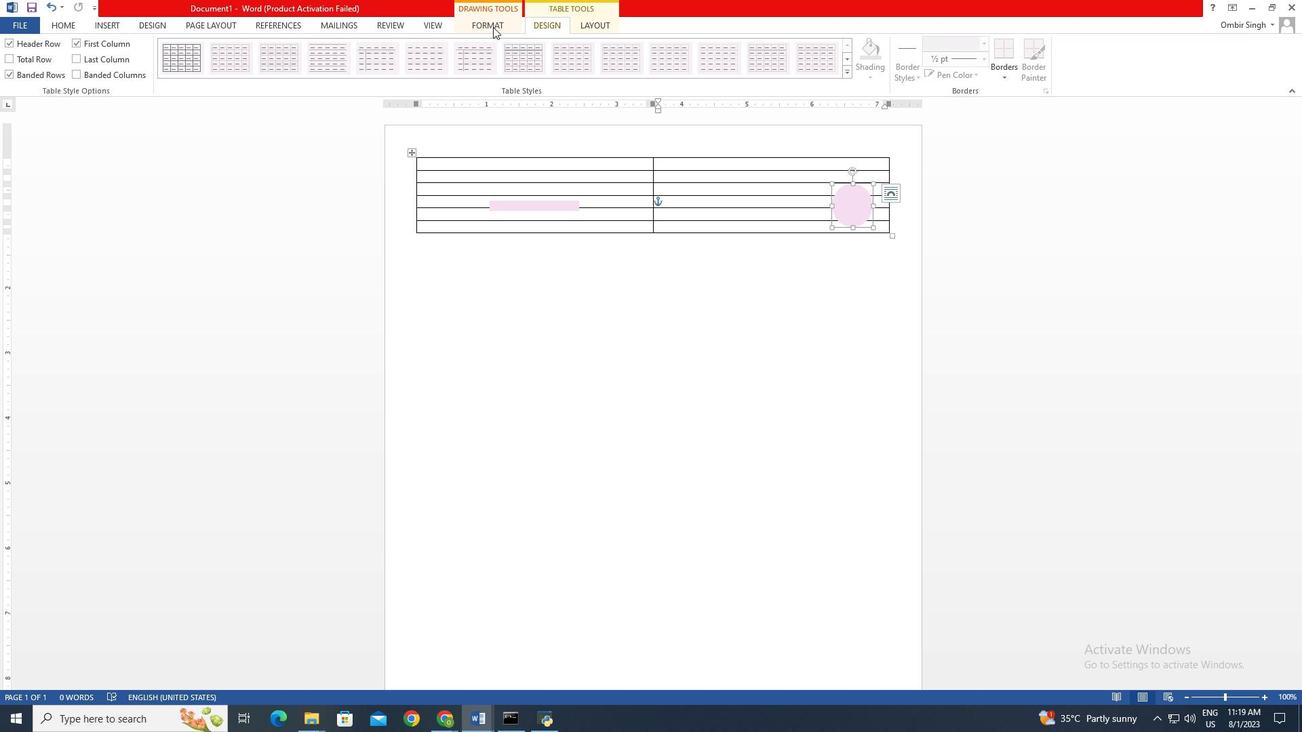 
Action: Mouse pressed left at (493, 27)
Screenshot: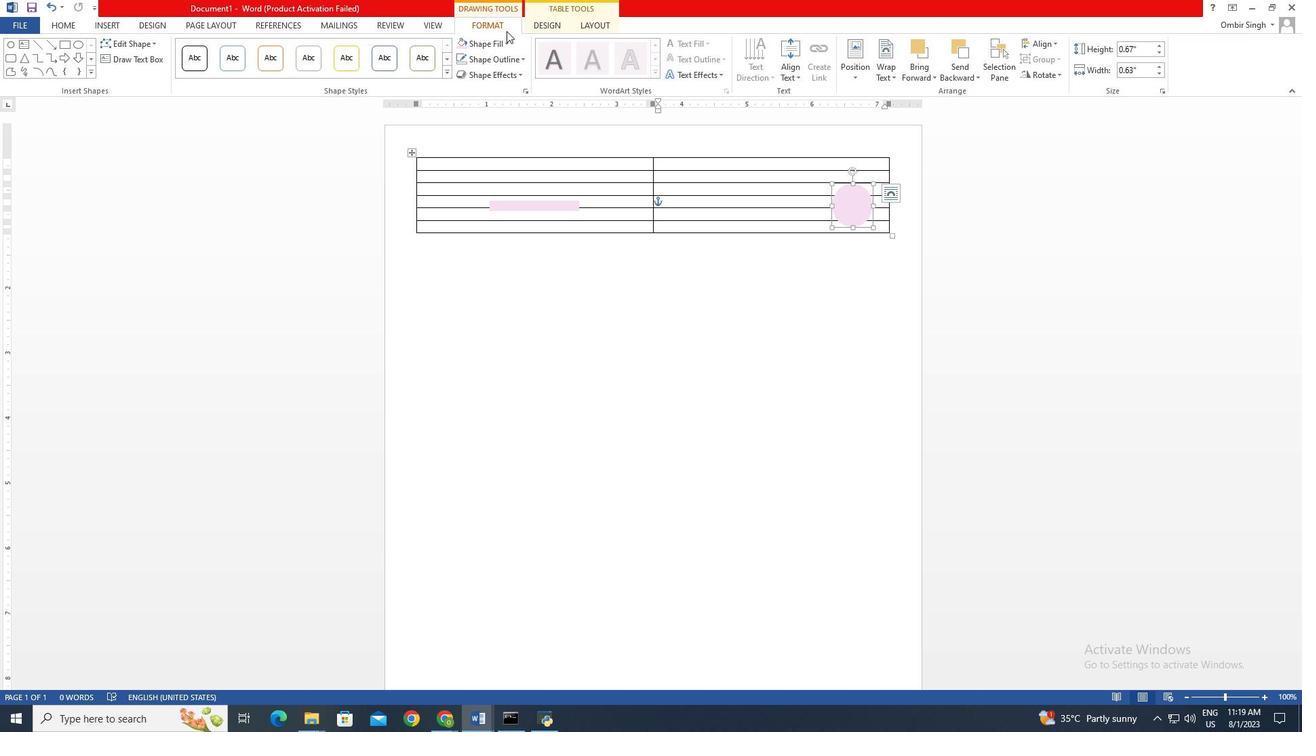 
Action: Mouse moved to (961, 75)
Screenshot: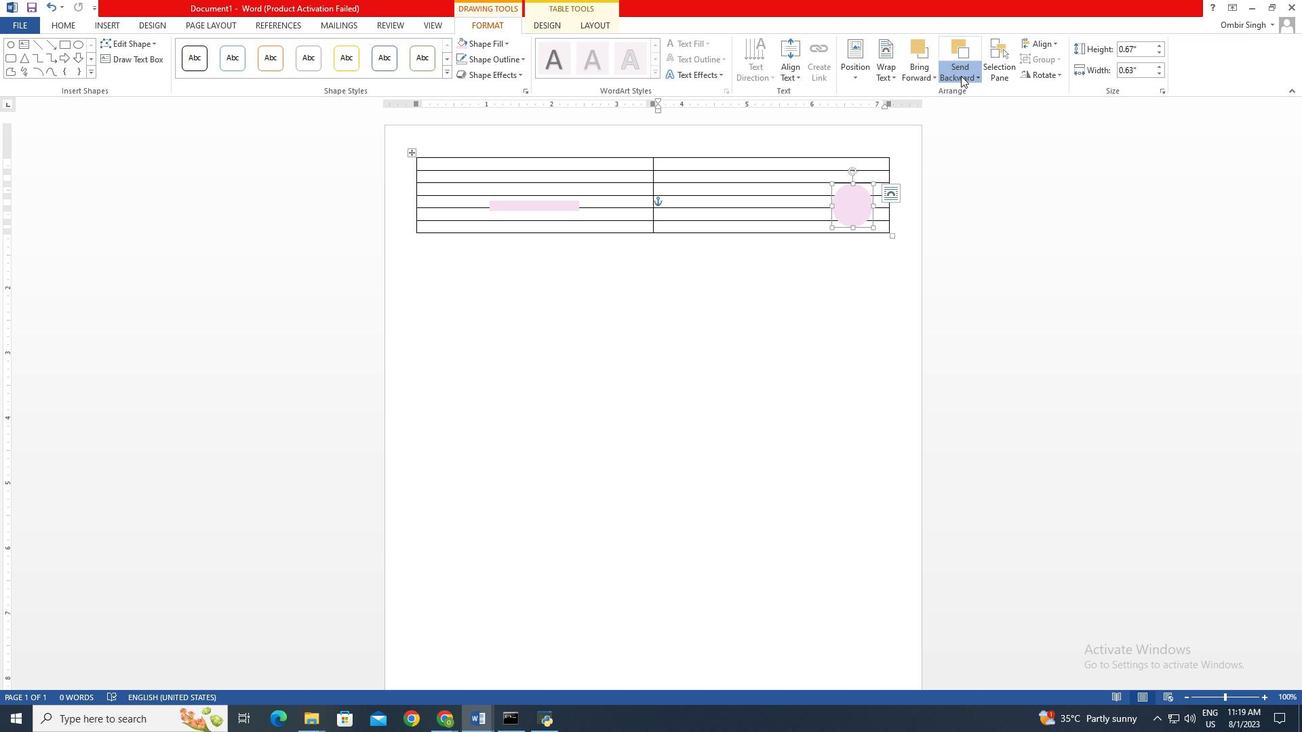 
Action: Mouse pressed left at (961, 75)
Screenshot: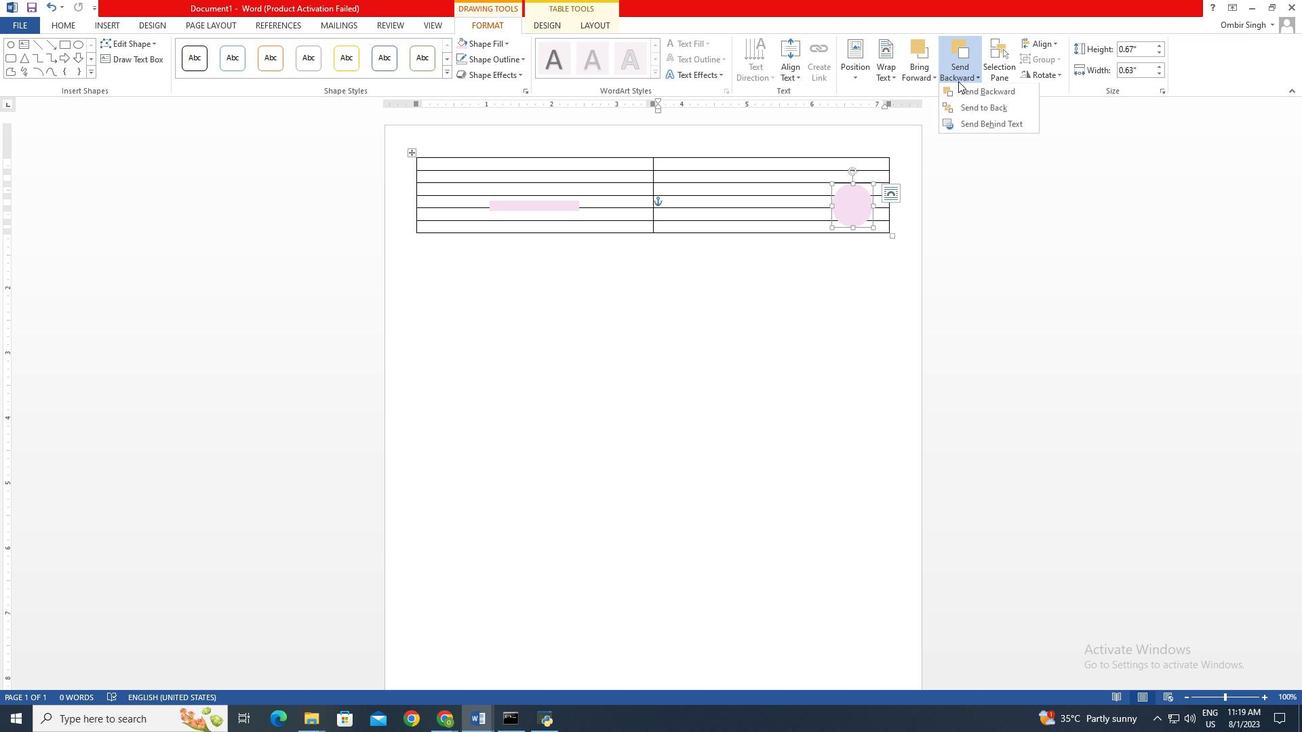 
Action: Mouse moved to (976, 109)
Screenshot: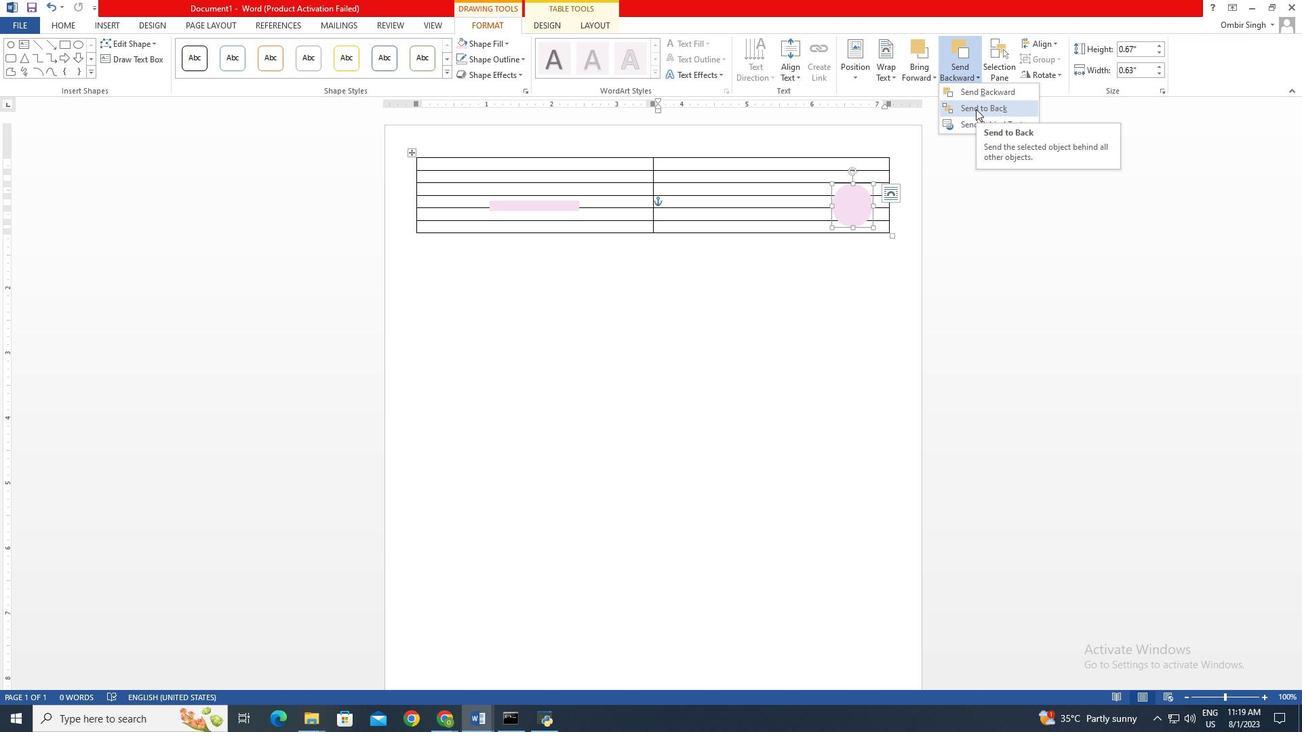 
Action: Mouse pressed left at (976, 109)
Screenshot: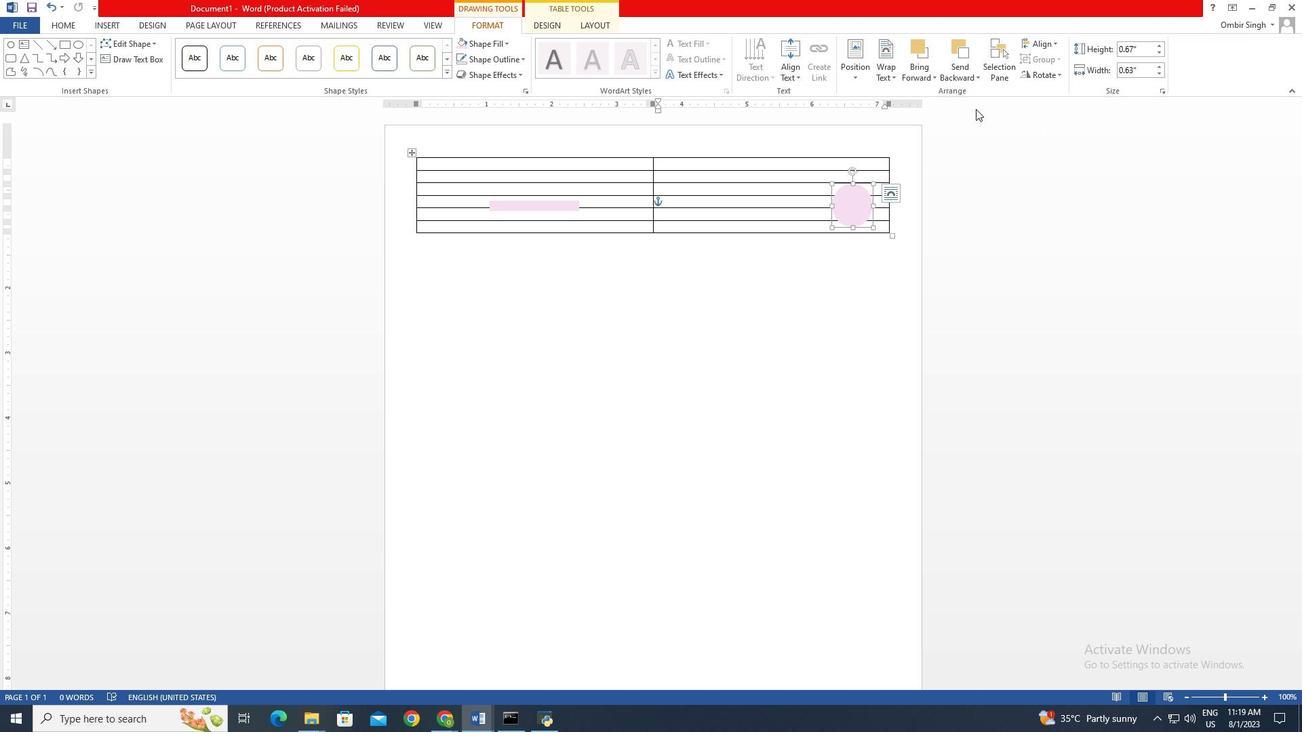 
Action: Mouse moved to (679, 164)
Screenshot: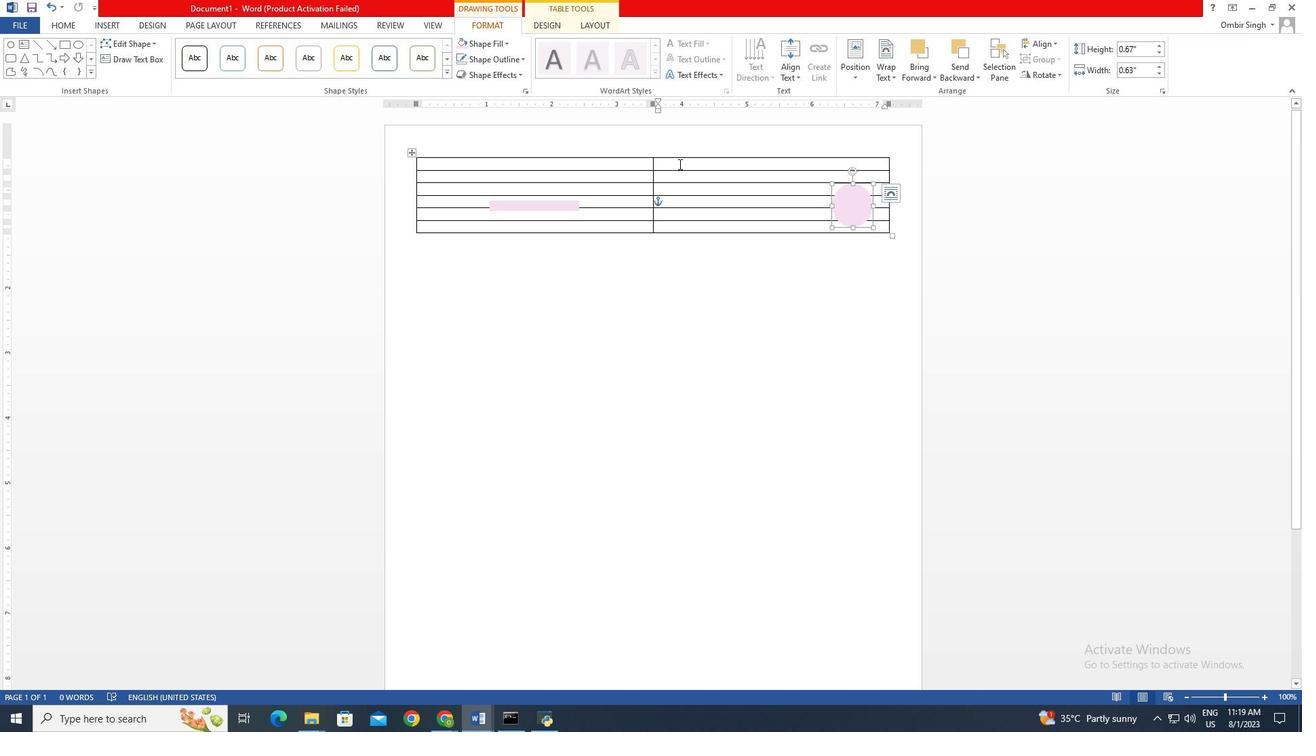 
Action: Mouse pressed left at (679, 164)
Screenshot: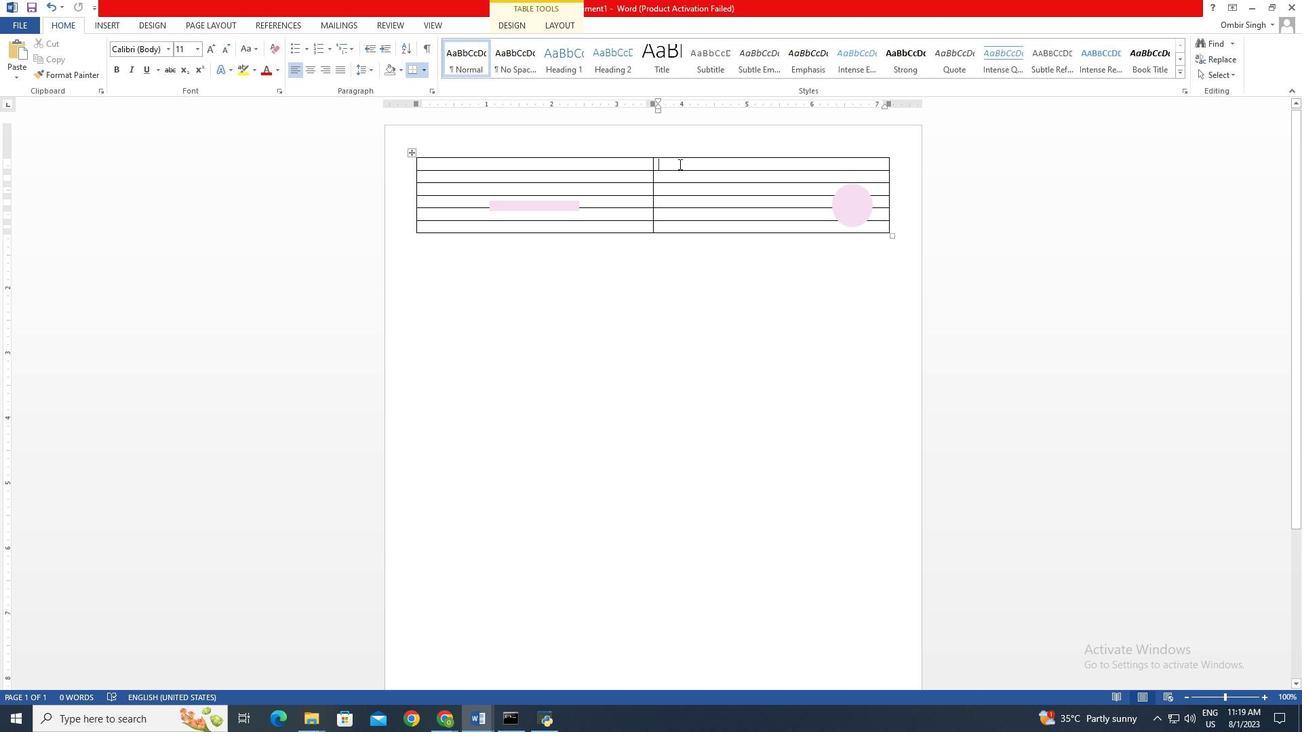 
Action: Mouse moved to (472, 168)
Screenshot: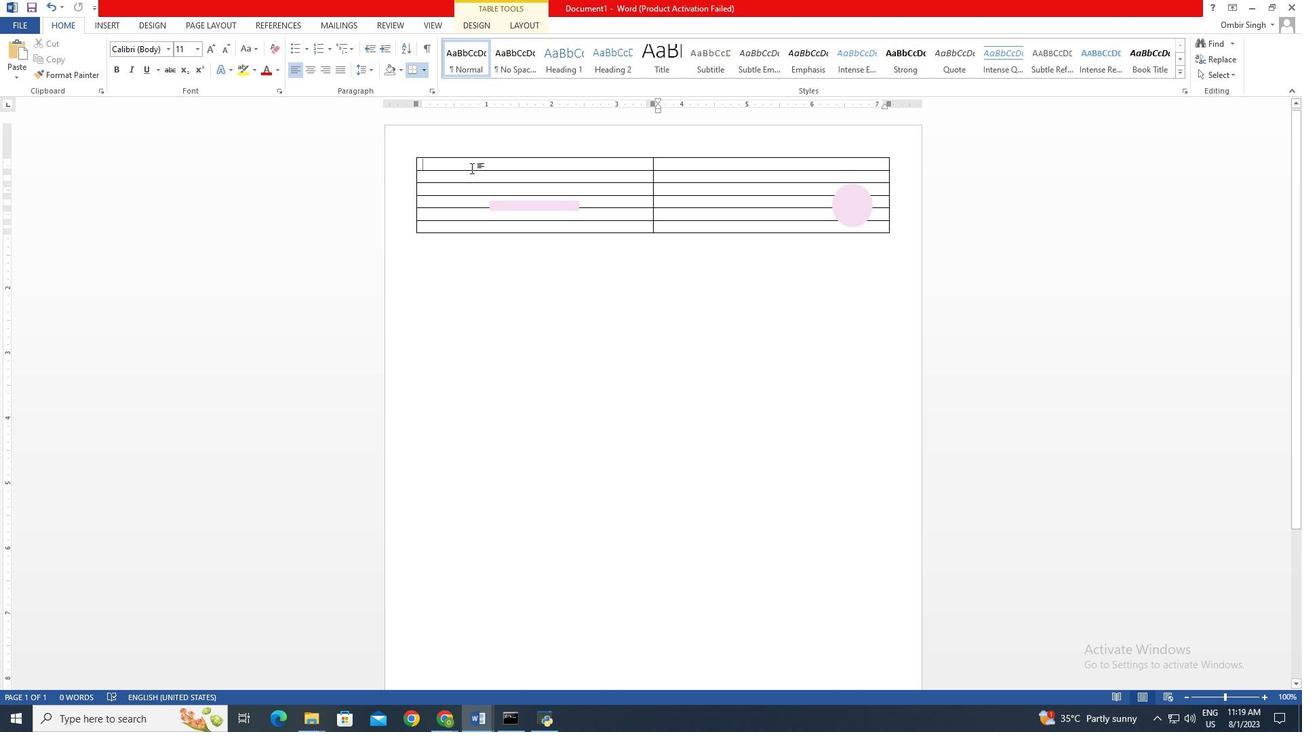 
Action: Mouse pressed left at (472, 168)
Screenshot: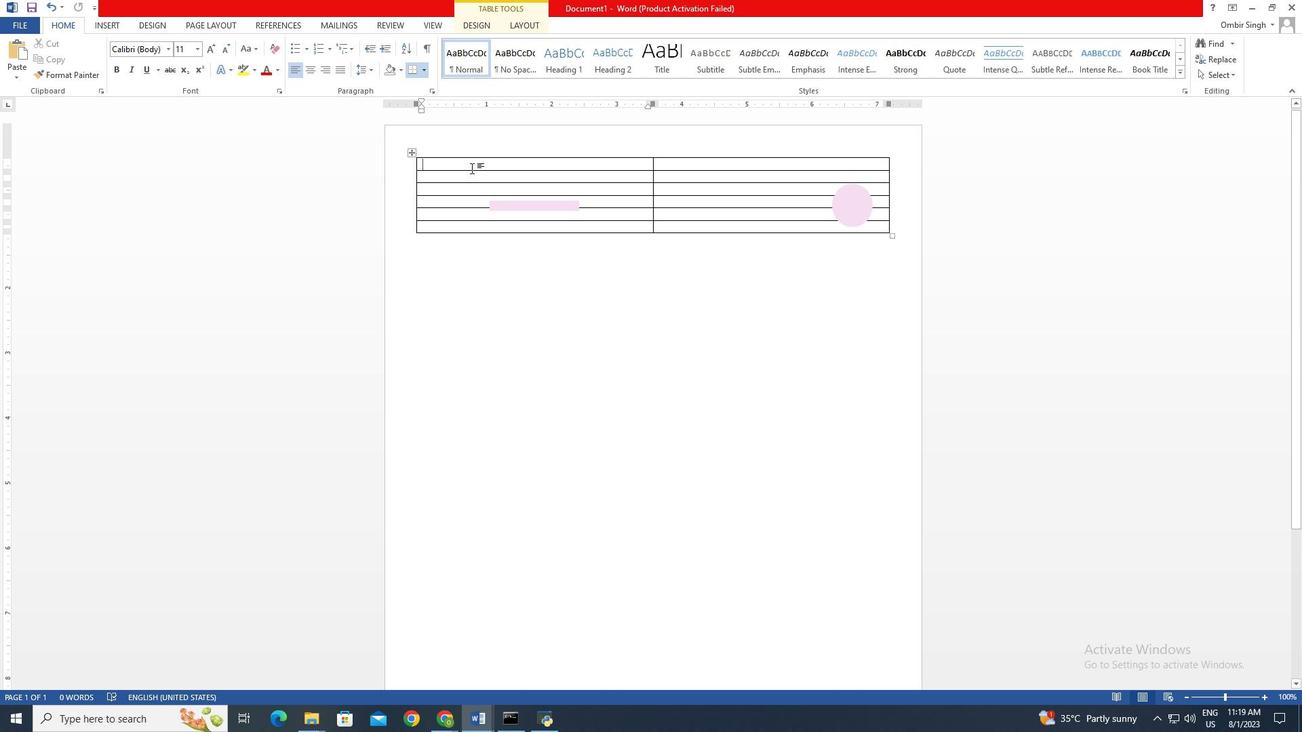 
Action: Mouse moved to (99, 18)
Screenshot: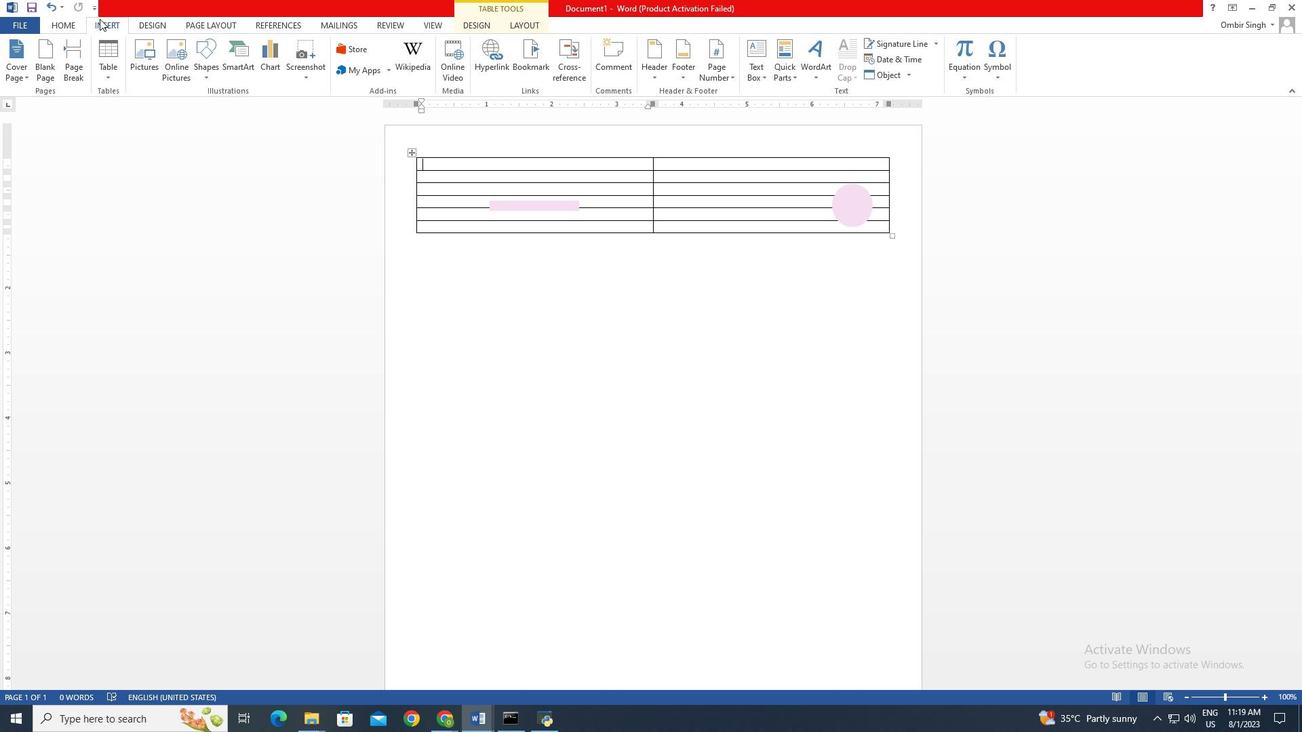 
Action: Mouse pressed left at (99, 18)
Screenshot: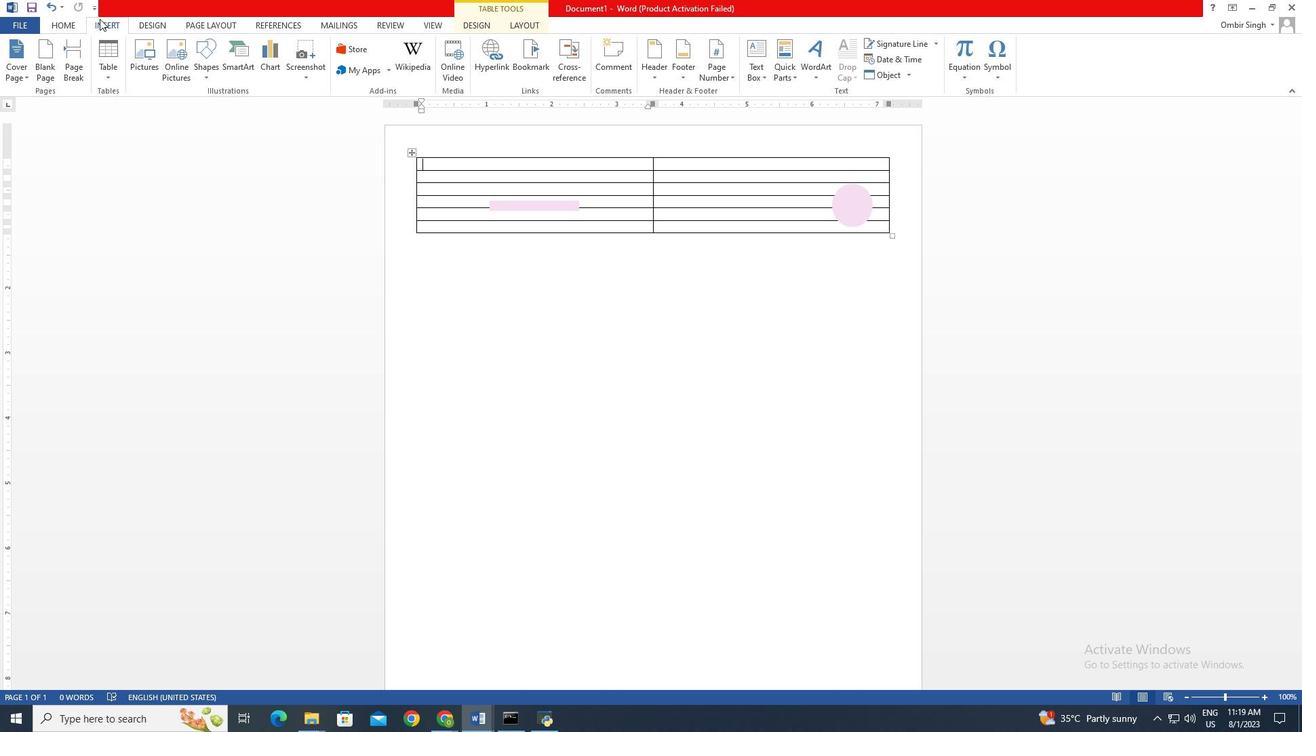 
Action: Mouse moved to (178, 68)
Screenshot: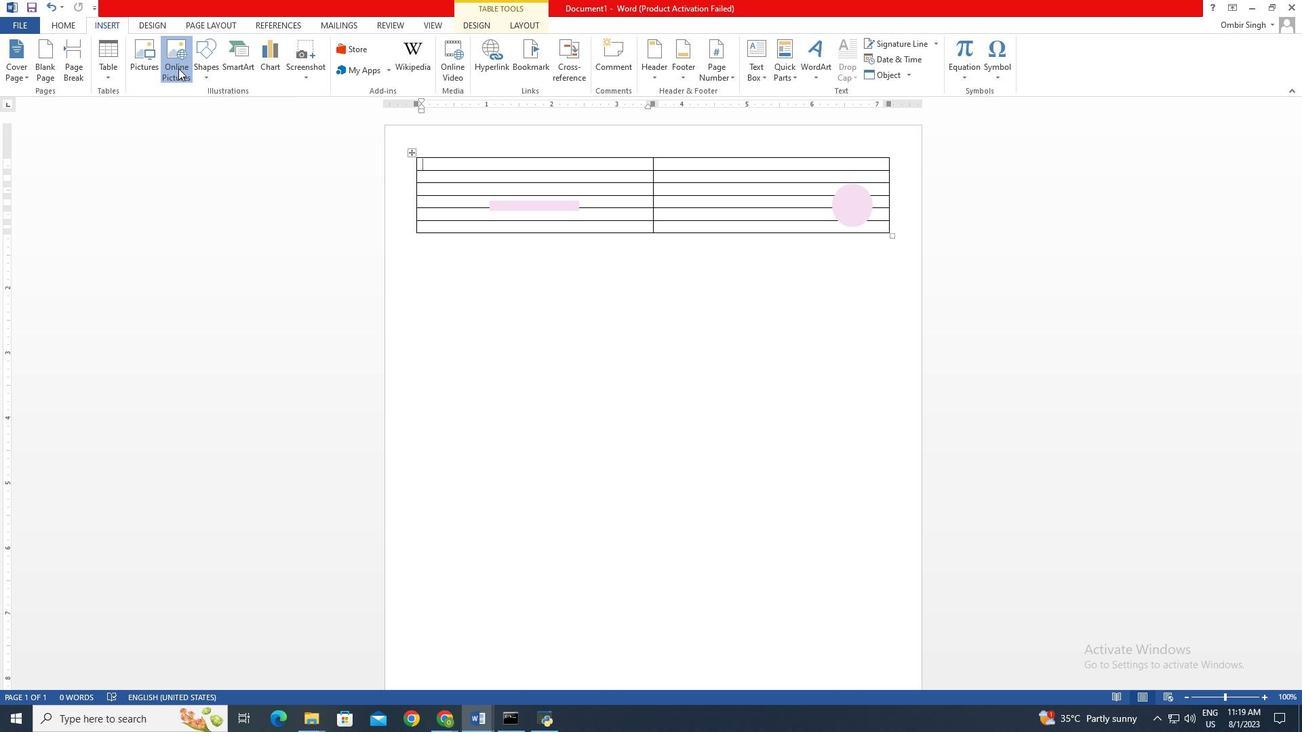 
Action: Mouse pressed left at (178, 68)
Screenshot: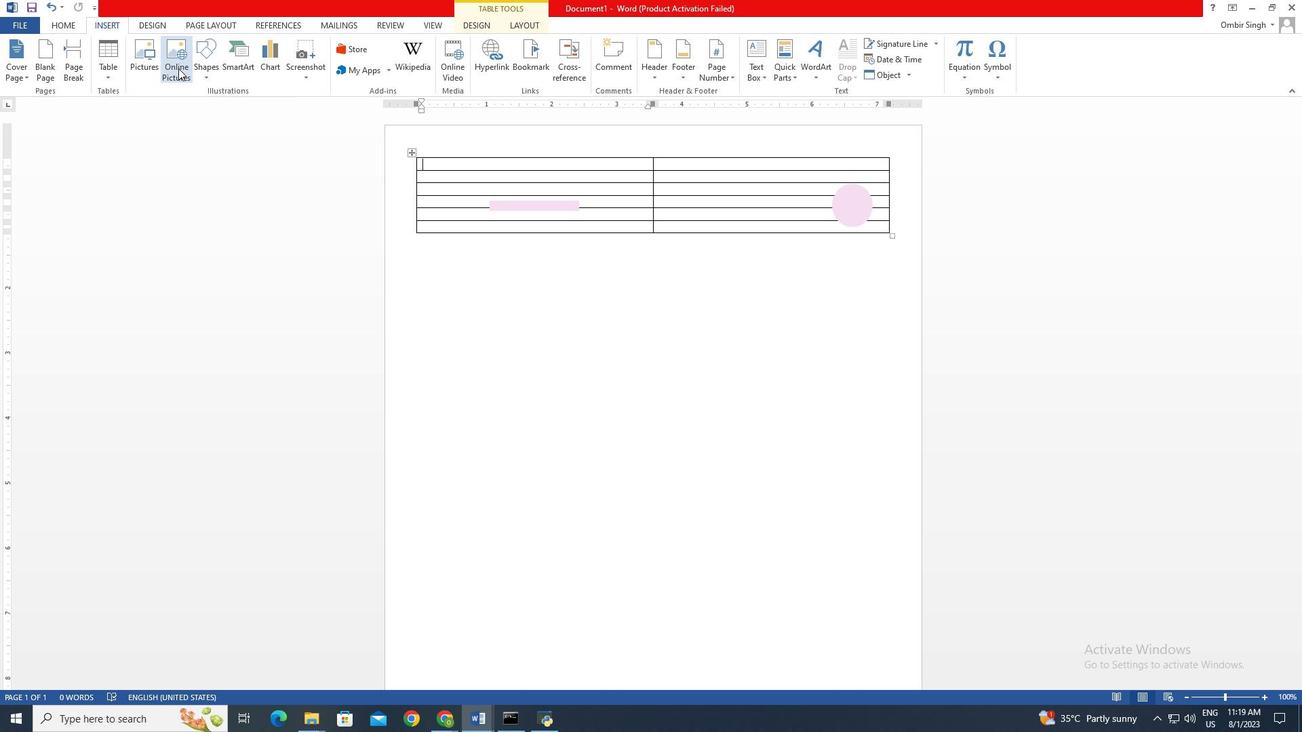 
Action: Mouse moved to (735, 282)
Screenshot: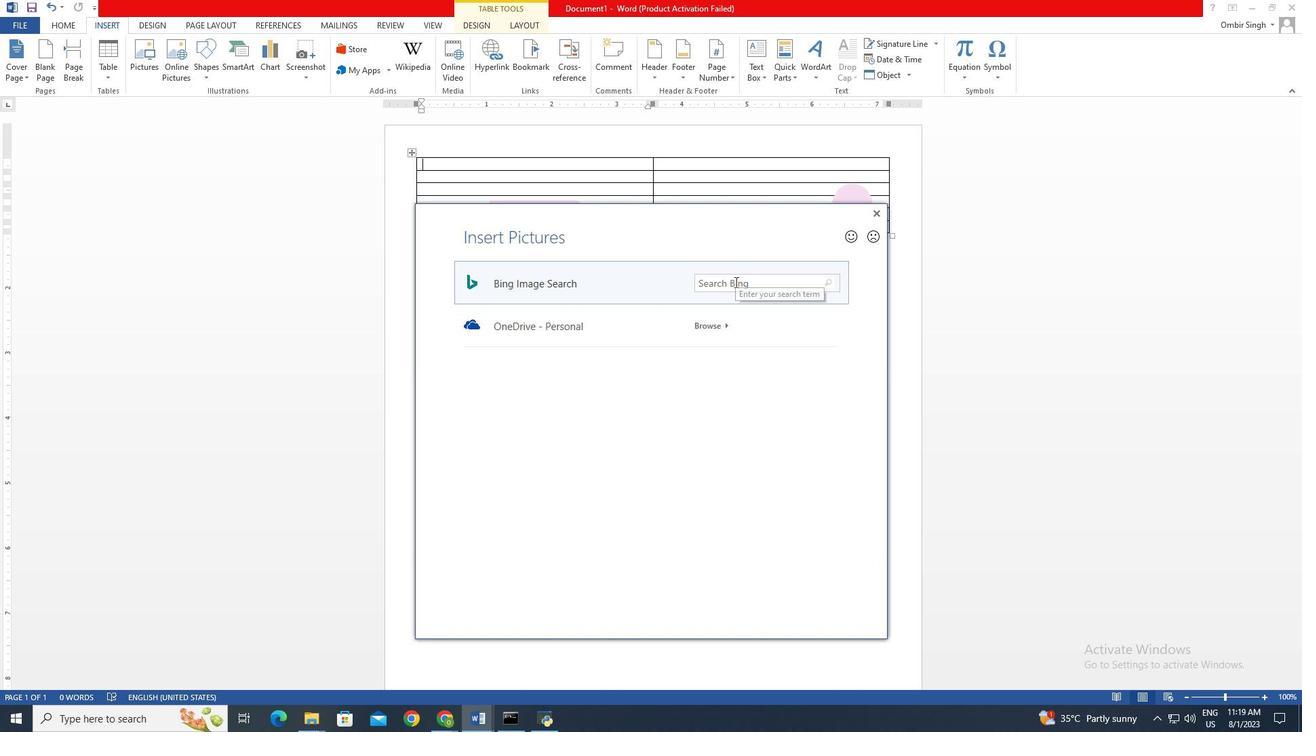 
Action: Mouse pressed left at (735, 282)
Screenshot: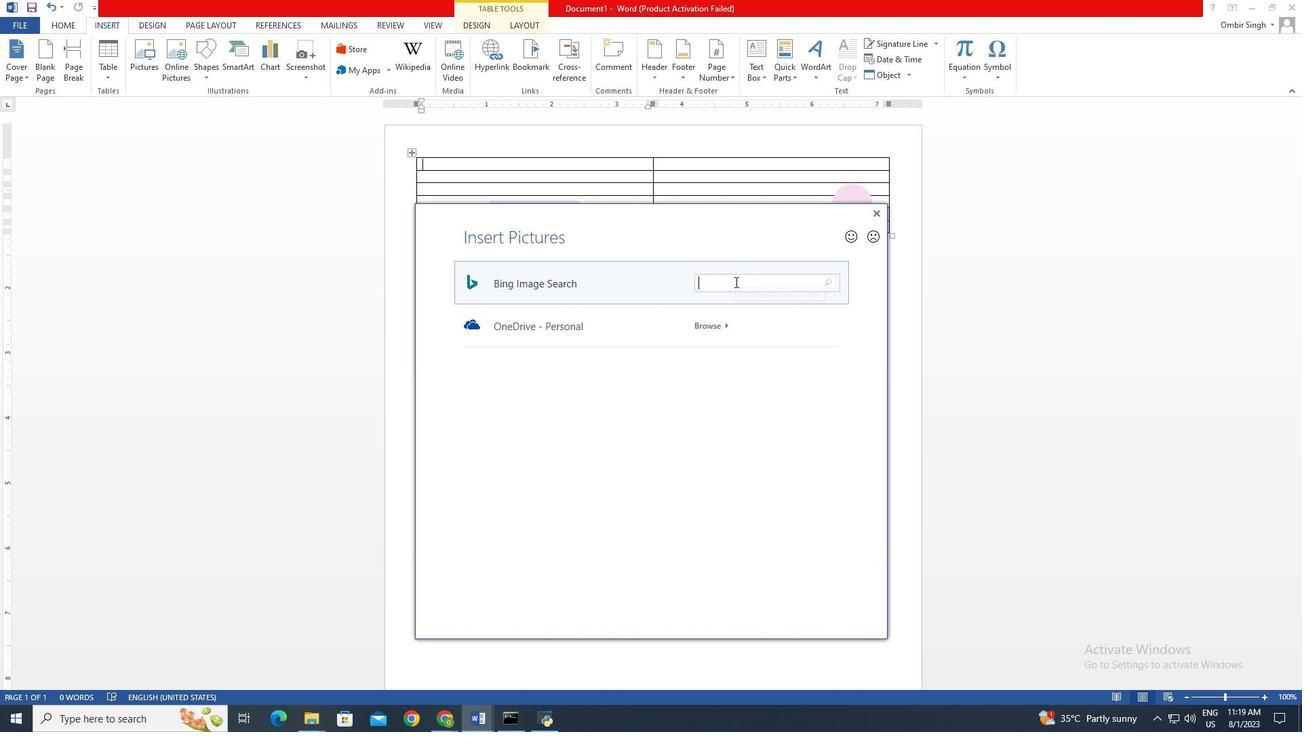 
Action: Key pressed for<Key.space>interview<Key.enter>
Screenshot: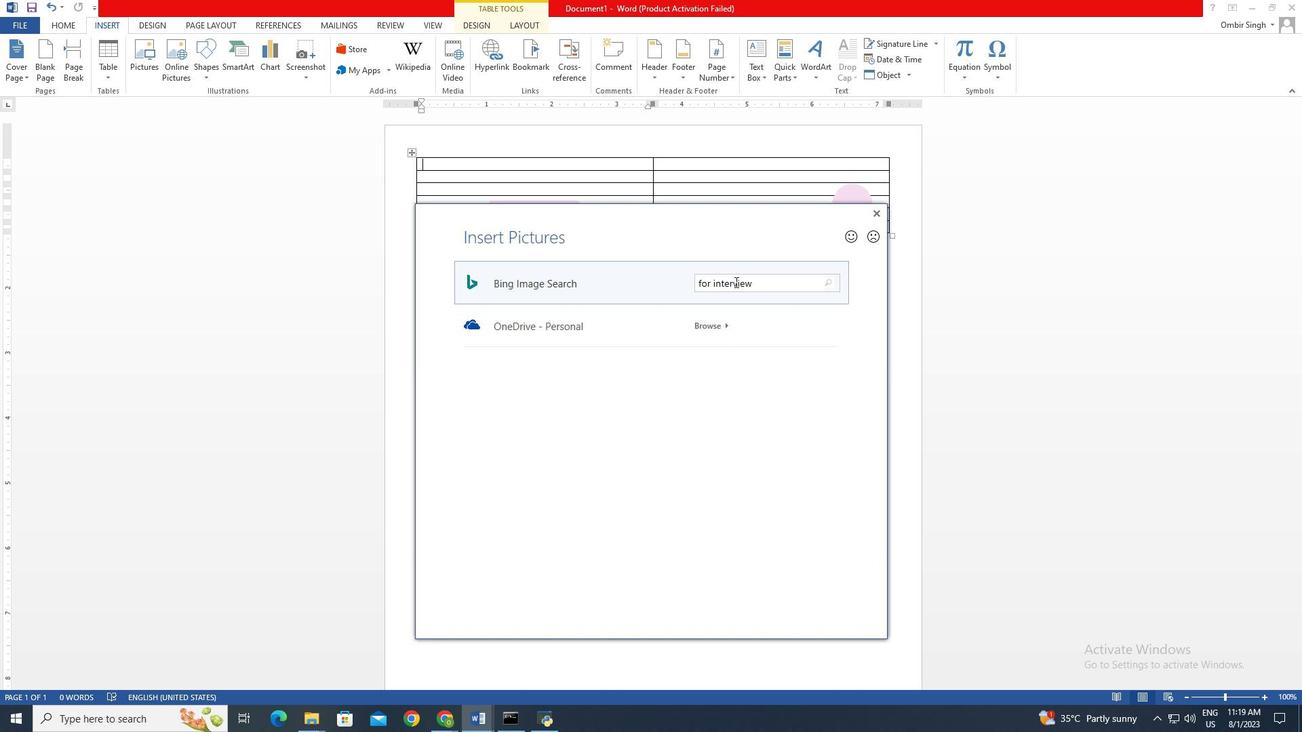 
Action: Mouse moved to (677, 445)
Screenshot: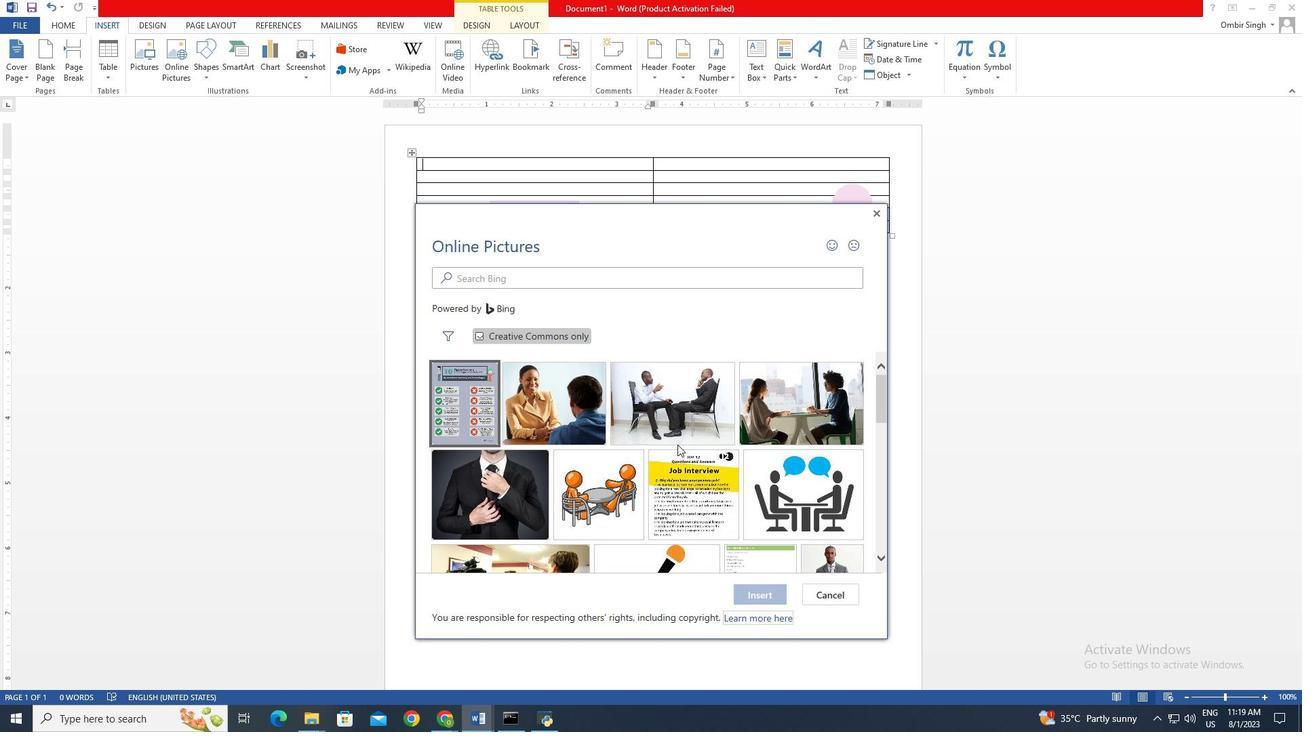 
Action: Mouse scrolled (677, 444) with delta (0, 0)
Screenshot: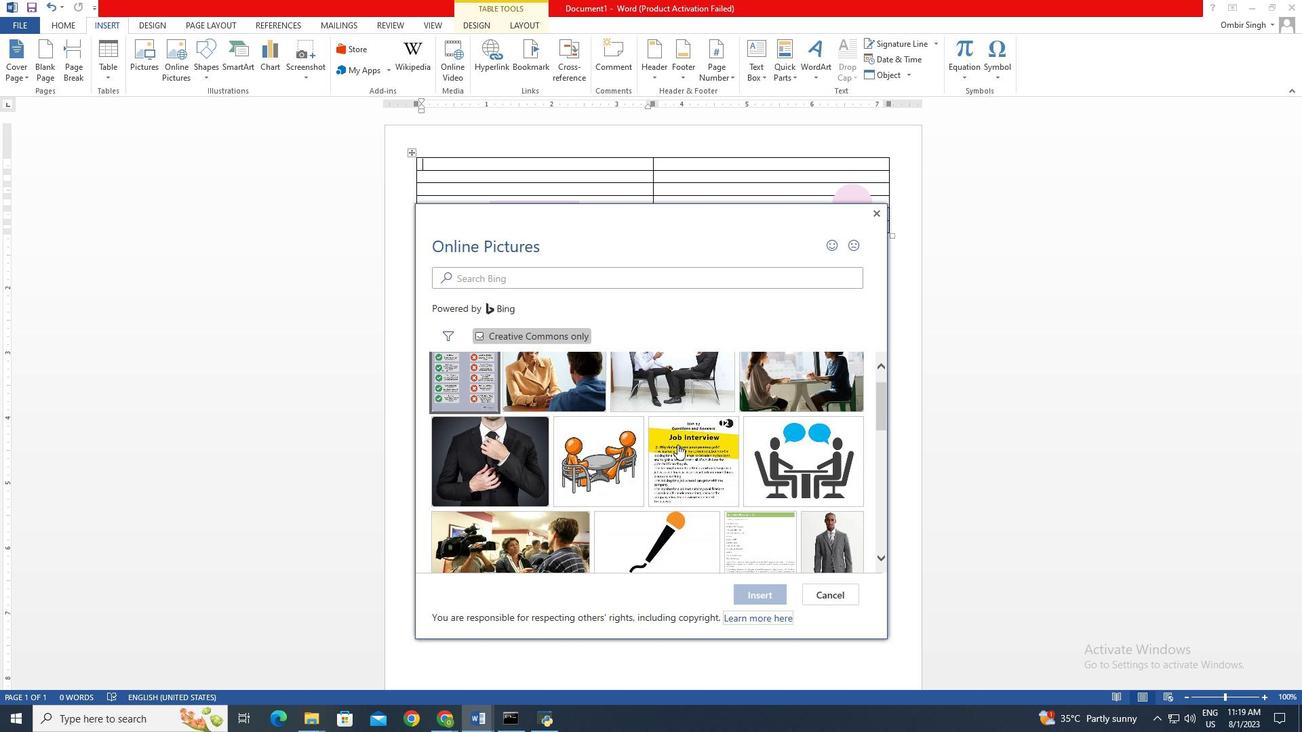 
Action: Mouse scrolled (677, 444) with delta (0, 0)
Screenshot: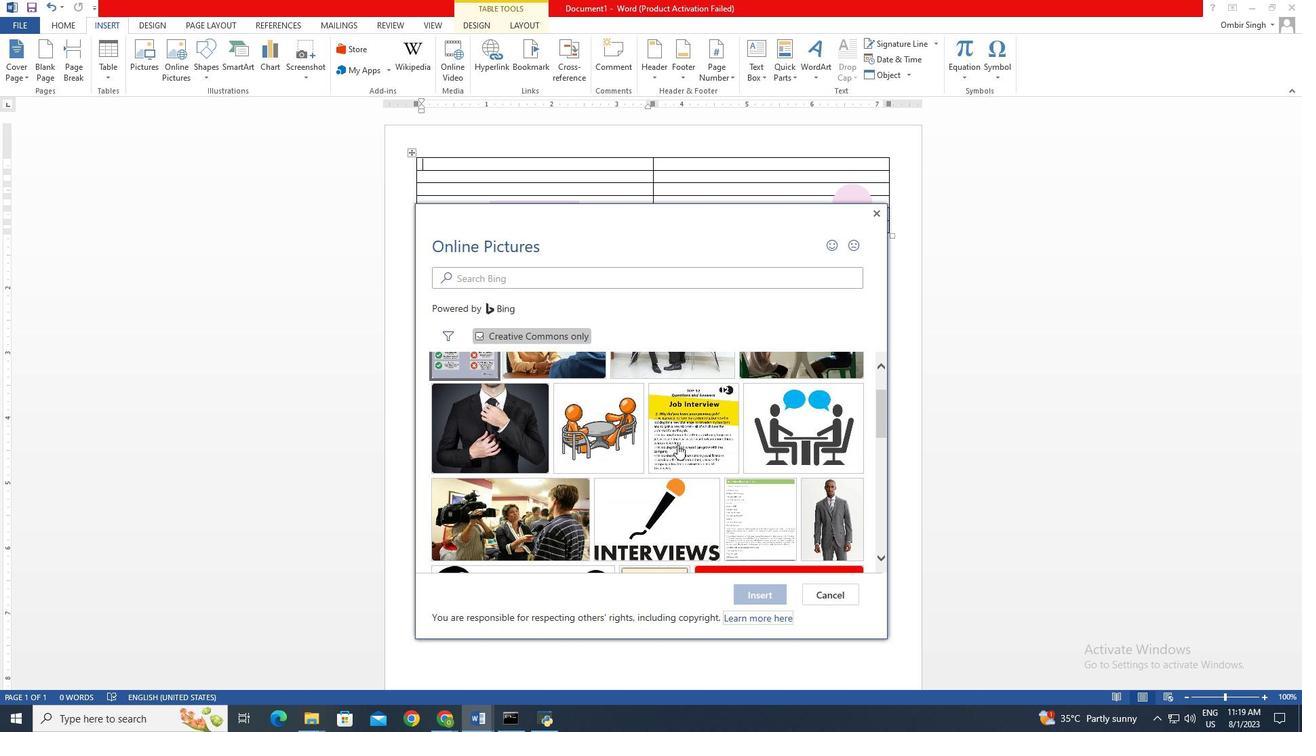 
Action: Mouse moved to (491, 425)
Screenshot: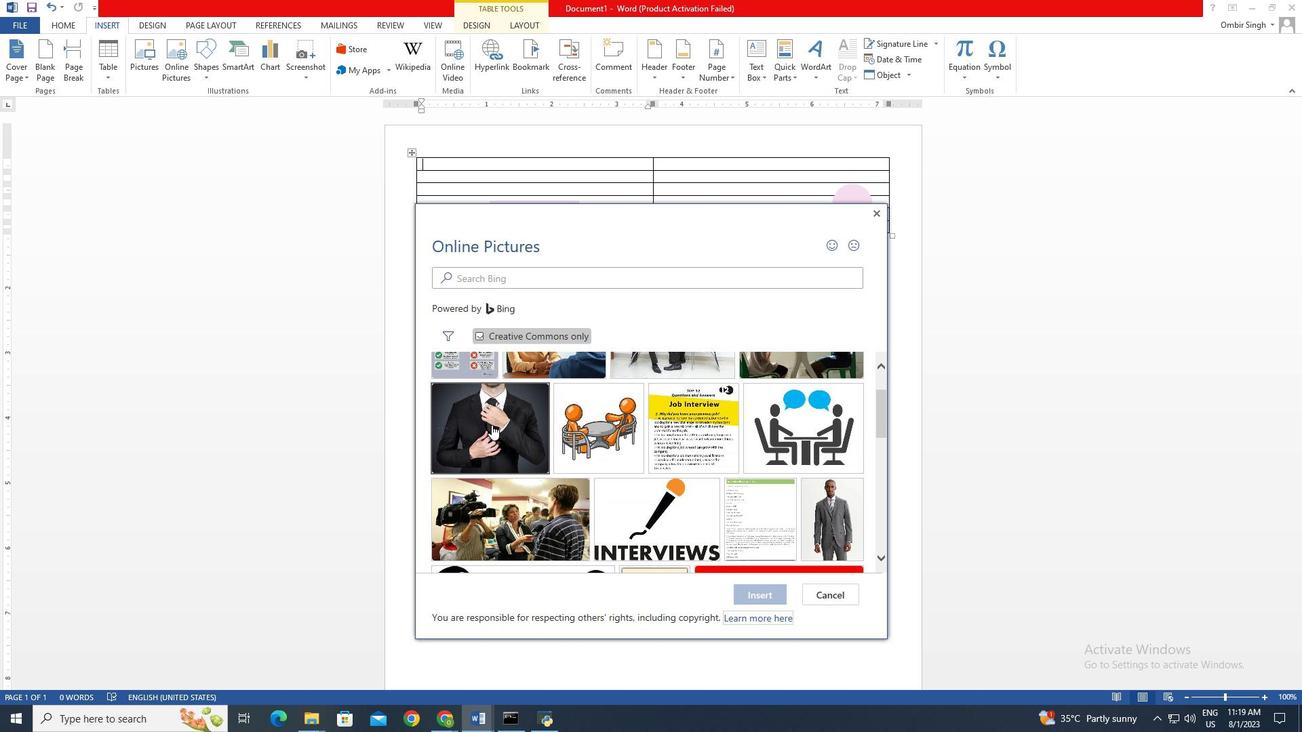 
Action: Mouse pressed left at (491, 425)
Screenshot: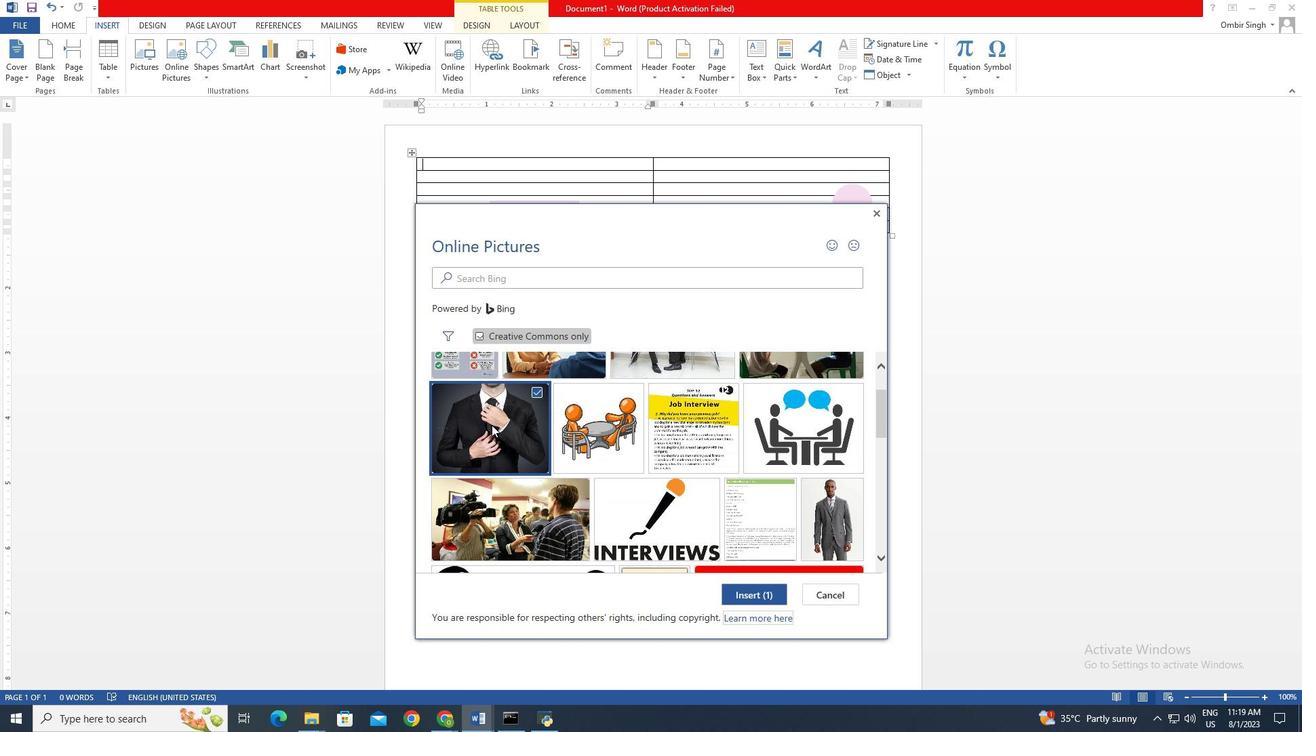 
Action: Mouse moved to (757, 596)
Screenshot: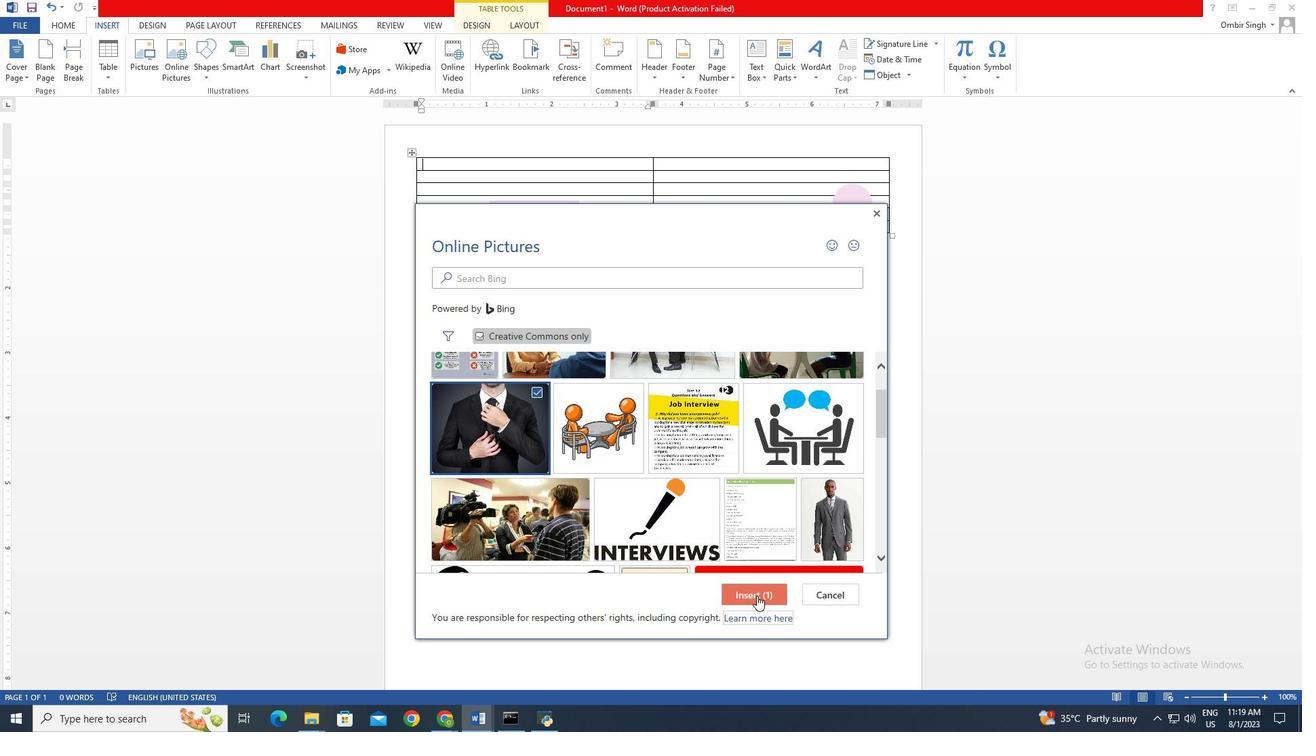 
Action: Mouse pressed left at (757, 596)
Screenshot: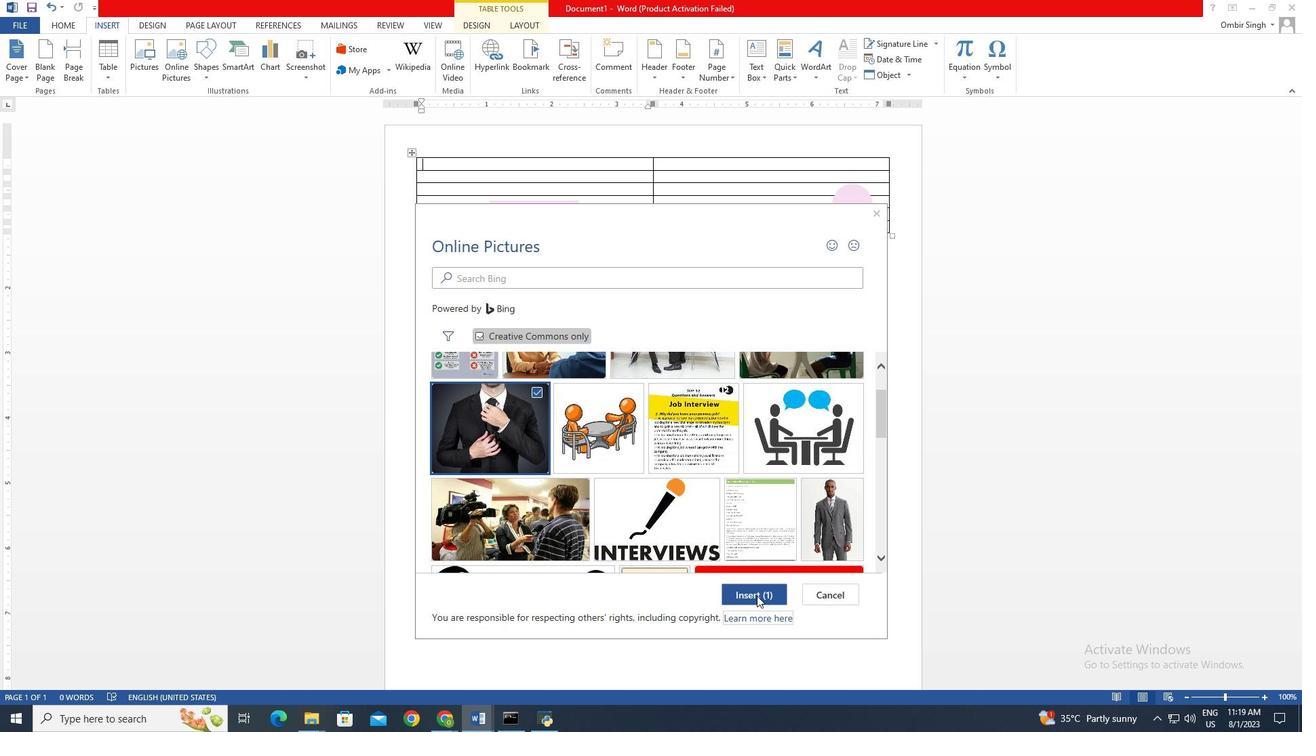 
Action: Mouse moved to (809, 453)
Screenshot: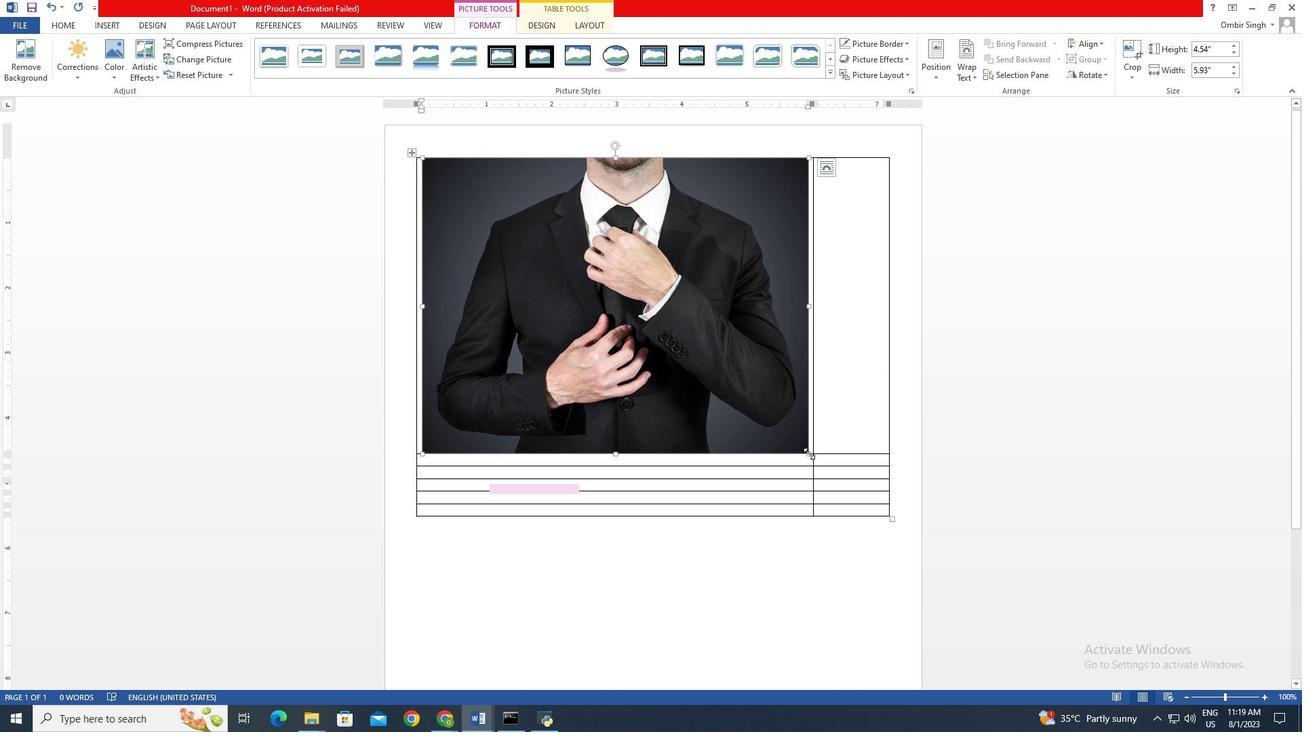 
Action: Mouse pressed left at (809, 453)
Screenshot: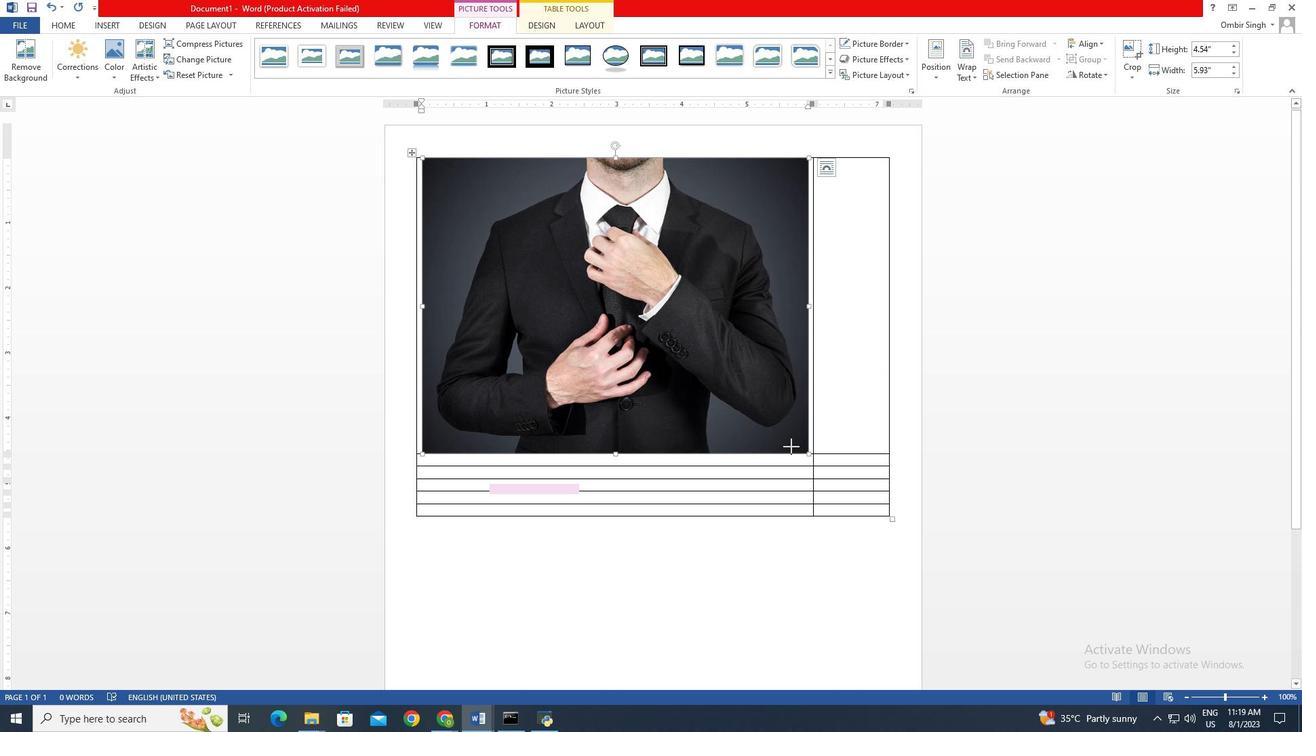 
Action: Mouse moved to (769, 291)
Screenshot: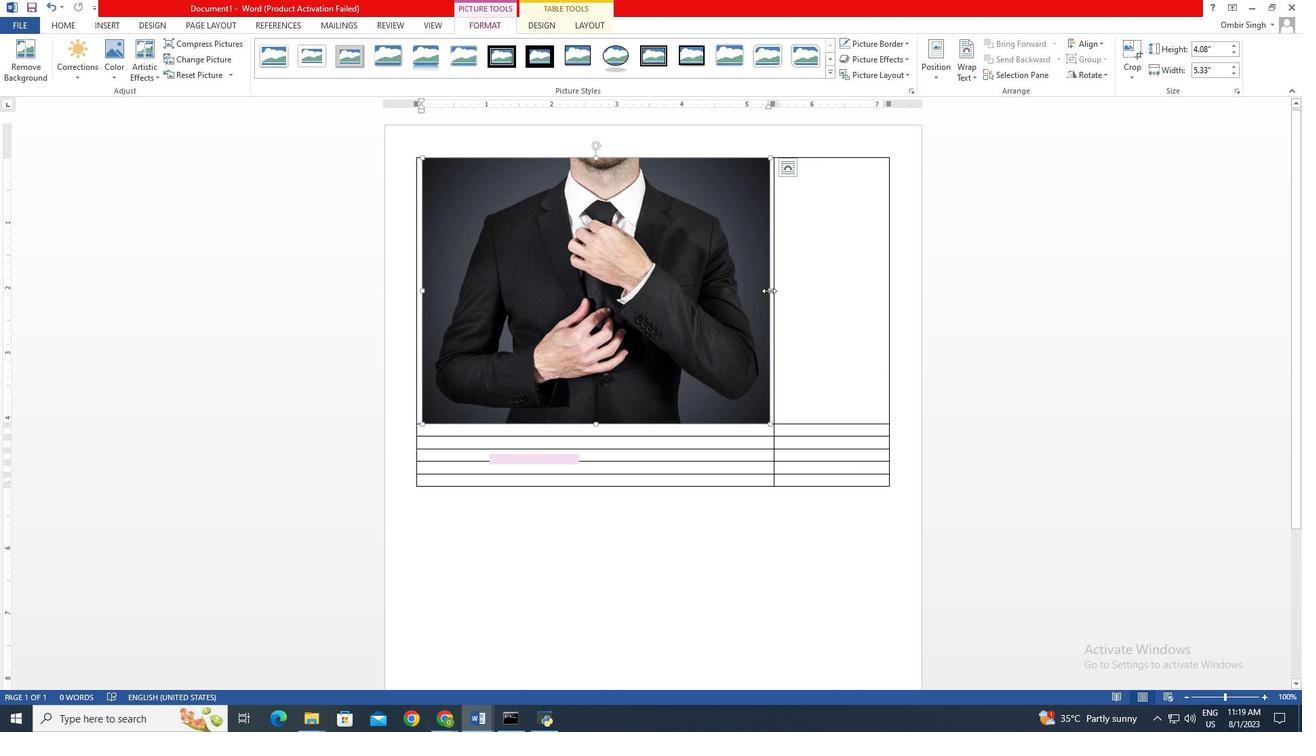 
Action: Mouse pressed left at (769, 291)
Screenshot: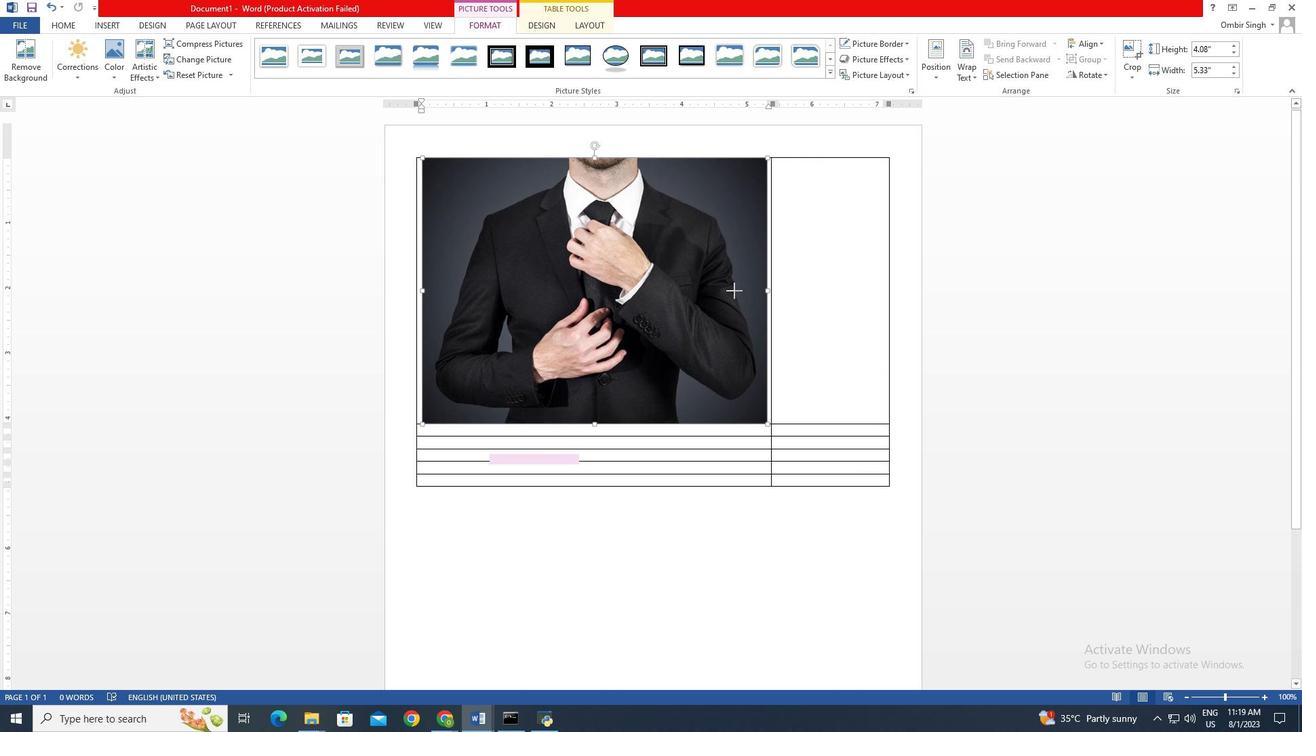 
Action: Mouse moved to (523, 423)
Screenshot: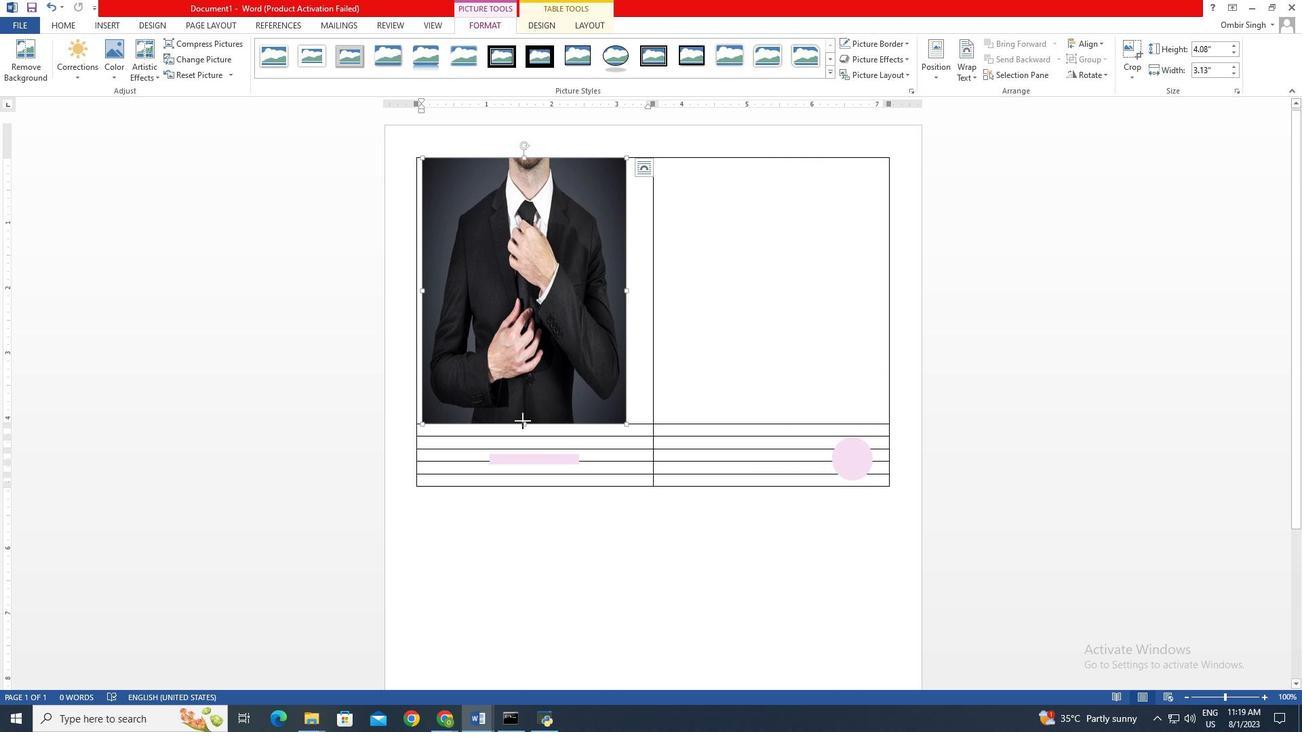 
Action: Mouse pressed left at (523, 423)
Screenshot: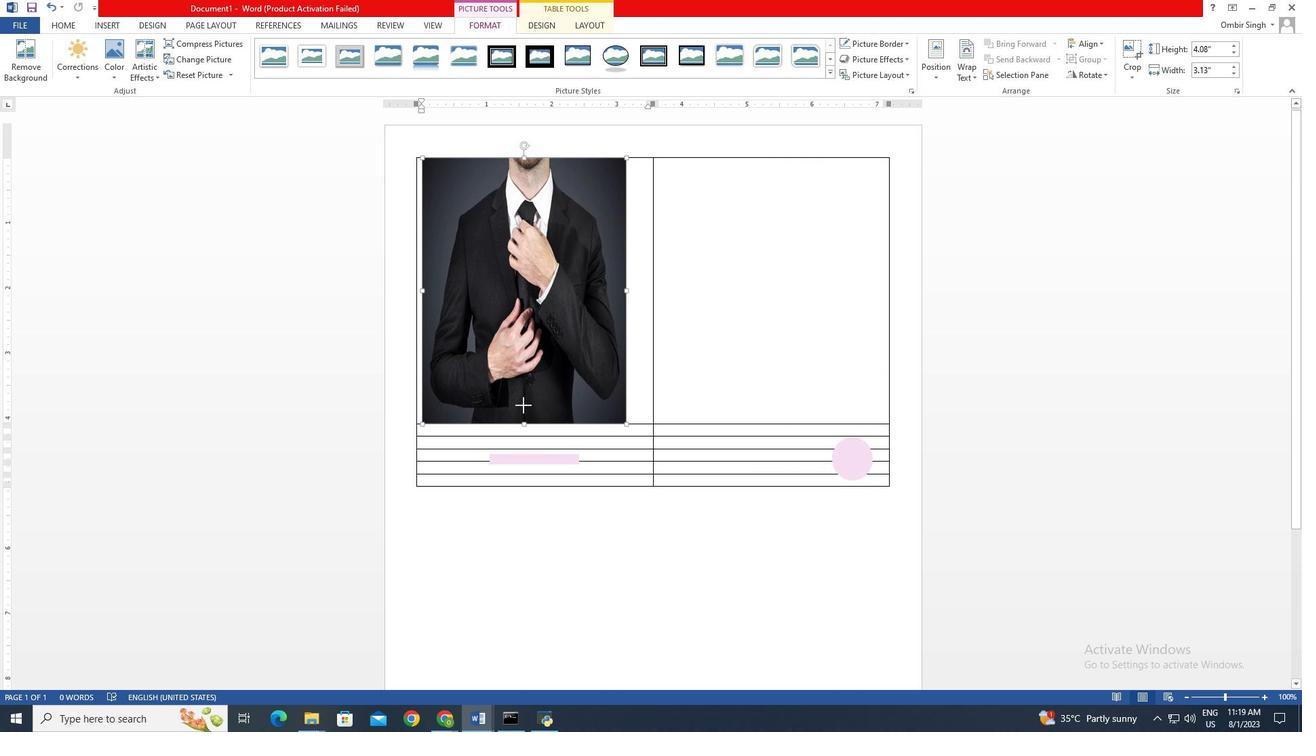 
Action: Mouse moved to (523, 440)
Screenshot: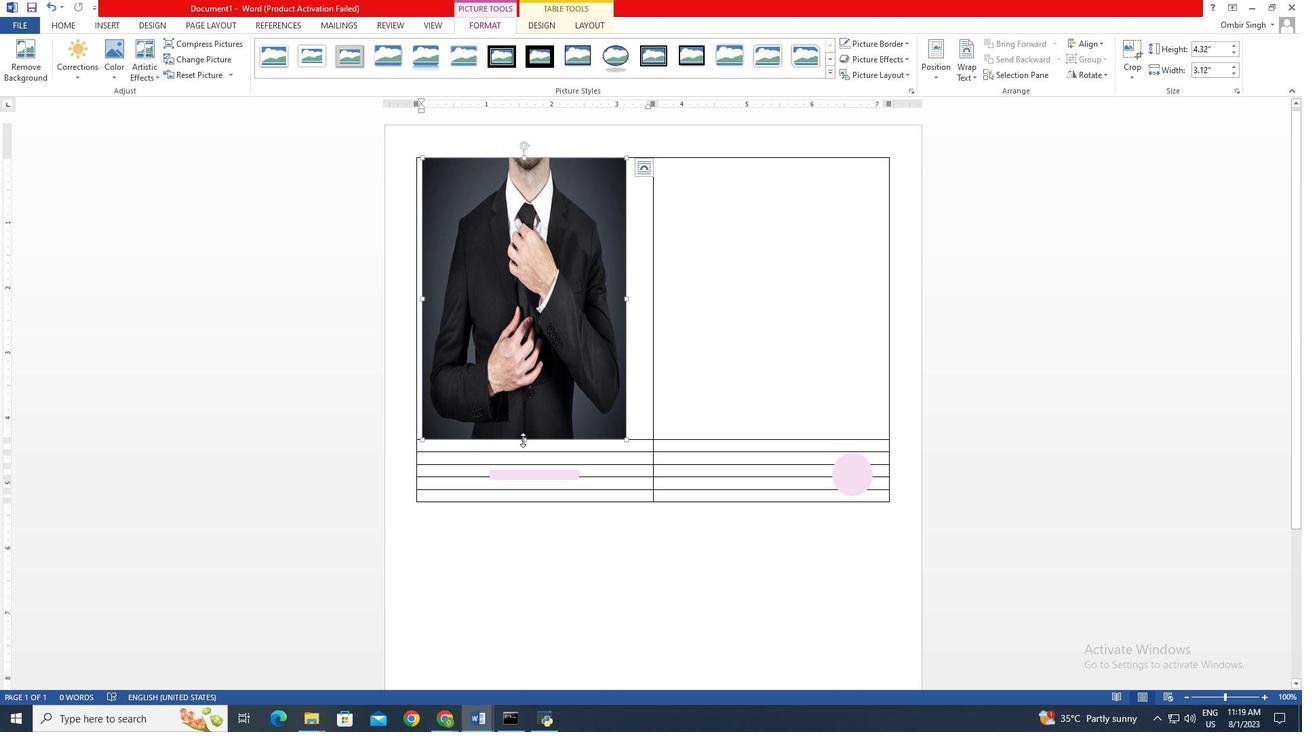 
Action: Mouse pressed left at (523, 440)
Screenshot: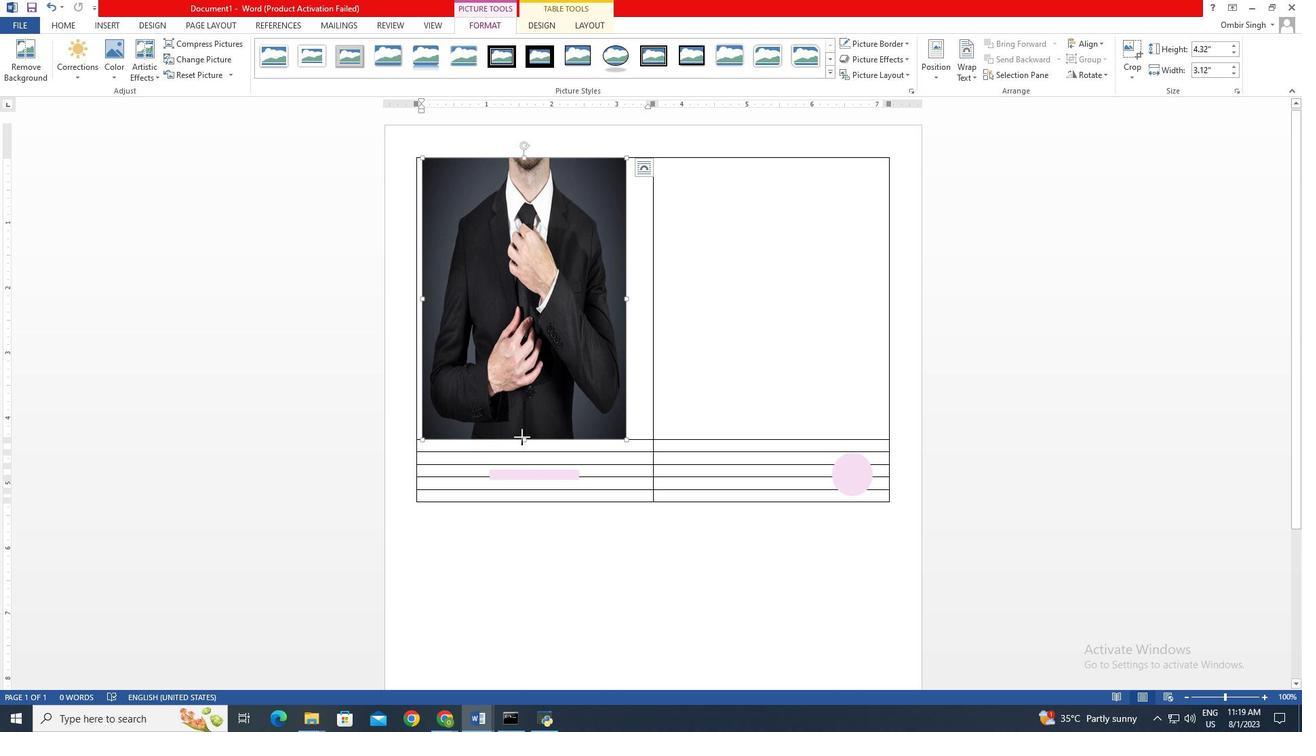 
Action: Mouse moved to (626, 276)
Screenshot: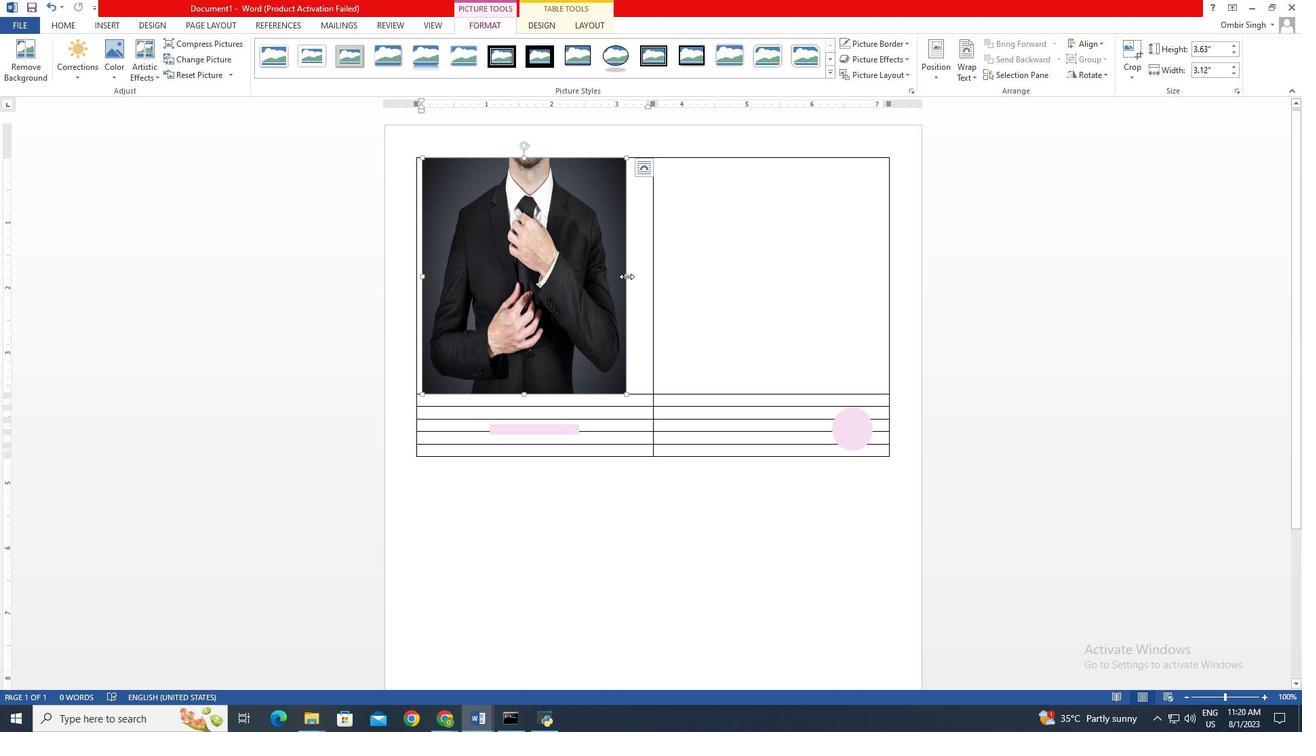 
Action: Mouse pressed left at (626, 276)
Screenshot: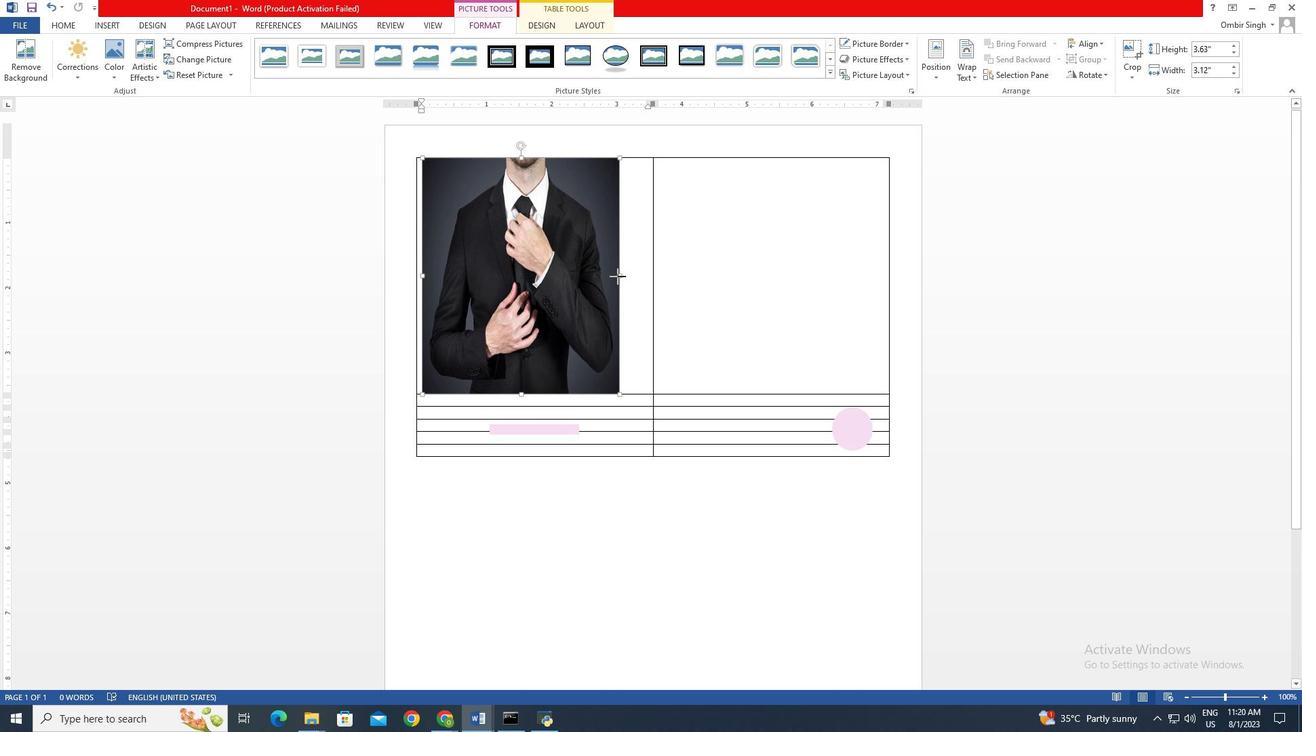
Action: Mouse moved to (546, 275)
Screenshot: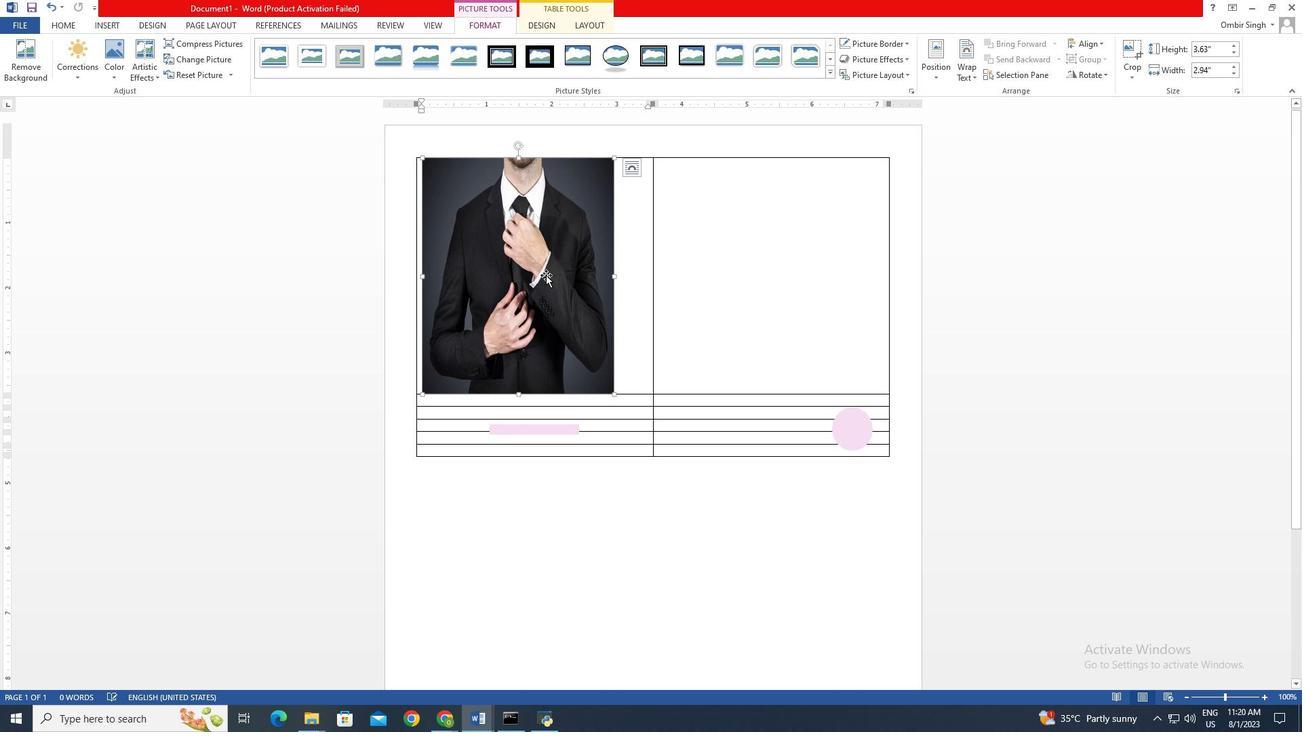 
Action: Mouse pressed left at (546, 275)
Screenshot: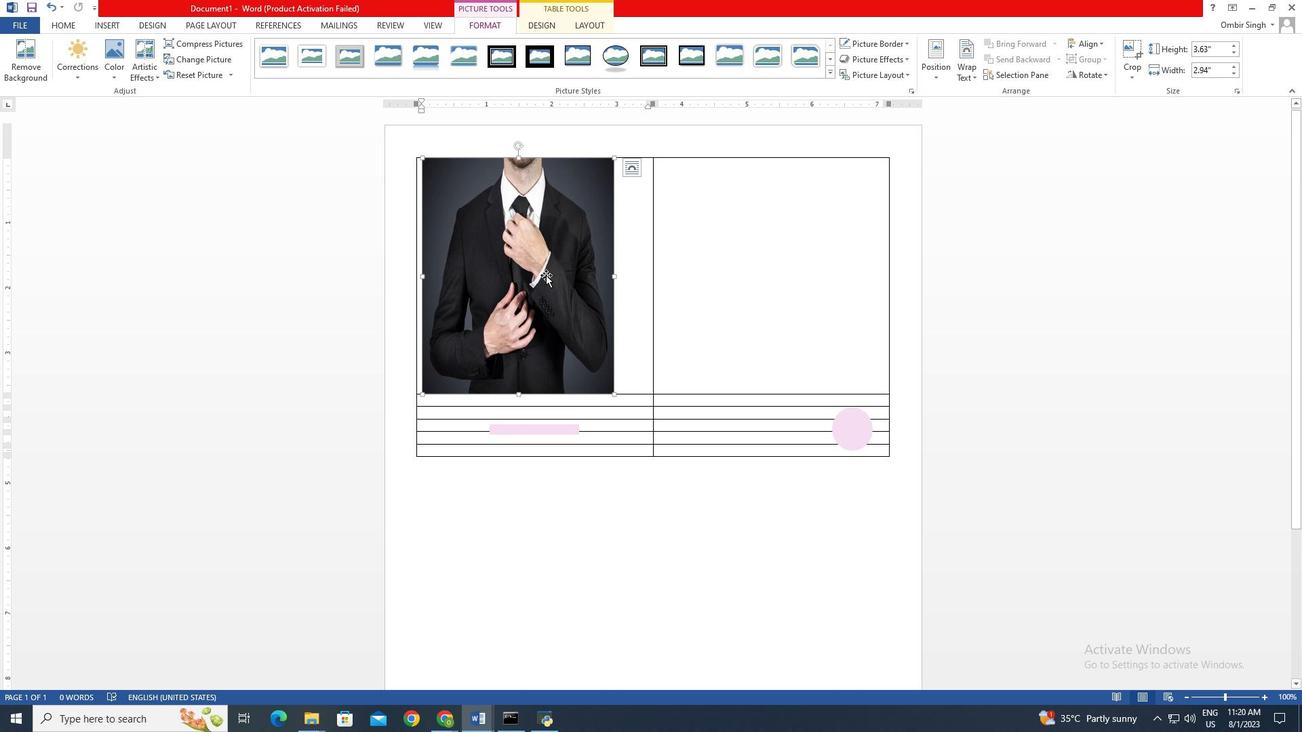 
Action: Mouse moved to (723, 289)
Screenshot: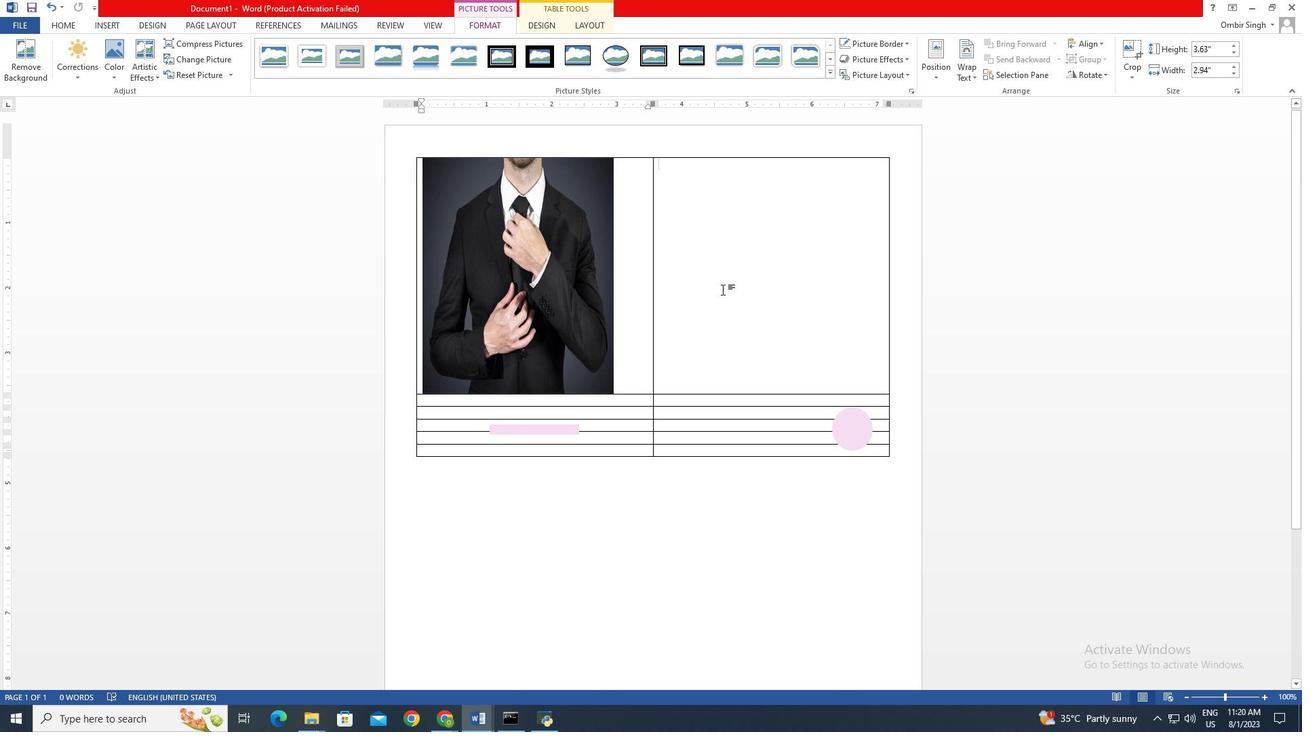 
Action: Mouse pressed left at (723, 289)
Screenshot: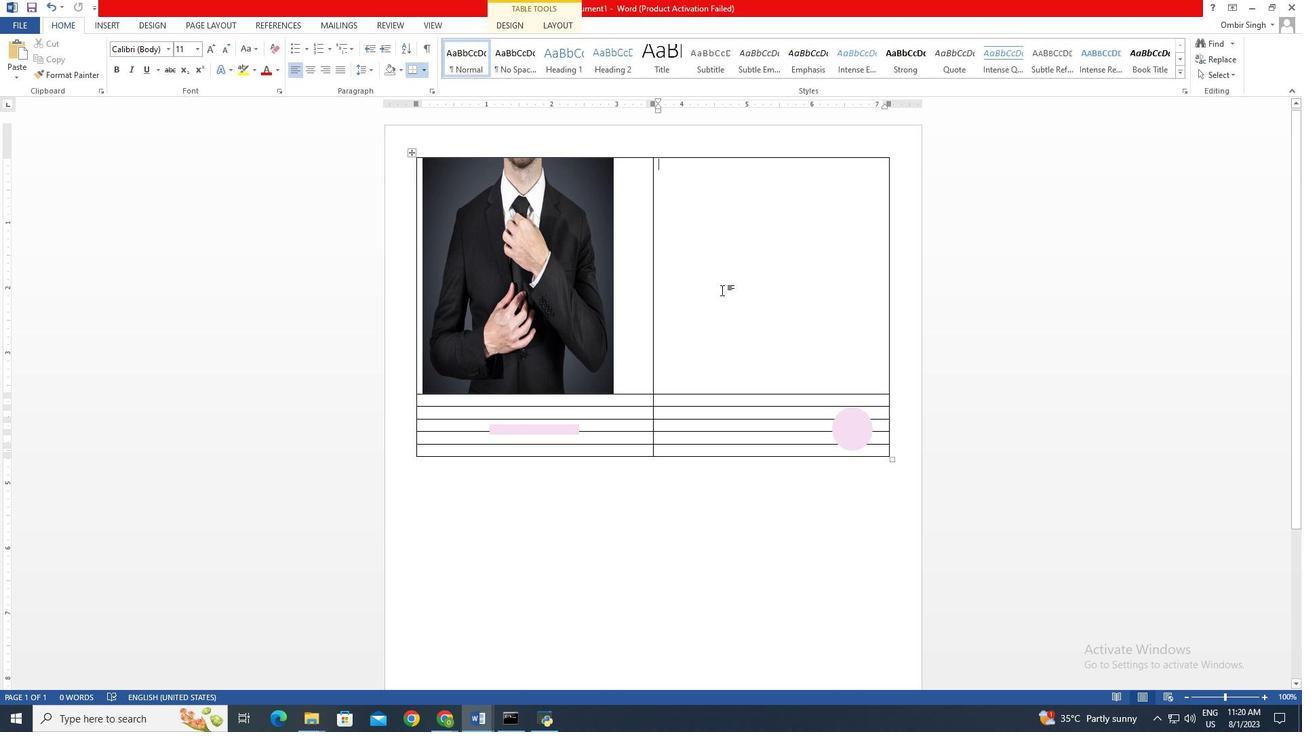 
Action: Mouse moved to (652, 307)
Screenshot: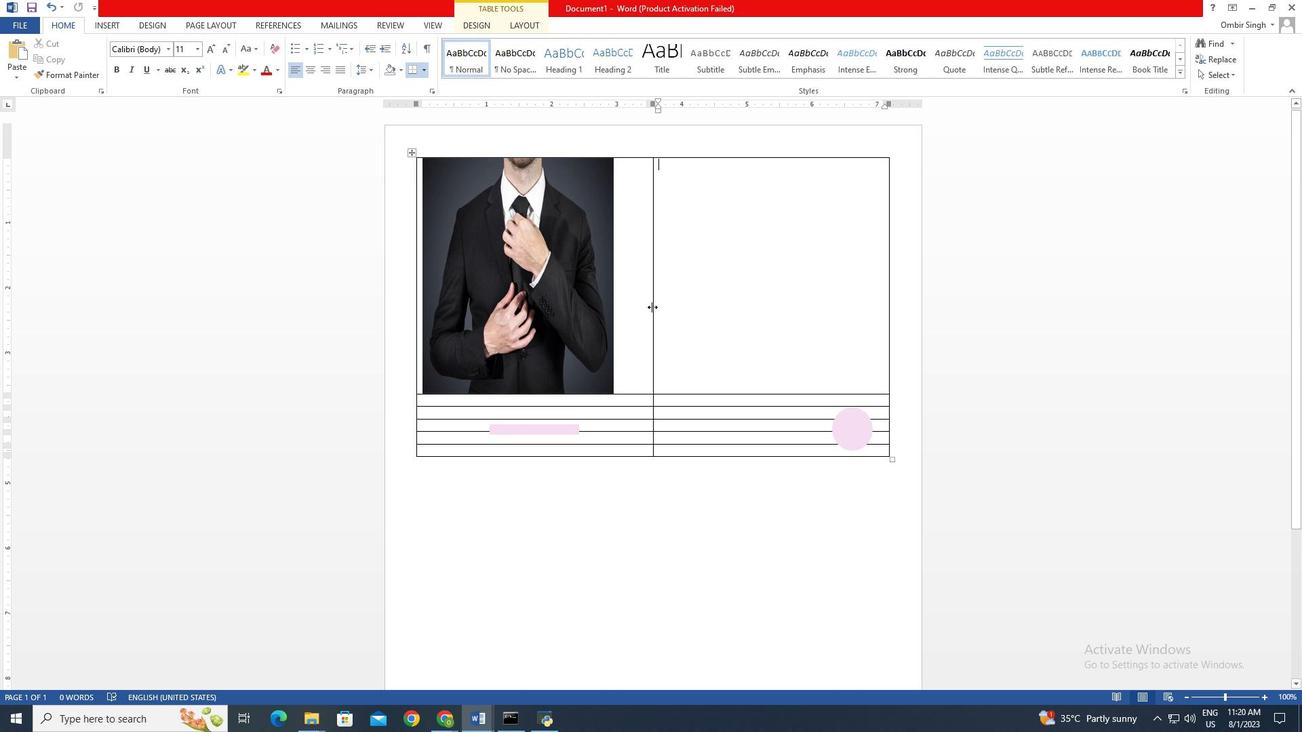 
Action: Mouse pressed left at (652, 307)
Screenshot: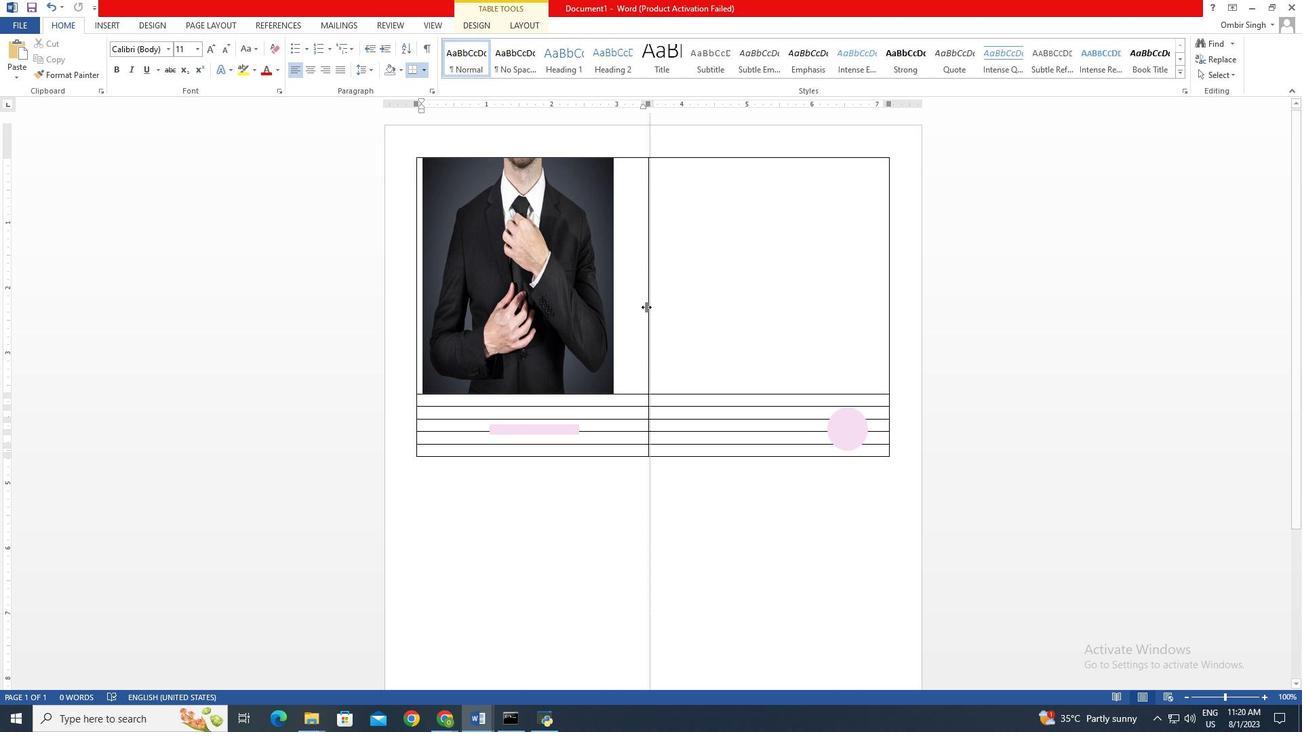 
Action: Mouse moved to (671, 302)
Screenshot: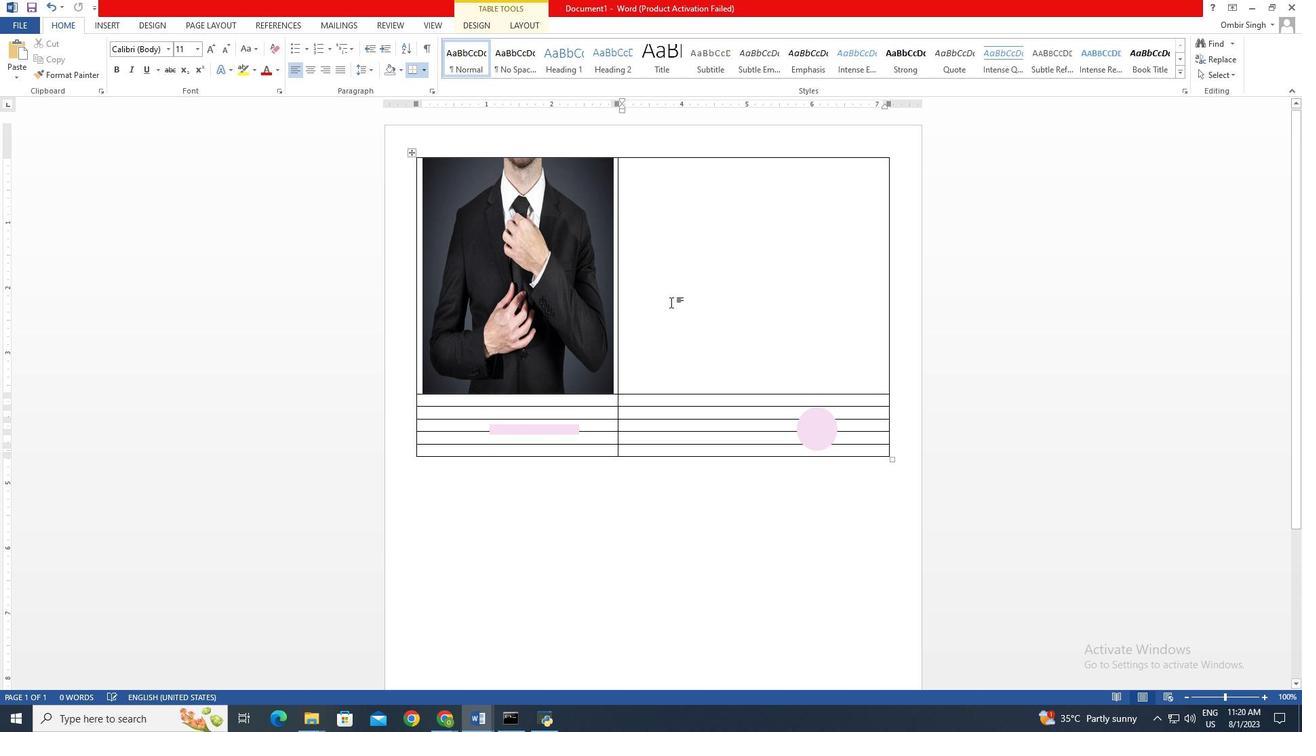 
Action: Mouse pressed left at (671, 302)
Screenshot: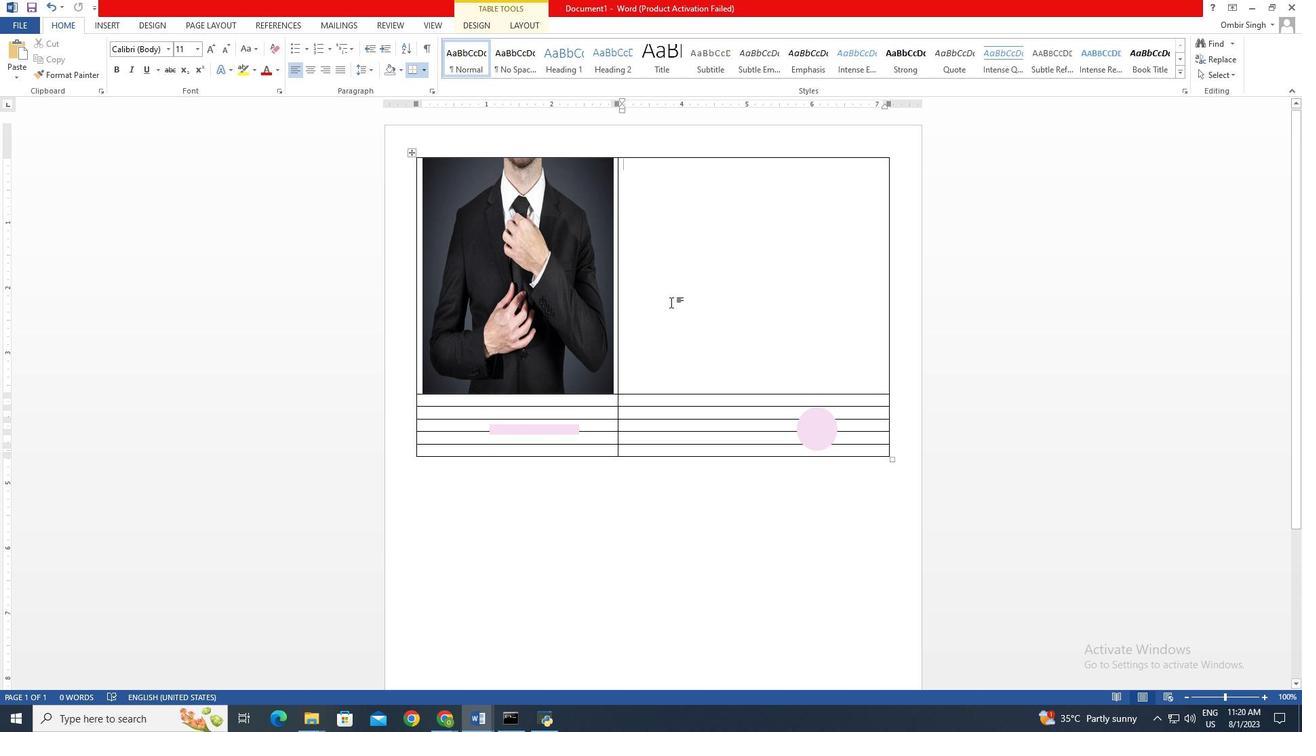 
Action: Mouse moved to (415, 284)
Screenshot: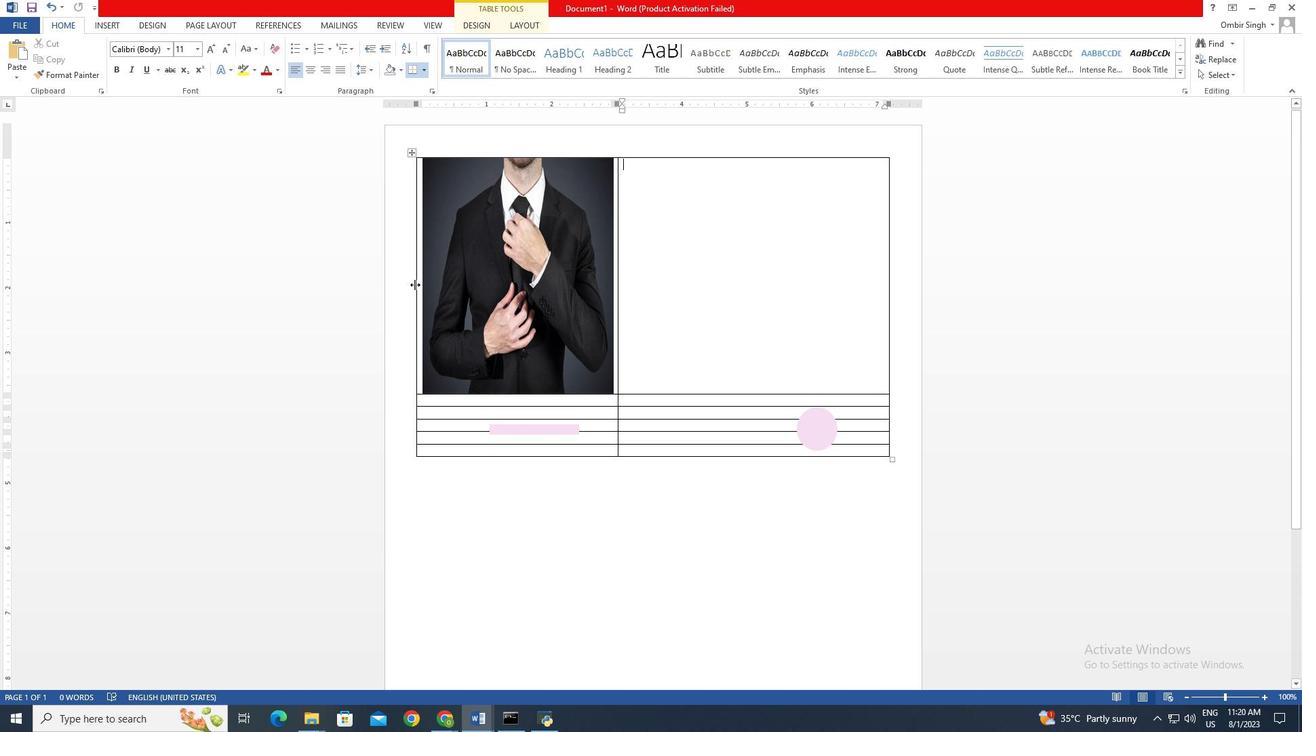 
Action: Mouse pressed left at (415, 284)
Screenshot: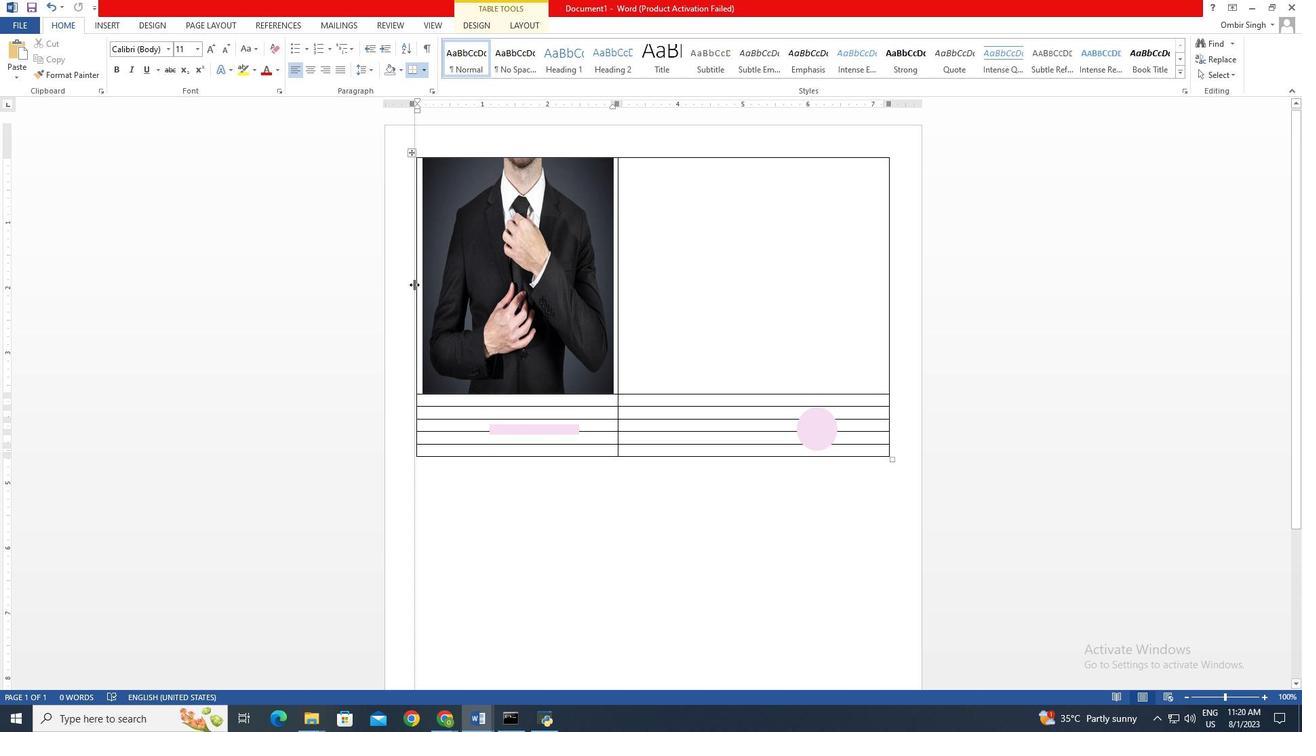 
Action: Mouse moved to (487, 289)
Screenshot: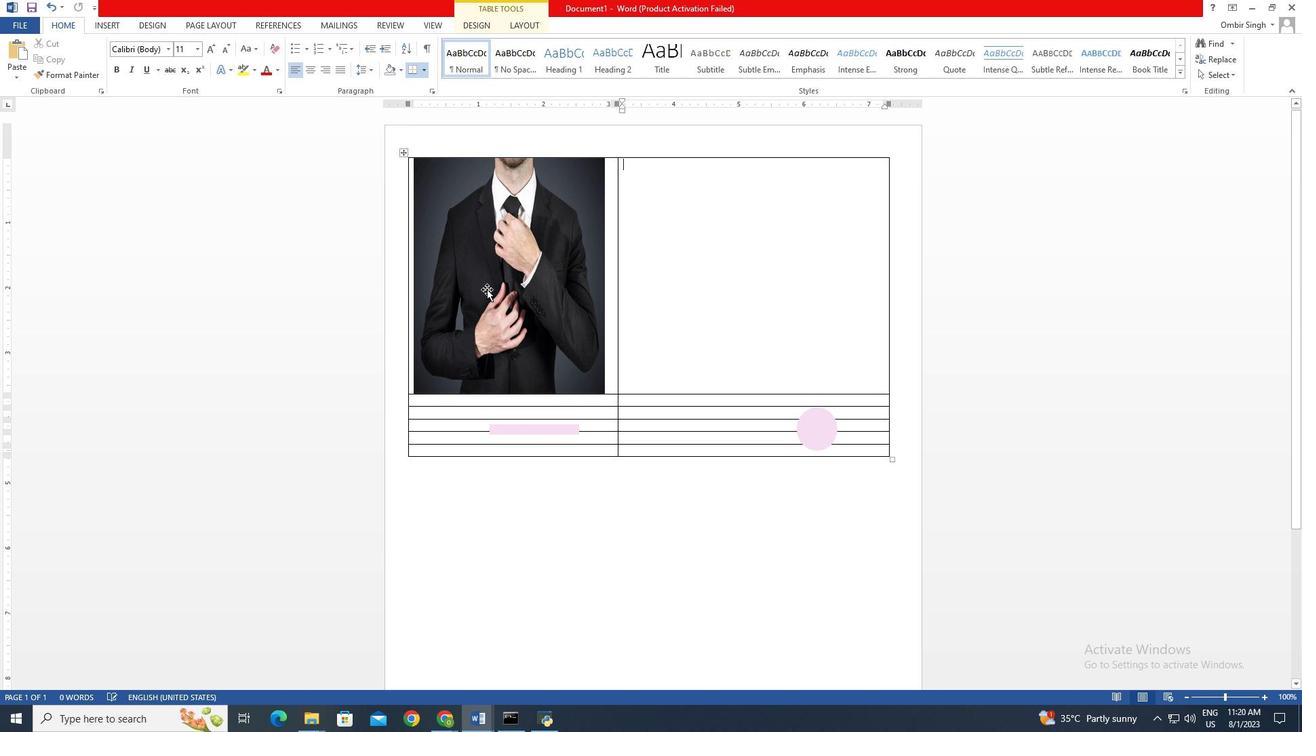 
Action: Mouse pressed left at (487, 289)
Screenshot: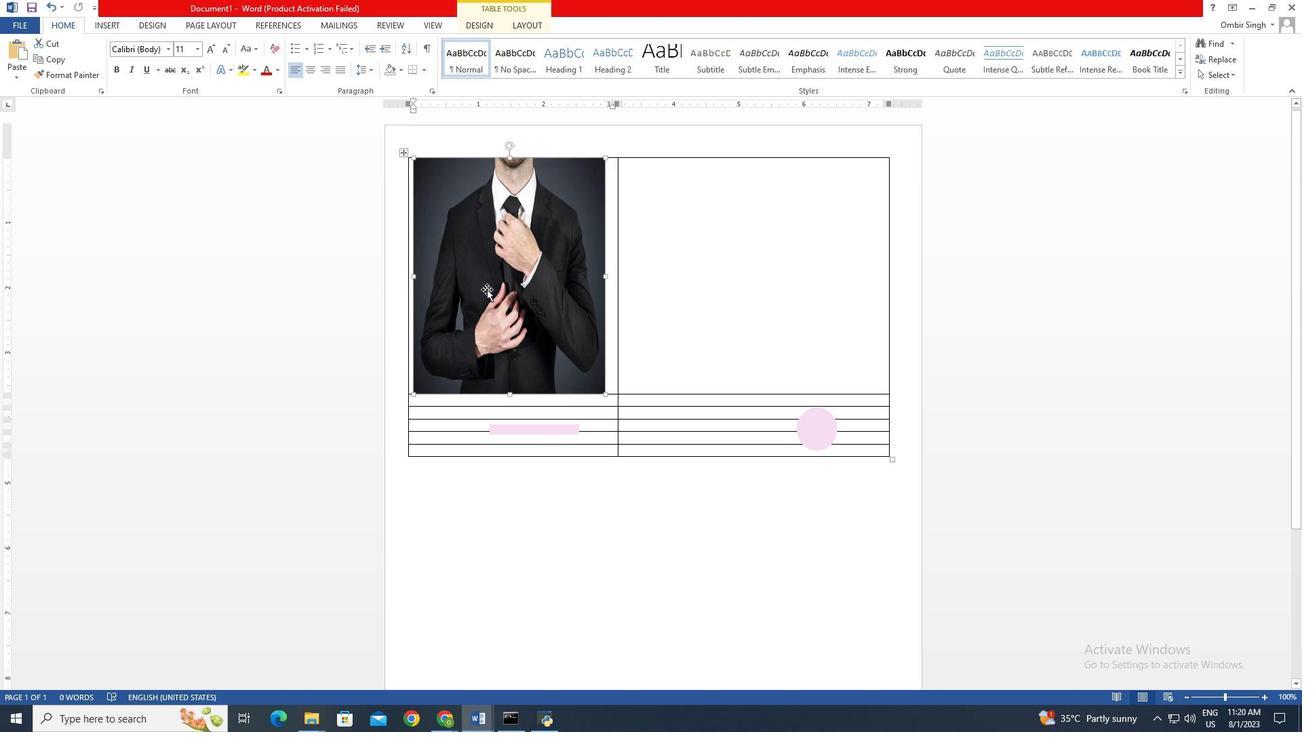 
Action: Mouse moved to (716, 310)
Screenshot: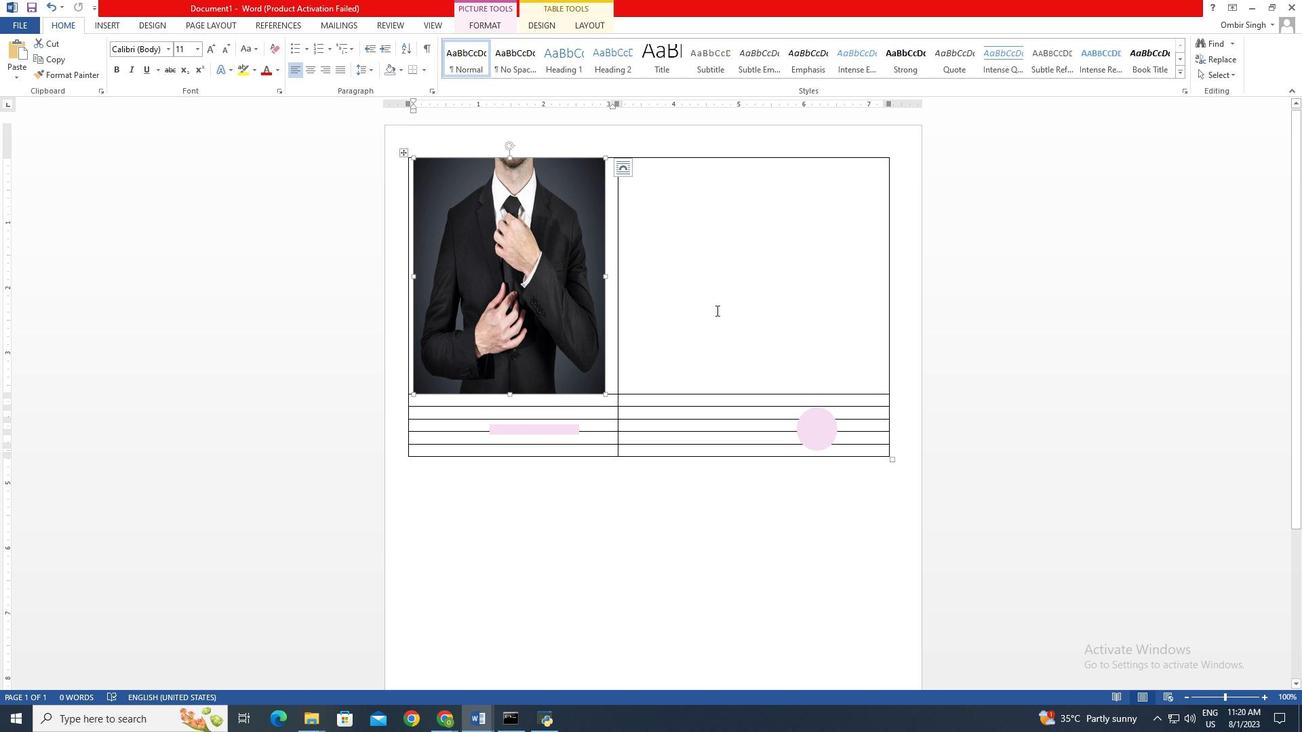 
Action: Mouse pressed left at (716, 310)
Screenshot: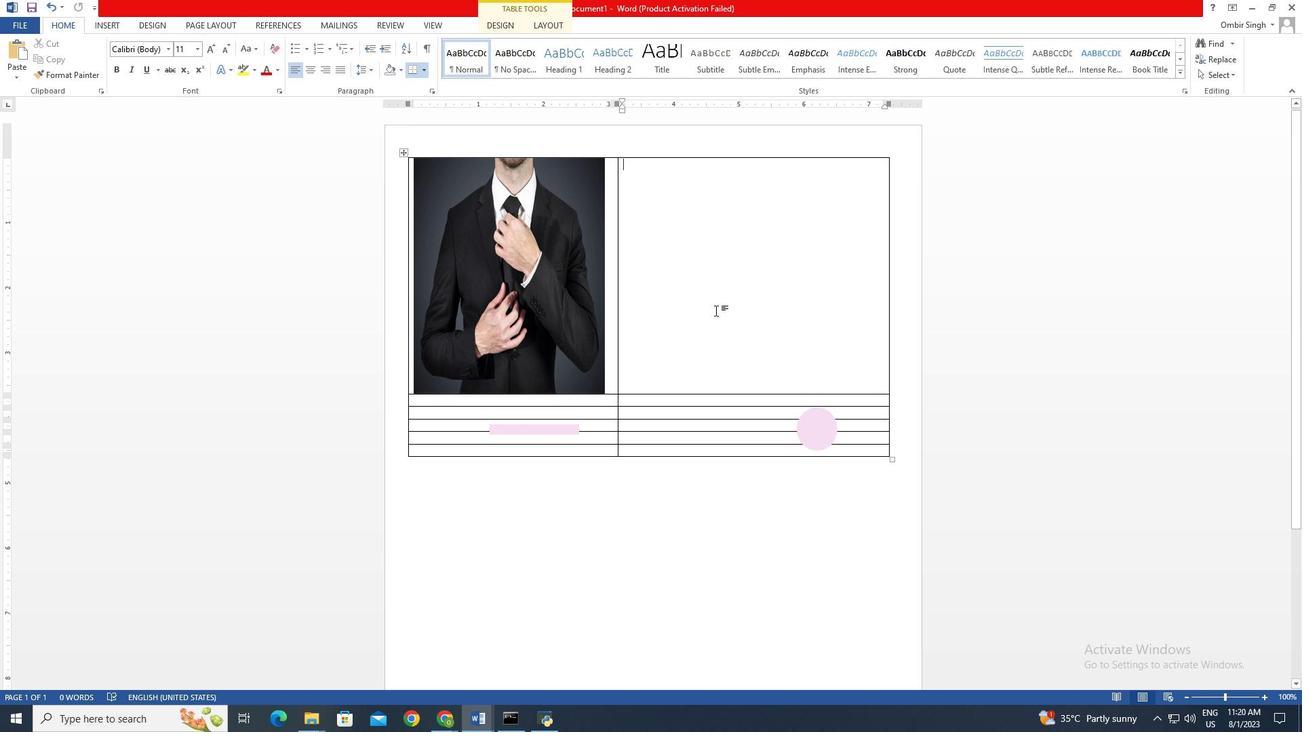 
Action: Mouse moved to (554, 304)
Screenshot: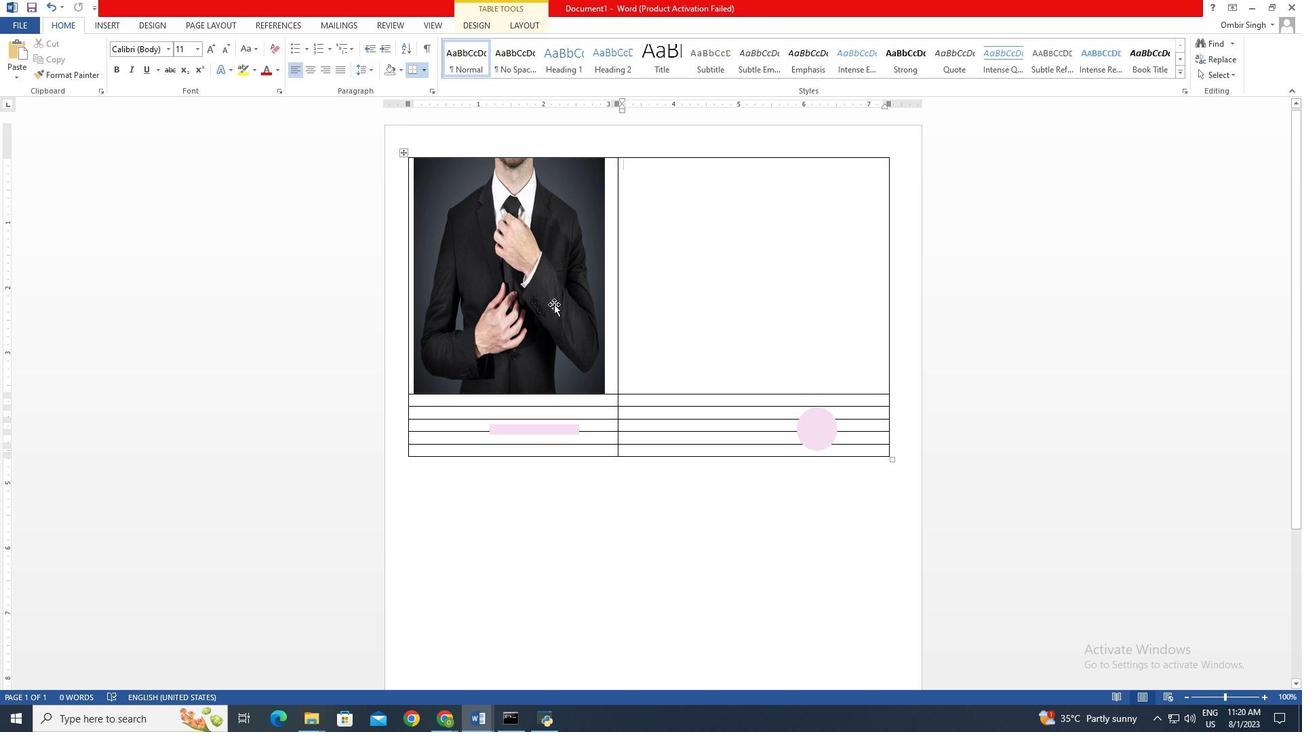 
Action: Mouse pressed left at (554, 304)
Screenshot: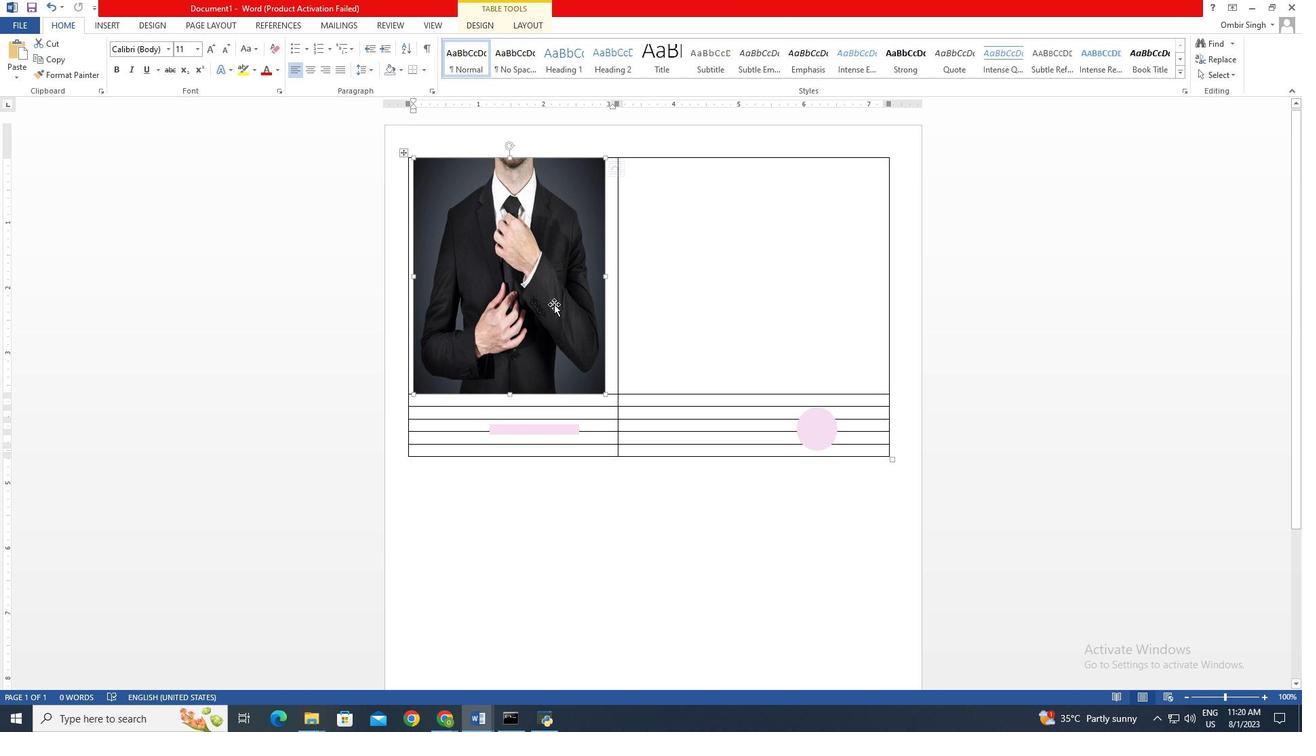 
Action: Mouse moved to (617, 305)
Screenshot: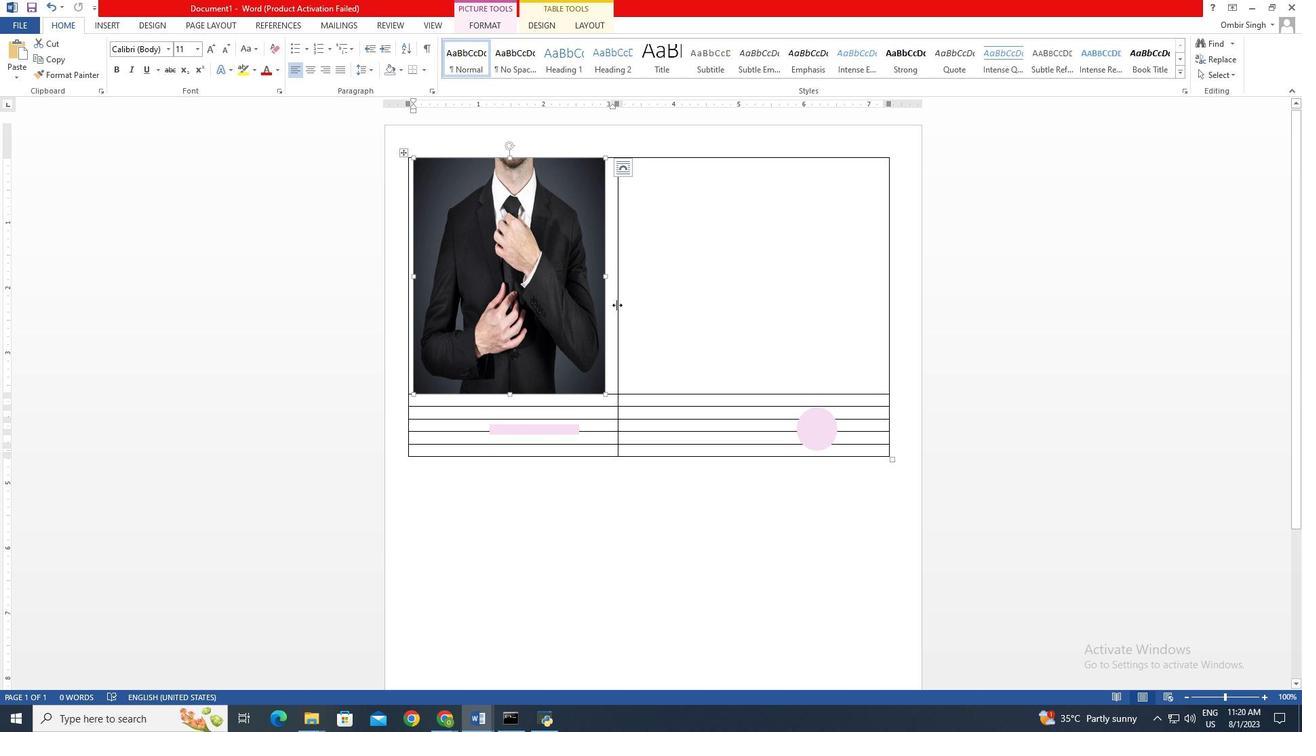 
Action: Mouse pressed left at (617, 305)
Screenshot: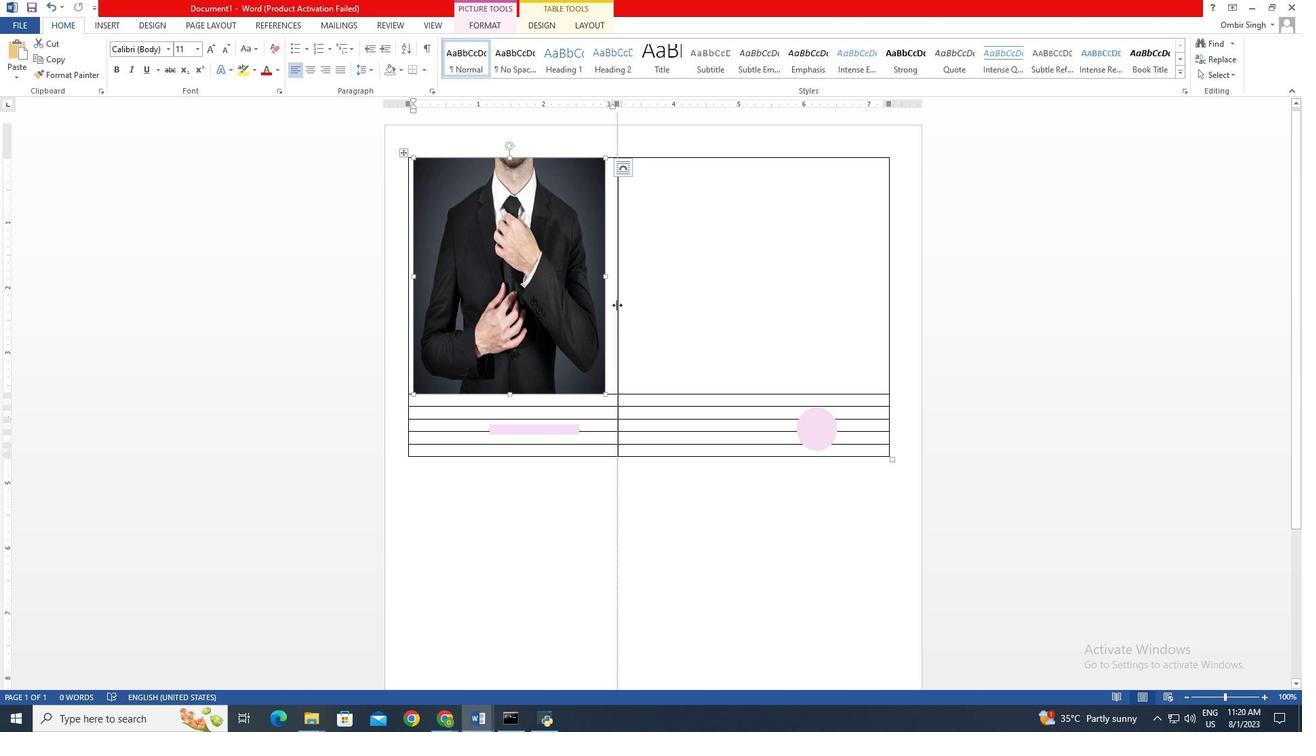 
Action: Mouse moved to (683, 290)
Screenshot: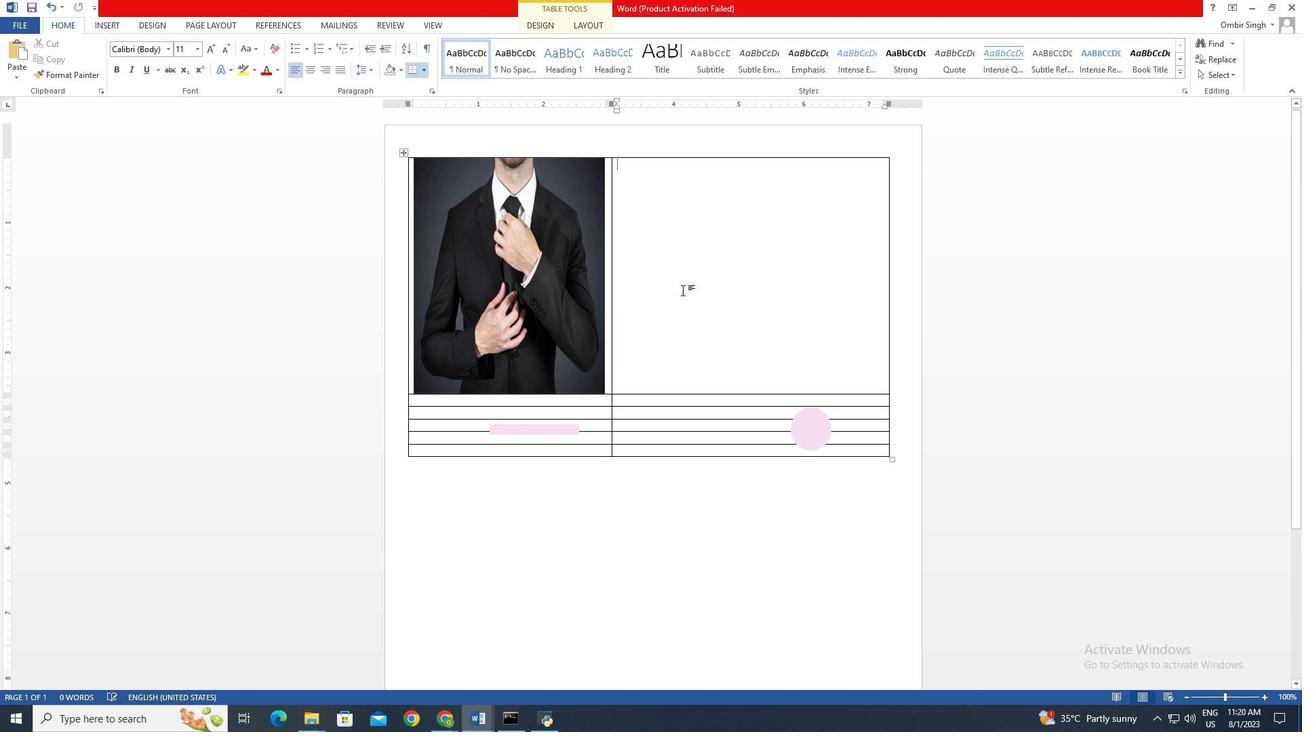 
Action: Mouse pressed left at (683, 290)
Screenshot: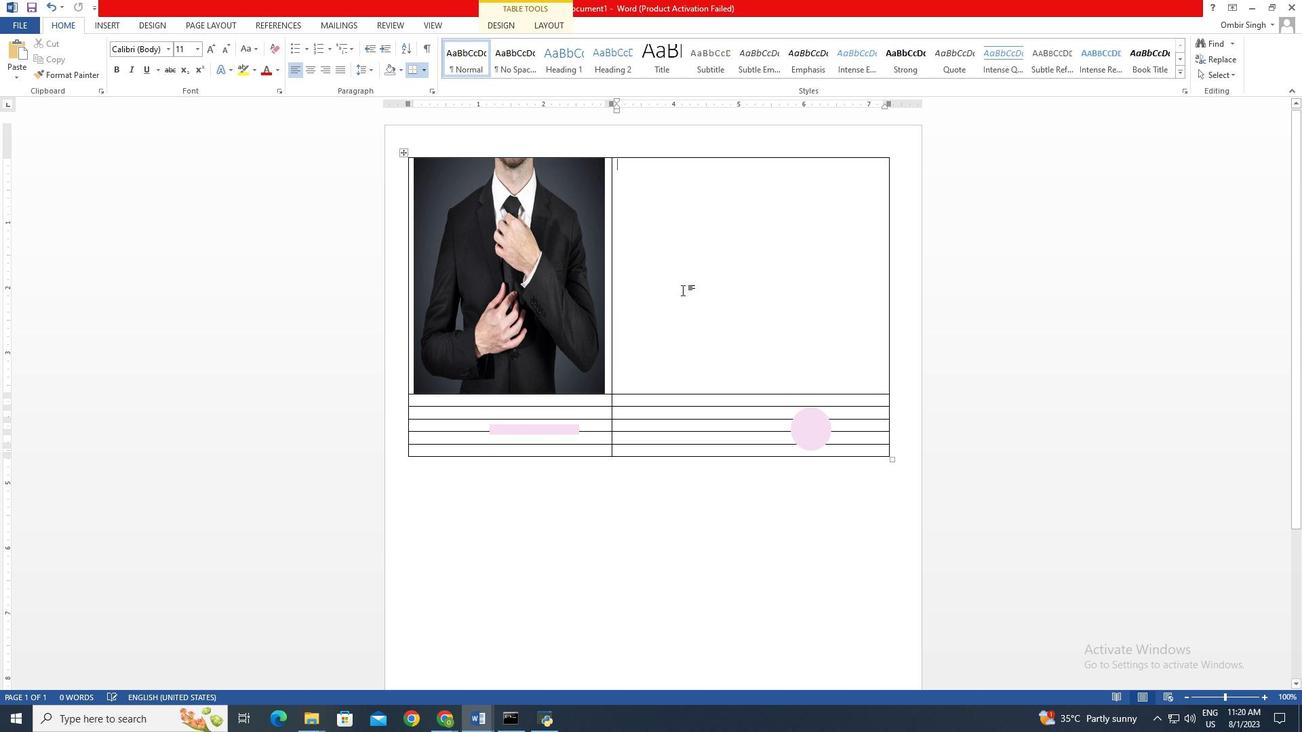 
Action: Mouse moved to (710, 237)
Screenshot: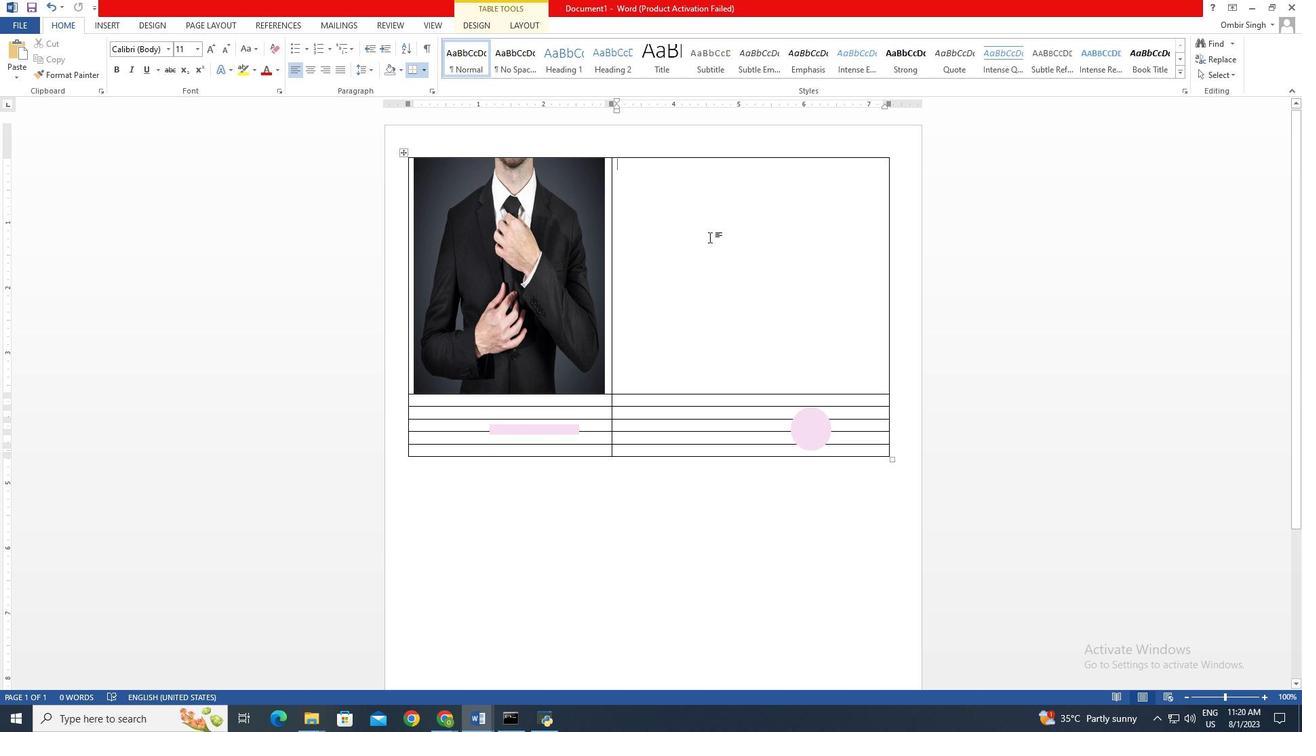 
Action: Key pressed <Key.shift><Key.shift>Graphic<Key.backspace><Key.backspace><Key.backspace><Key.backspace><Key.backspace><Key.backspace><Key.caps_lock>RAPHIC<Key.space>DESIGNER<Key.enter><Key.enter><Key.enter><Key.shift><Key.caps_lock><Key.shift>Manasi<Key.enter><Key.shift><Key.shift><Key.shift><Key.shift><Key.shift><Key.shift><Key.shift><Key.shift><Key.shift><Key.shift><Key.shift><Key.shift><Key.shift><Key.shift>Goyal<Key.enter><Key.enter><Key.enter><Key.enter><Key.shift><Key.shift><Key.shift><Key.shift><Key.shift><Key.shift><Key.shift><Key.shift><Key.shift><Key.caps_lock>OBJECTIVE<Key.enter><Key.shift><Key.shift><Key.shift>tO<Key.space><Key.caps_lock>lev<Key.backspace><Key.backspace>everage<Key.space>me<Key.space>creative<Key.backspace>ity<Key.space>and<Key.space>design<Key.space>skills<Key.space>to<Key.space>devlop<Key.space><Key.backspace><Key.backspace><Key.backspace><Key.backspace>elop<Key.enter>visually<Key.space>compelling<Key.space>and<Key.space>effective<Key.space>designs<Key.space>that<Key.space>meet<Key.space><Key.backspace><Key.enter>the<Key.space>needs<Key.space>and<Key.space>exceed<Key.space>the<Key.space>expectations<Key.space>of<Key.space>clients.
Screenshot: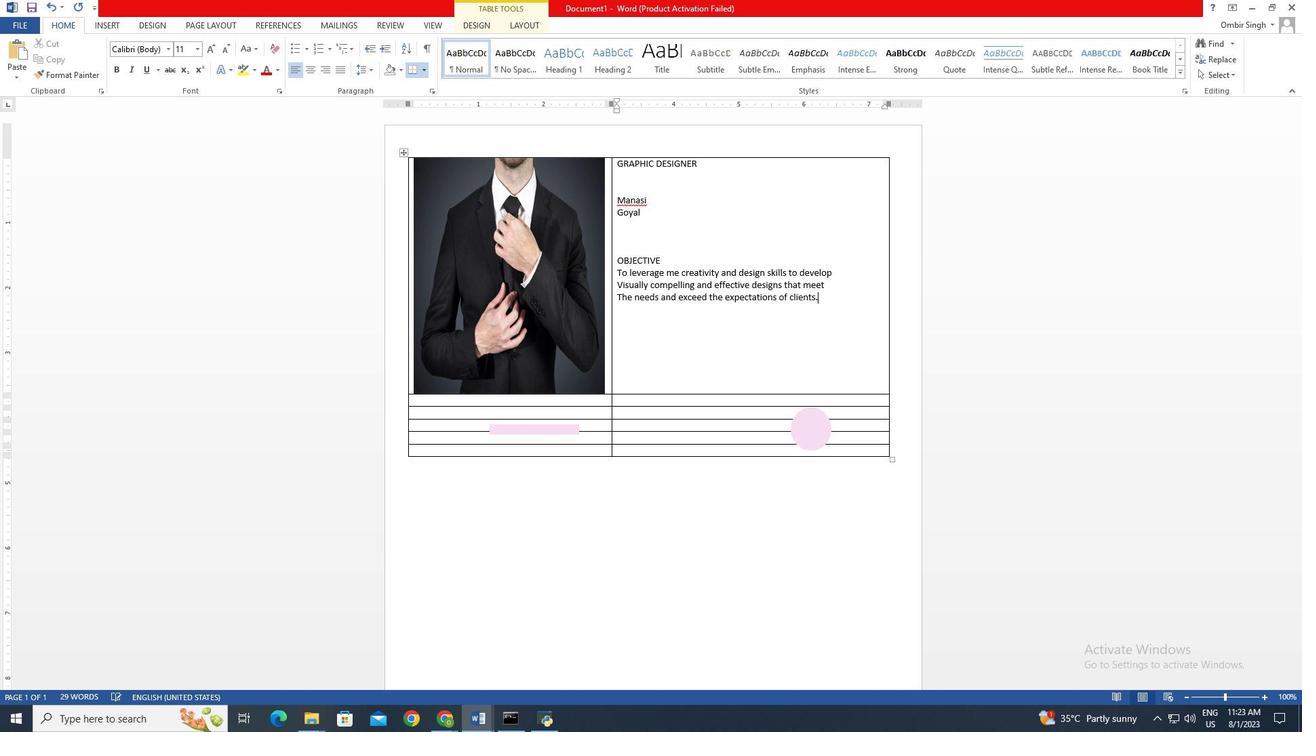 
Action: Mouse moved to (667, 260)
Screenshot: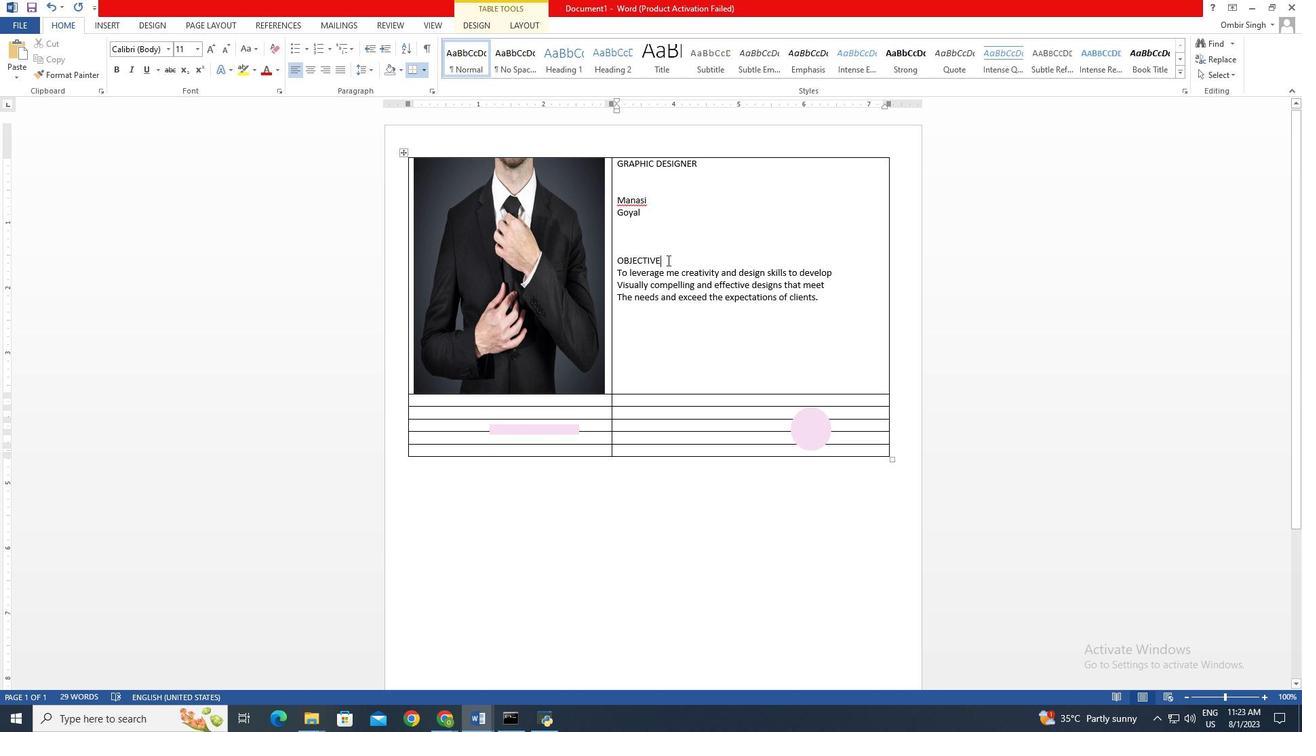 
Action: Mouse pressed left at (667, 260)
Screenshot: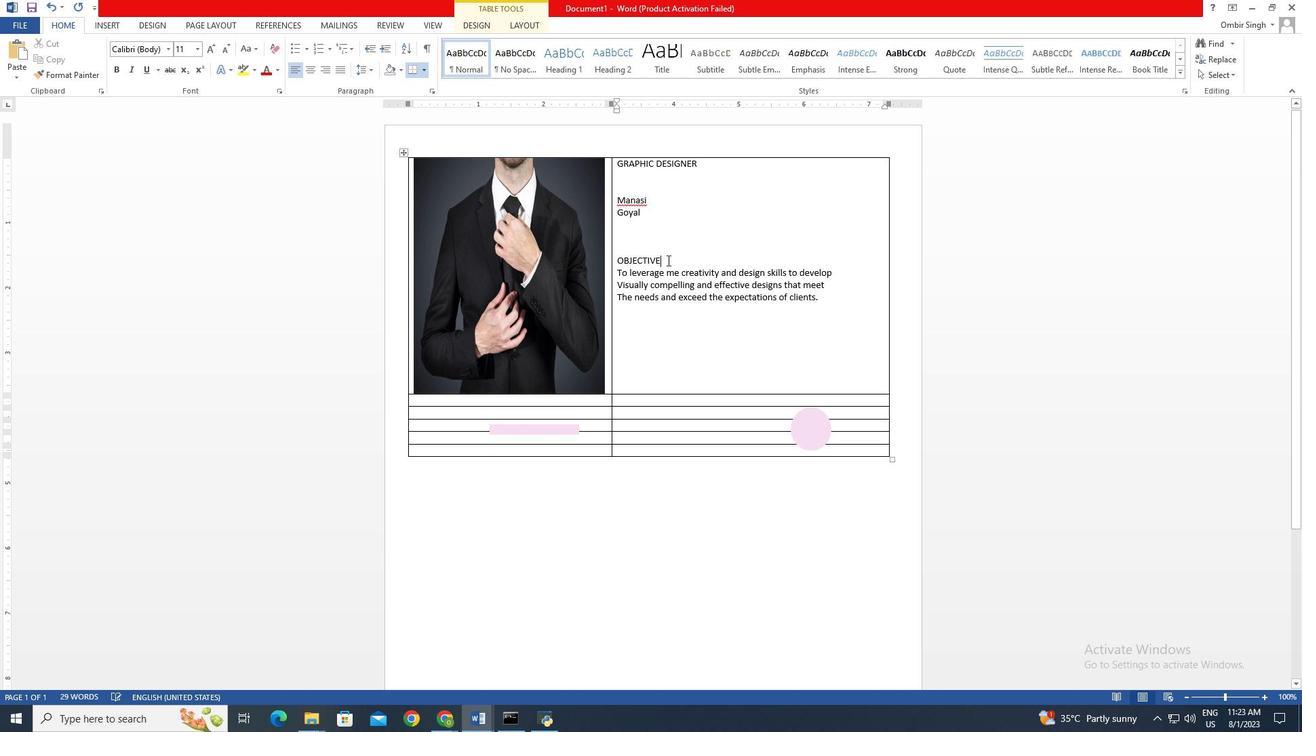 
Action: Key pressed <Key.enter>
Screenshot: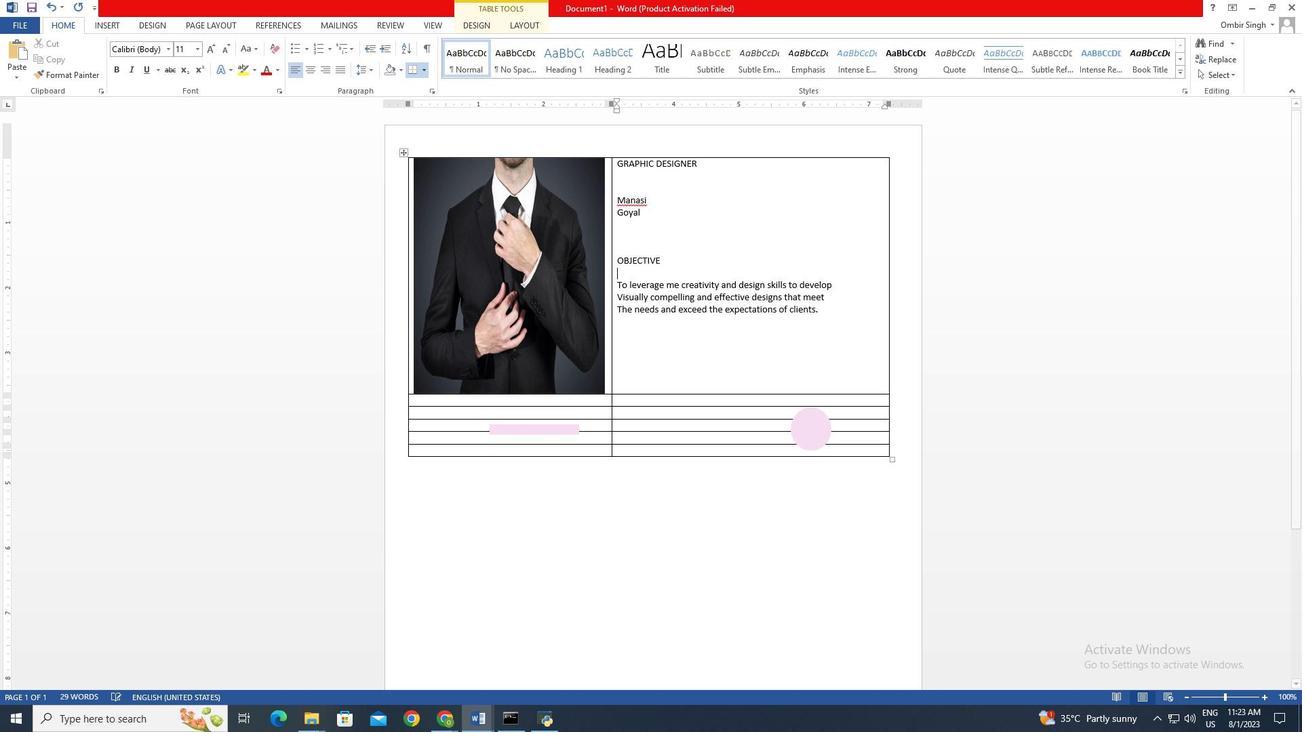 
Action: Mouse moved to (822, 312)
Screenshot: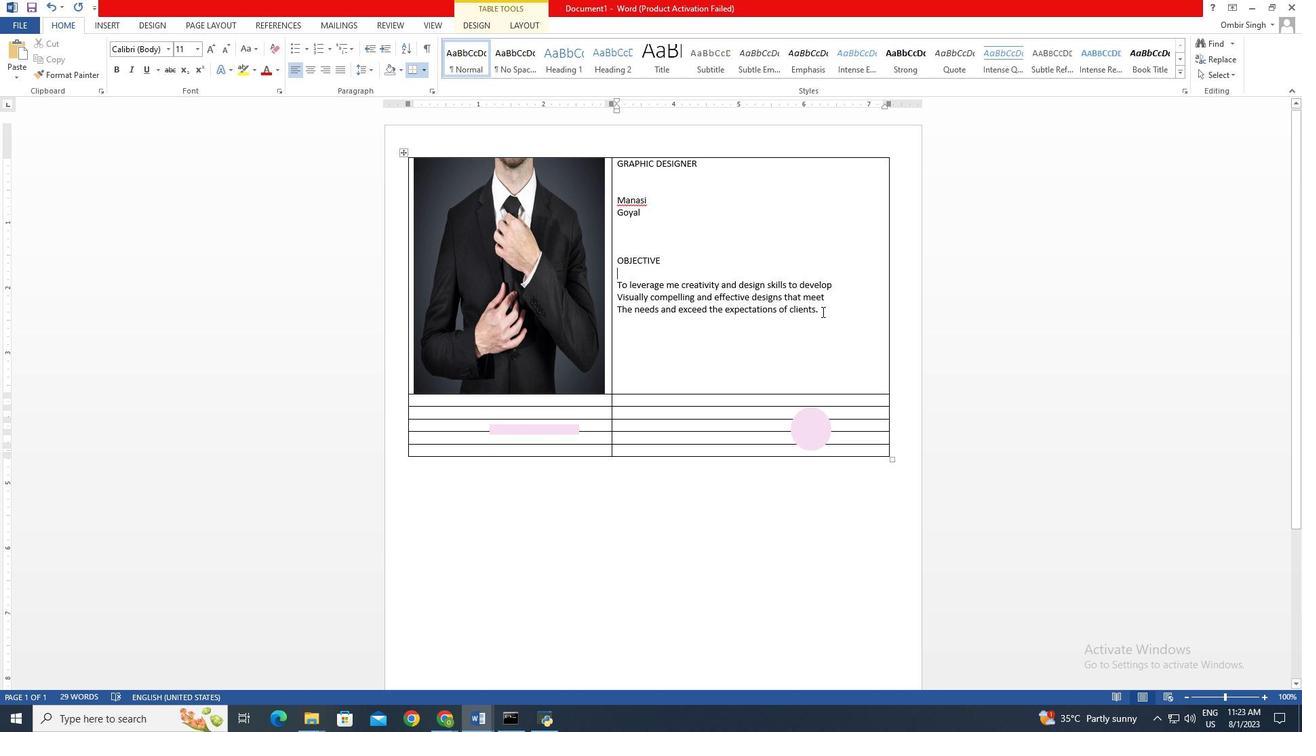 
Action: Mouse pressed left at (822, 312)
Screenshot: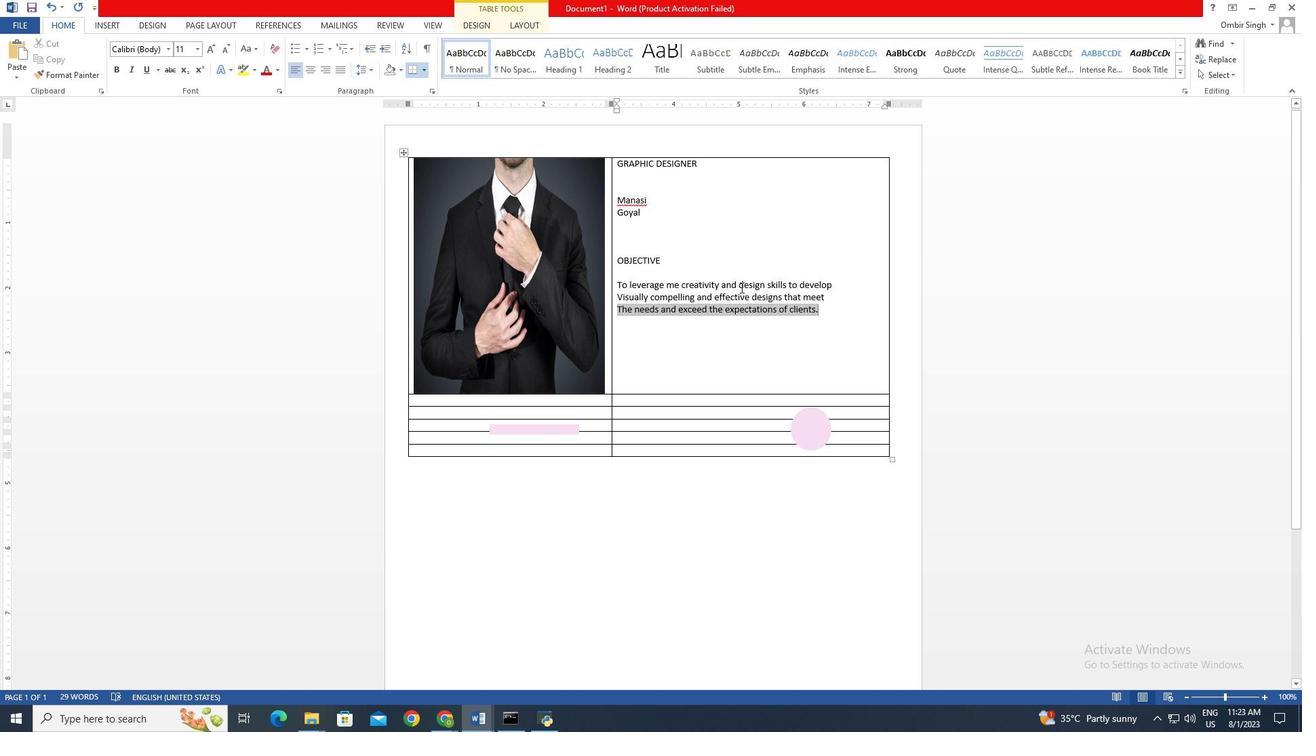 
Action: Mouse moved to (657, 188)
Screenshot: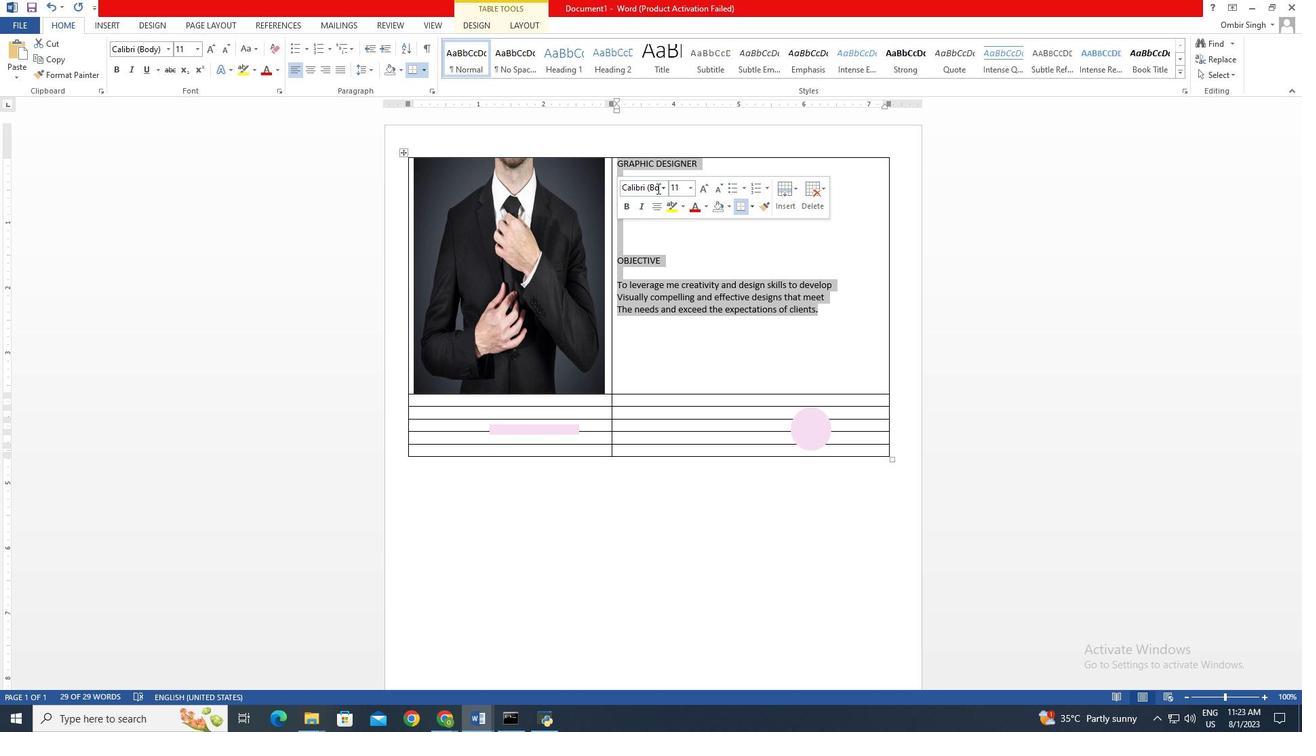 
Action: Mouse pressed left at (657, 188)
Screenshot: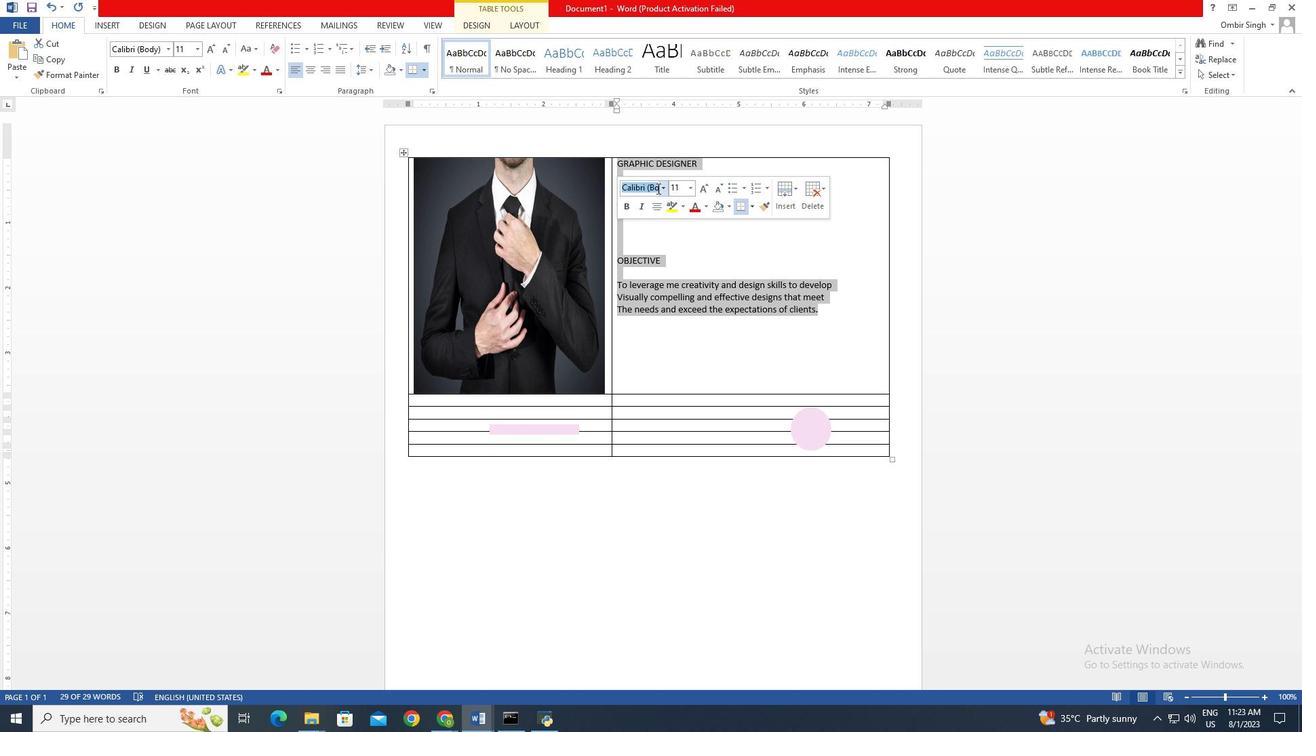 
Action: Key pressed <Key.shift>Century<Key.space><Key.shift><Key.shift><Key.shift>Go<Key.enter>
Screenshot: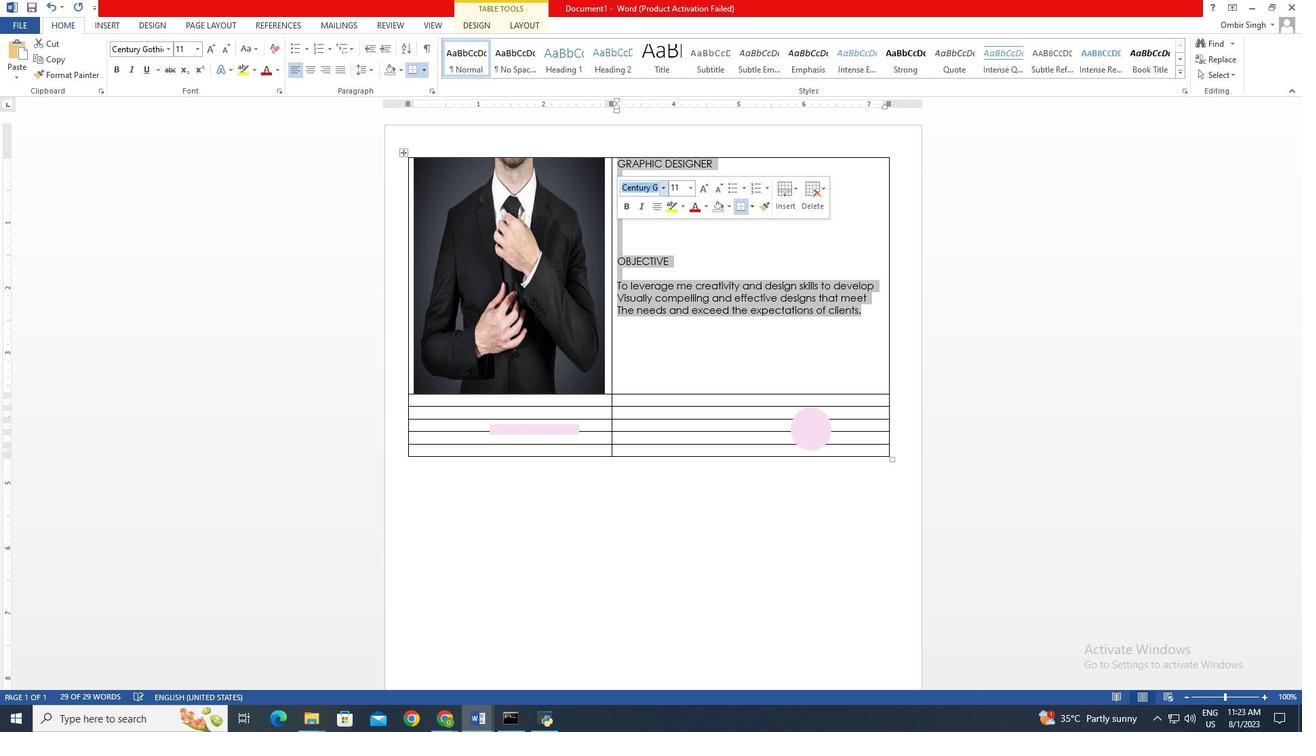 
Action: Mouse moved to (699, 259)
Screenshot: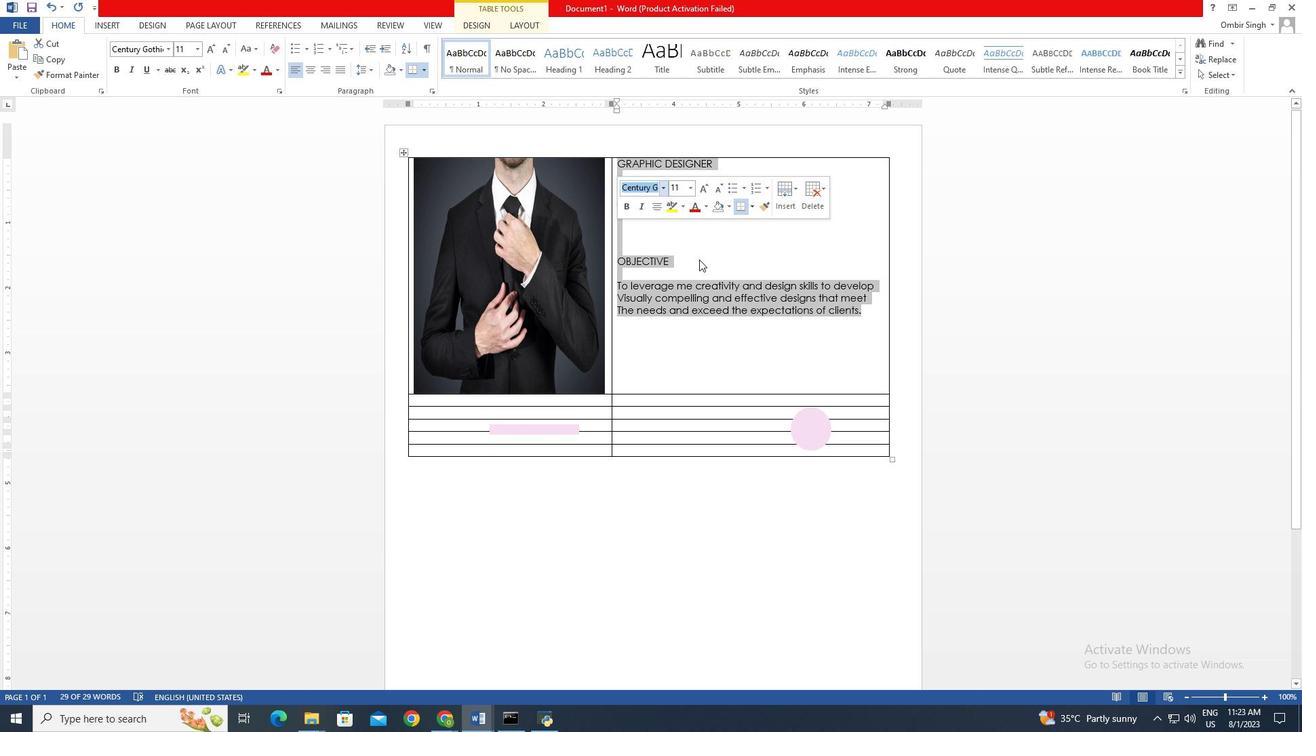 
Action: Mouse pressed left at (699, 259)
Screenshot: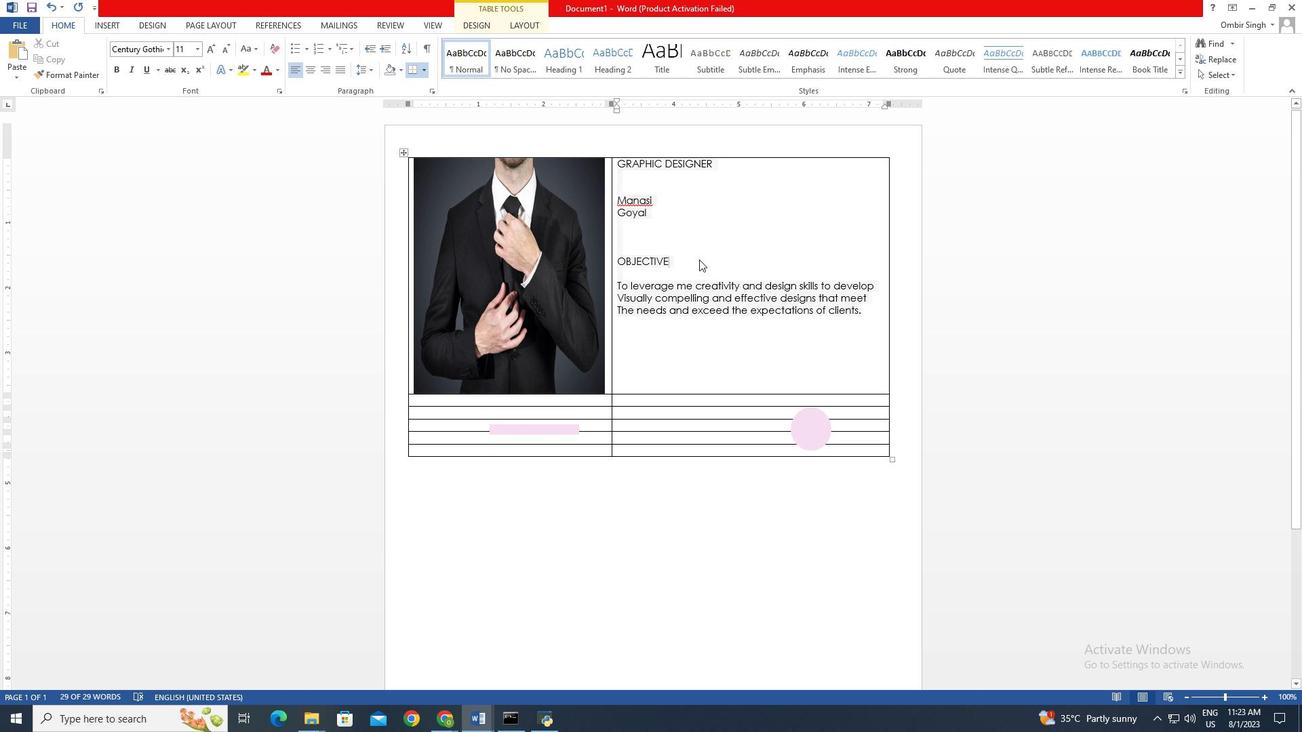 
Action: Mouse moved to (617, 107)
Screenshot: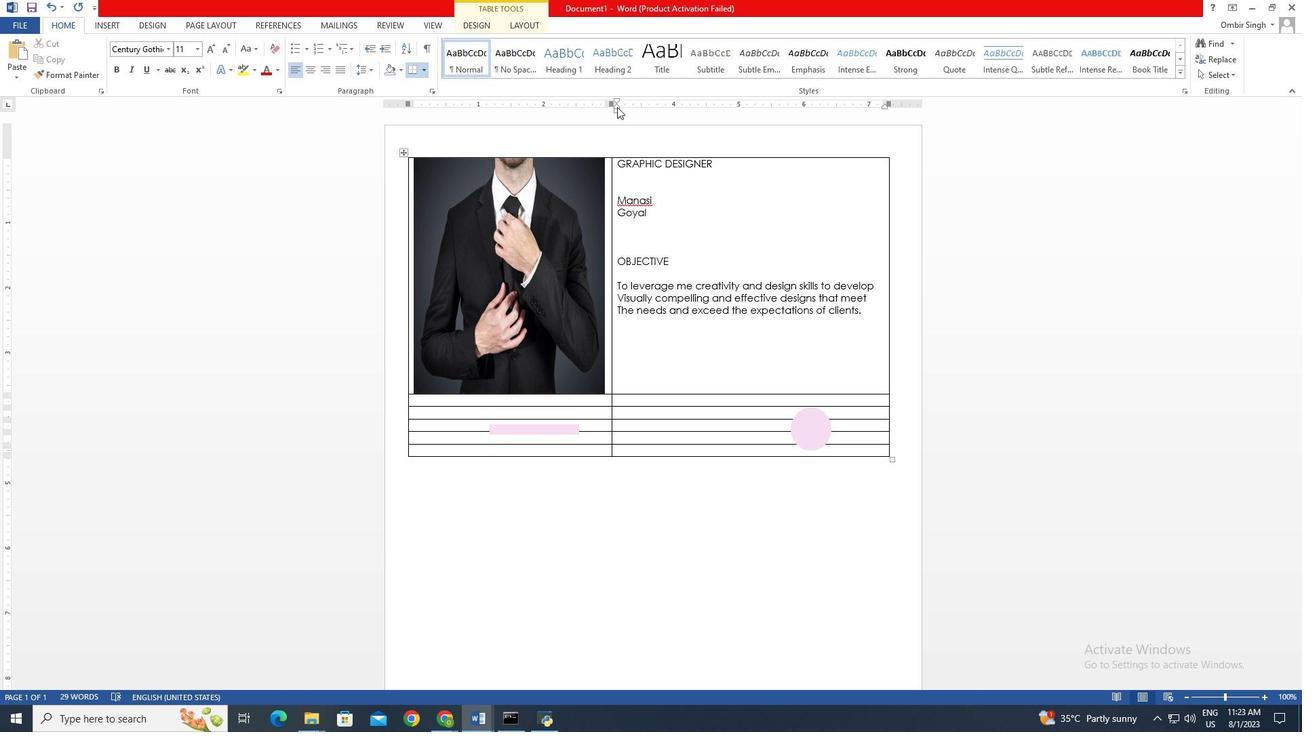 
Action: Mouse pressed left at (617, 107)
Screenshot: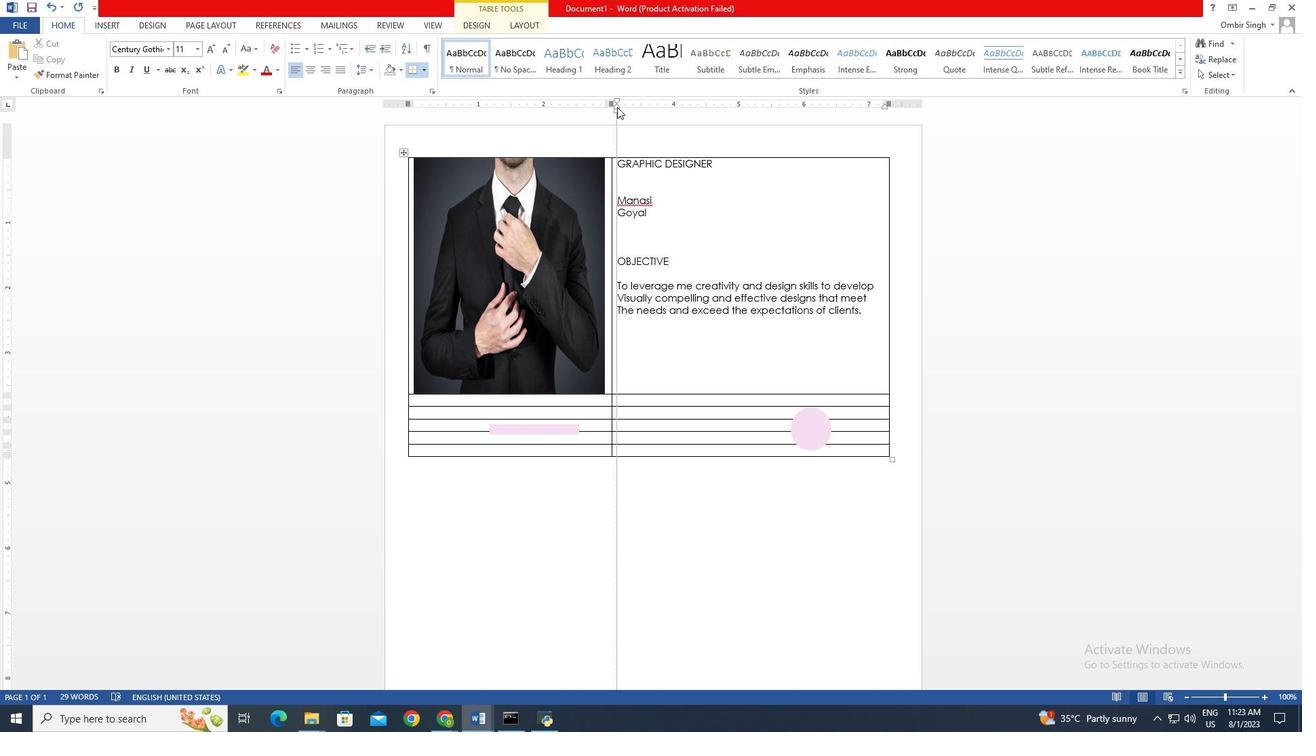 
Action: Mouse moved to (618, 98)
Screenshot: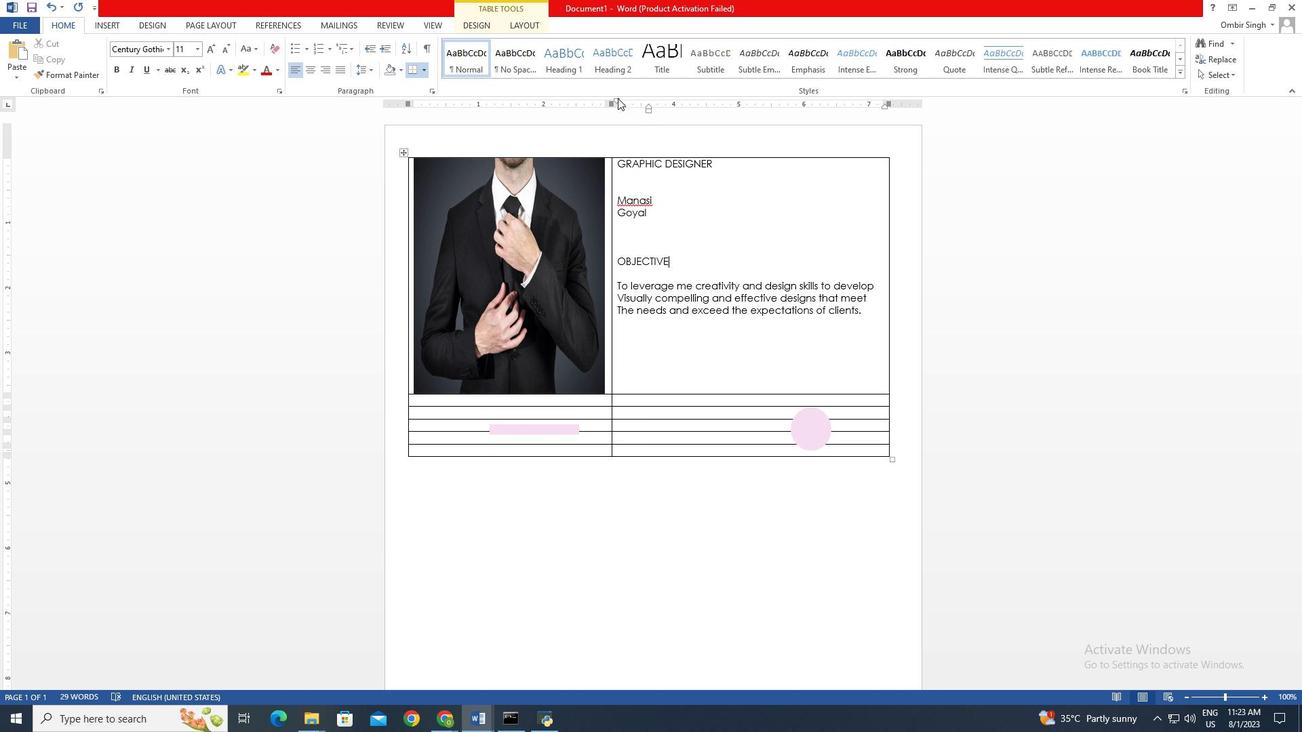 
Action: Mouse pressed left at (618, 98)
Screenshot: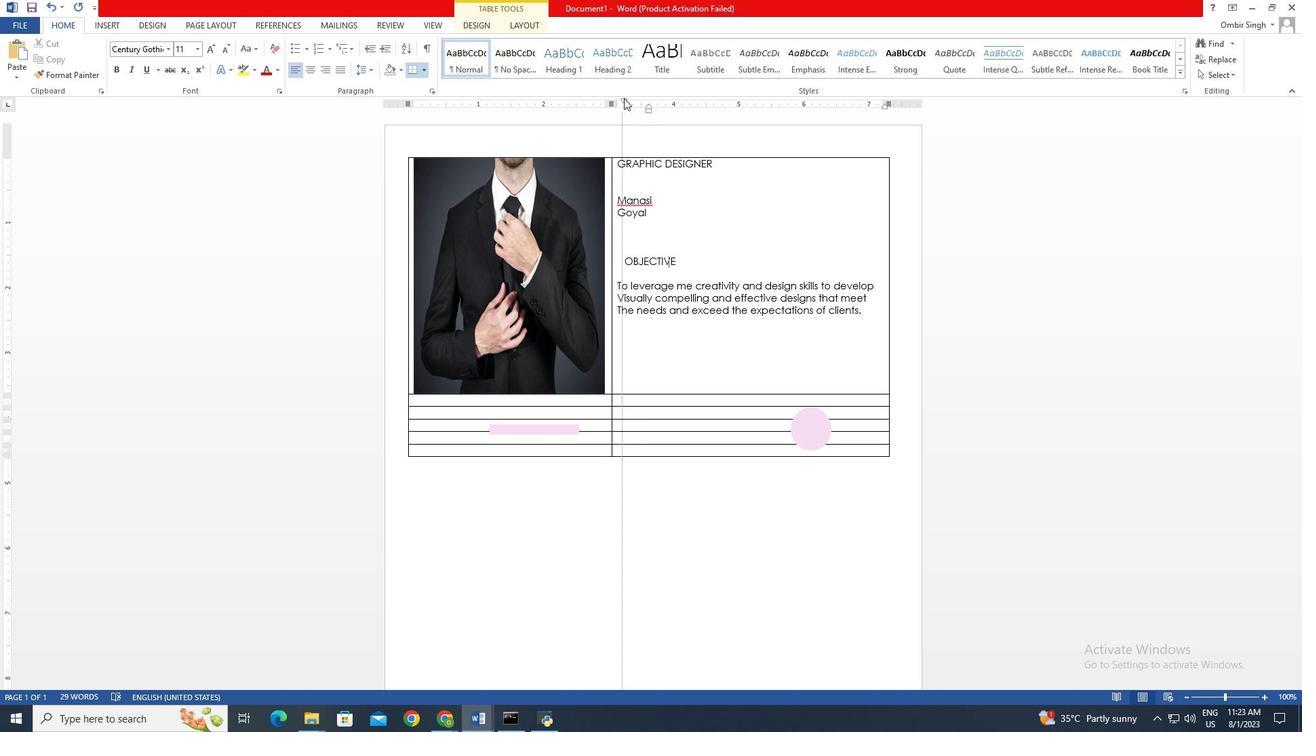 
Action: Mouse moved to (618, 201)
Screenshot: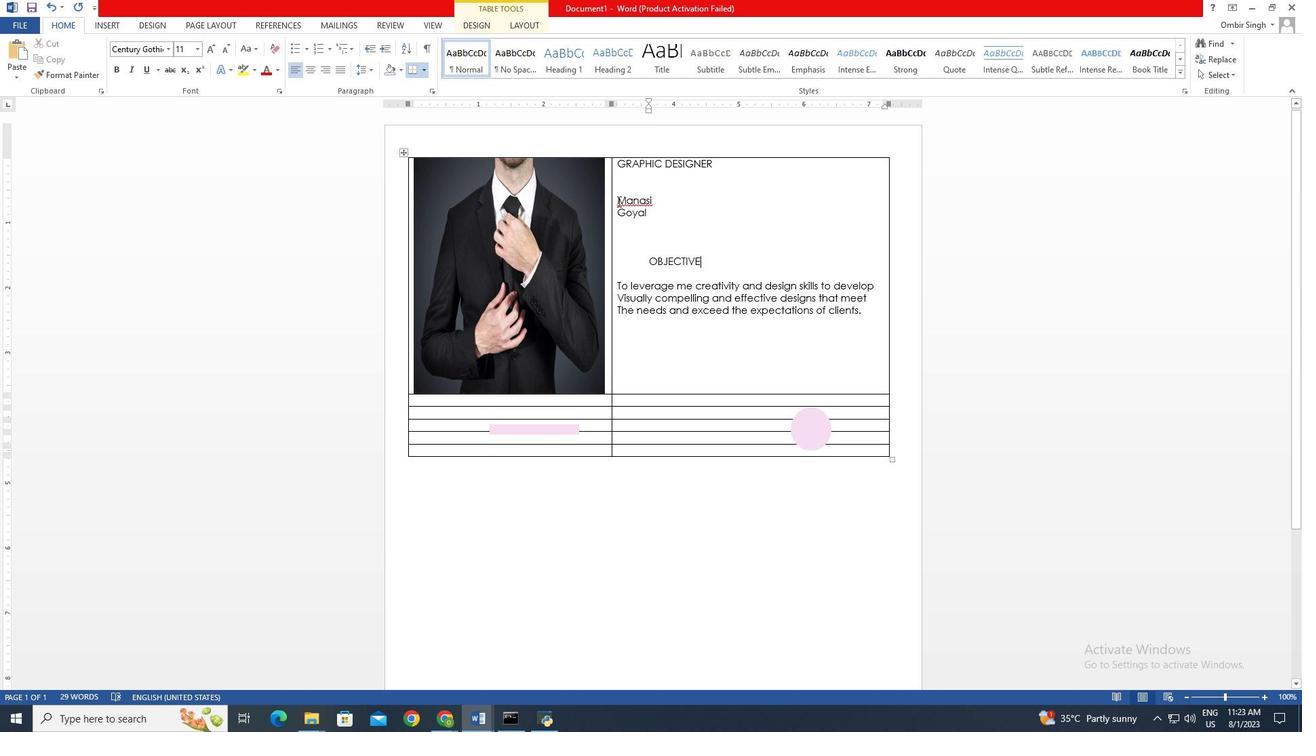 
Action: Mouse pressed left at (618, 201)
Screenshot: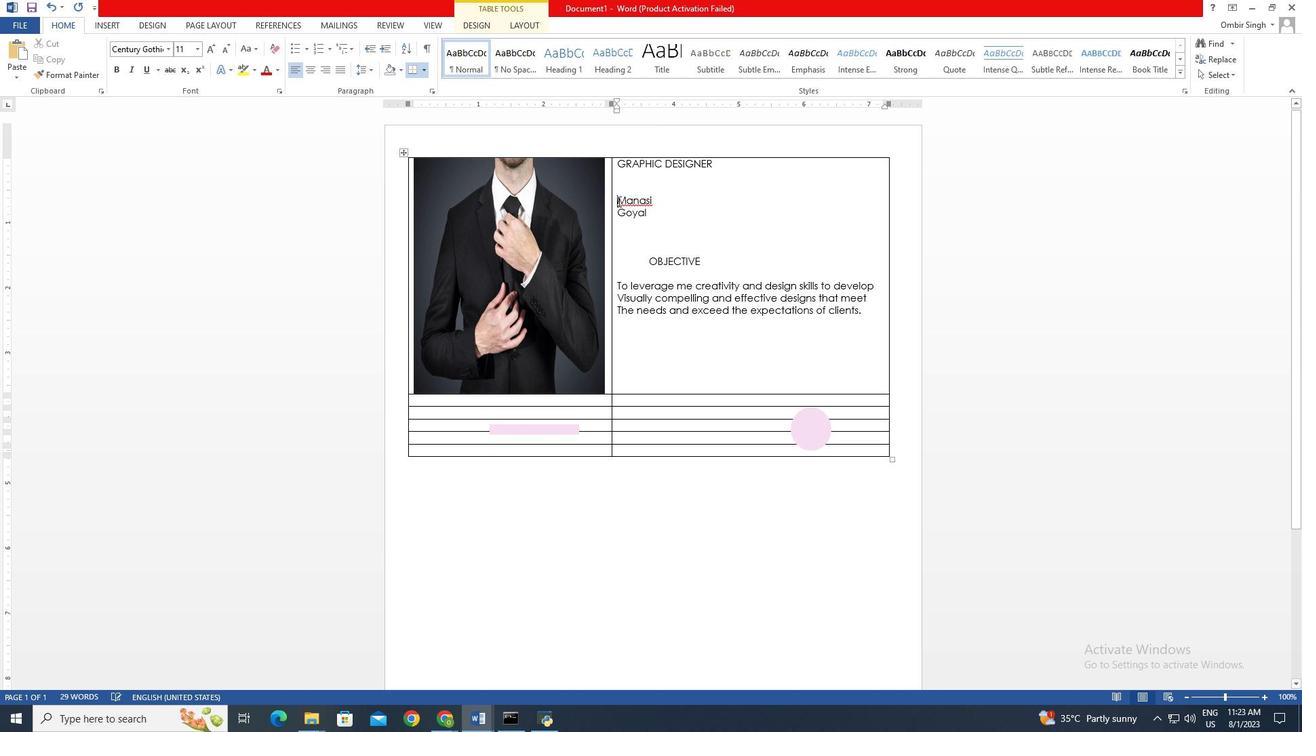 
Action: Mouse moved to (618, 165)
Screenshot: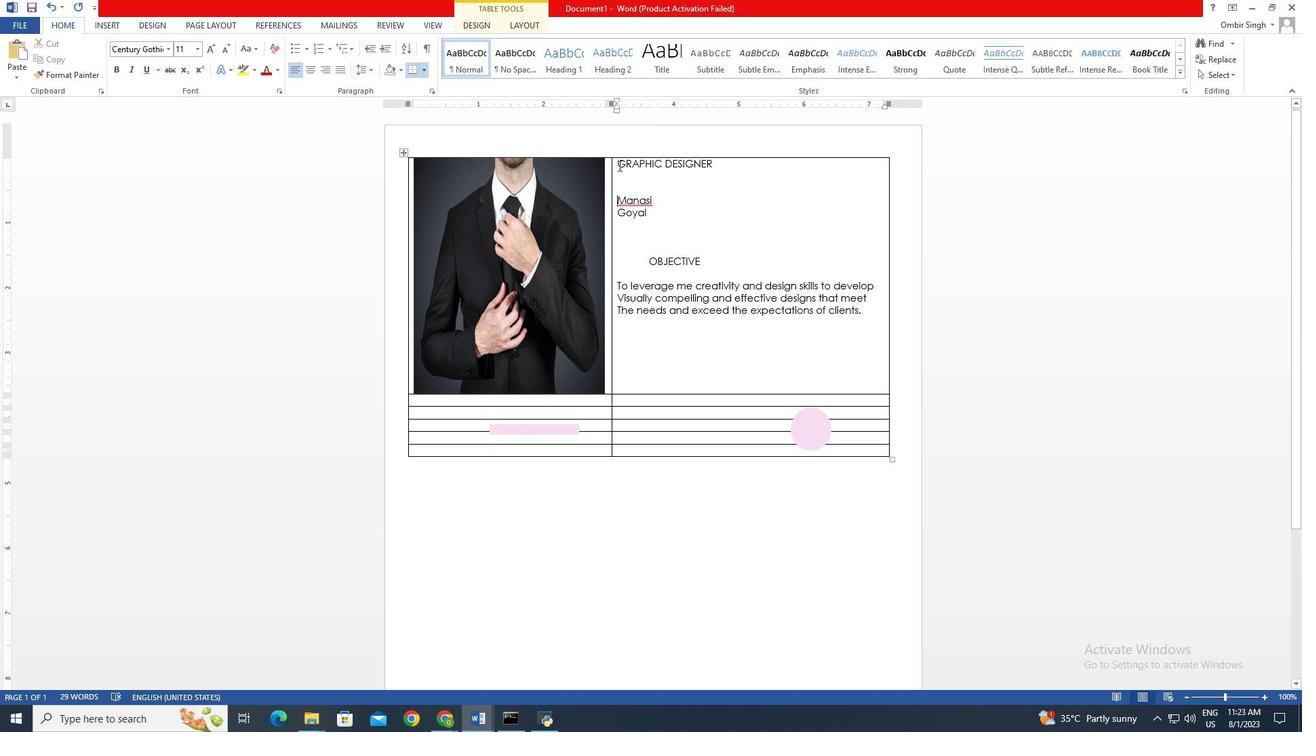 
Action: Mouse pressed left at (618, 165)
Screenshot: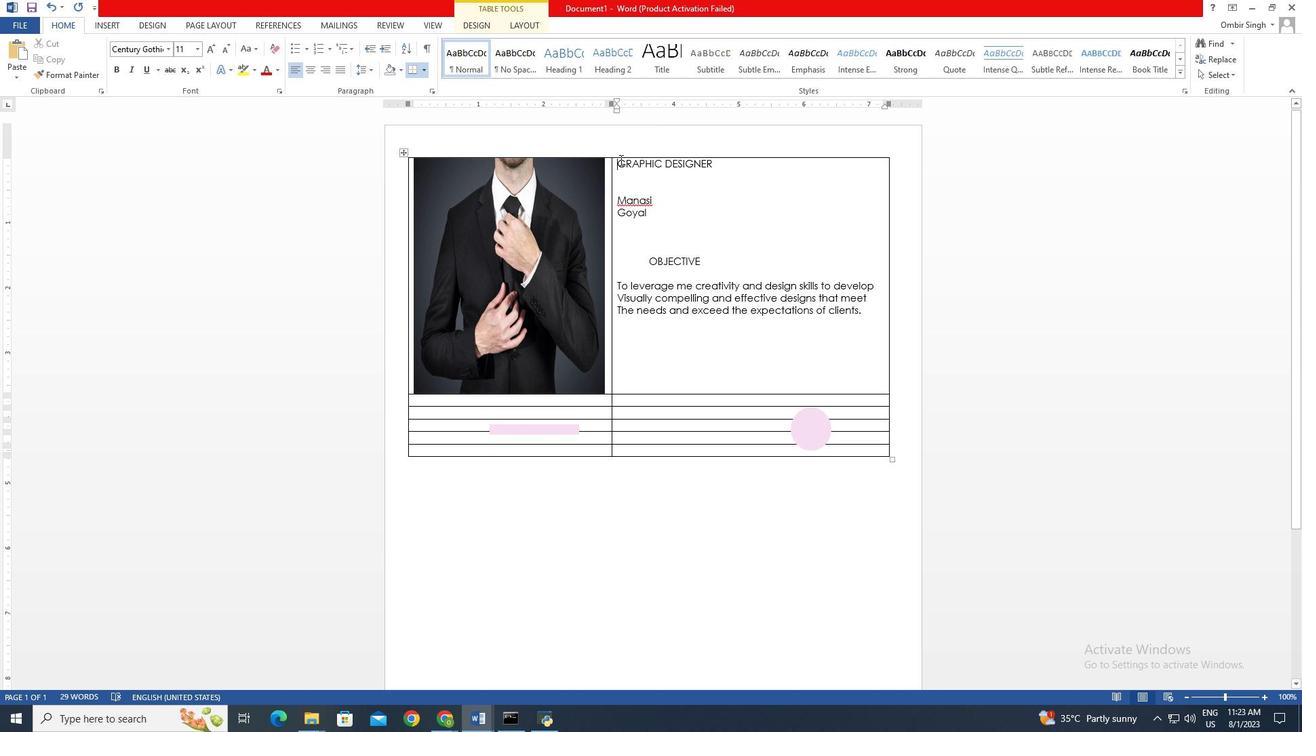 
Action: Mouse moved to (615, 103)
Screenshot: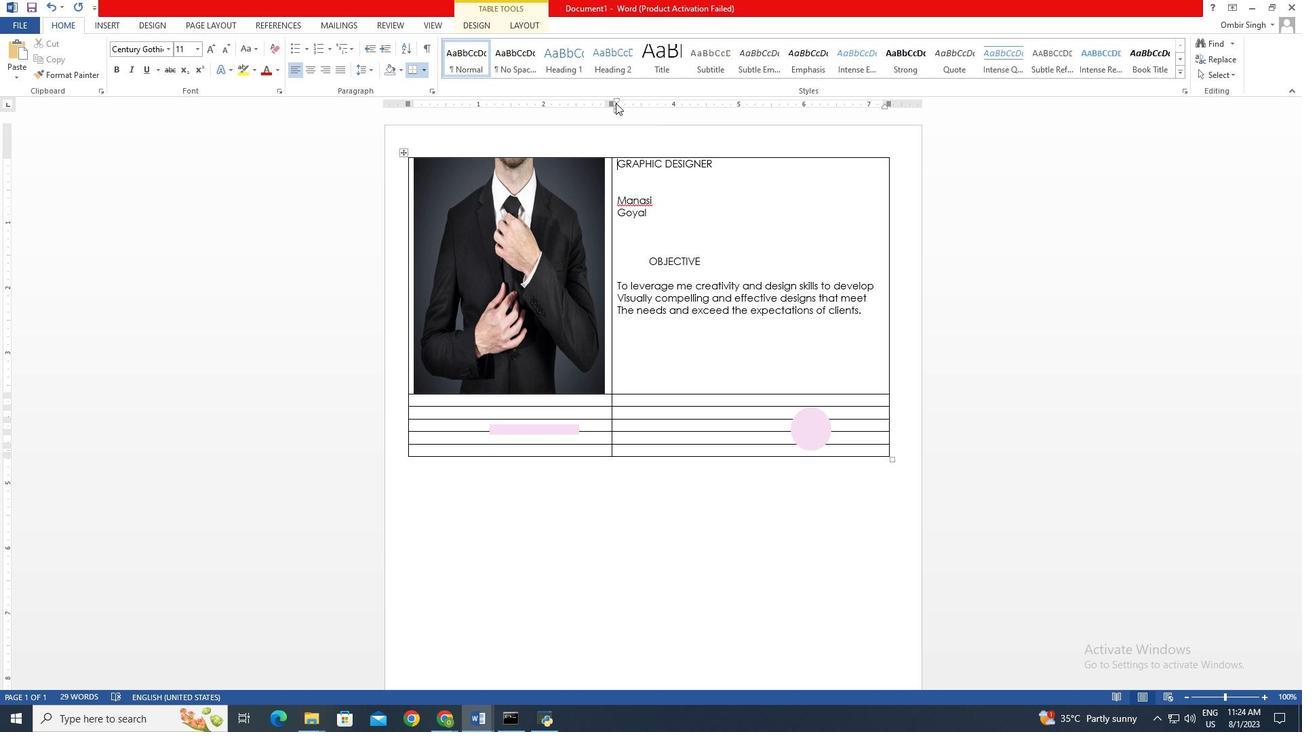 
Action: Mouse pressed left at (615, 103)
Screenshot: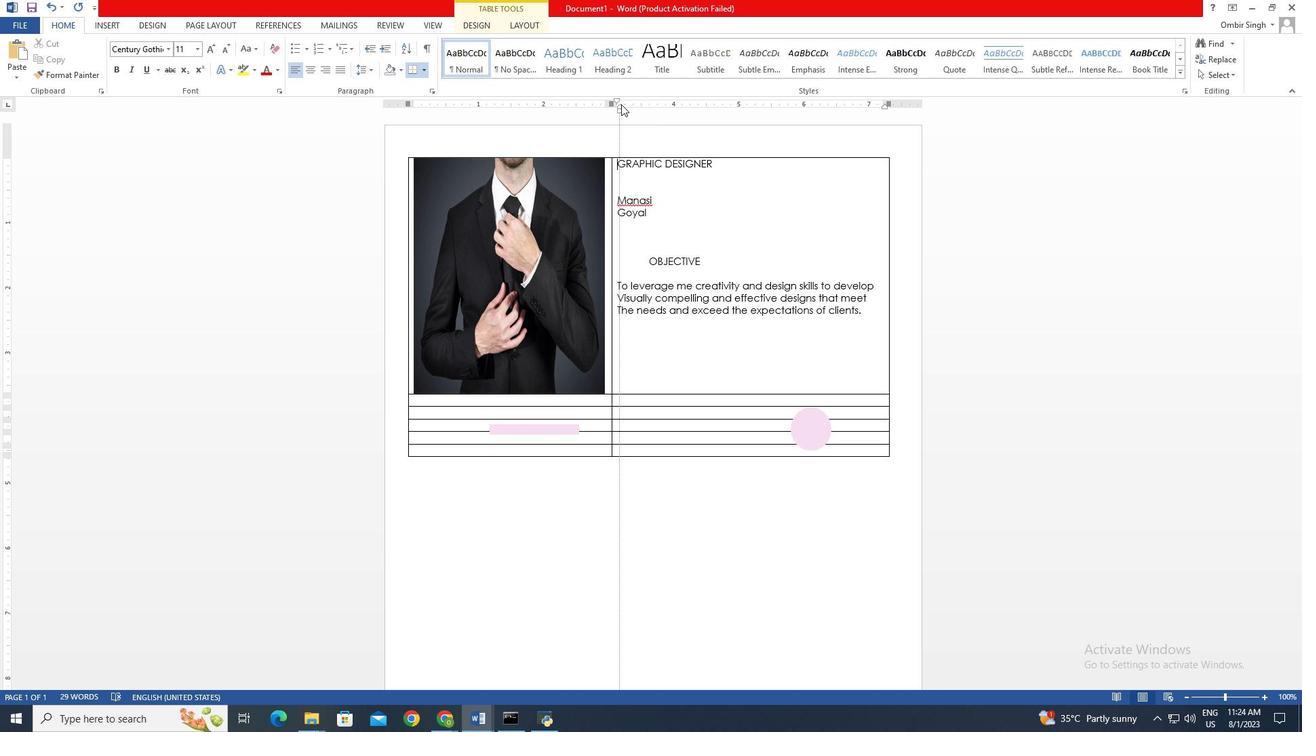 
Action: Mouse moved to (618, 99)
Screenshot: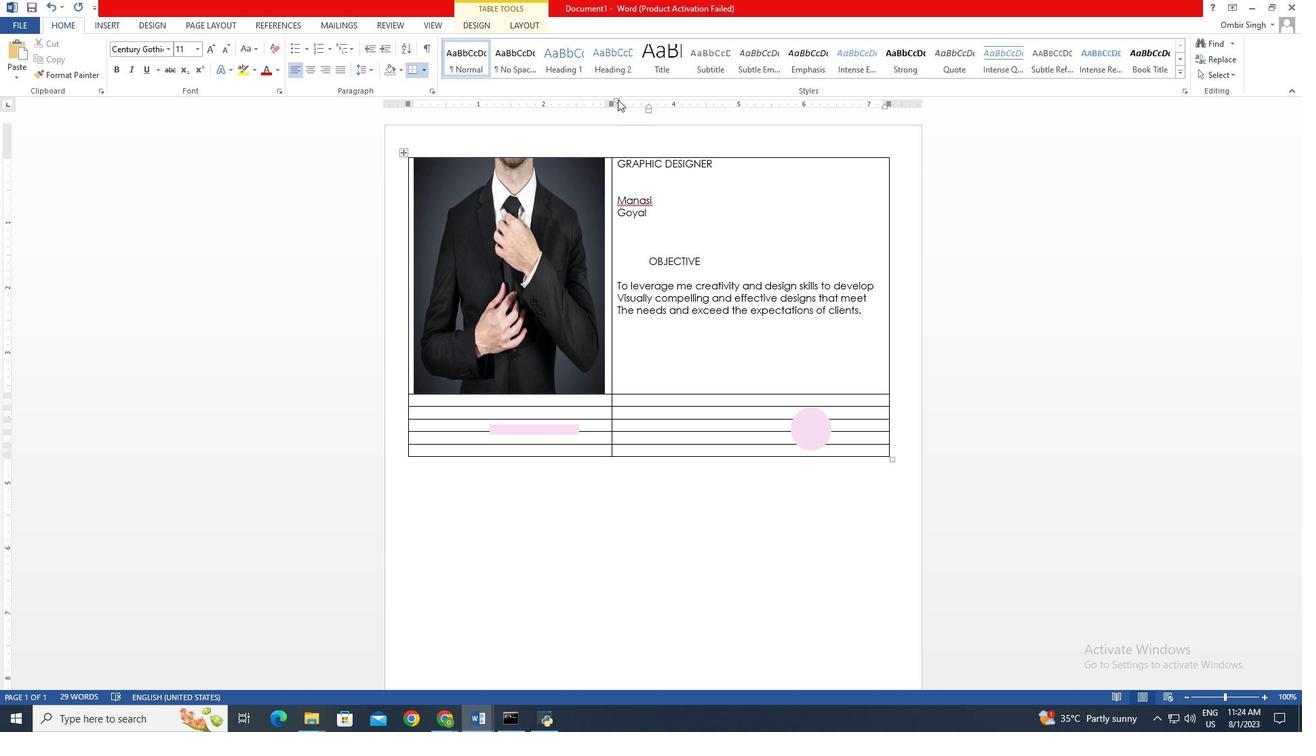 
Action: Mouse pressed left at (618, 99)
Screenshot: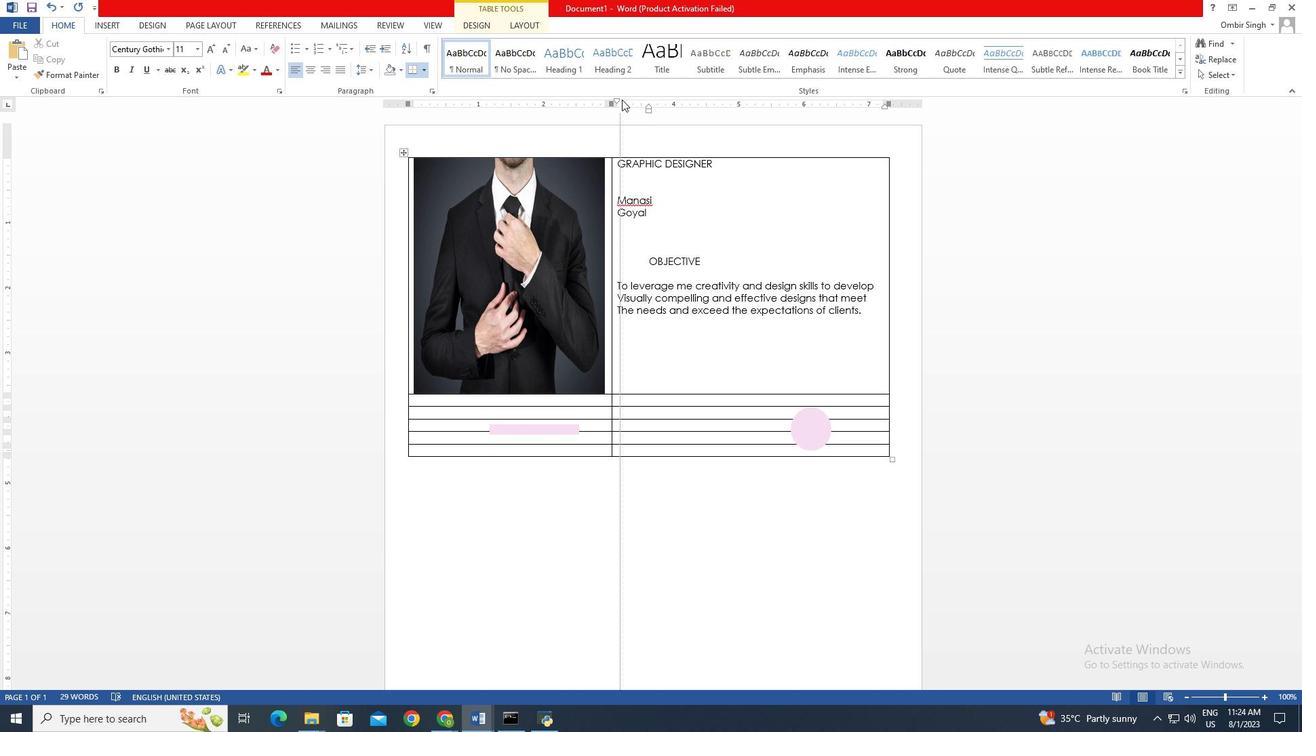 
Action: Mouse moved to (620, 198)
Screenshot: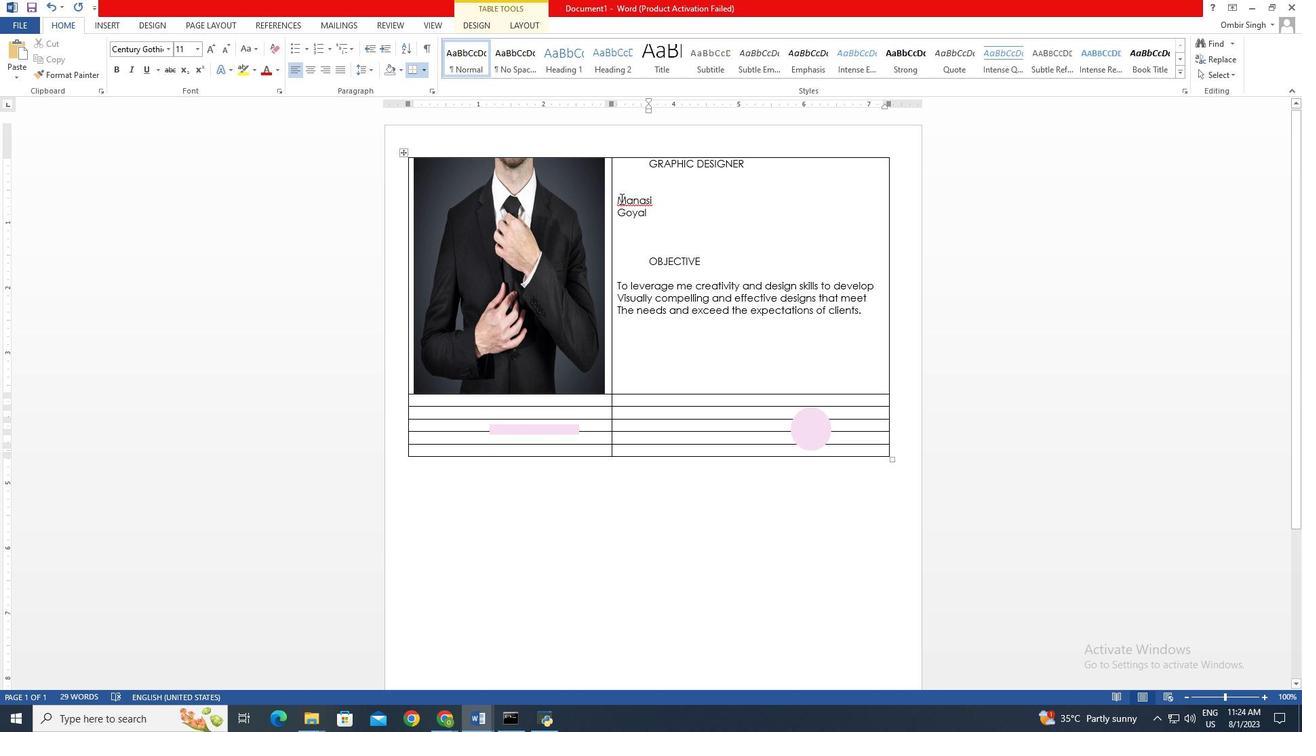 
Action: Mouse pressed left at (620, 198)
Screenshot: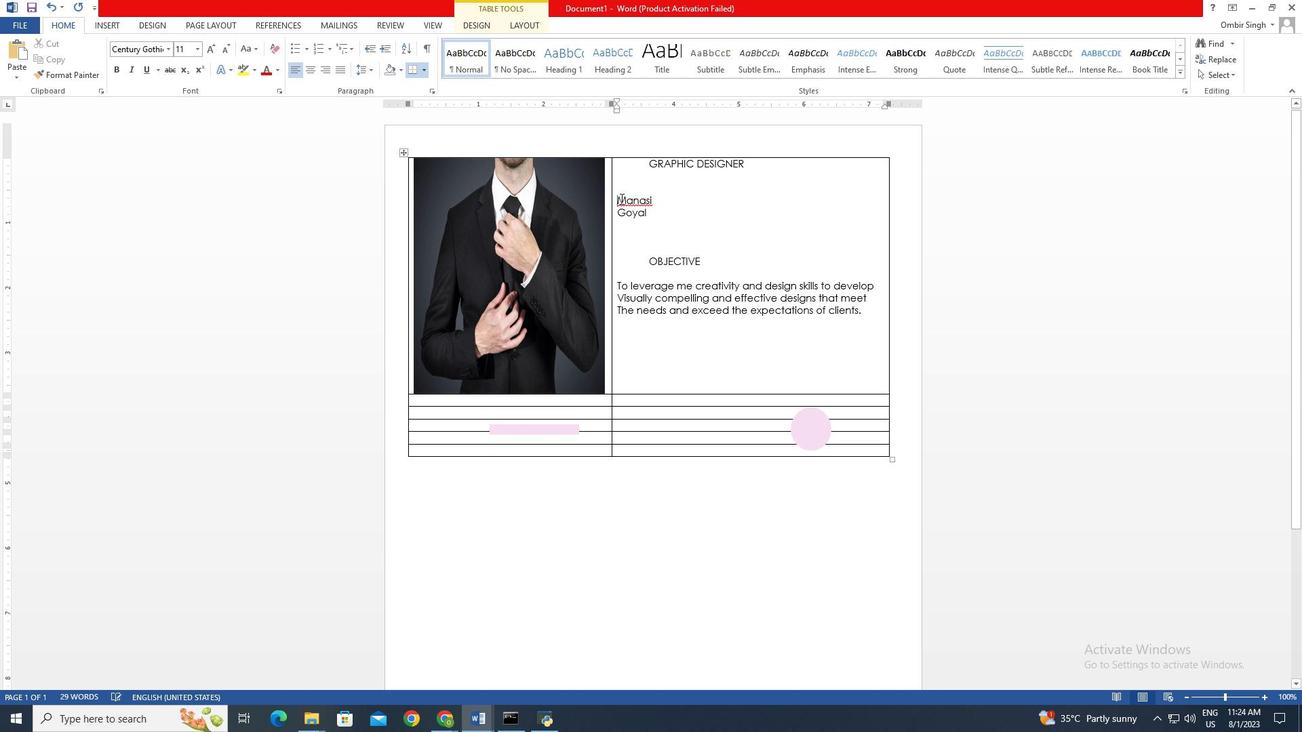 
Action: Mouse moved to (610, 101)
Screenshot: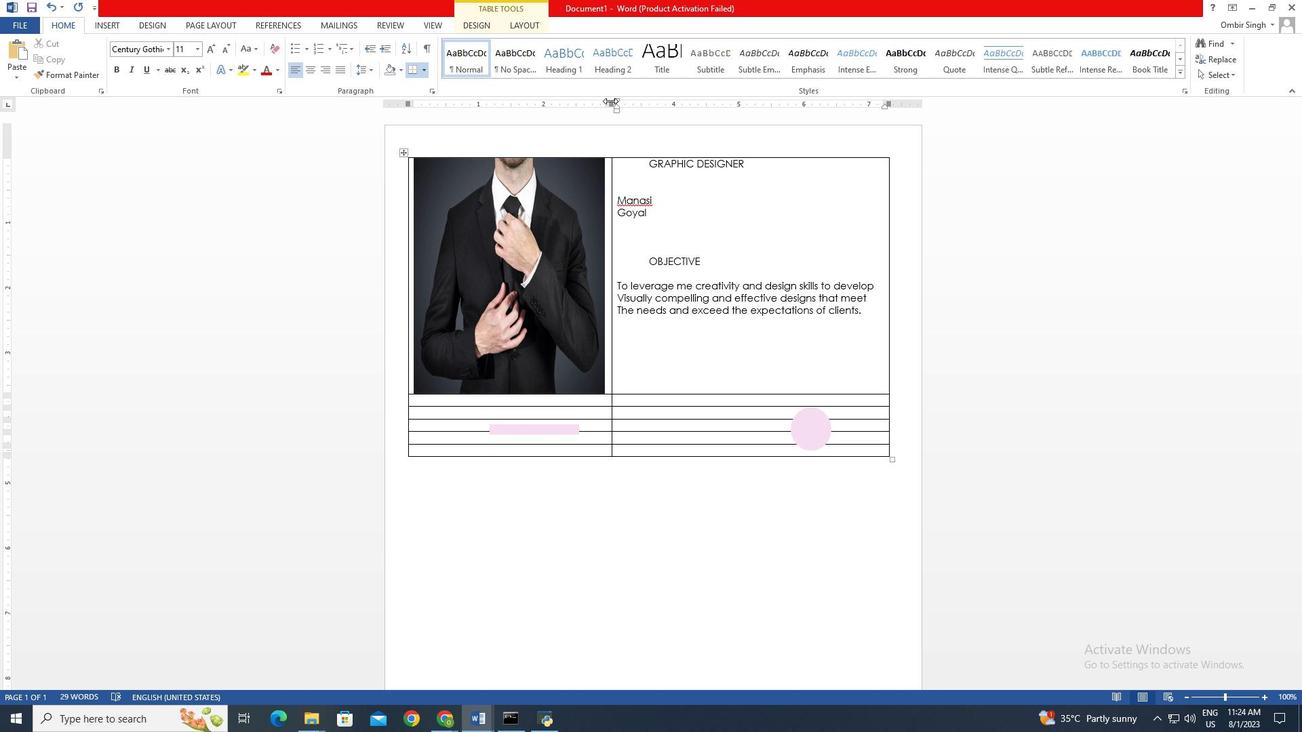 
Action: Mouse pressed left at (610, 101)
Screenshot: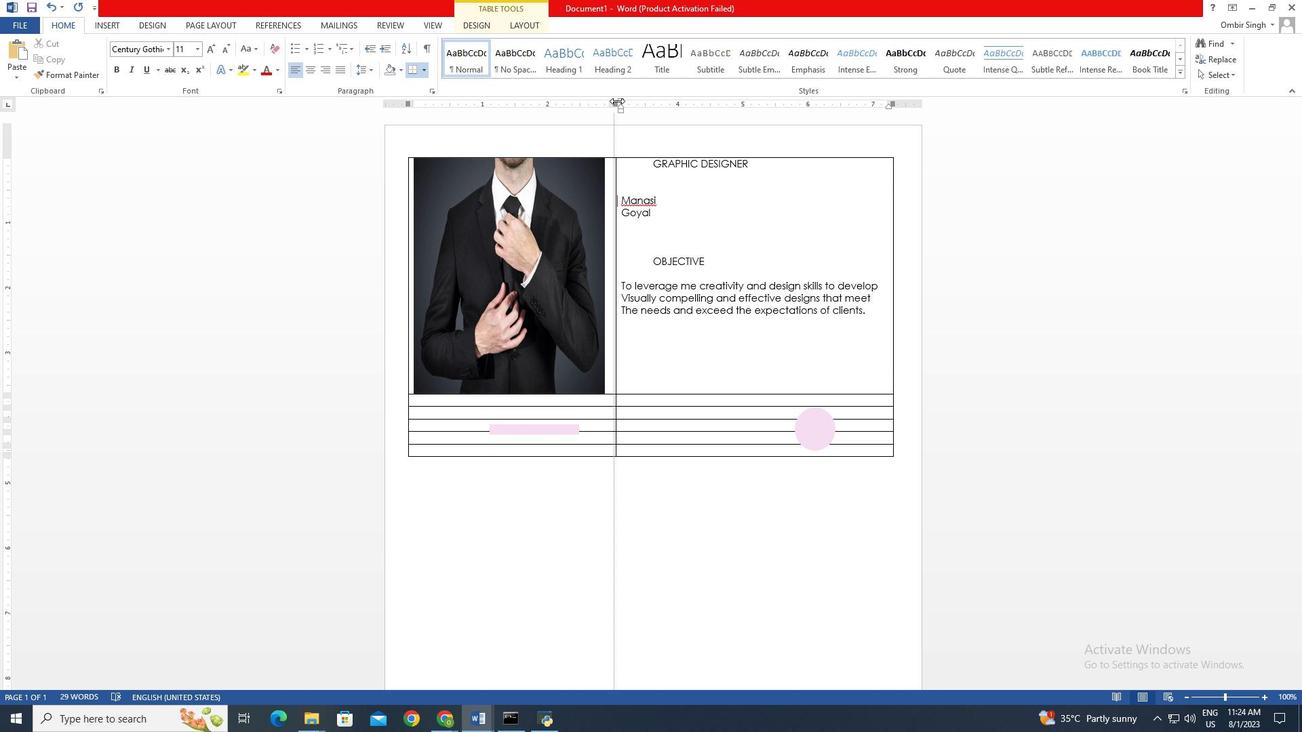 
Action: Mouse moved to (622, 107)
Screenshot: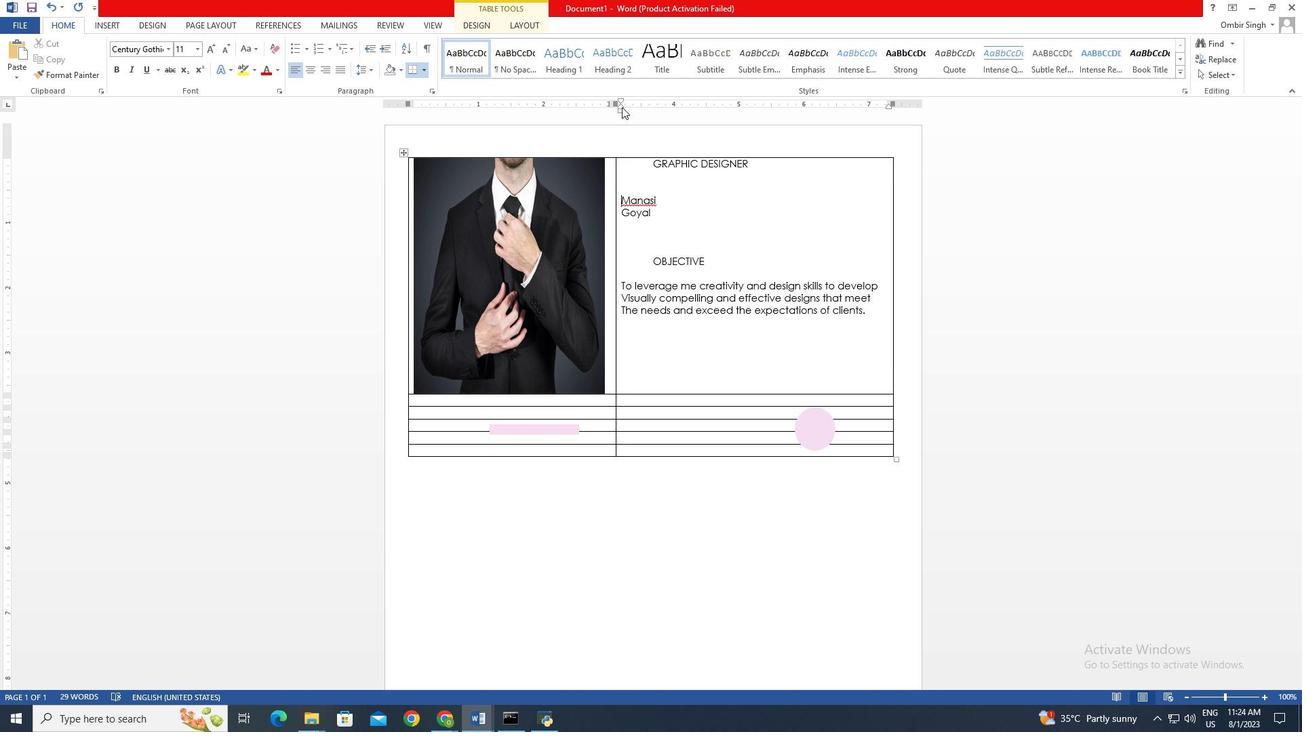 
Action: Mouse pressed left at (622, 107)
Screenshot: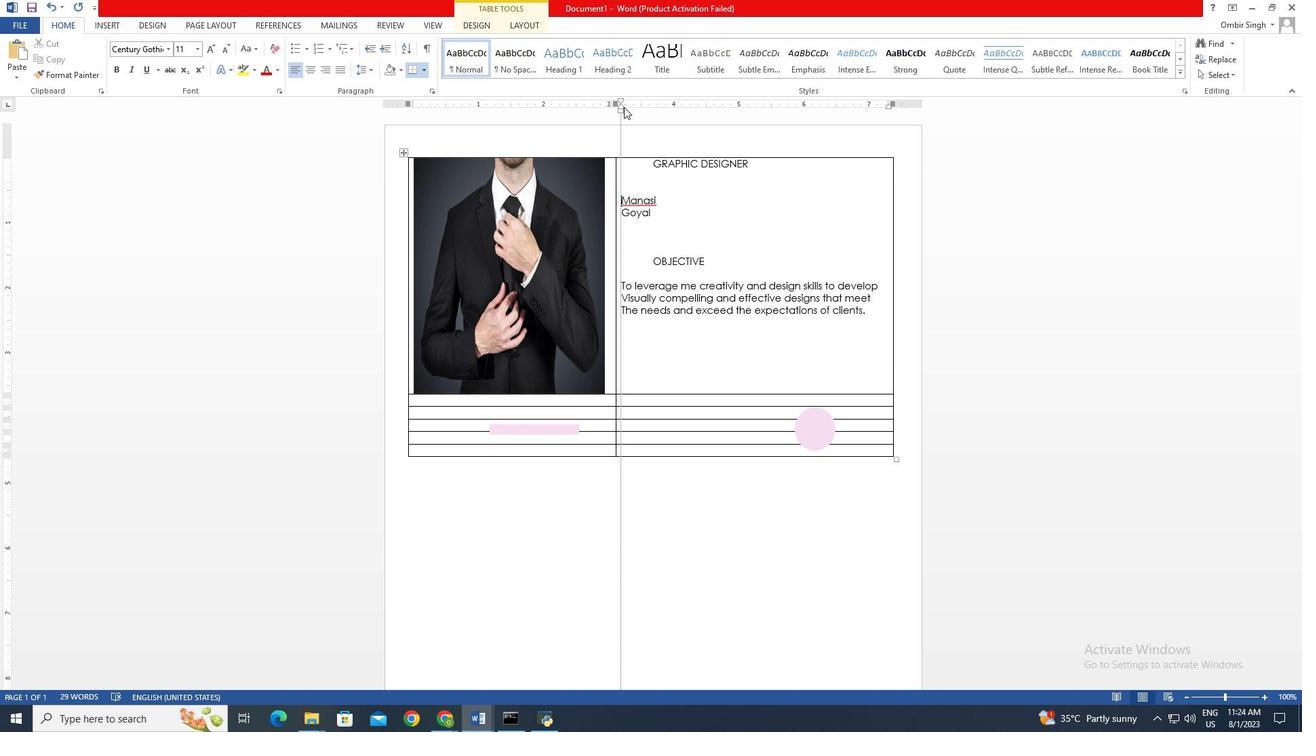 
Action: Mouse moved to (620, 98)
Screenshot: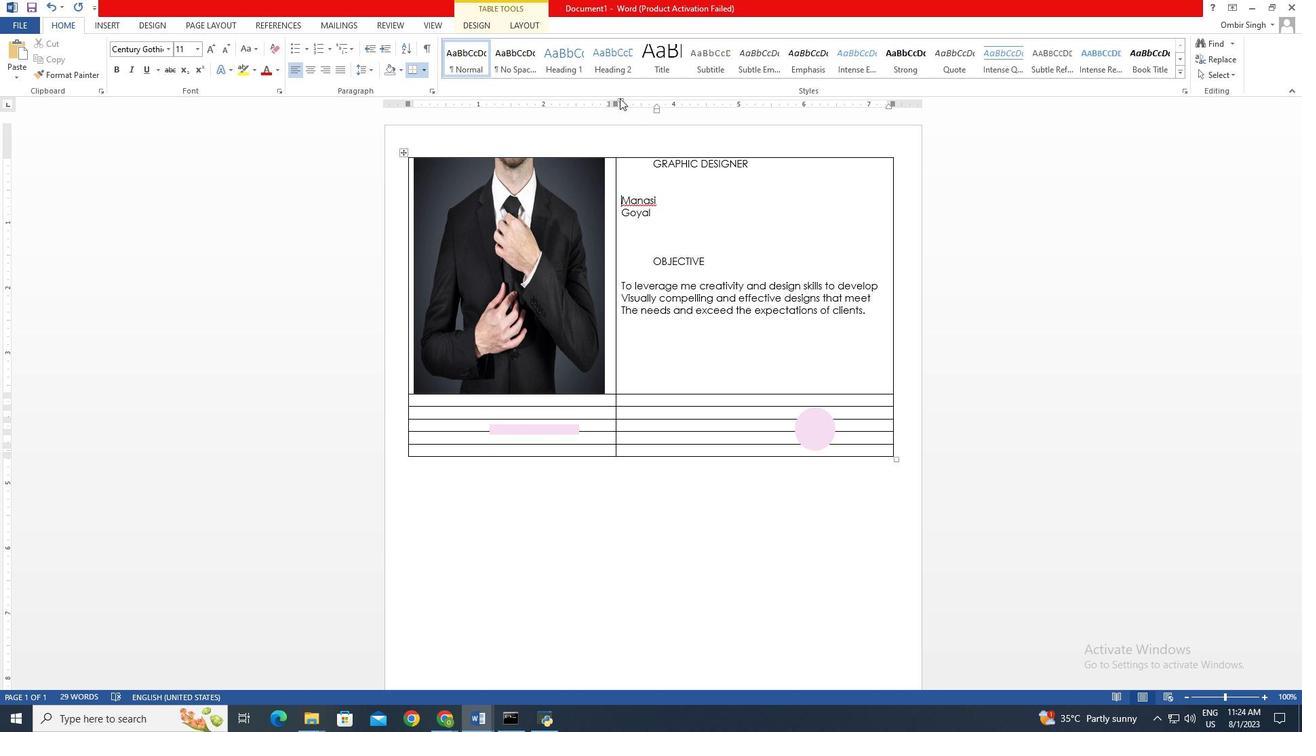 
Action: Mouse pressed left at (620, 98)
Screenshot: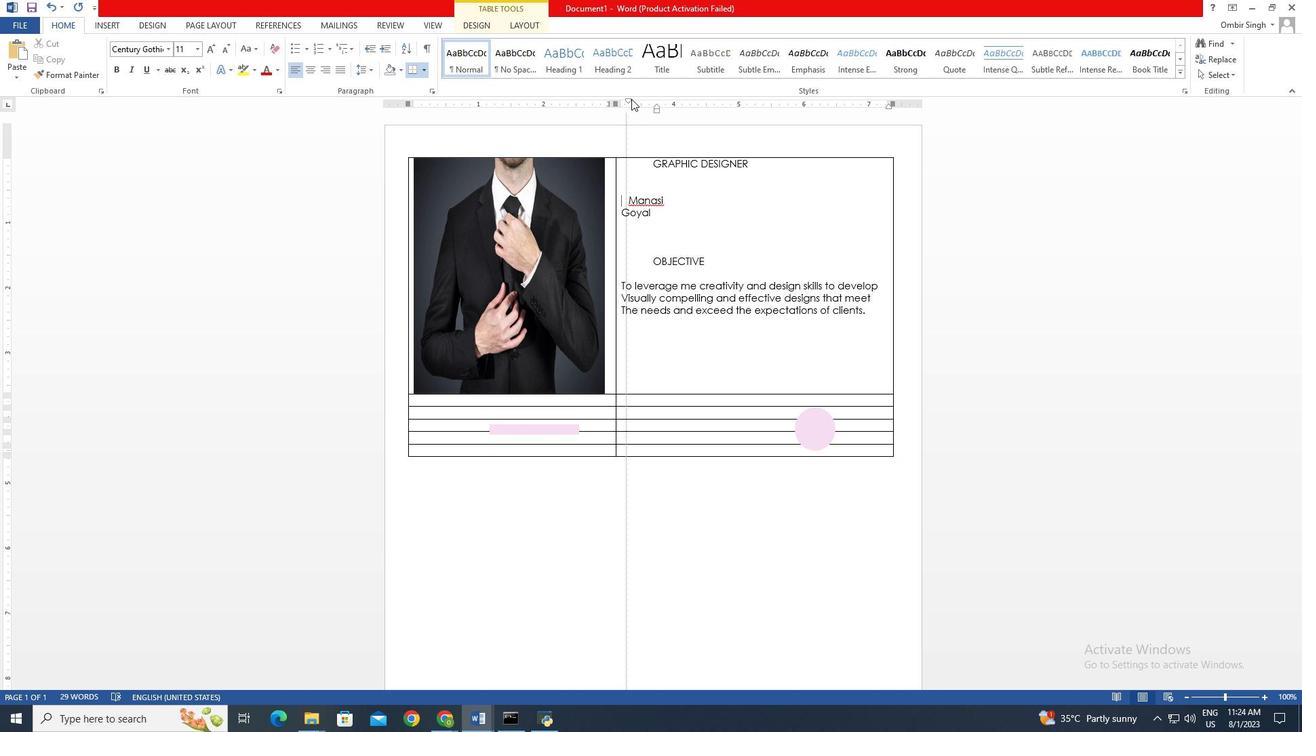 
Action: Mouse moved to (622, 208)
Screenshot: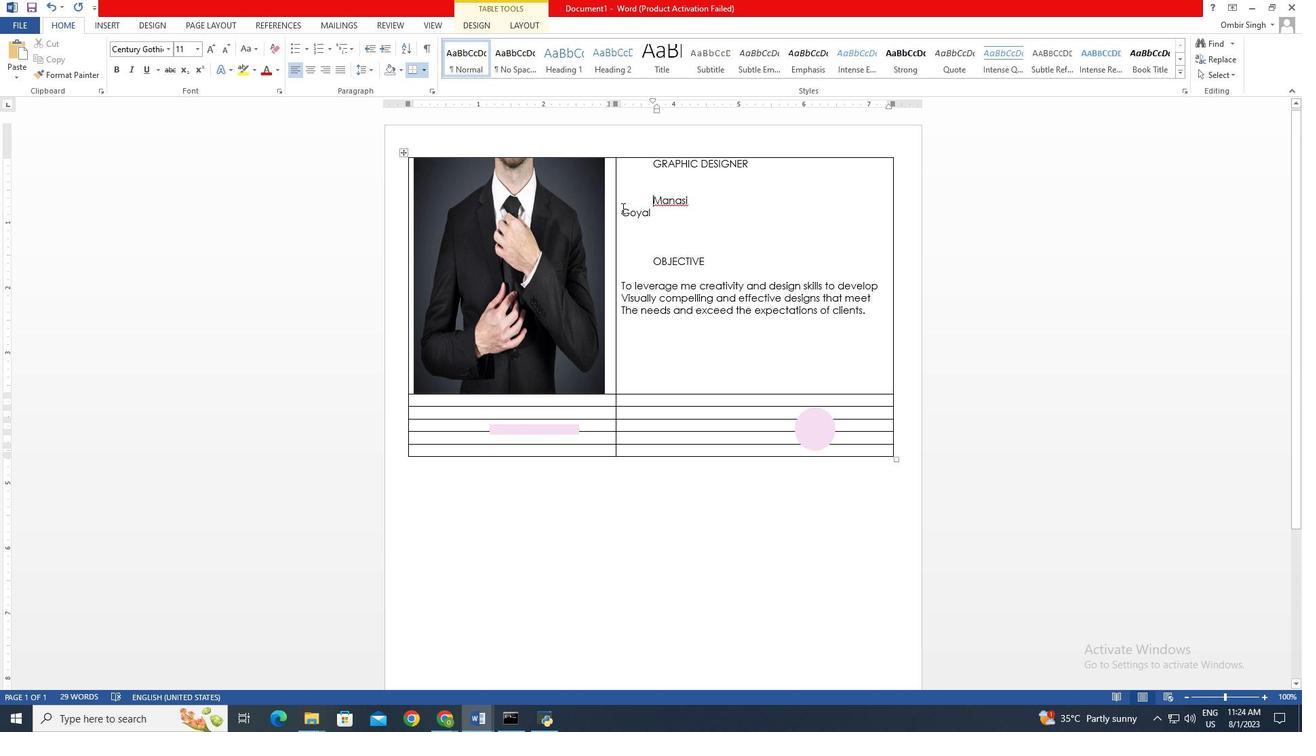 
Action: Mouse pressed left at (622, 208)
Screenshot: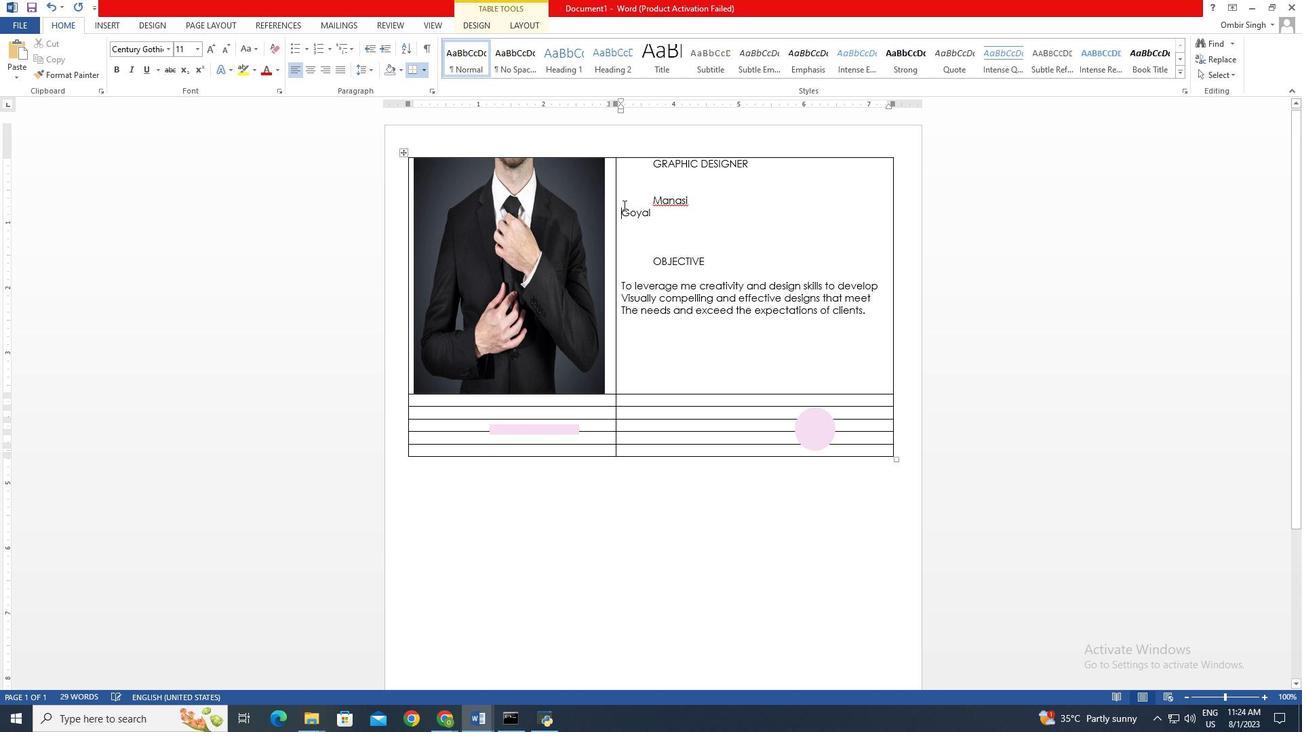 
Action: Mouse moved to (620, 106)
Screenshot: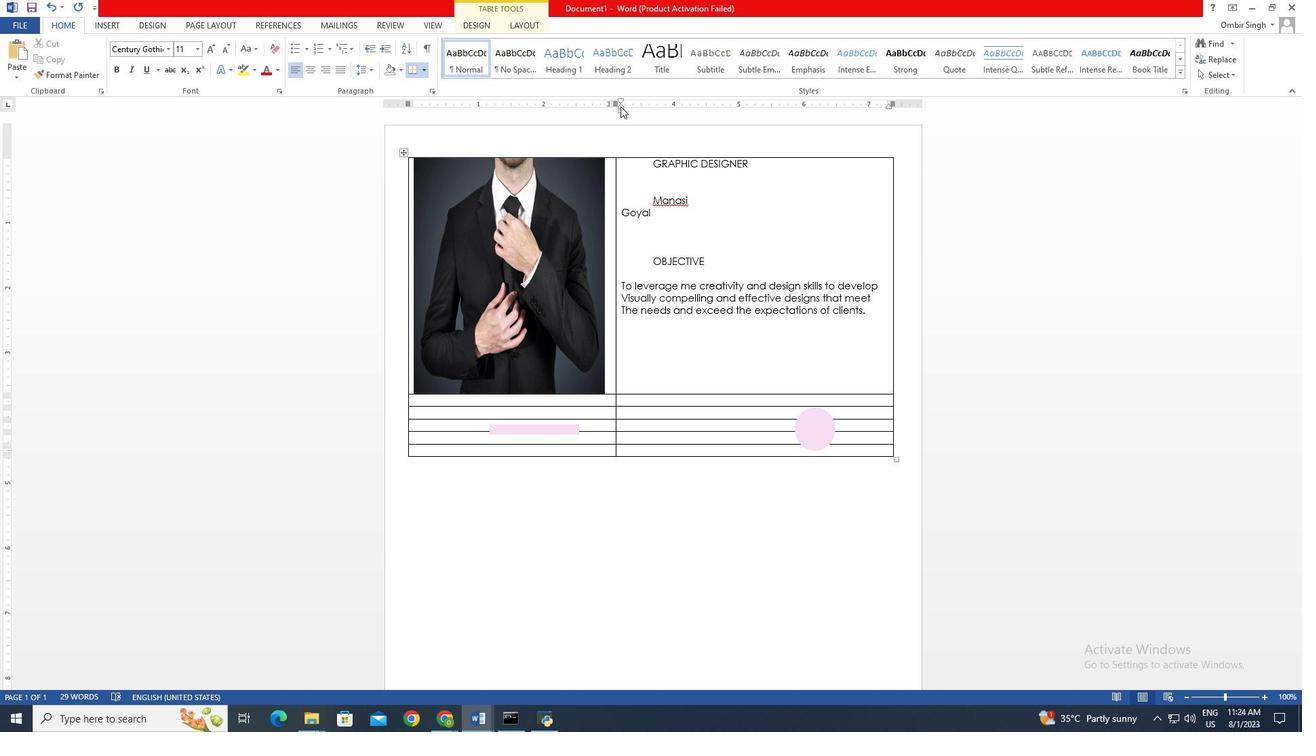 
Action: Mouse pressed left at (620, 106)
Screenshot: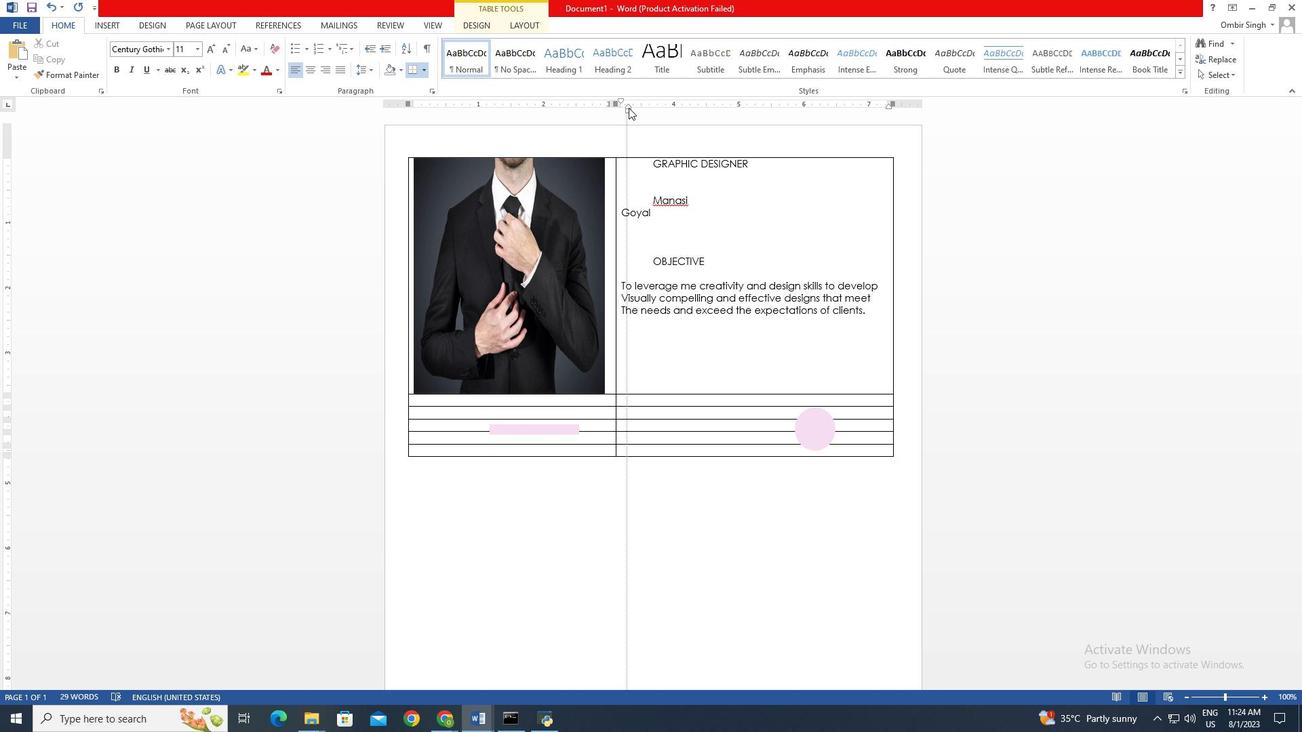 
Action: Mouse moved to (620, 99)
Screenshot: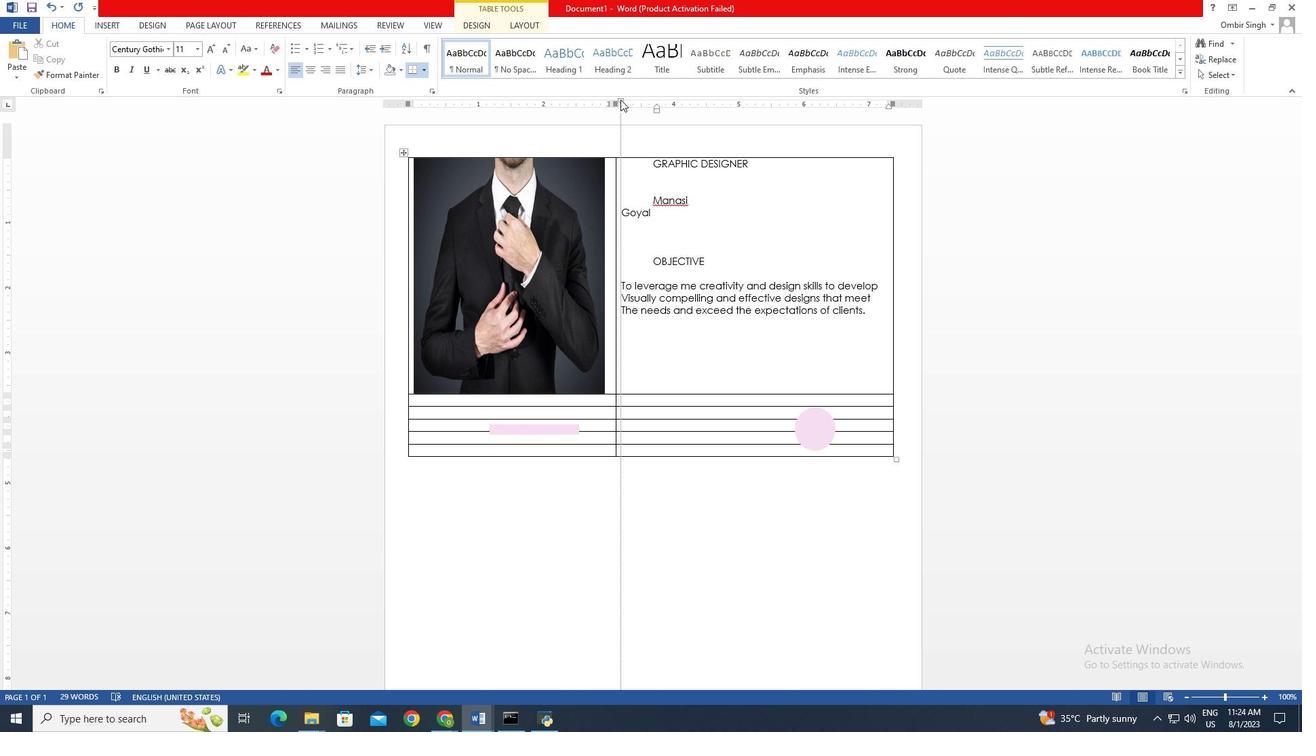 
Action: Mouse pressed left at (620, 99)
Screenshot: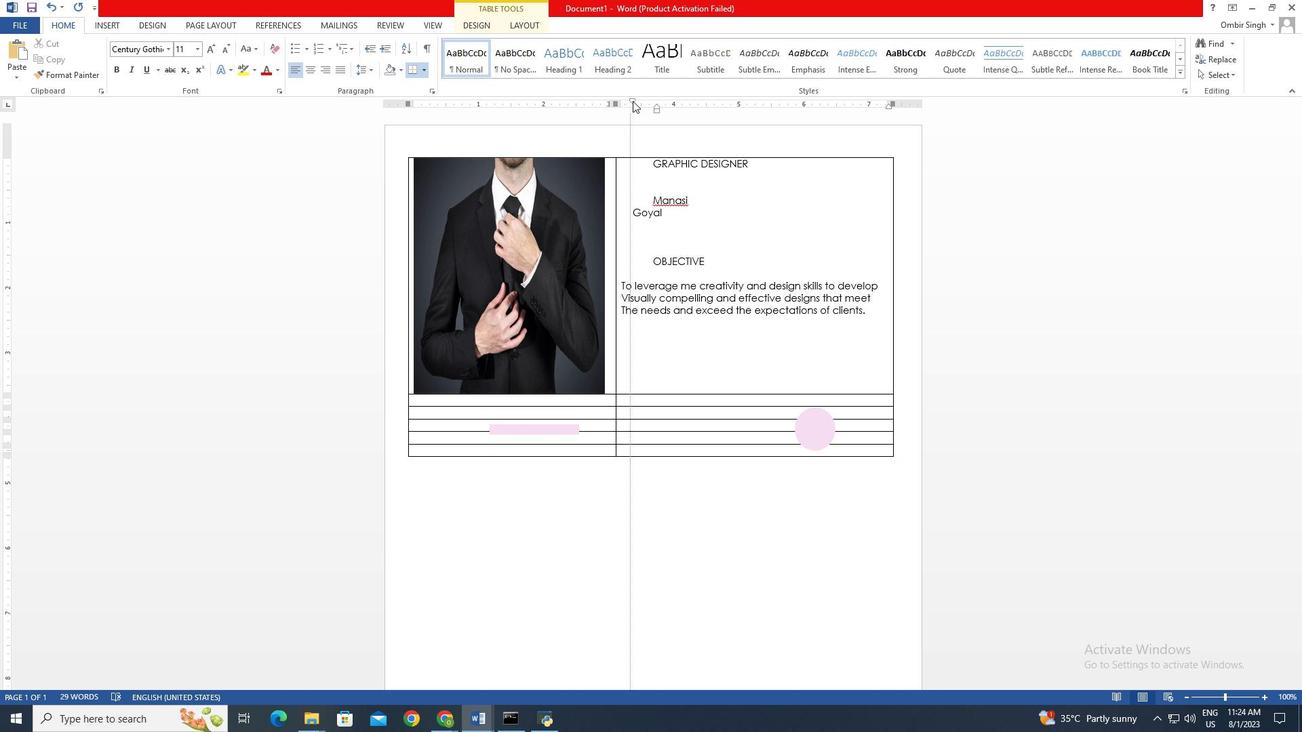 
Action: Mouse moved to (656, 107)
Screenshot: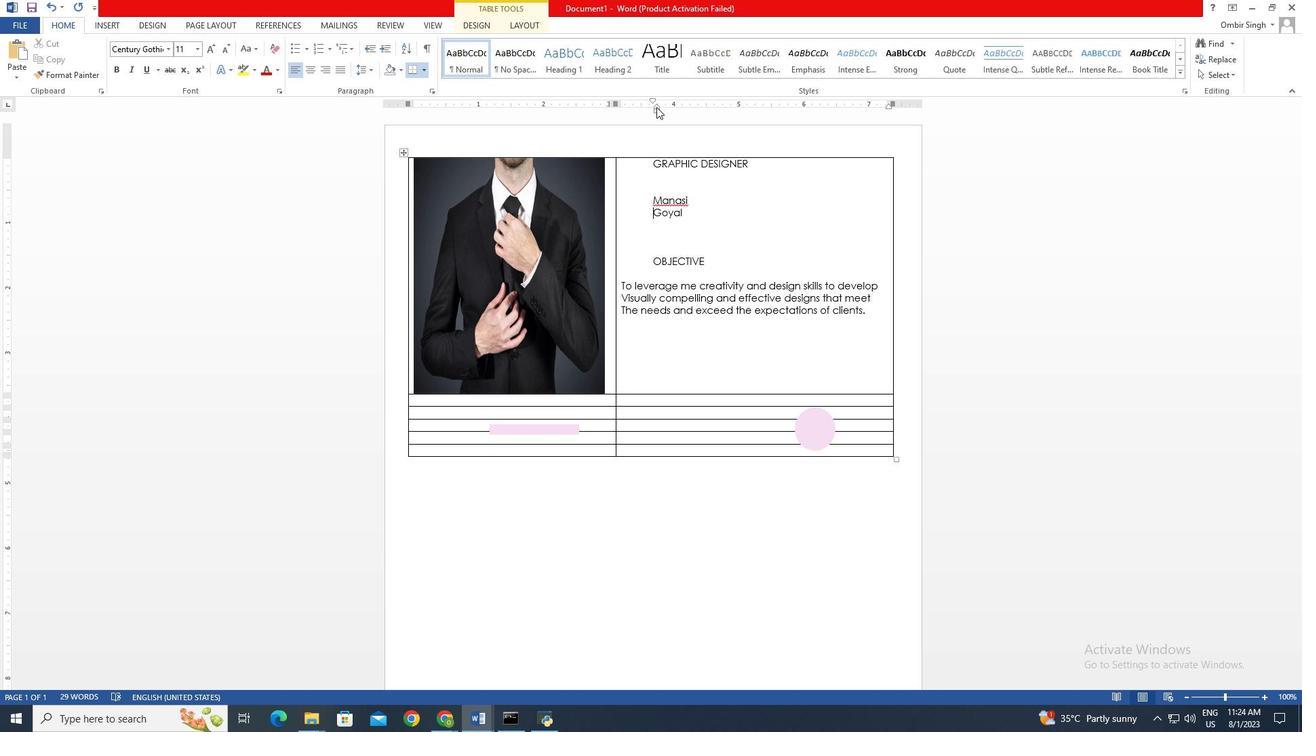 
Action: Mouse pressed left at (656, 107)
Screenshot: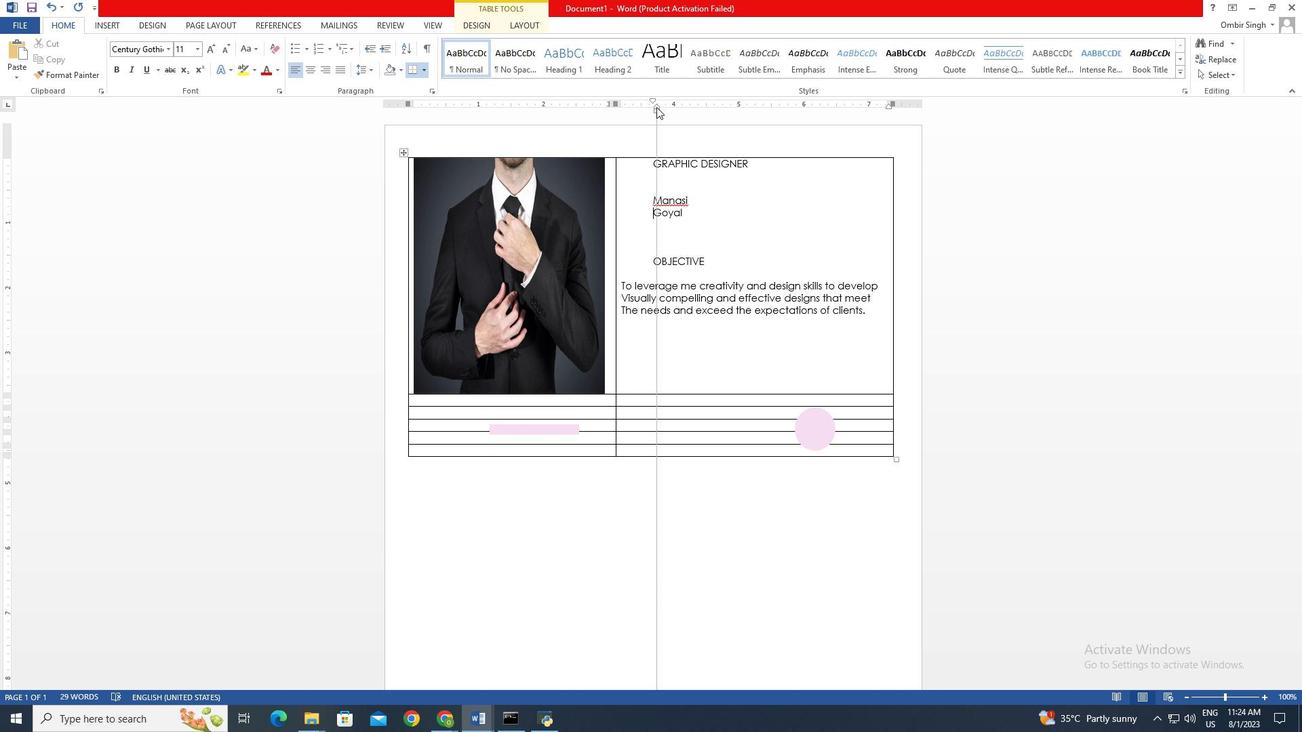 
Action: Mouse moved to (622, 285)
Screenshot: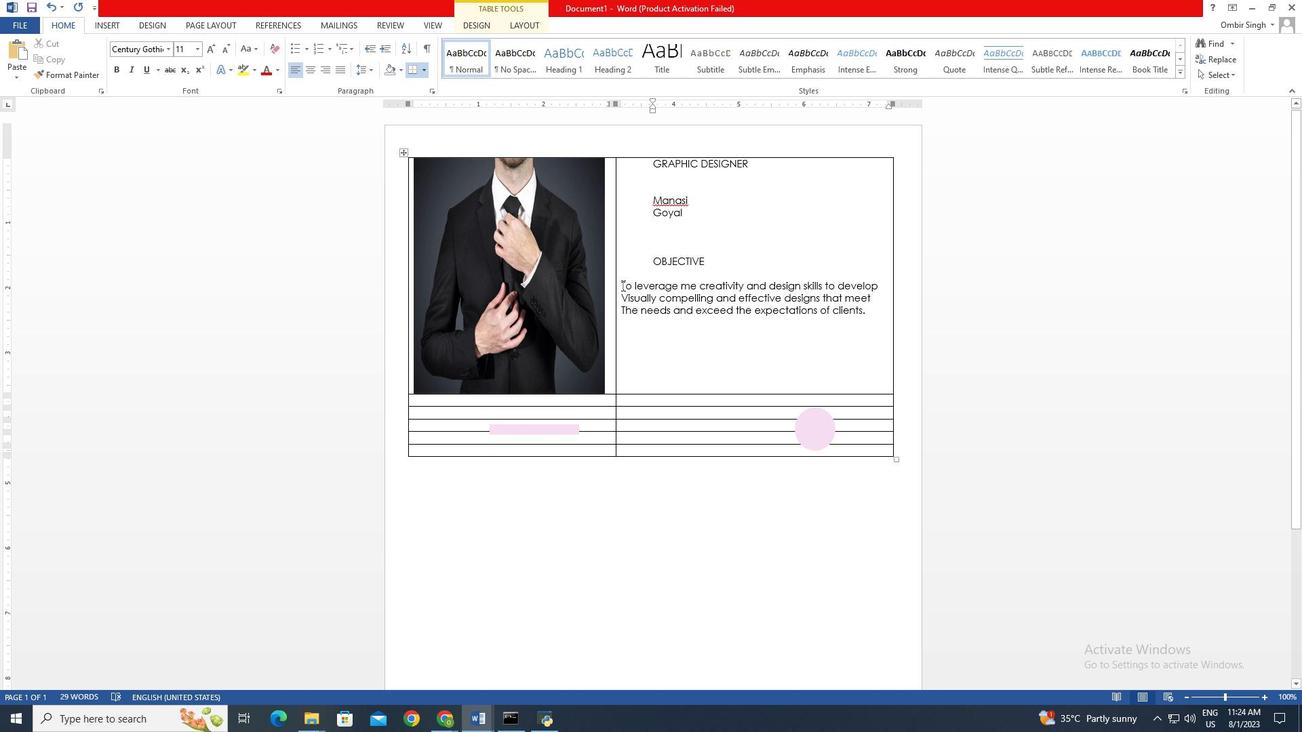 
Action: Mouse pressed left at (622, 285)
Screenshot: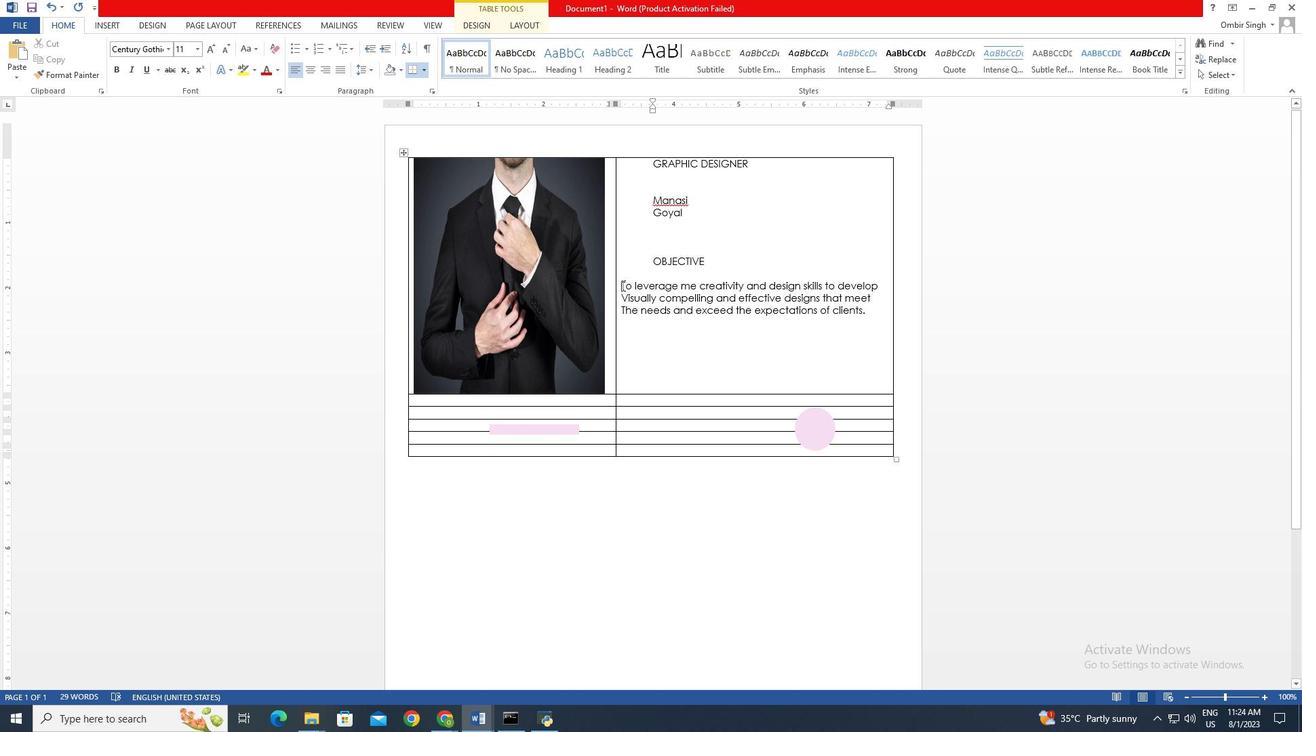 
Action: Mouse moved to (620, 107)
Screenshot: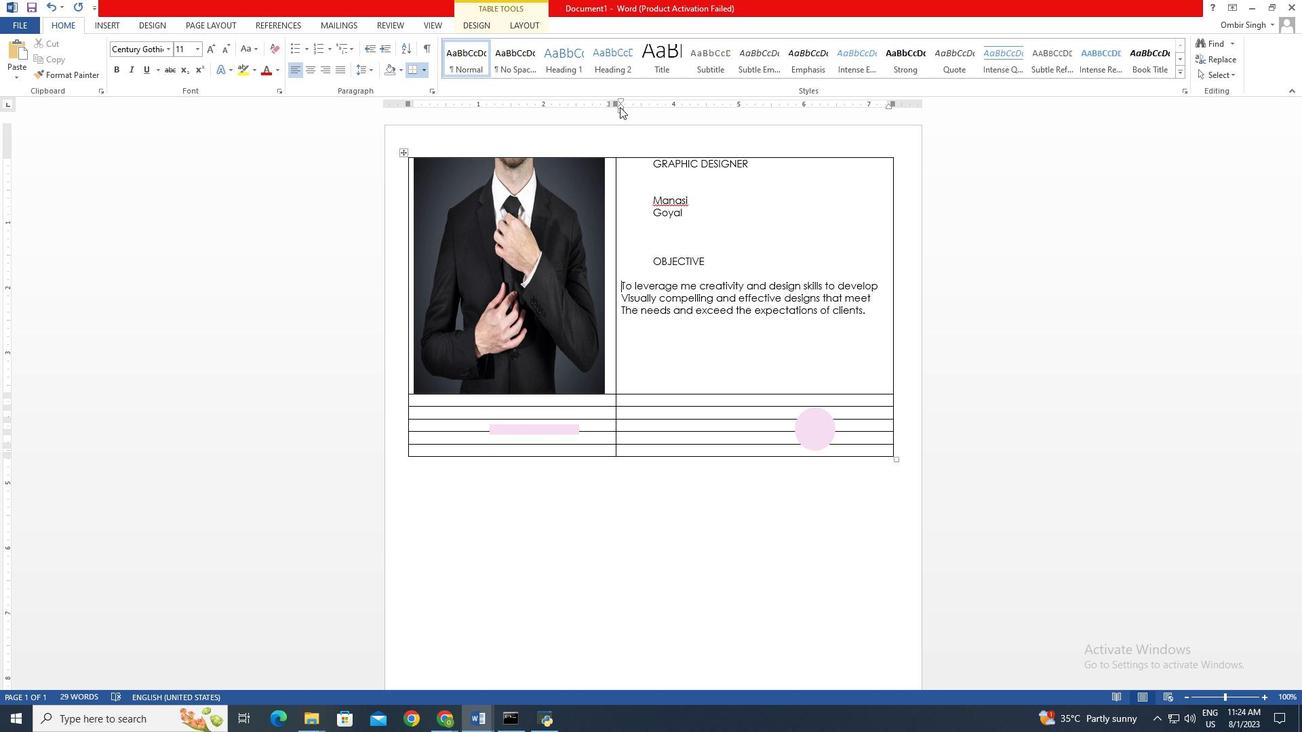 
Action: Mouse pressed left at (620, 107)
Screenshot: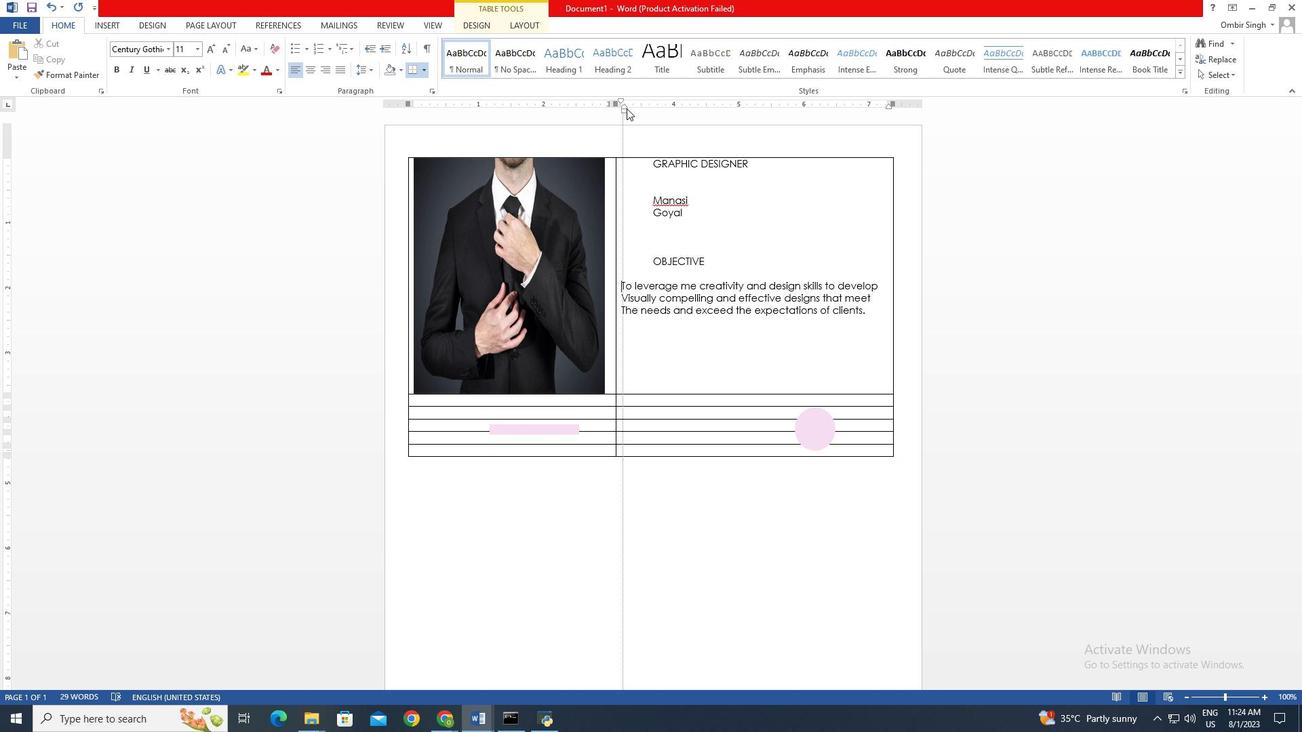 
Action: Mouse moved to (622, 100)
Screenshot: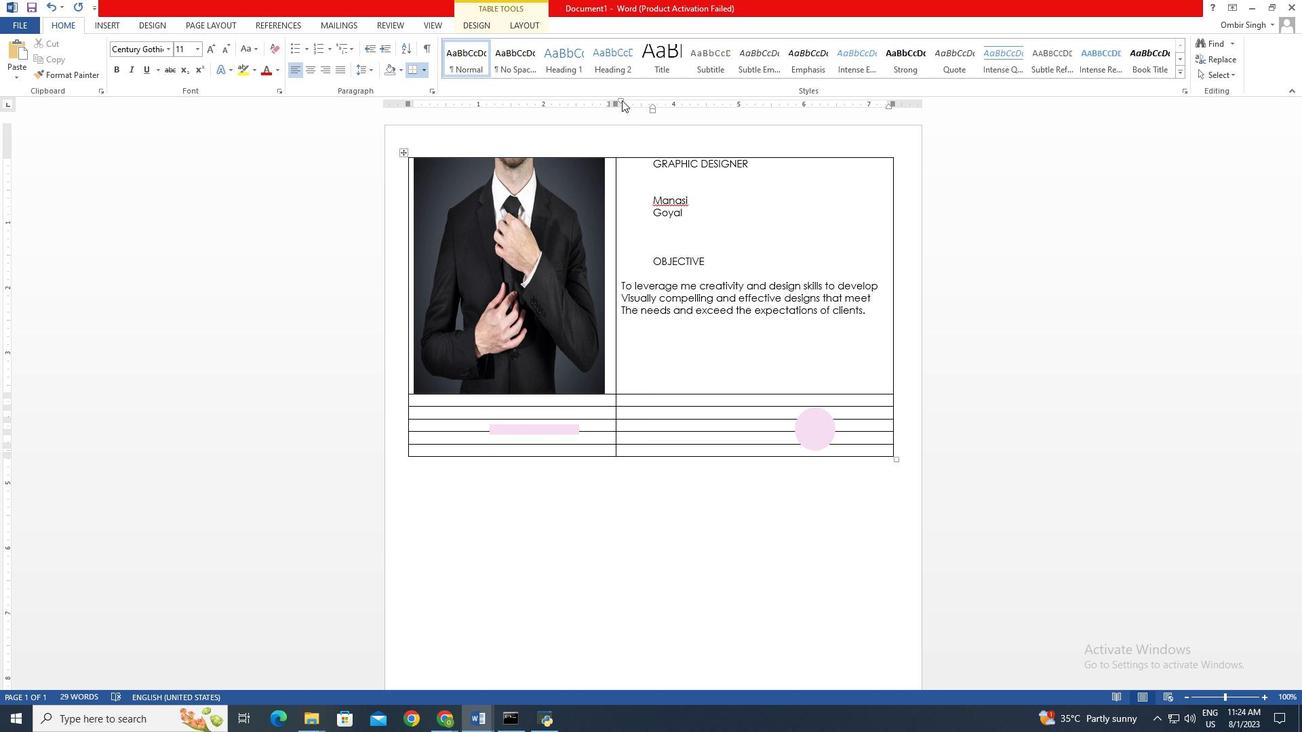 
Action: Mouse pressed left at (622, 100)
Screenshot: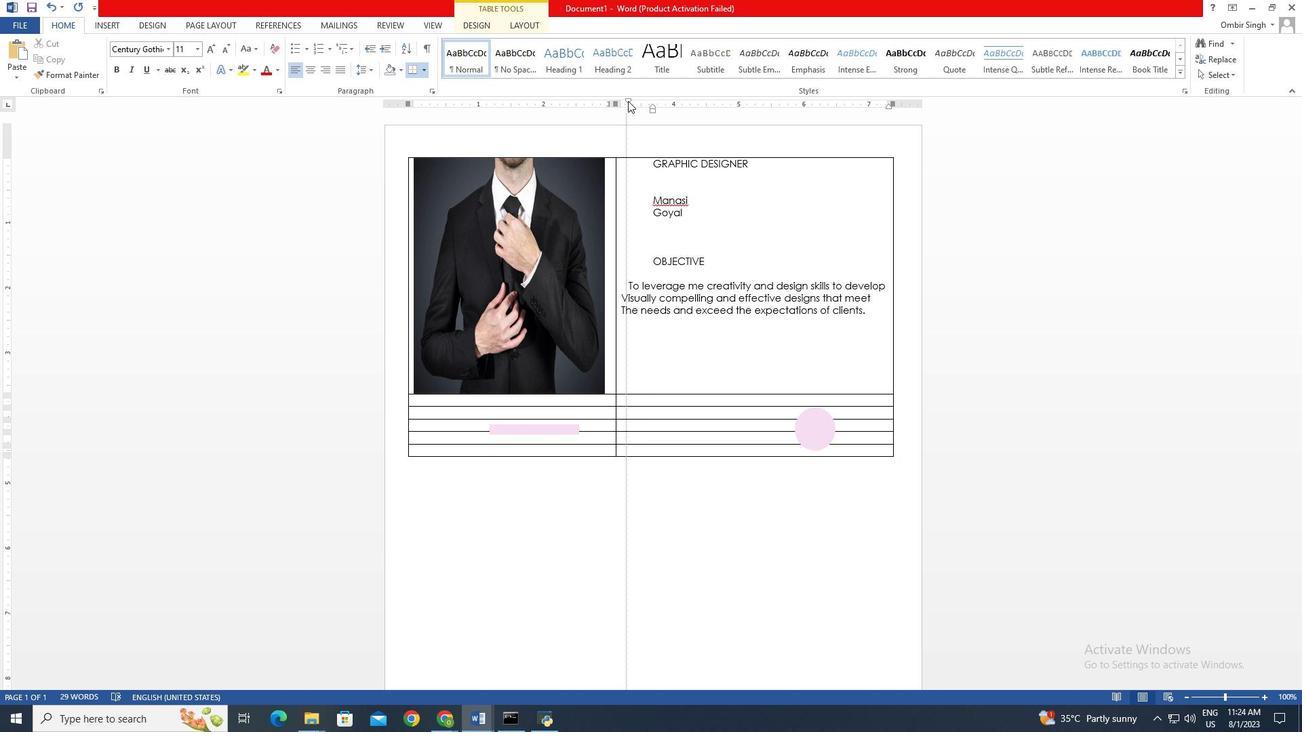 
Action: Mouse moved to (622, 311)
Screenshot: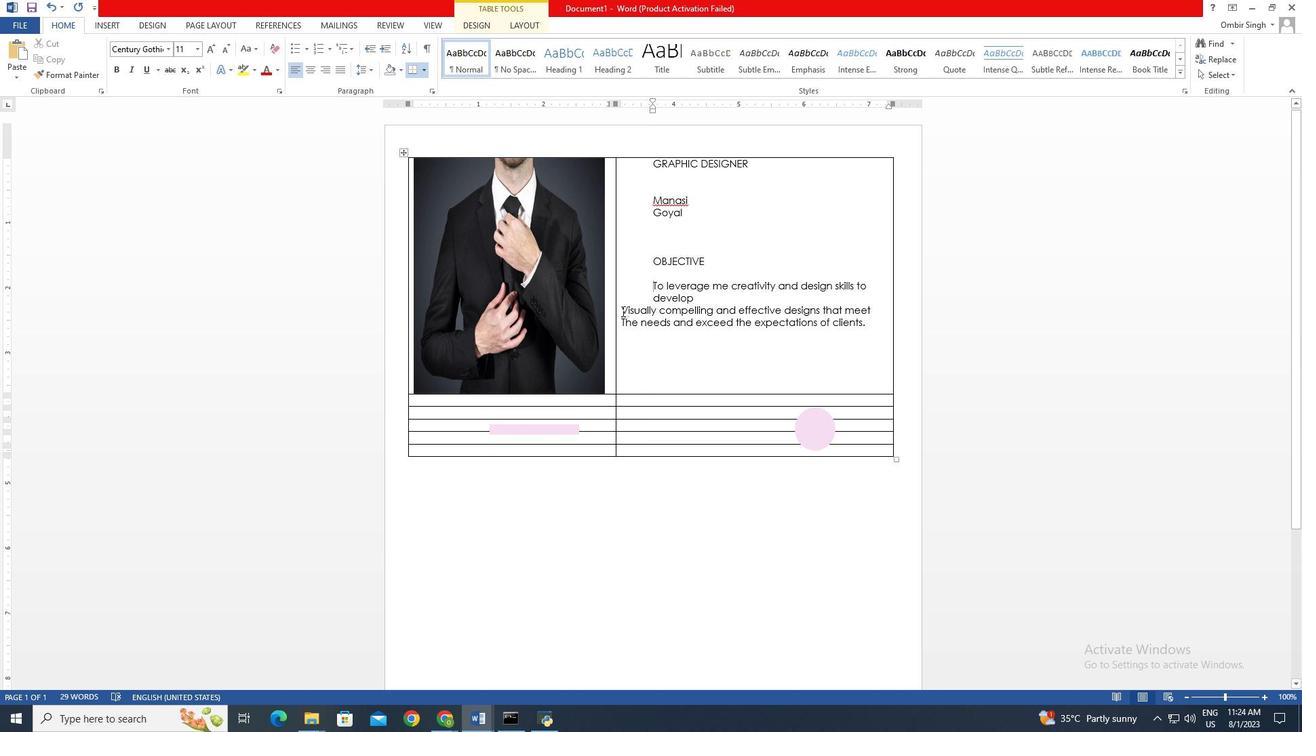 
Action: Mouse pressed left at (622, 311)
Screenshot: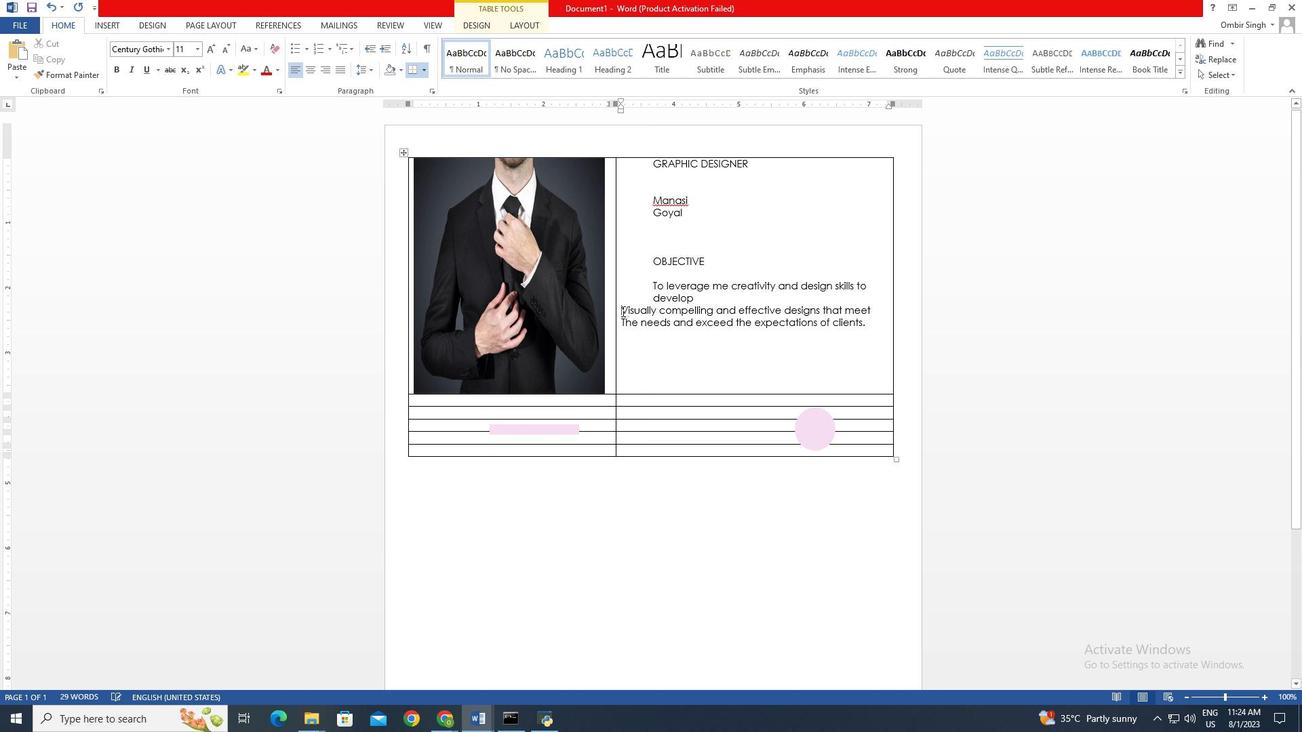 
Action: Mouse moved to (621, 106)
Screenshot: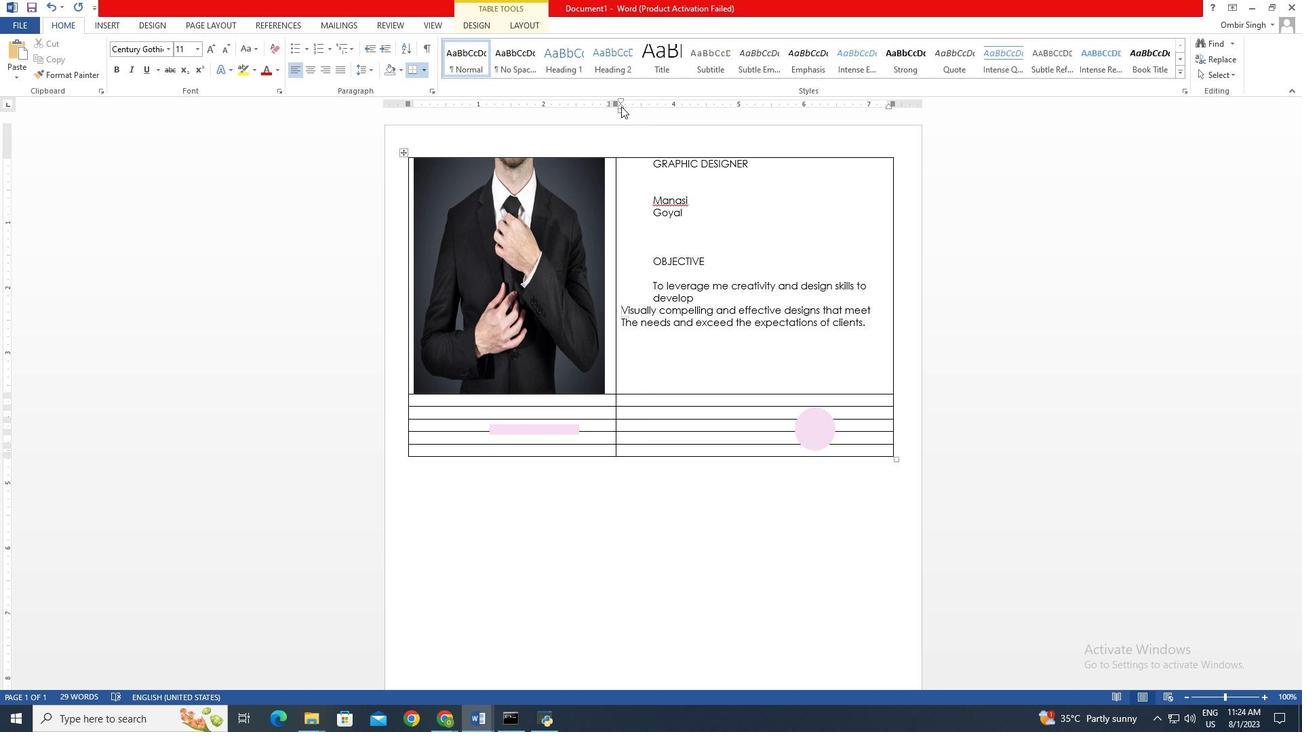 
Action: Key pressed <Key.shift_r><Key.down><Key.down><Key.up>
Screenshot: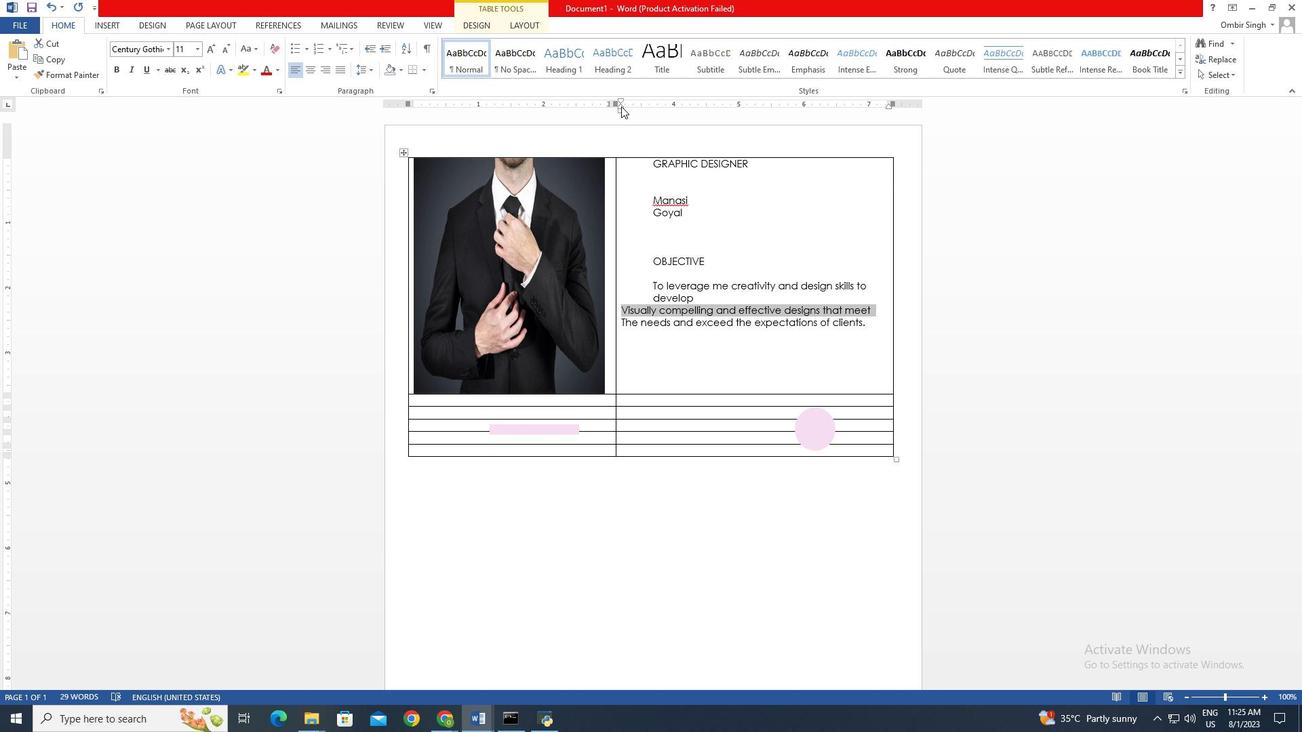 
Action: Mouse moved to (624, 305)
Screenshot: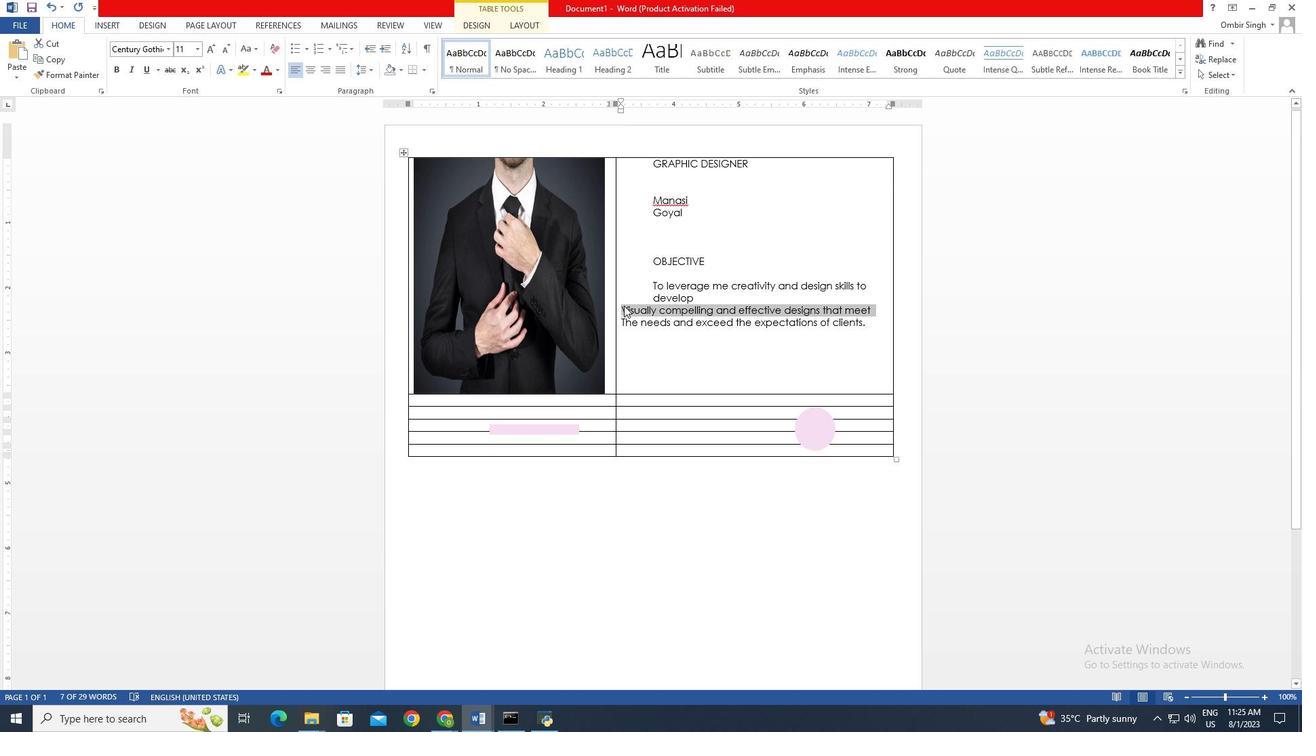 
Action: Mouse pressed left at (624, 305)
